 Task: Buy 1 Rear Traction Bars from Shocks, Struts & Suspension section under best seller category for shipping address: Mason Kelly, 2841 Point Street, Park Ridge, Illinois 60068, Cell Number 7738643880. Pay from credit card ending with 7965, CVV 549
Action: Key pressed amazon.com<Key.enter>
Screenshot: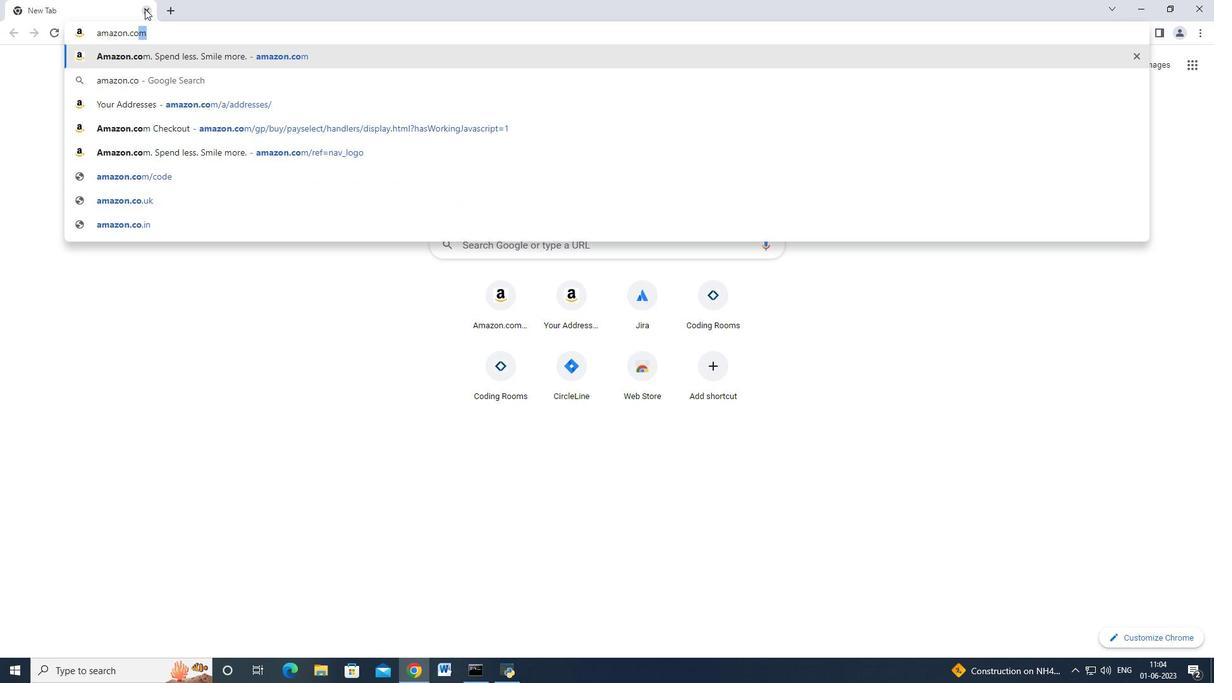 
Action: Mouse moved to (36, 103)
Screenshot: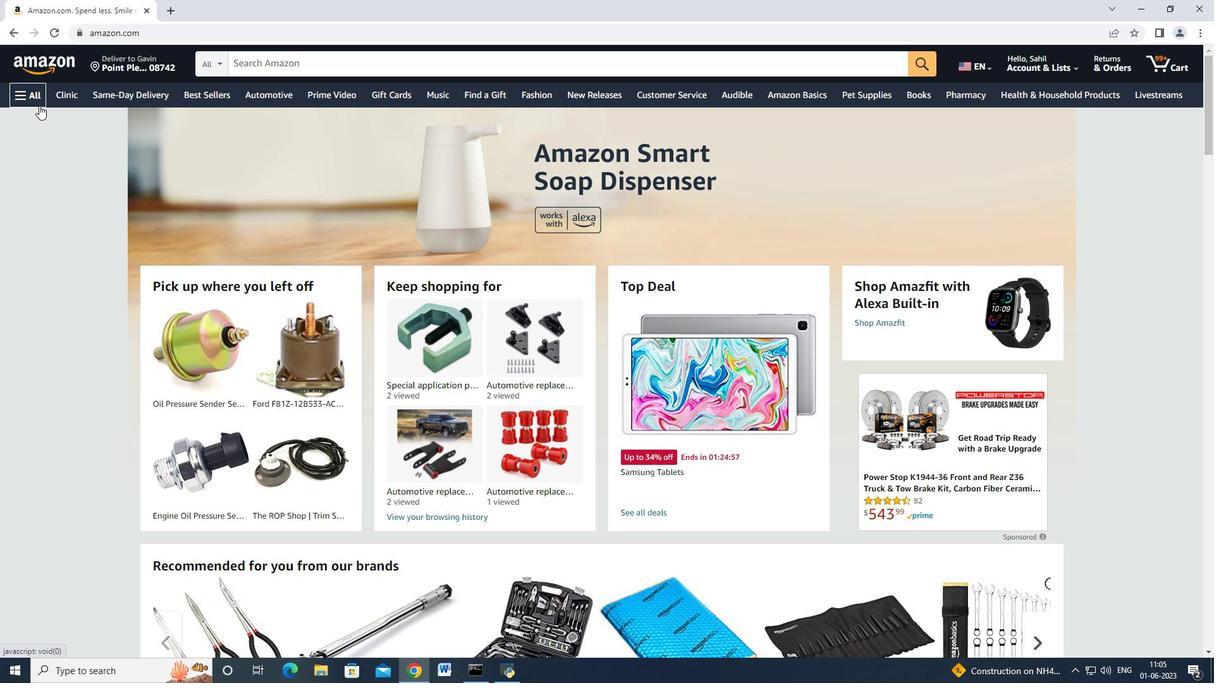 
Action: Mouse pressed left at (36, 103)
Screenshot: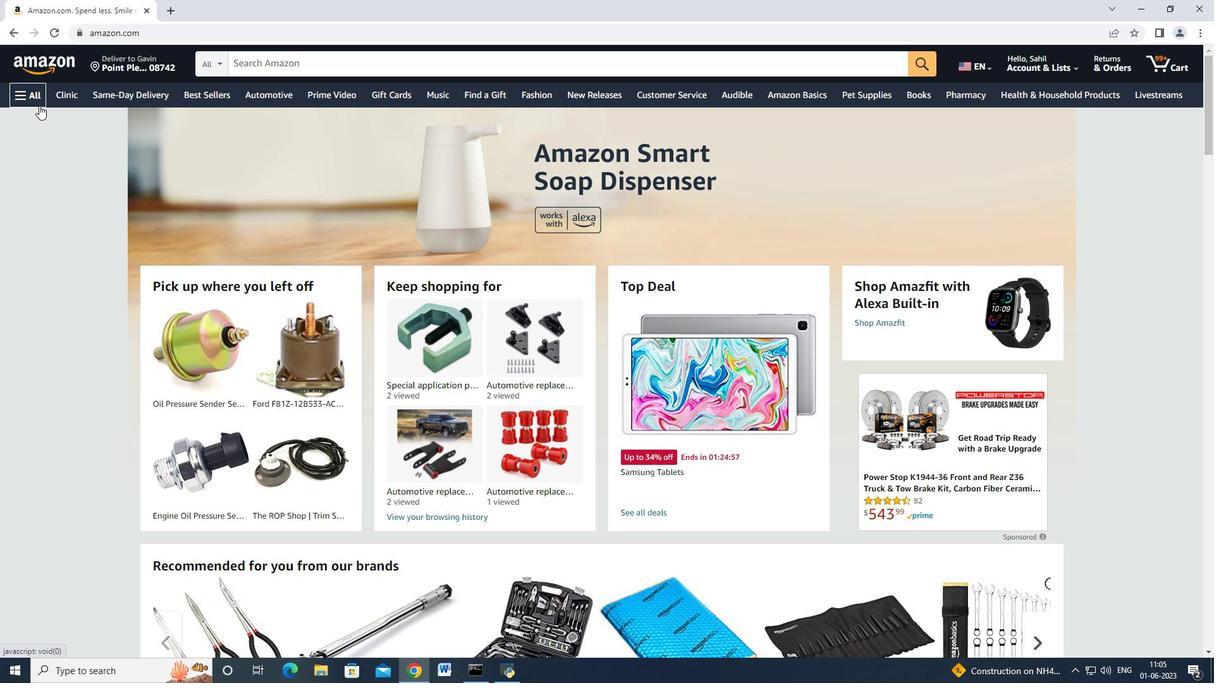 
Action: Mouse moved to (111, 315)
Screenshot: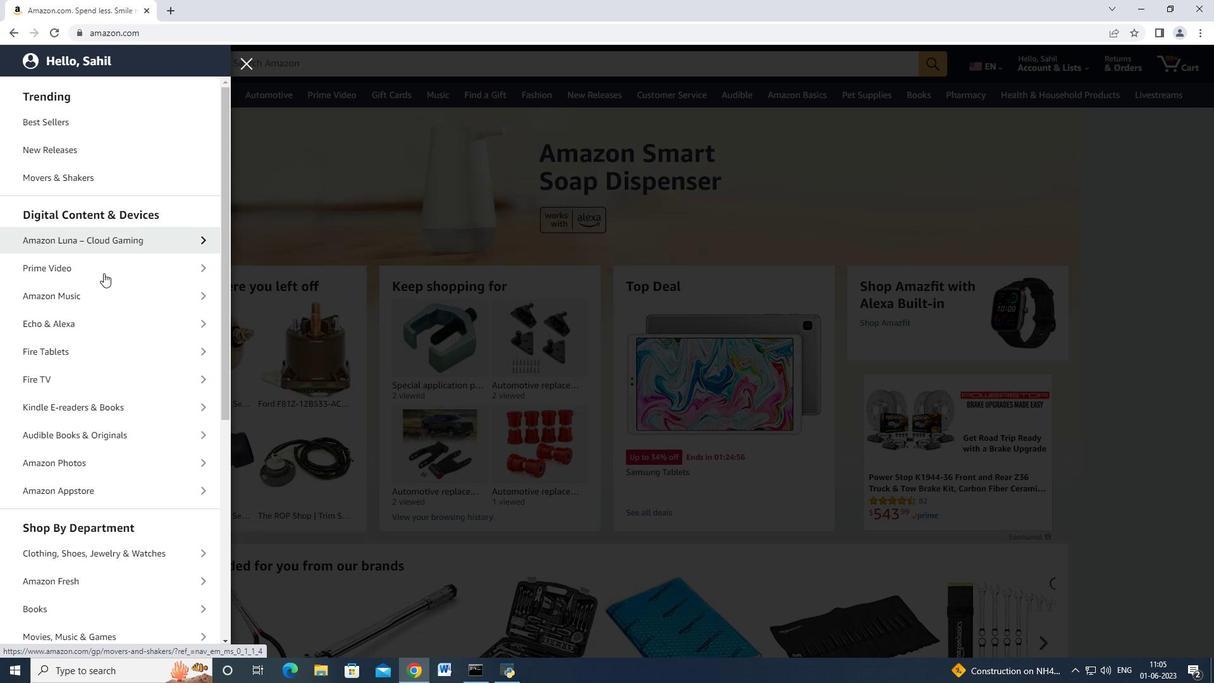 
Action: Mouse scrolled (111, 314) with delta (0, 0)
Screenshot: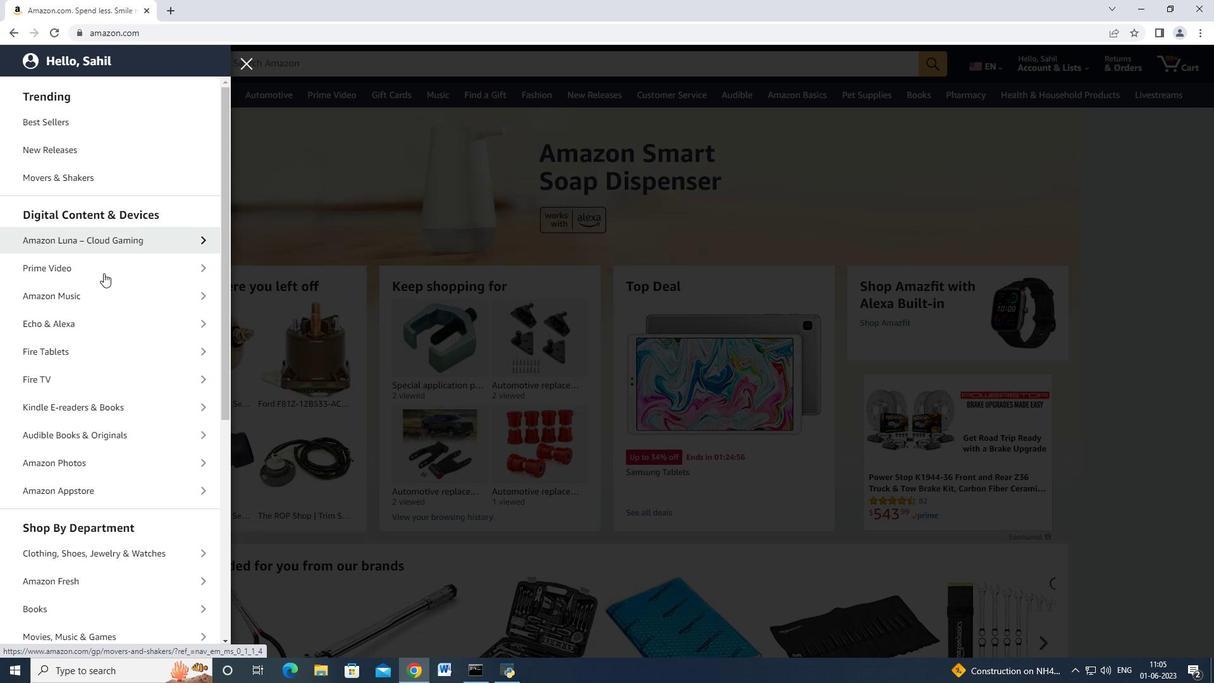 
Action: Mouse moved to (111, 316)
Screenshot: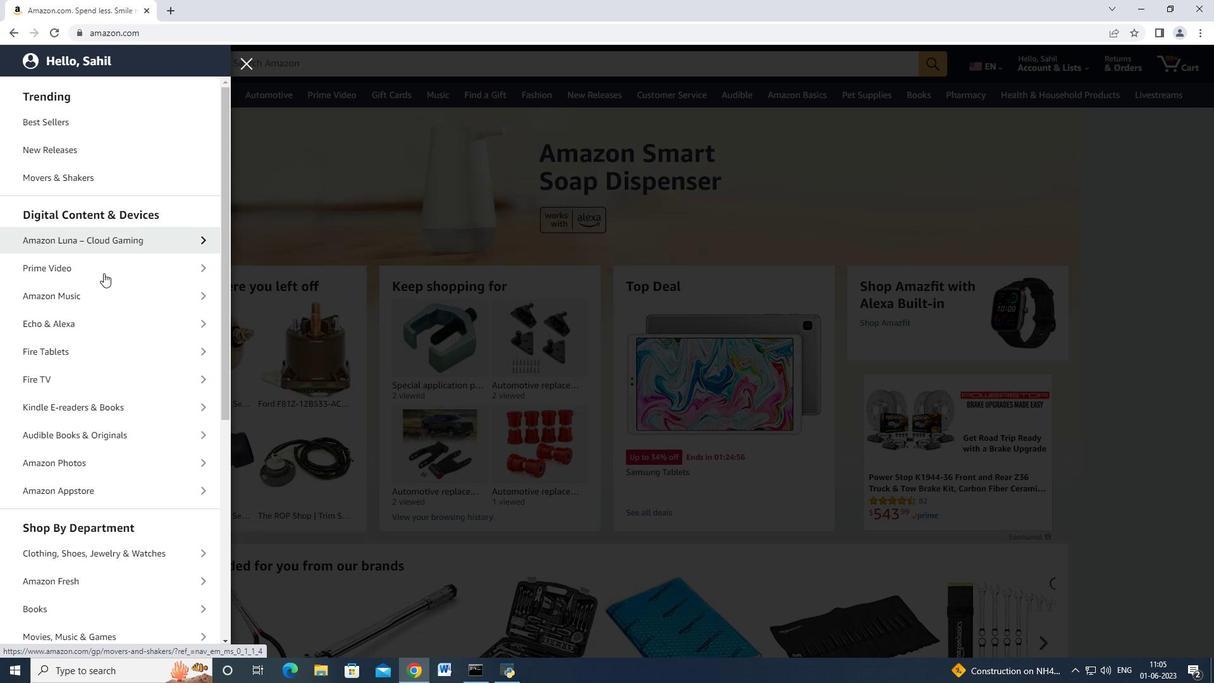 
Action: Mouse scrolled (111, 315) with delta (0, 0)
Screenshot: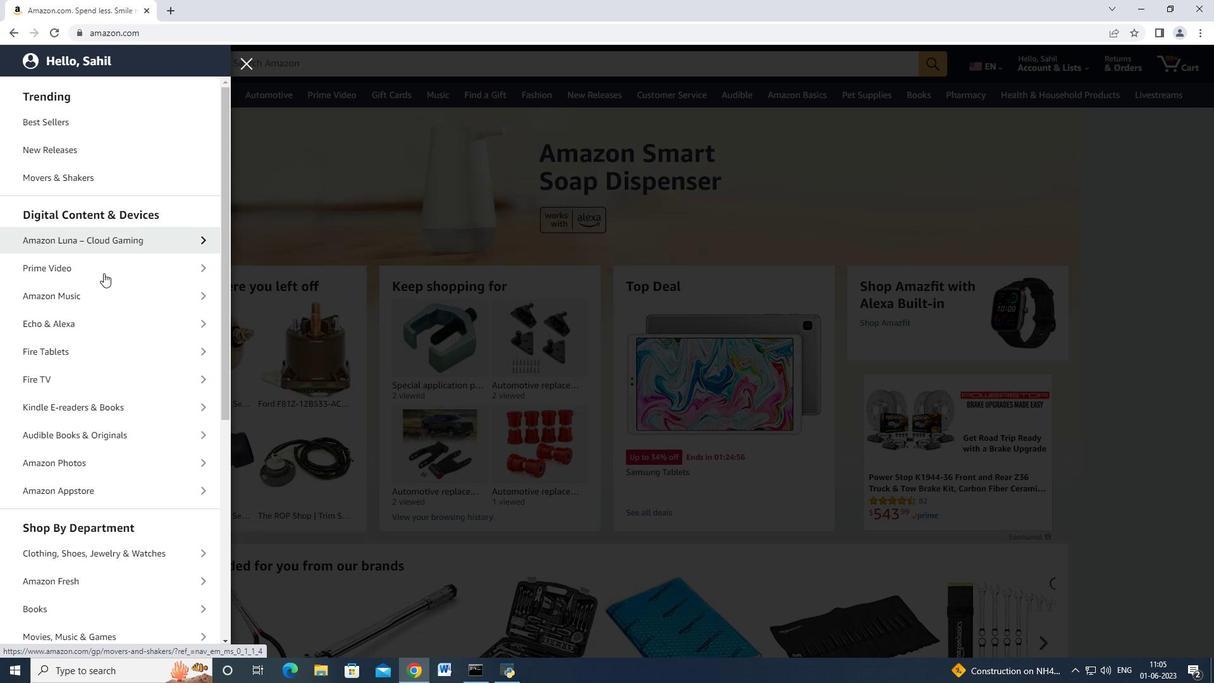 
Action: Mouse moved to (111, 317)
Screenshot: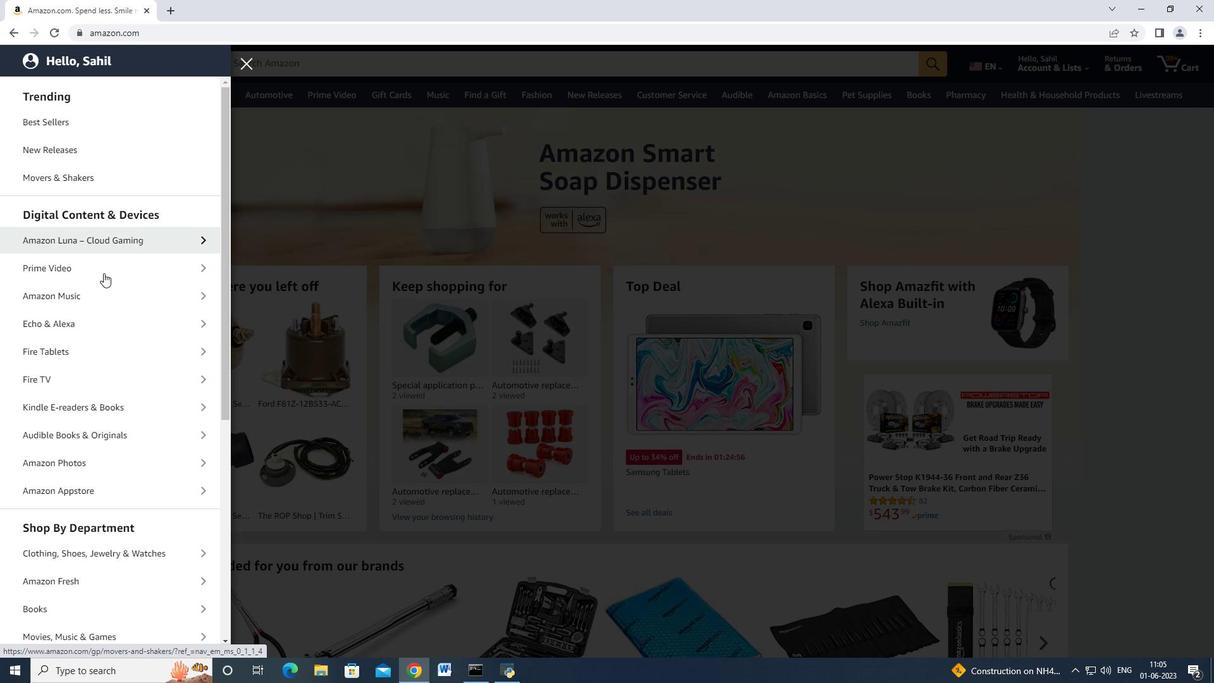 
Action: Mouse scrolled (111, 316) with delta (0, 0)
Screenshot: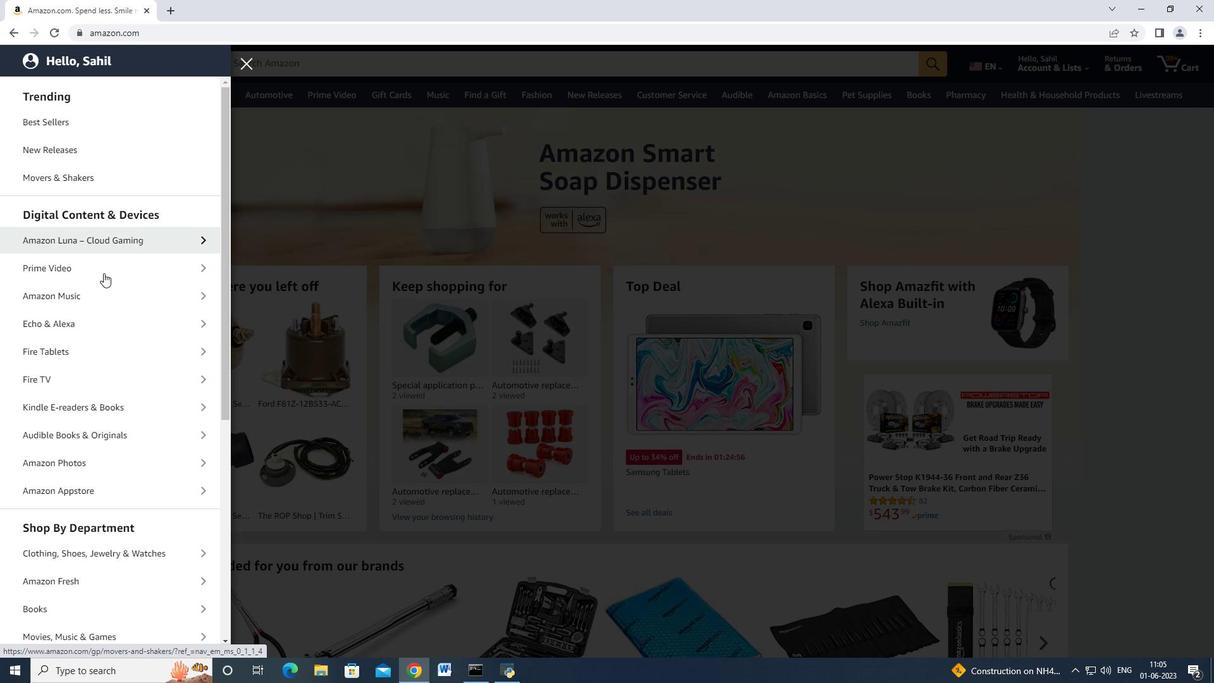 
Action: Mouse scrolled (111, 316) with delta (0, 0)
Screenshot: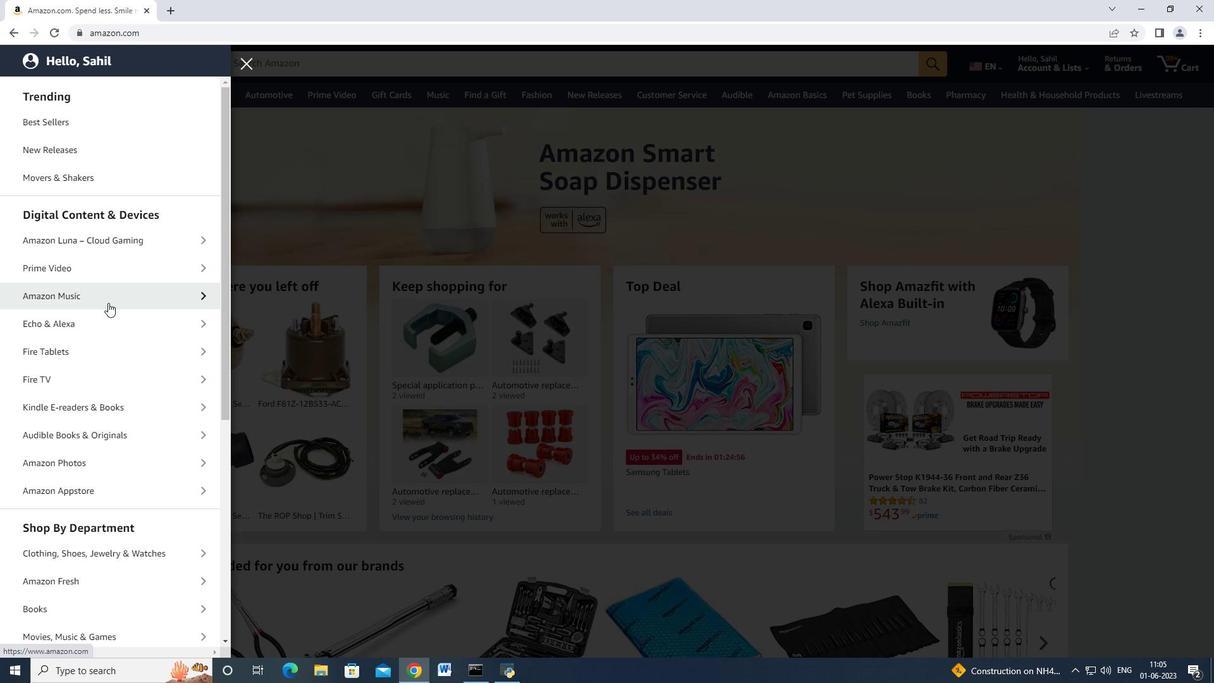 
Action: Mouse moved to (97, 403)
Screenshot: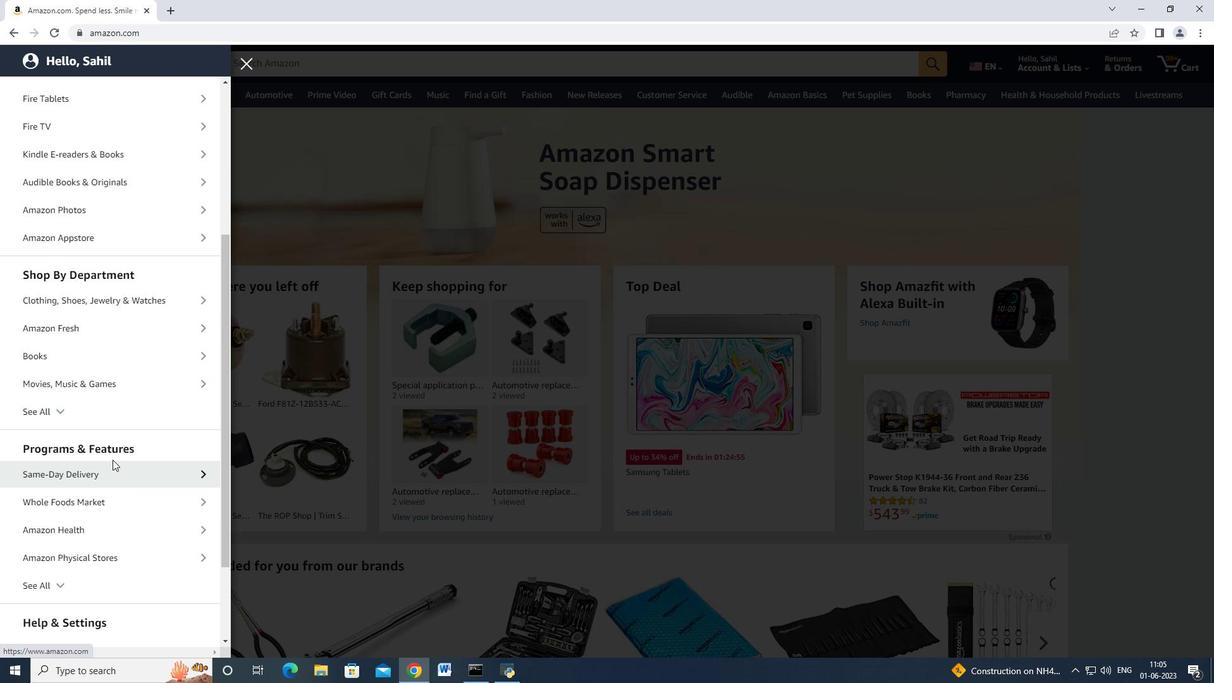 
Action: Mouse pressed left at (97, 403)
Screenshot: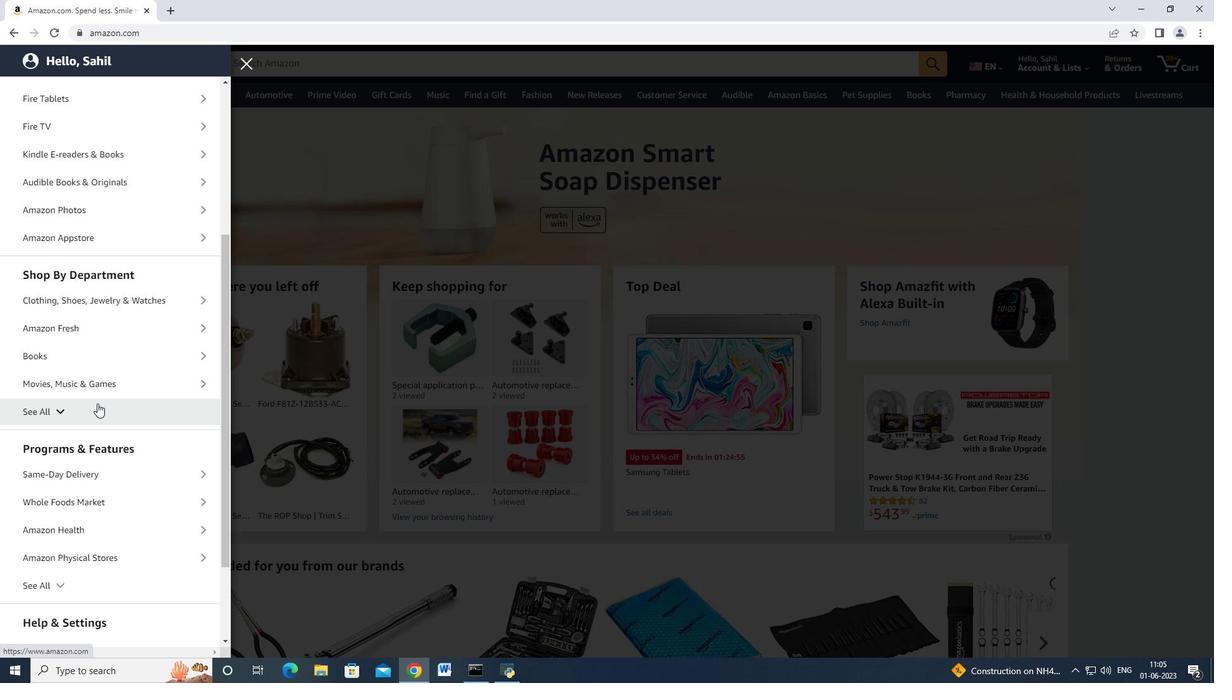 
Action: Mouse moved to (132, 429)
Screenshot: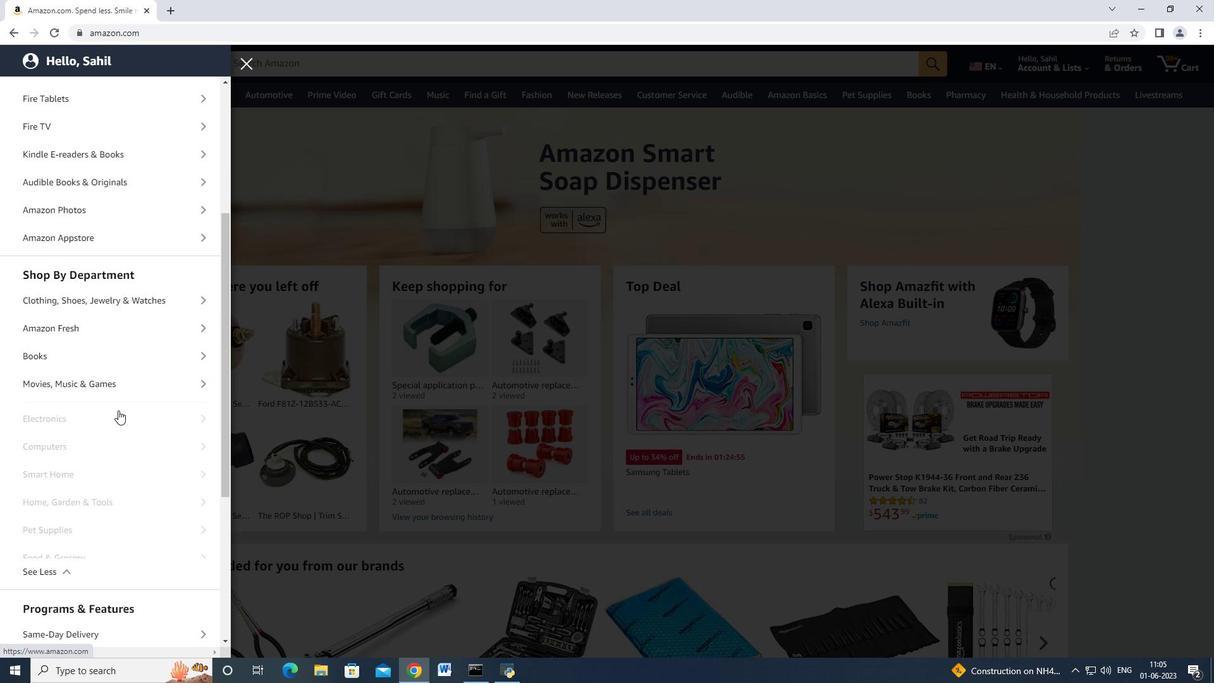 
Action: Mouse scrolled (132, 428) with delta (0, 0)
Screenshot: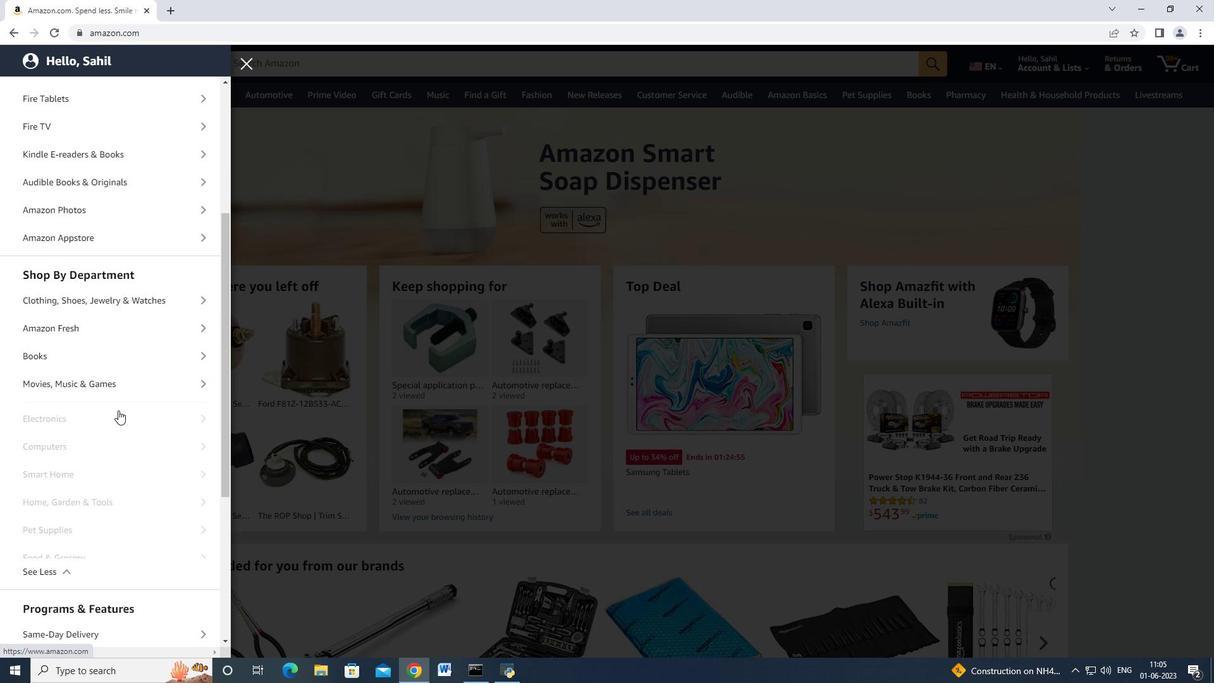 
Action: Mouse moved to (132, 429)
Screenshot: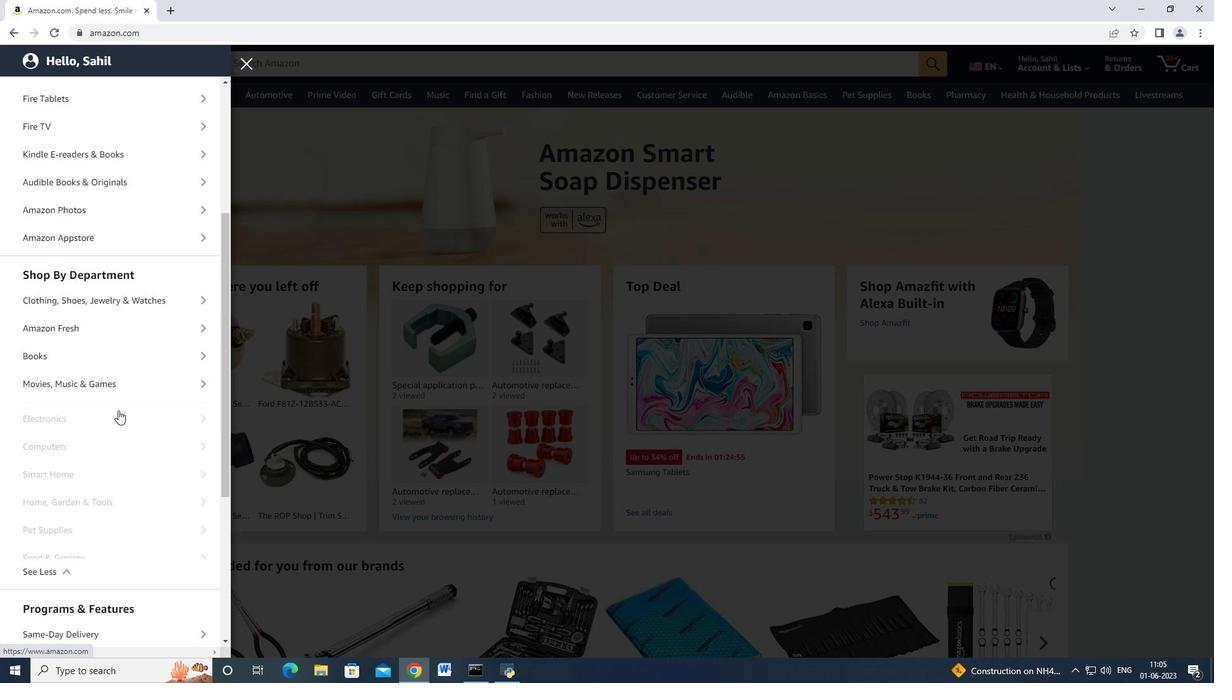 
Action: Mouse scrolled (132, 429) with delta (0, 0)
Screenshot: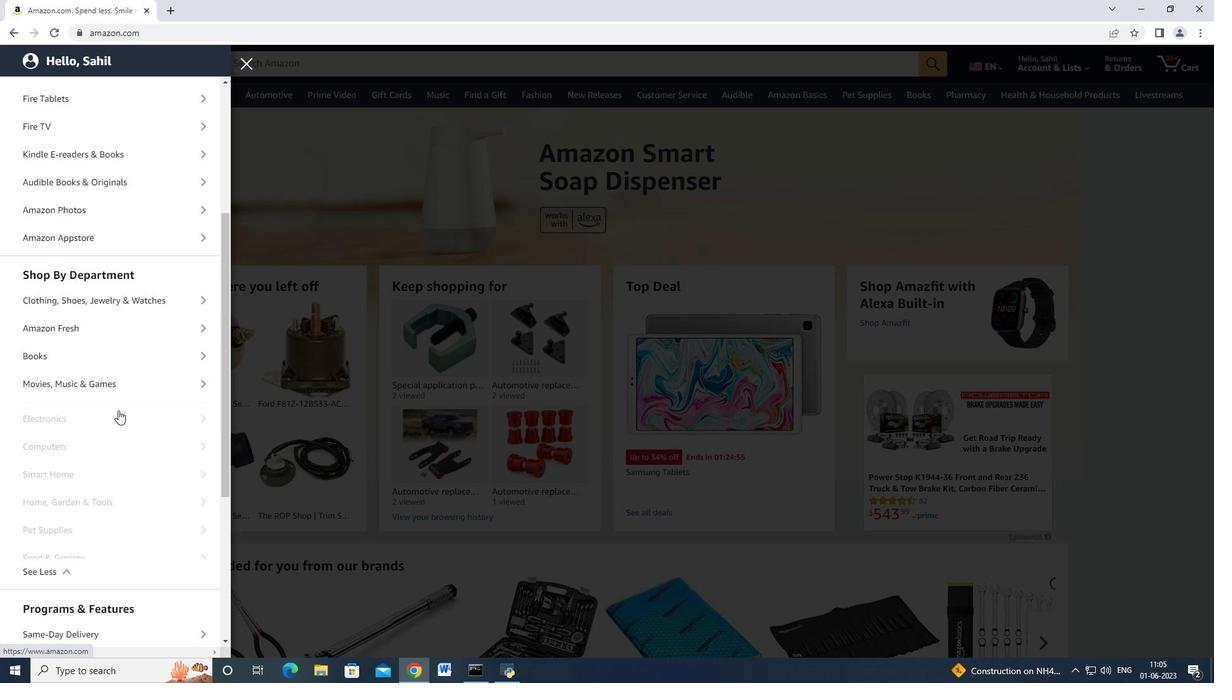 
Action: Mouse scrolled (132, 429) with delta (0, 0)
Screenshot: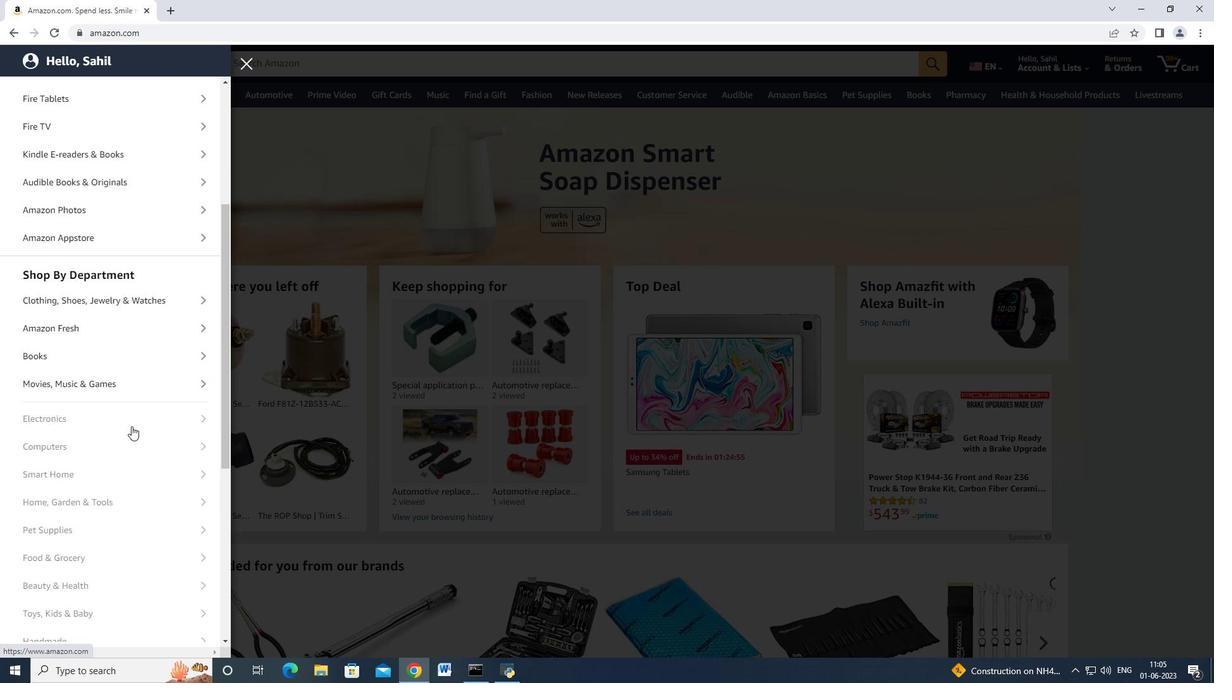 
Action: Mouse scrolled (132, 429) with delta (0, 0)
Screenshot: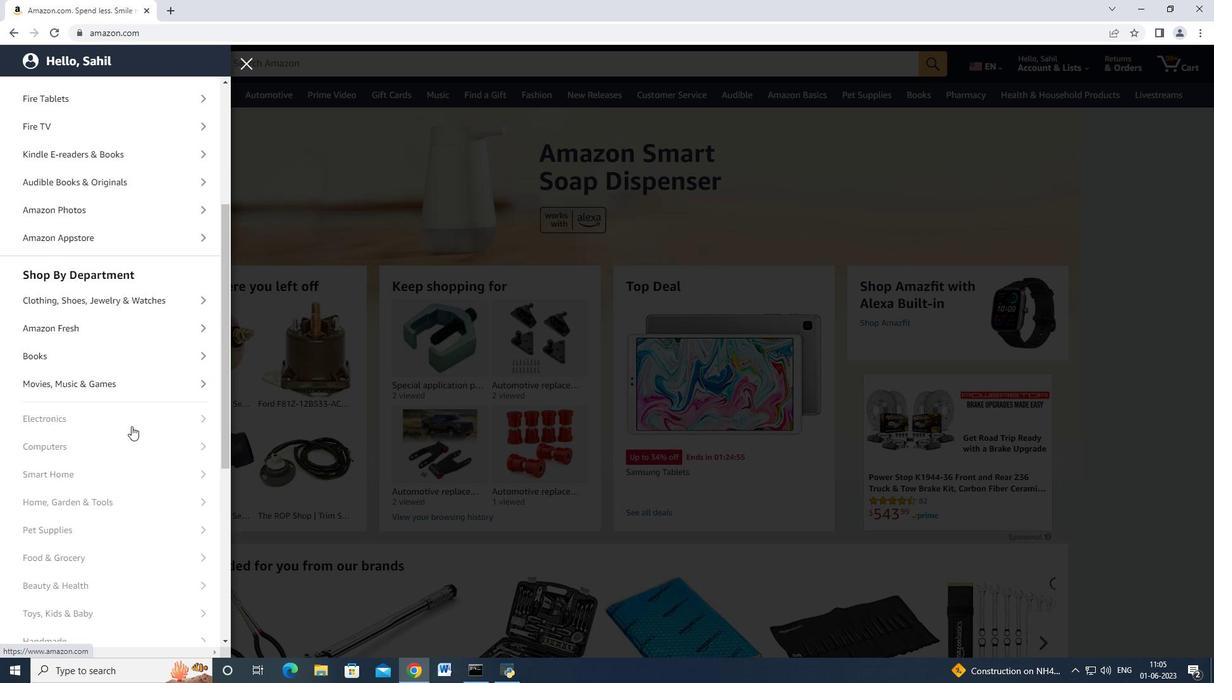 
Action: Mouse moved to (118, 466)
Screenshot: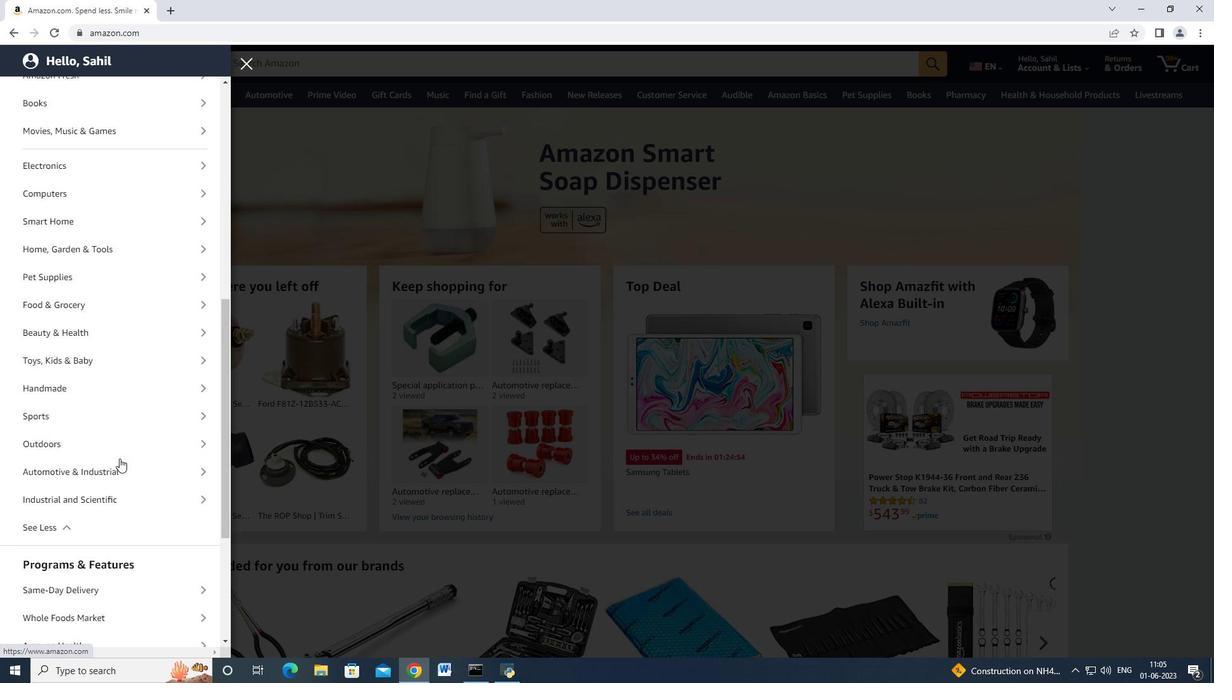 
Action: Mouse pressed left at (118, 466)
Screenshot: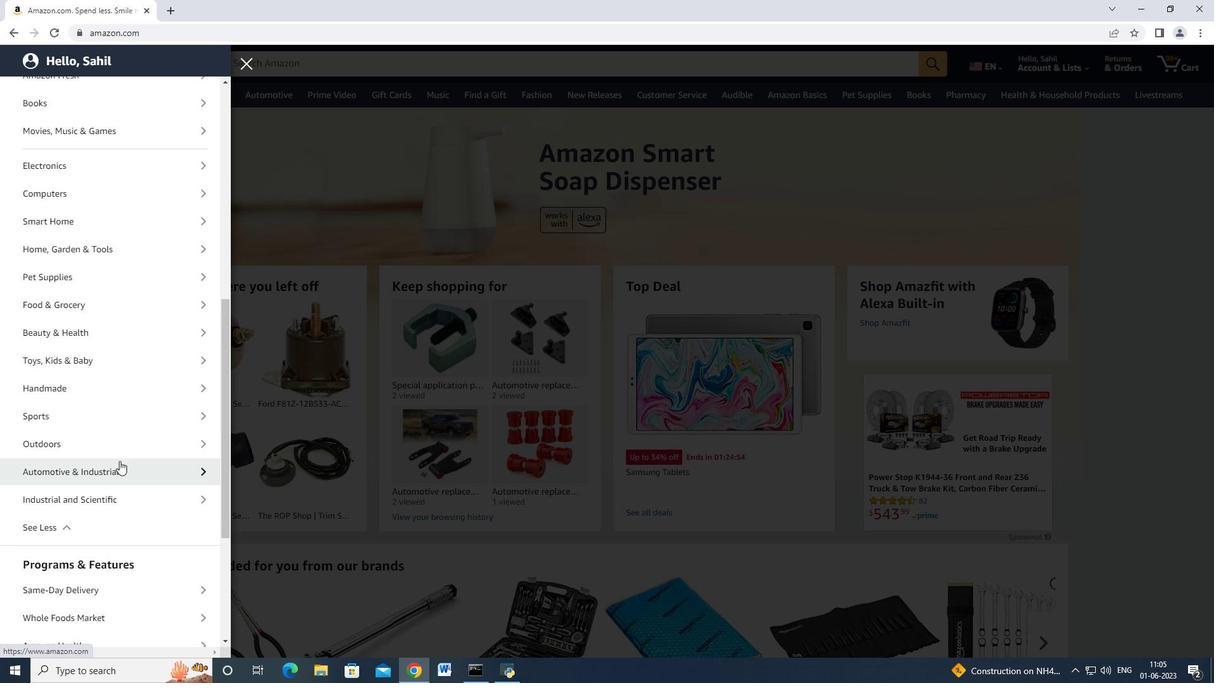 
Action: Mouse moved to (135, 155)
Screenshot: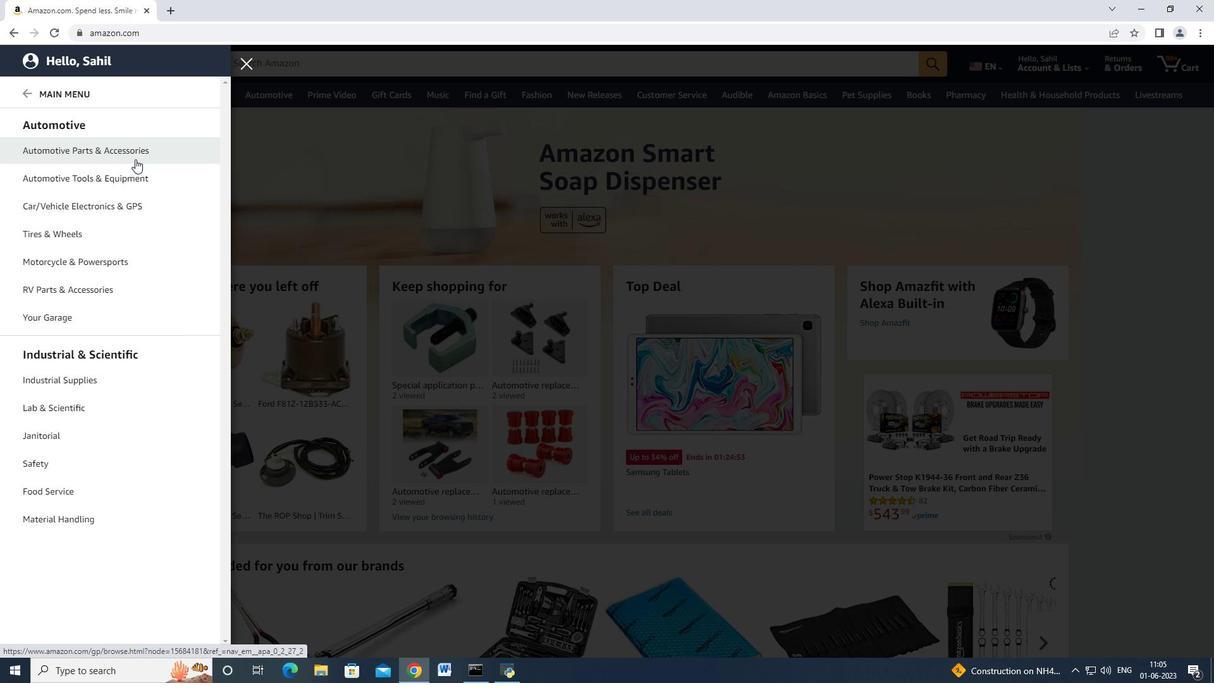 
Action: Mouse pressed left at (135, 155)
Screenshot: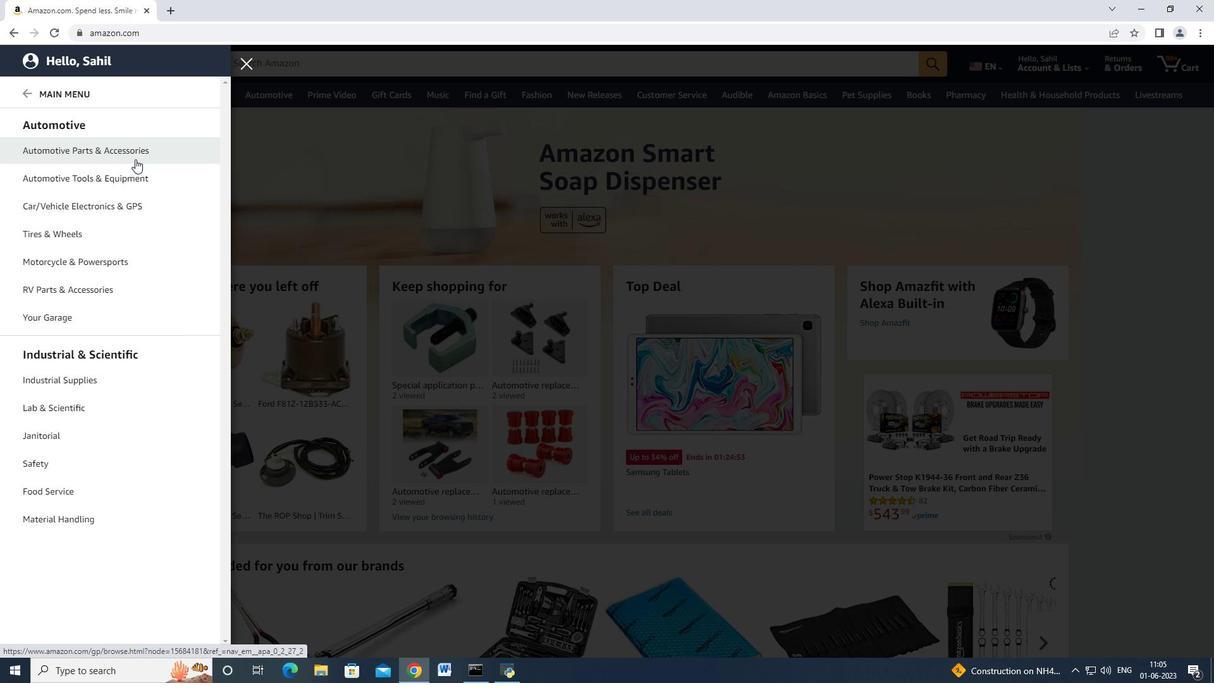 
Action: Mouse moved to (232, 119)
Screenshot: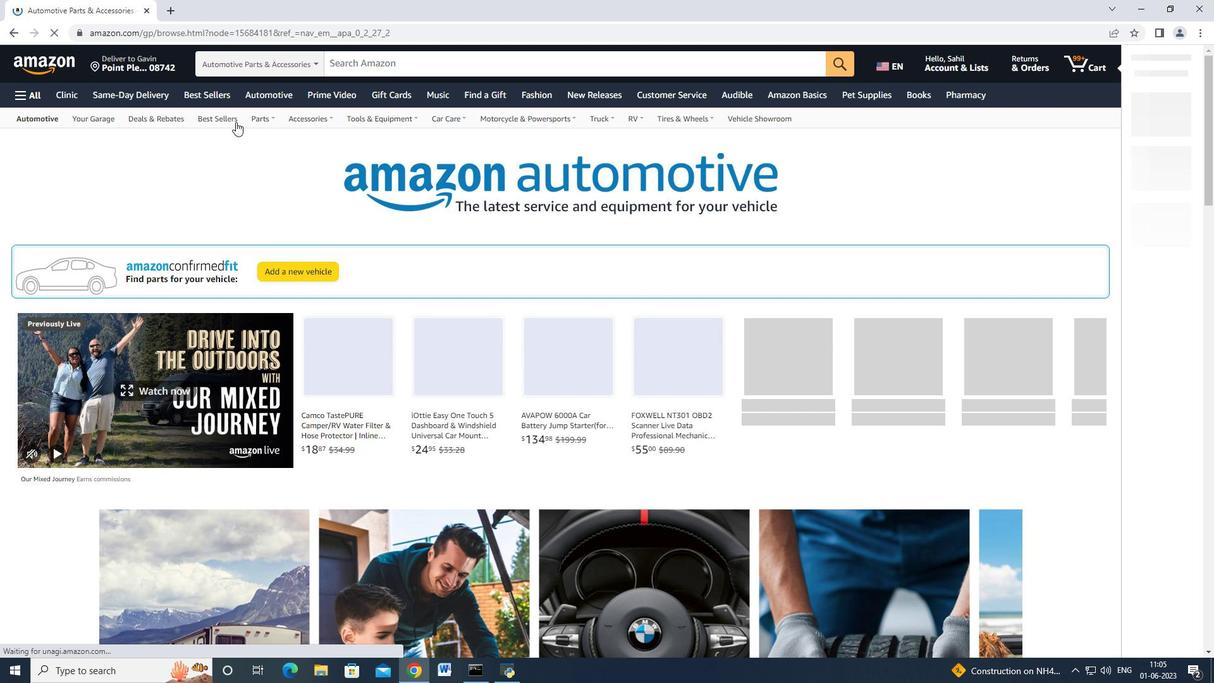 
Action: Mouse pressed left at (232, 119)
Screenshot: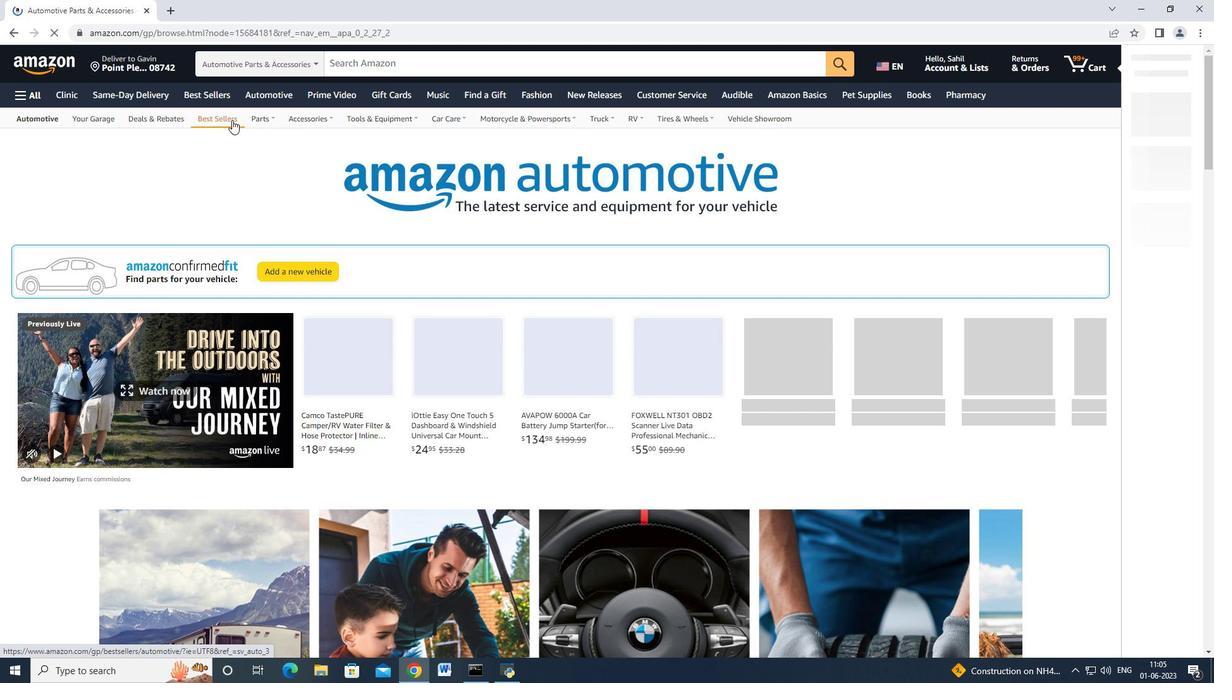 
Action: Mouse moved to (224, 165)
Screenshot: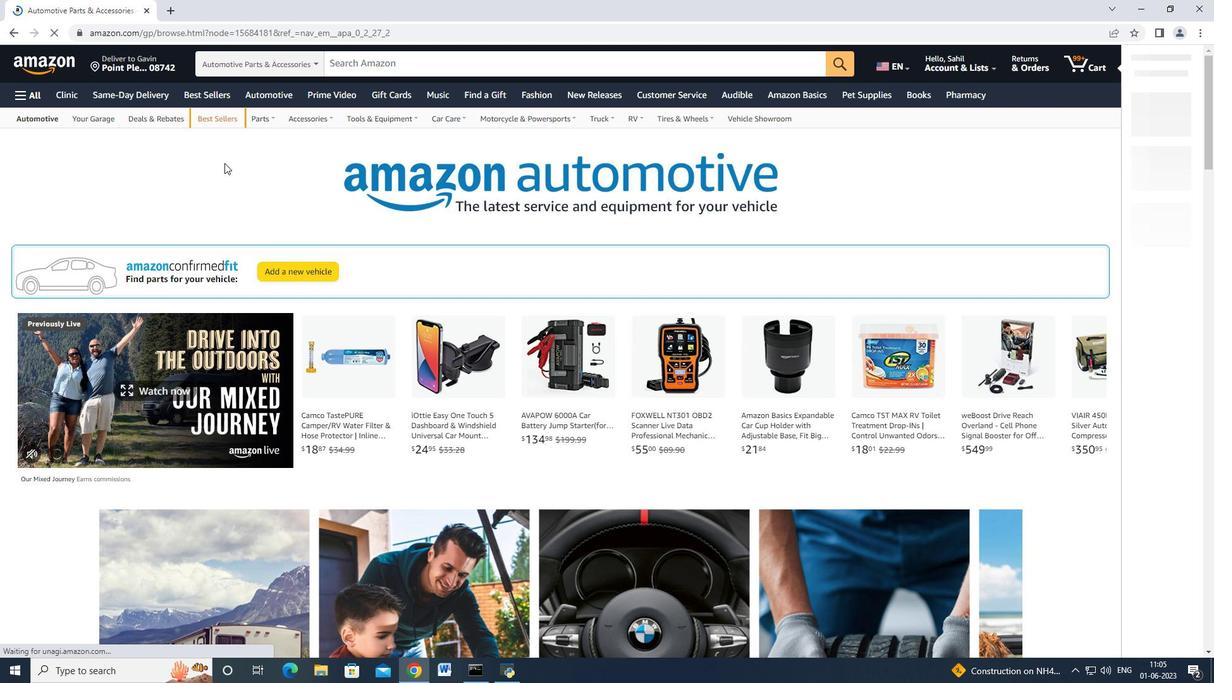 
Action: Mouse scrolled (224, 165) with delta (0, 0)
Screenshot: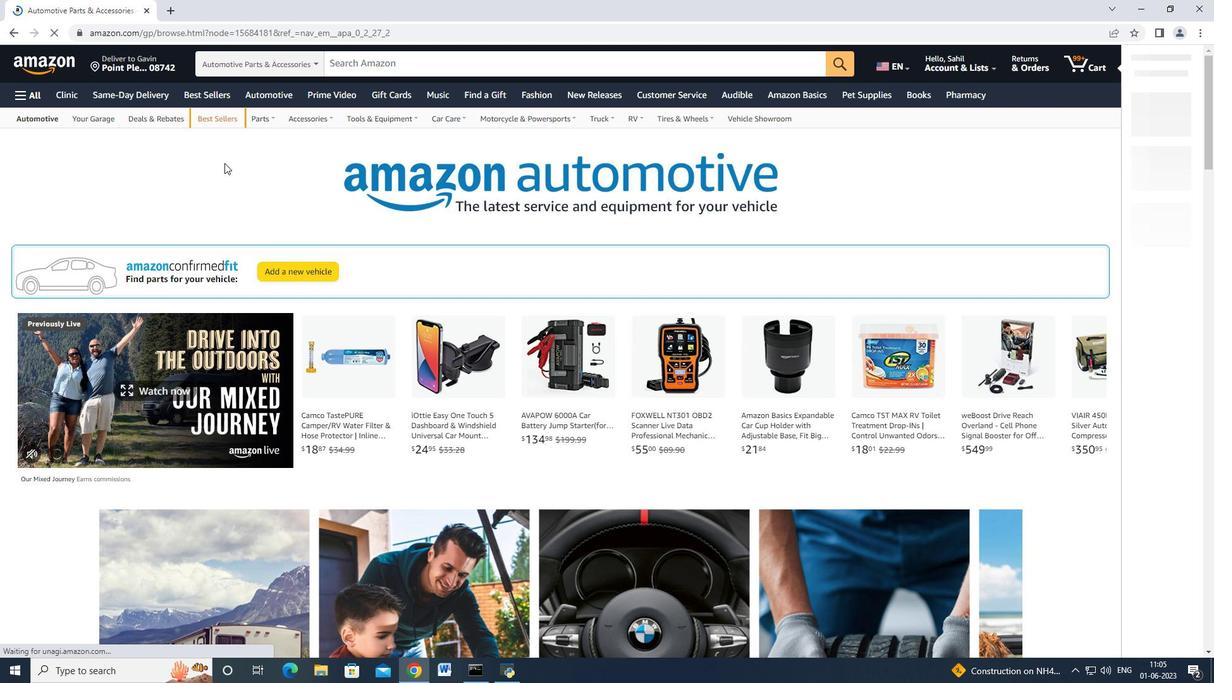 
Action: Mouse moved to (204, 209)
Screenshot: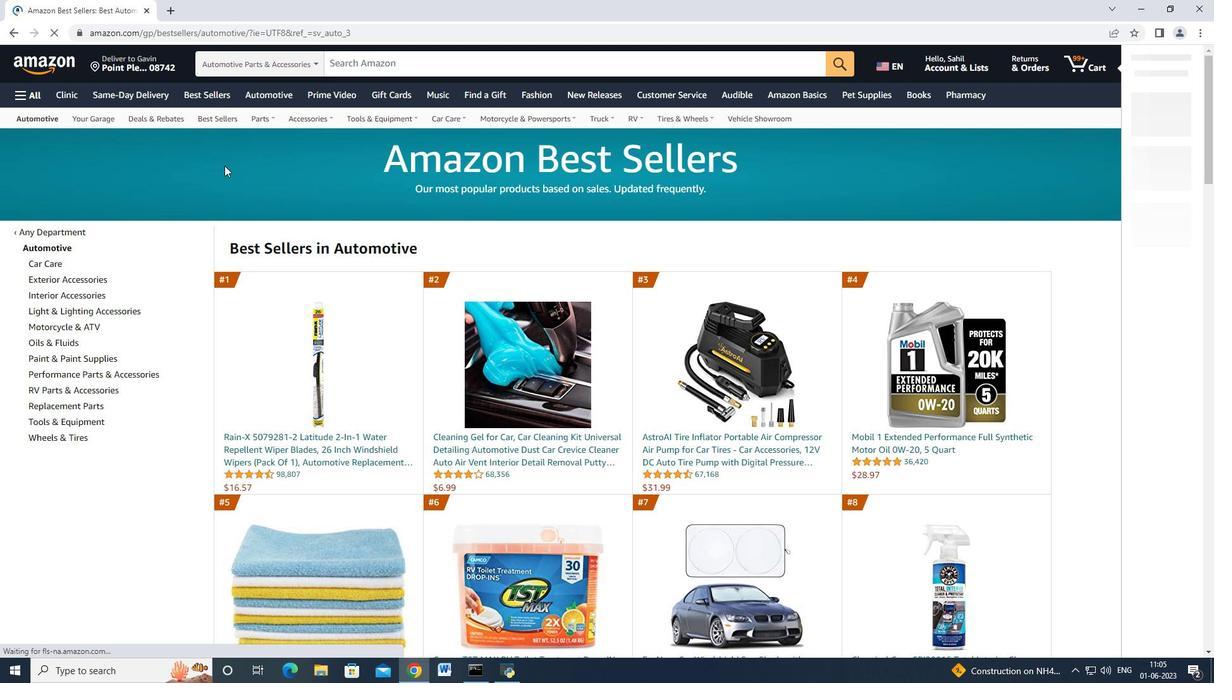 
Action: Mouse scrolled (205, 205) with delta (0, 0)
Screenshot: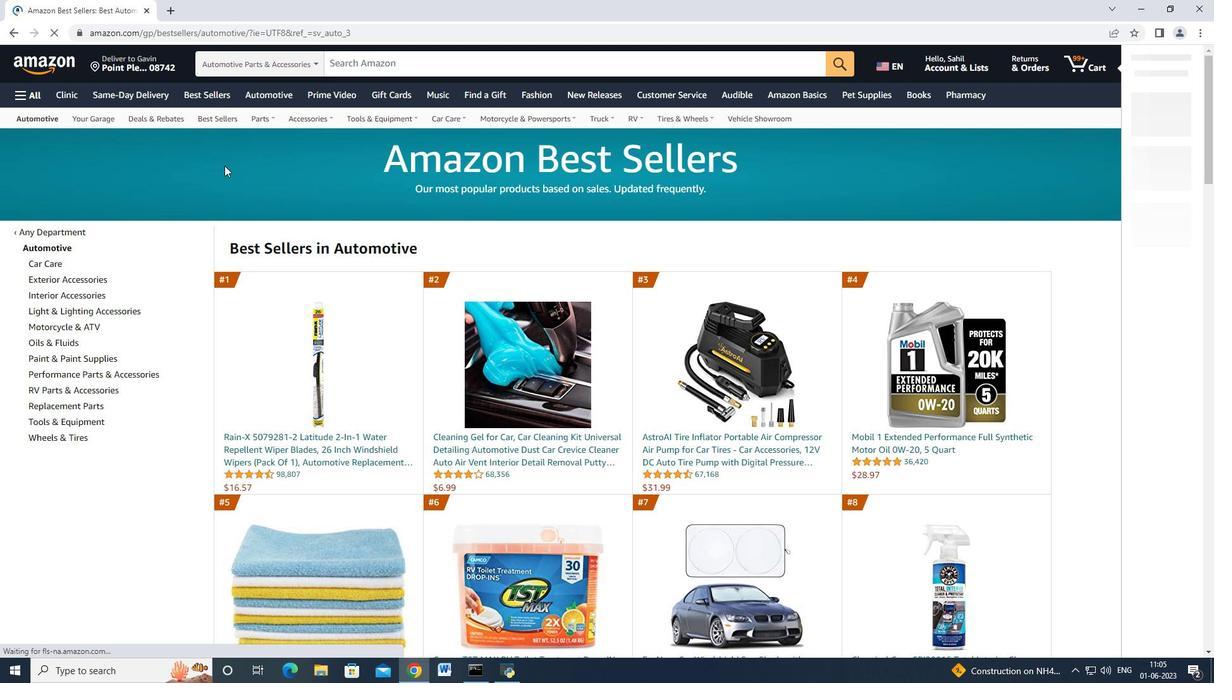 
Action: Mouse moved to (194, 230)
Screenshot: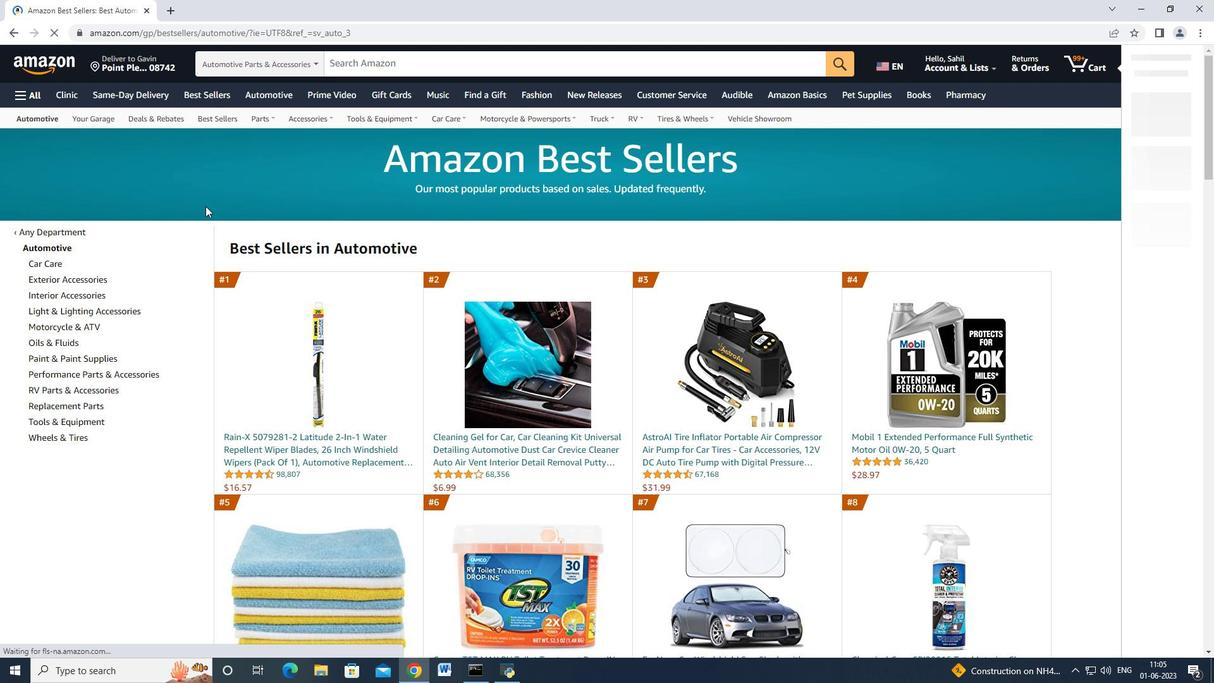 
Action: Mouse scrolled (195, 228) with delta (0, 0)
Screenshot: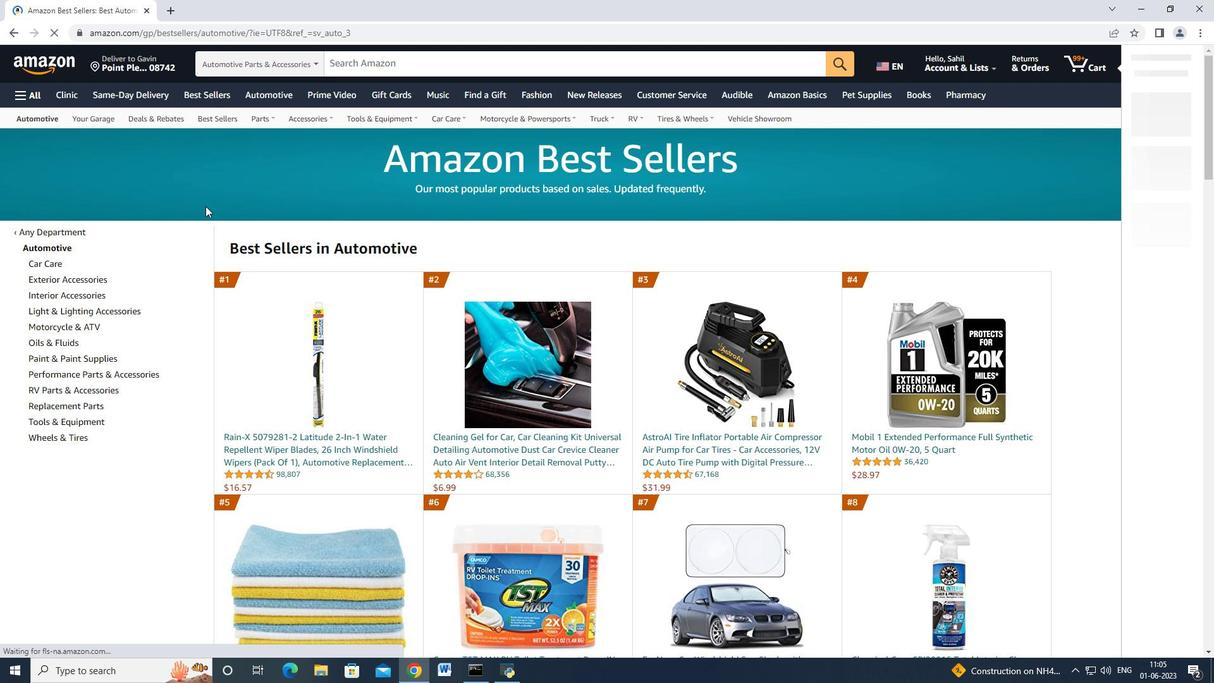 
Action: Mouse moved to (89, 277)
Screenshot: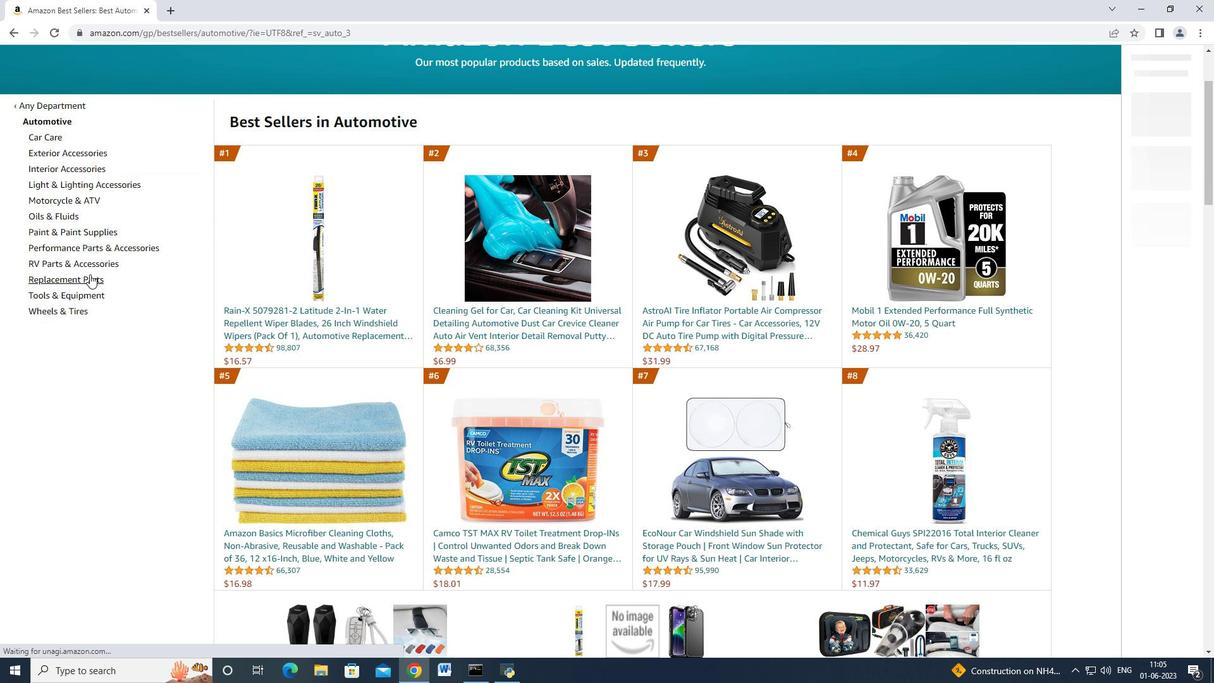
Action: Mouse pressed left at (89, 277)
Screenshot: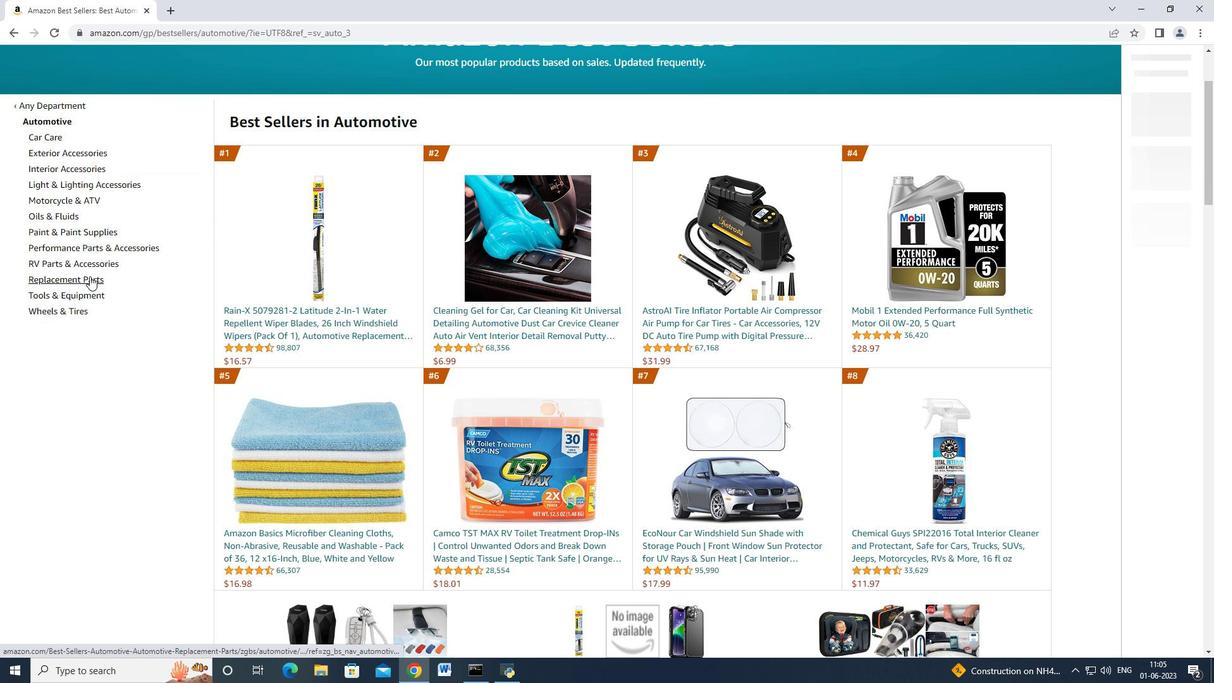 
Action: Mouse moved to (113, 281)
Screenshot: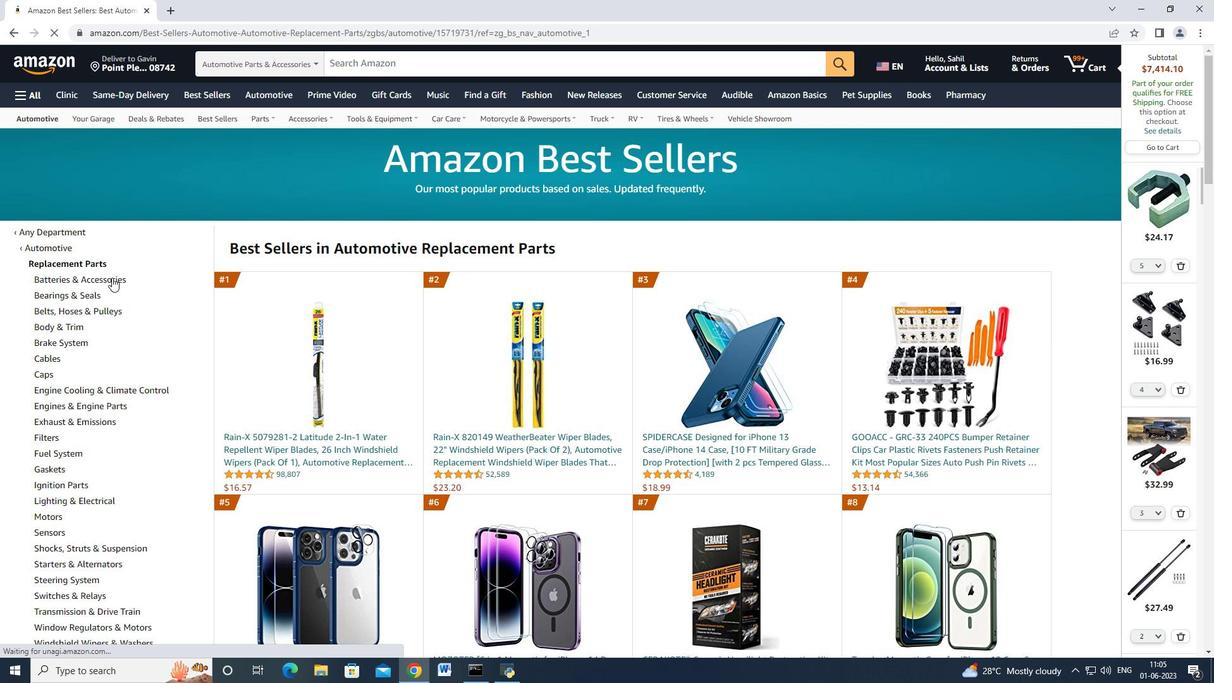 
Action: Mouse scrolled (113, 280) with delta (0, 0)
Screenshot: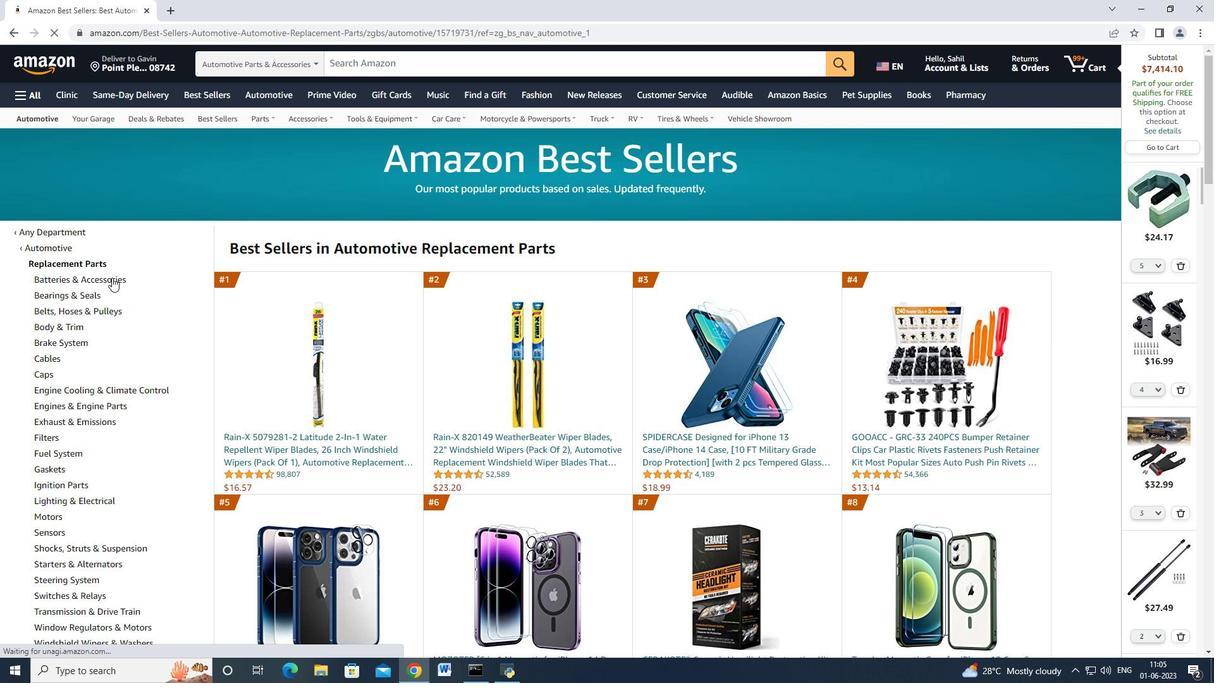 
Action: Mouse moved to (113, 282)
Screenshot: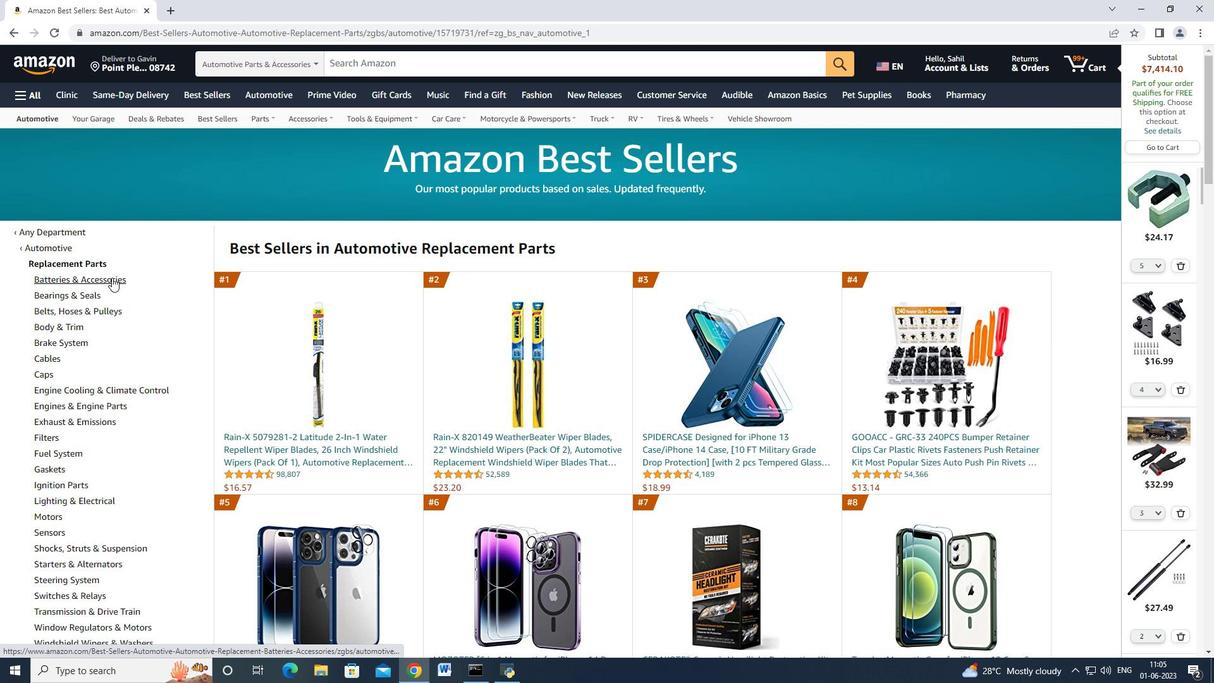 
Action: Mouse scrolled (113, 281) with delta (0, 0)
Screenshot: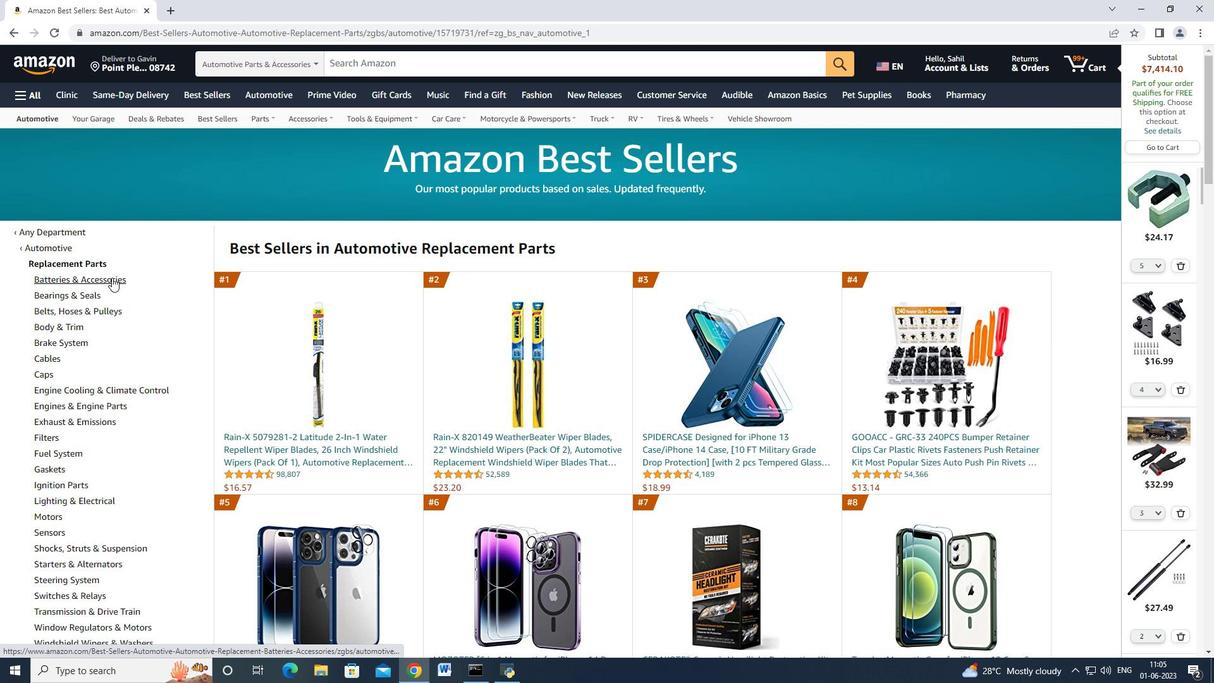 
Action: Mouse moved to (110, 422)
Screenshot: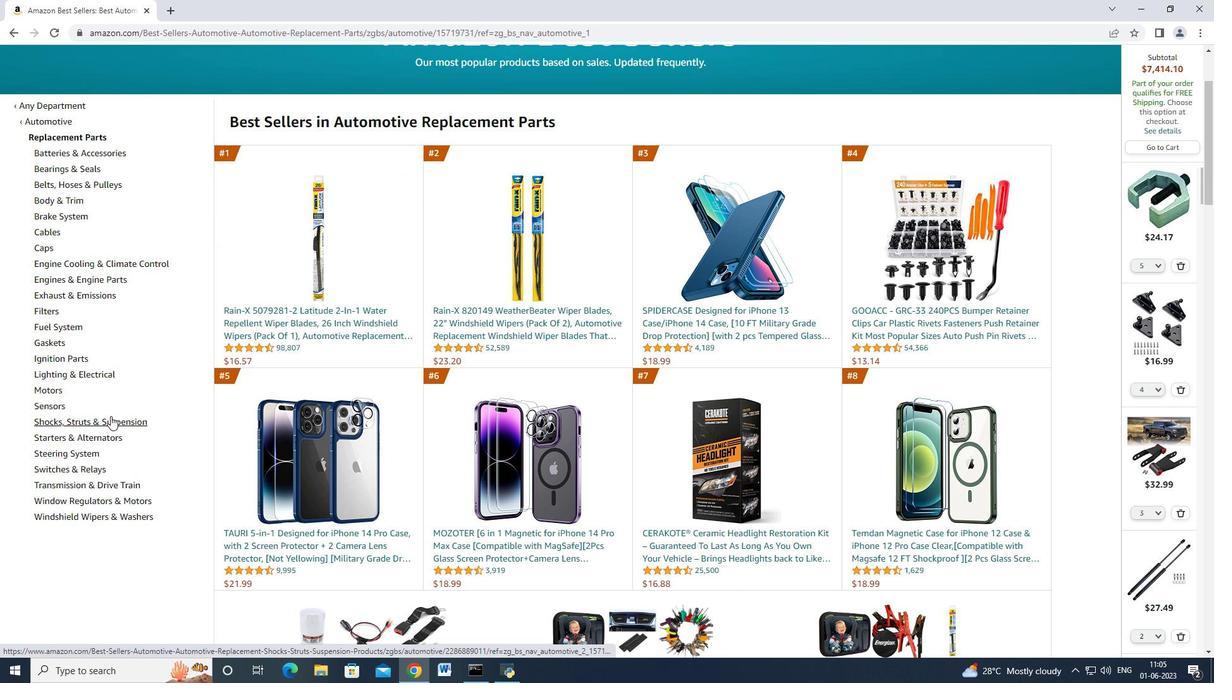 
Action: Mouse pressed left at (110, 422)
Screenshot: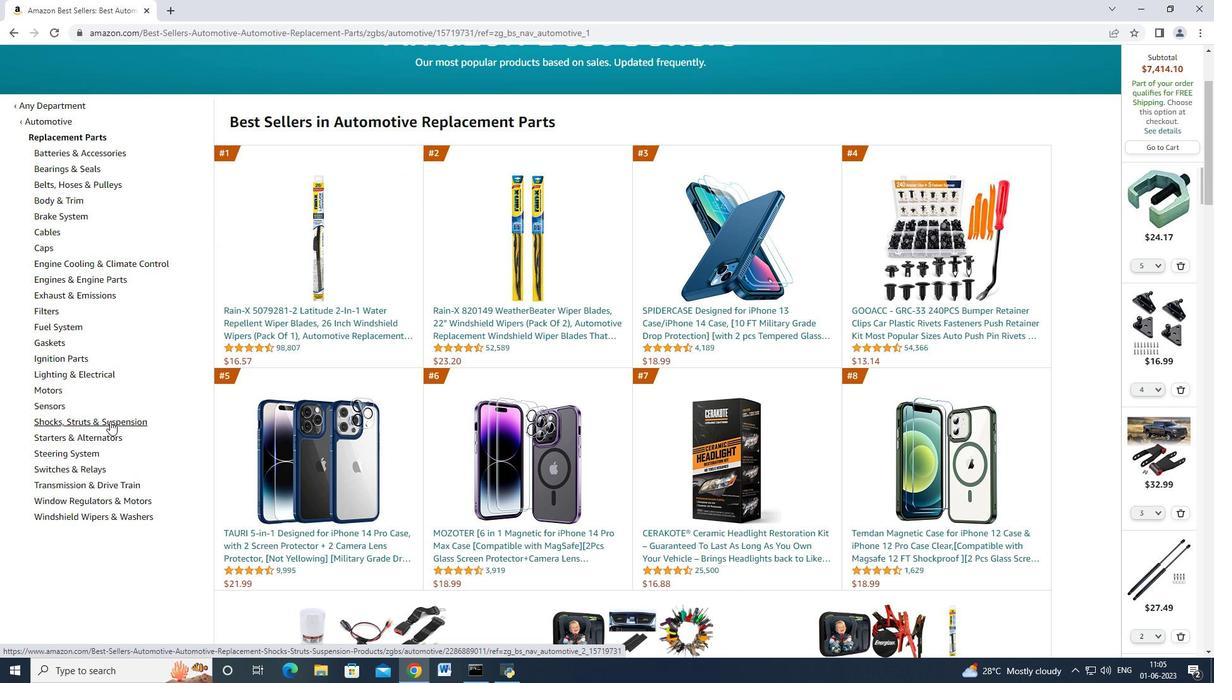 
Action: Mouse moved to (124, 390)
Screenshot: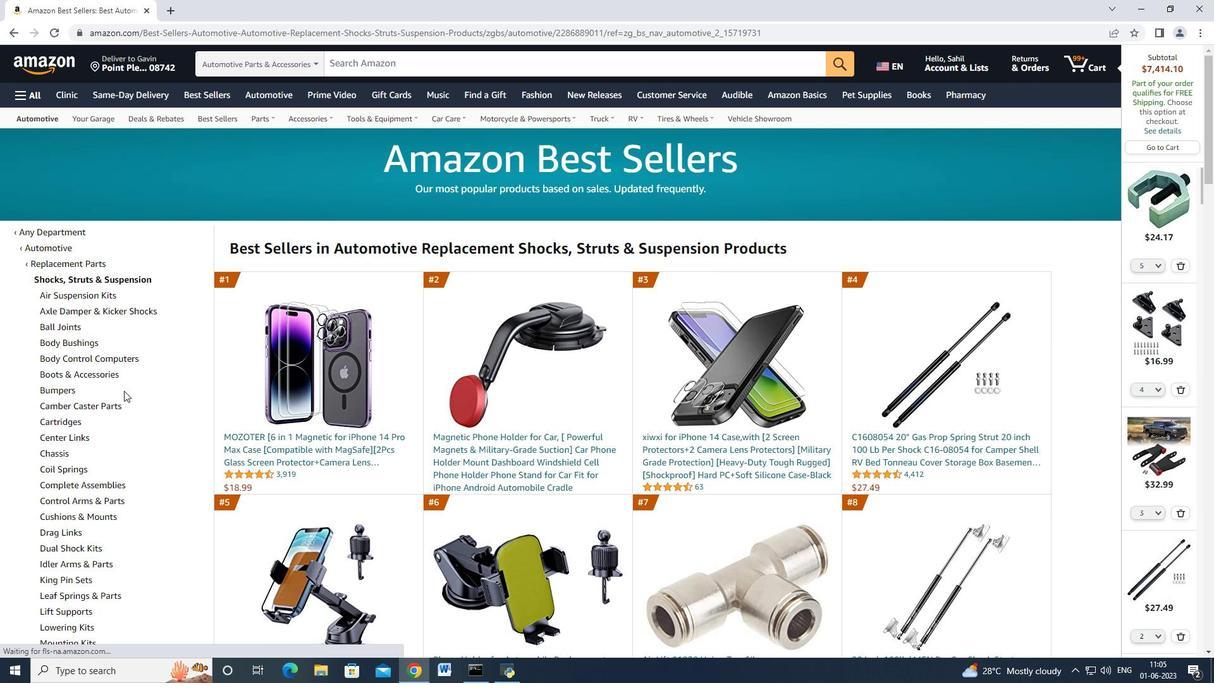 
Action: Mouse scrolled (124, 389) with delta (0, 0)
Screenshot: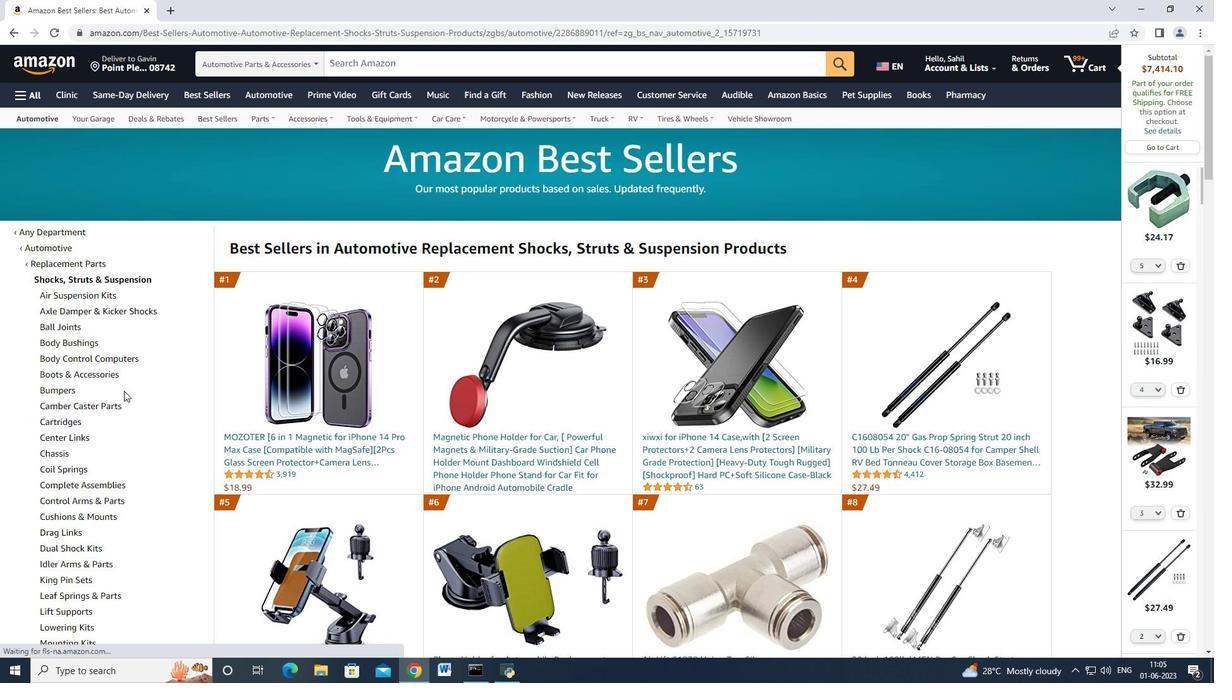 
Action: Mouse moved to (124, 390)
Screenshot: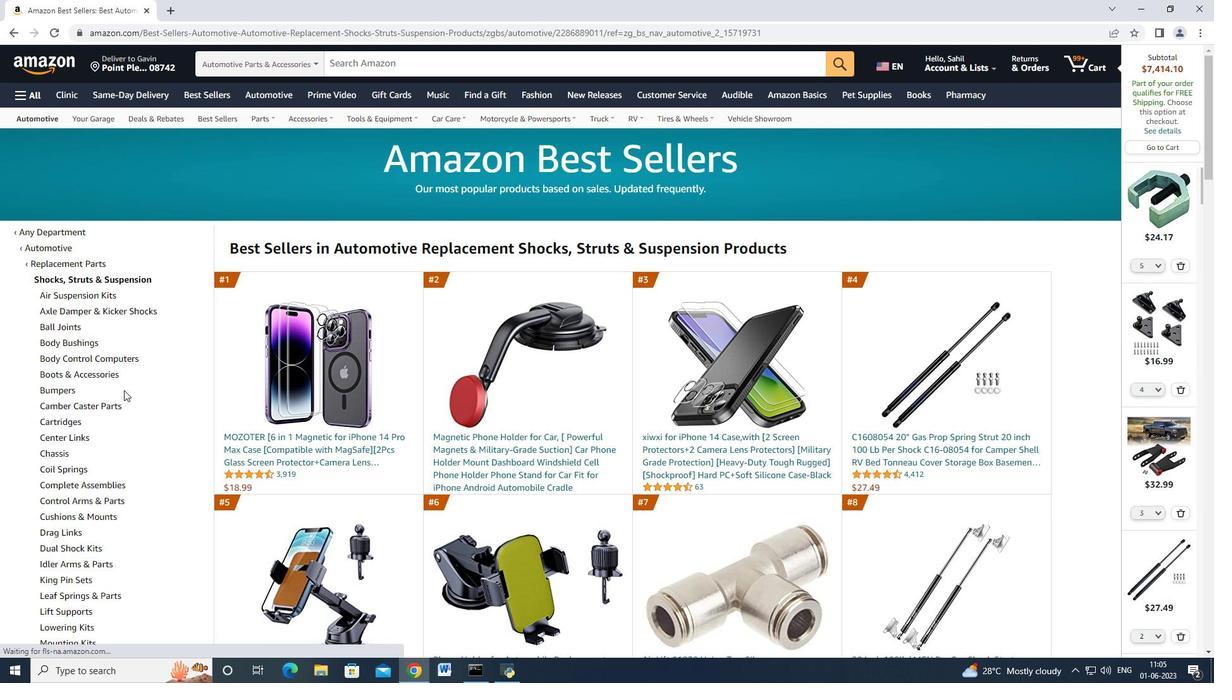 
Action: Mouse scrolled (124, 389) with delta (0, 0)
Screenshot: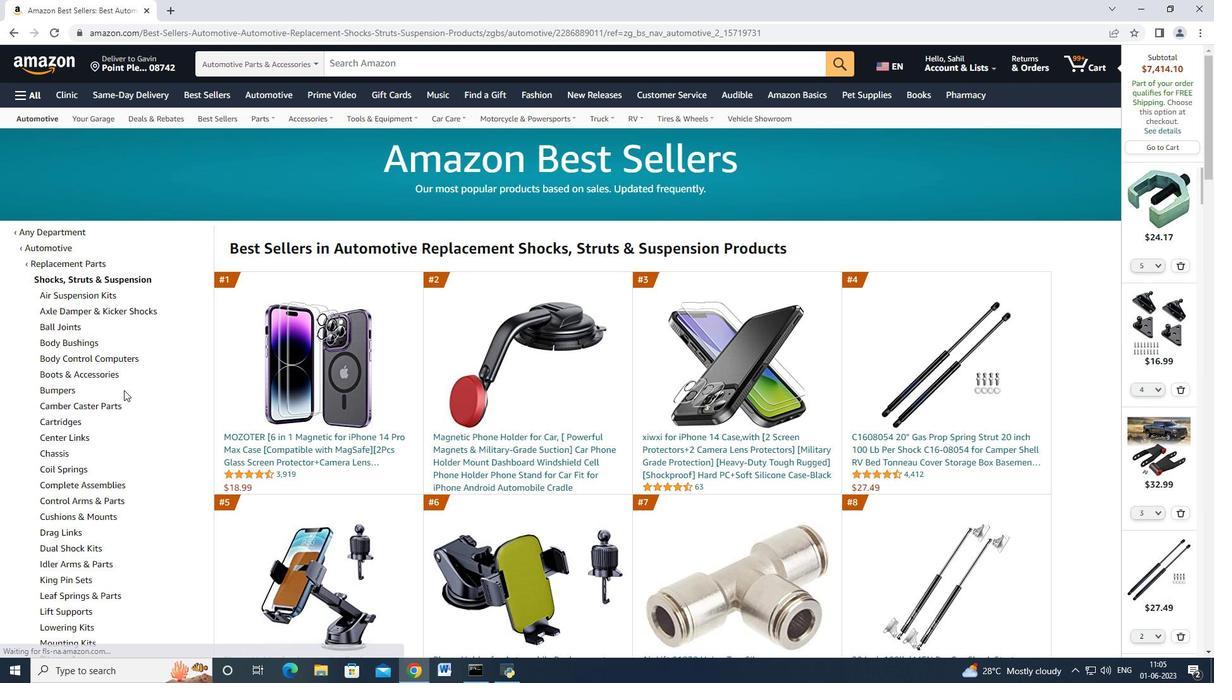 
Action: Mouse scrolled (124, 389) with delta (0, 0)
Screenshot: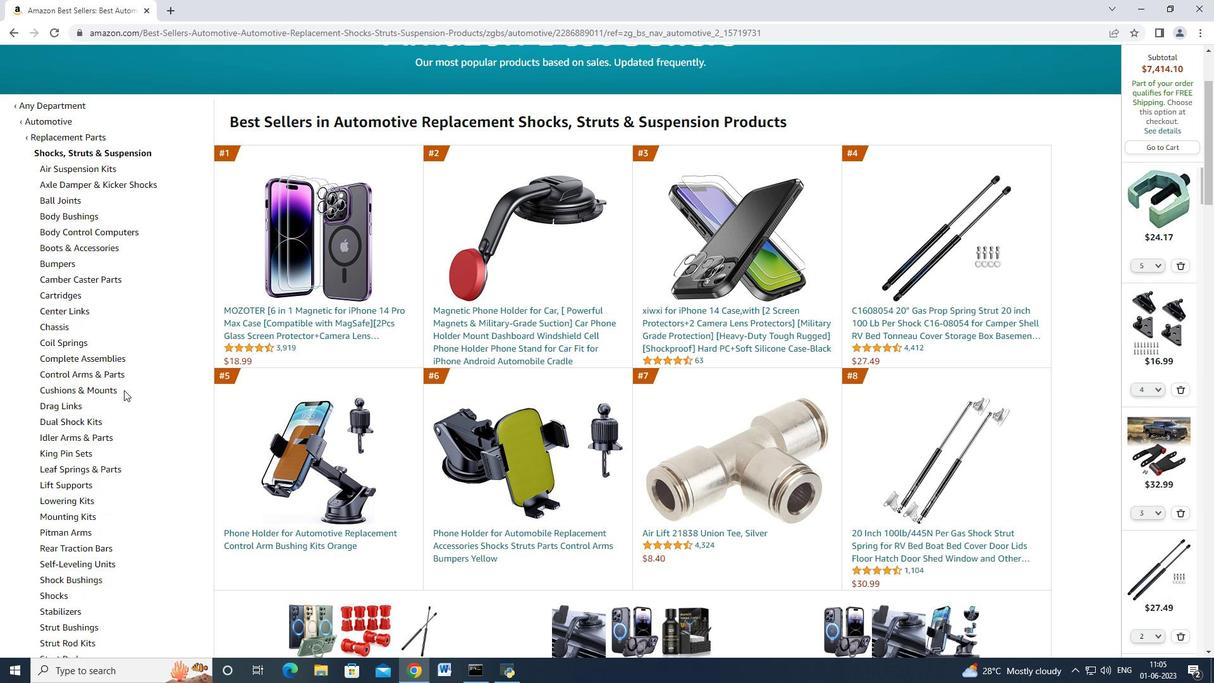 
Action: Mouse scrolled (124, 389) with delta (0, 0)
Screenshot: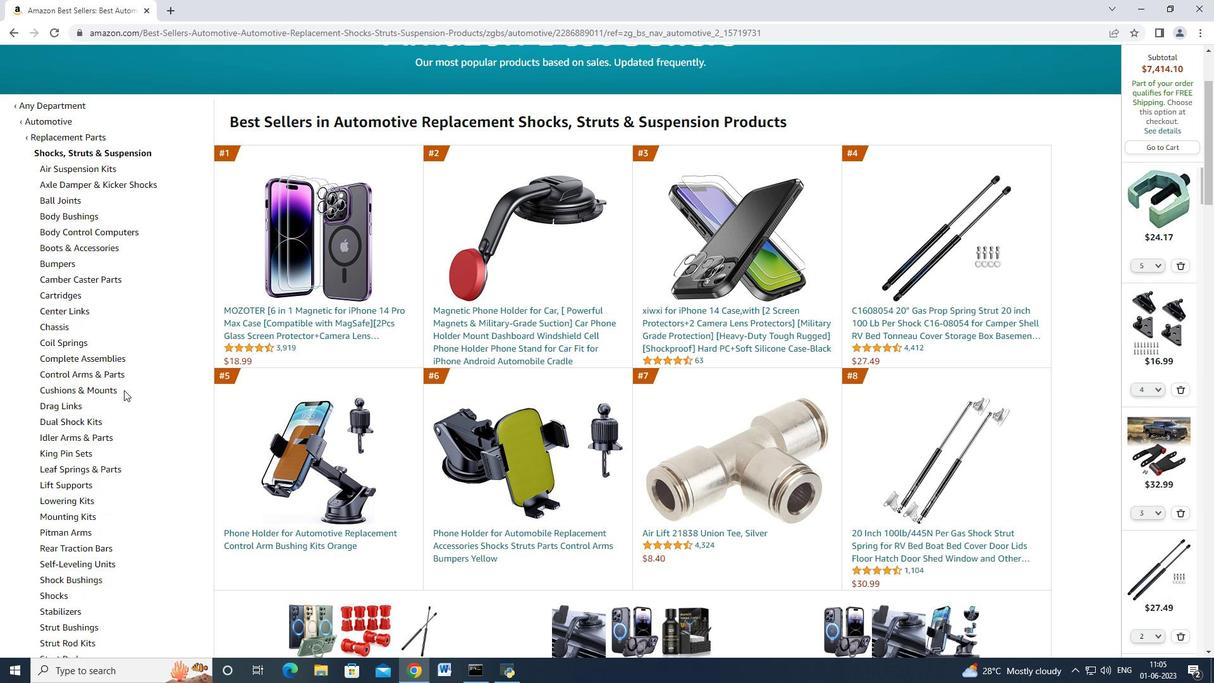 
Action: Mouse moved to (104, 424)
Screenshot: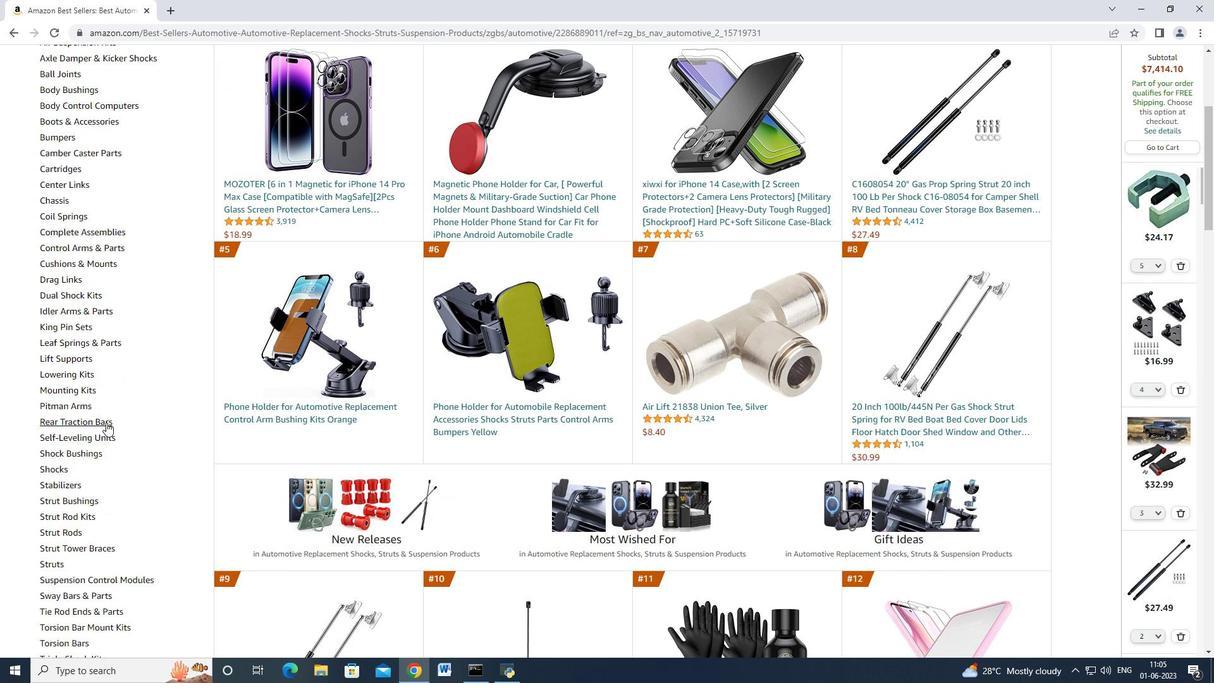 
Action: Mouse pressed left at (104, 424)
Screenshot: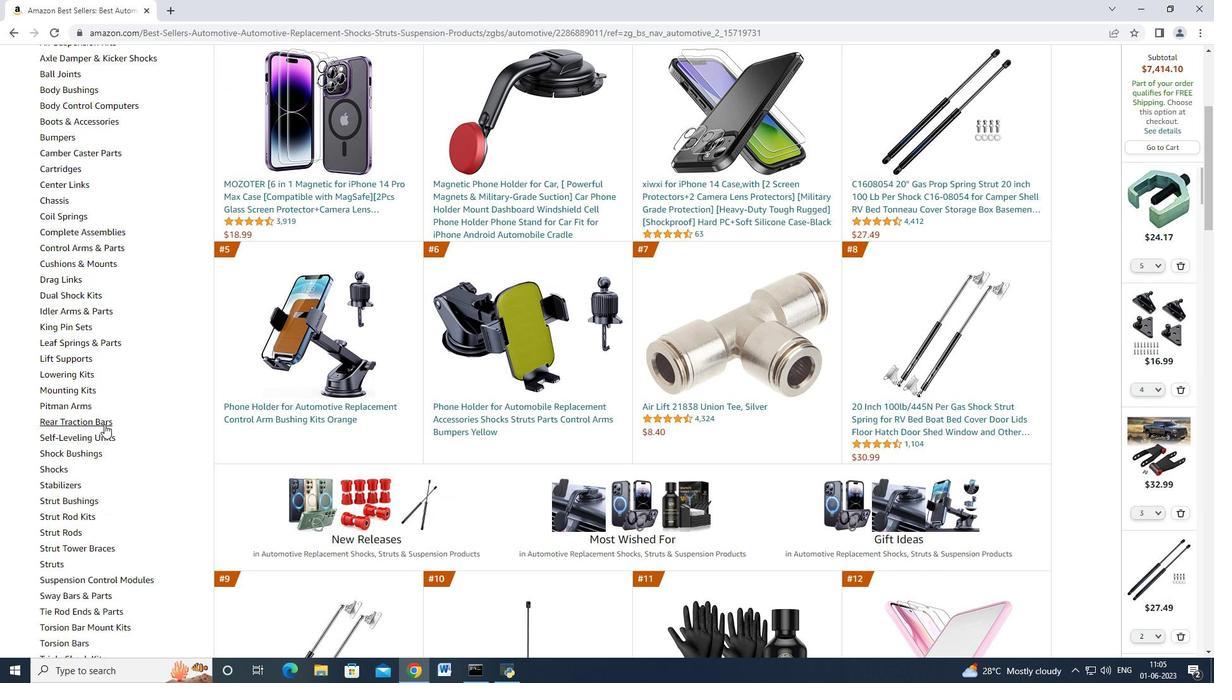 
Action: Mouse moved to (346, 444)
Screenshot: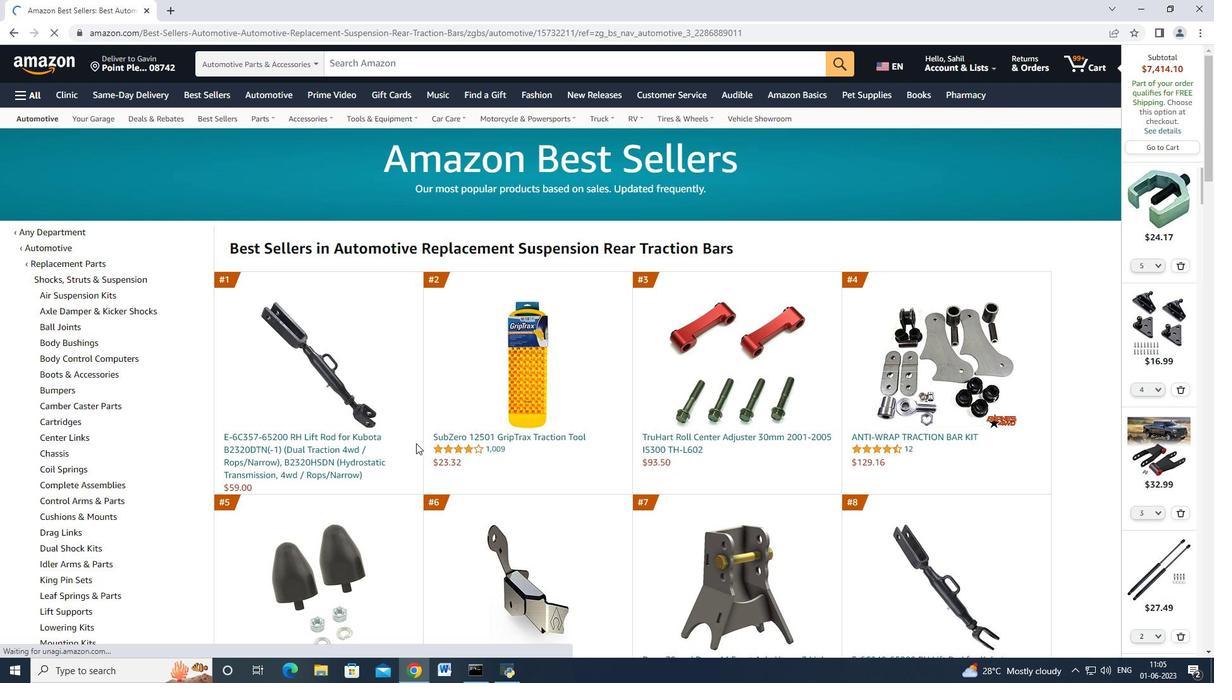 
Action: Mouse pressed left at (346, 444)
Screenshot: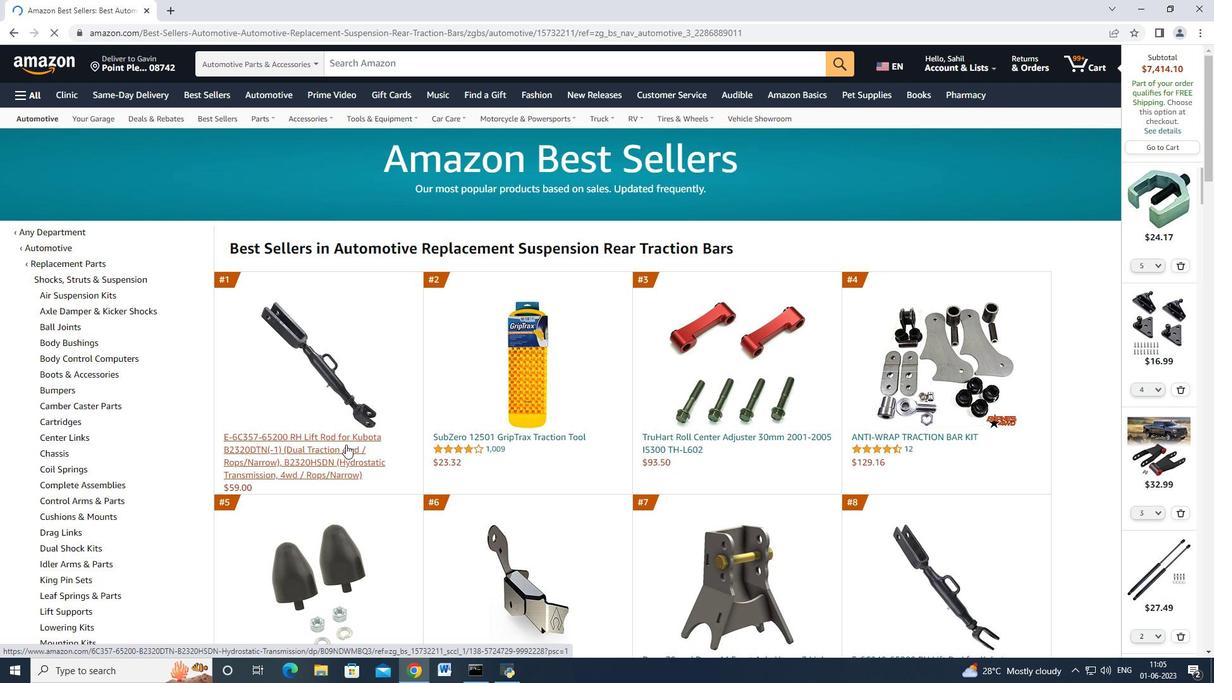 
Action: Mouse moved to (350, 421)
Screenshot: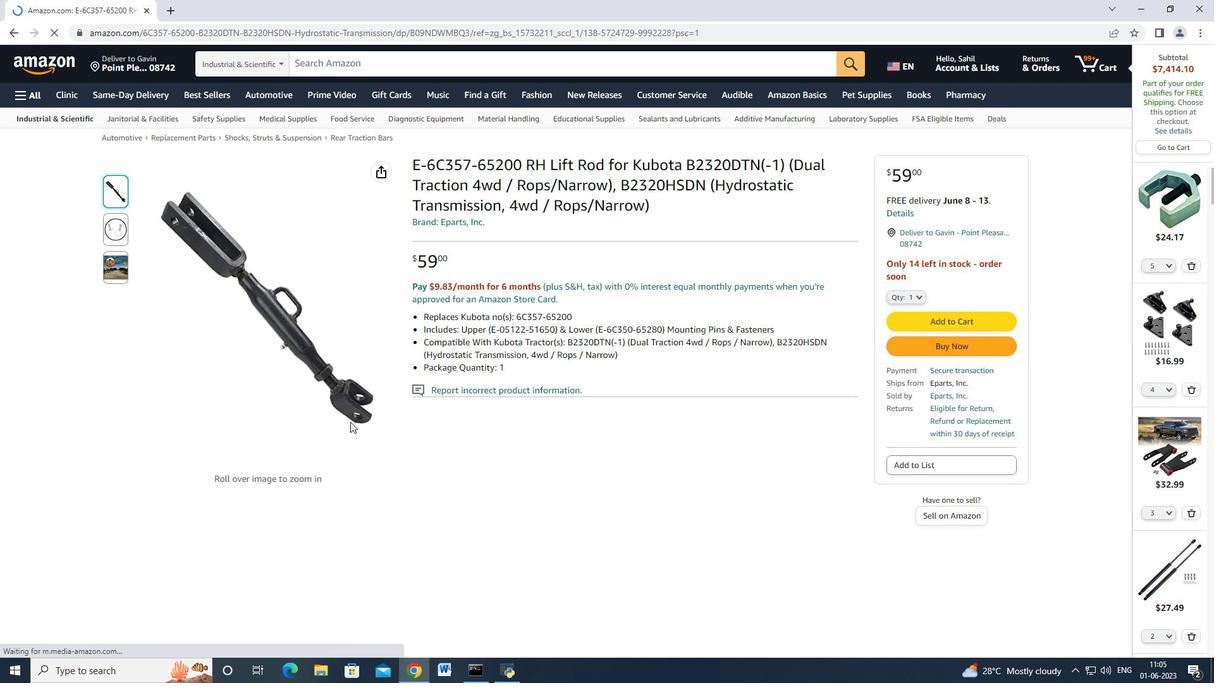 
Action: Mouse scrolled (350, 420) with delta (0, 0)
Screenshot: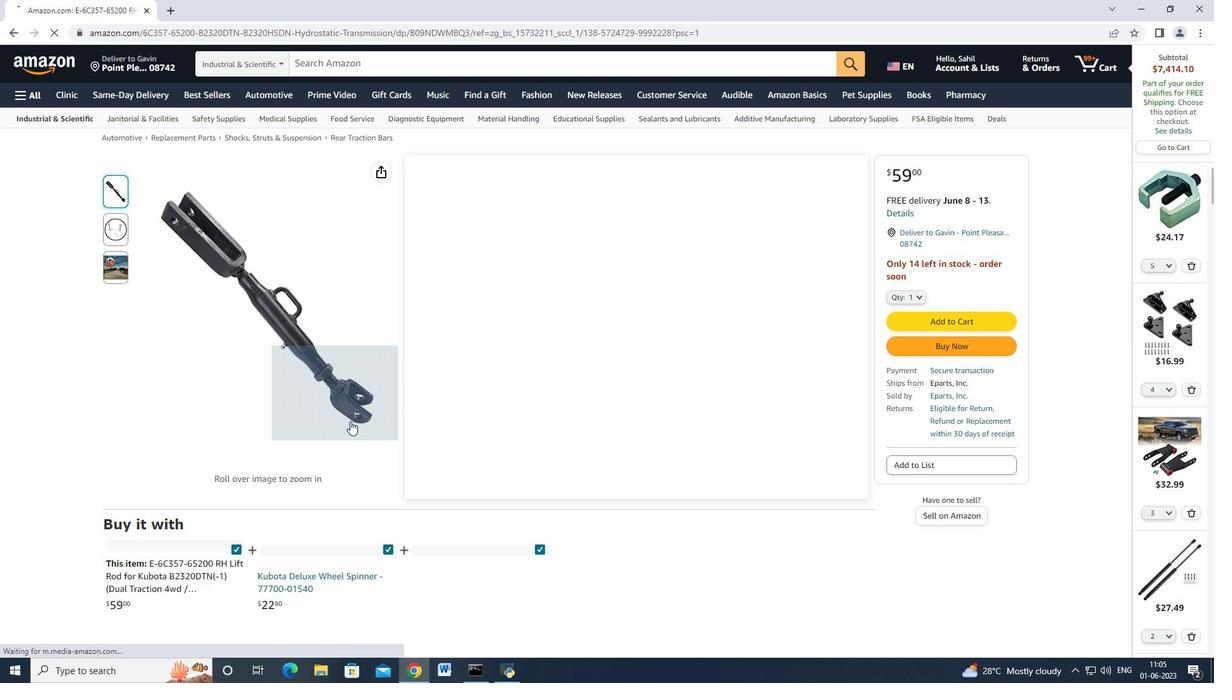 
Action: Mouse moved to (956, 282)
Screenshot: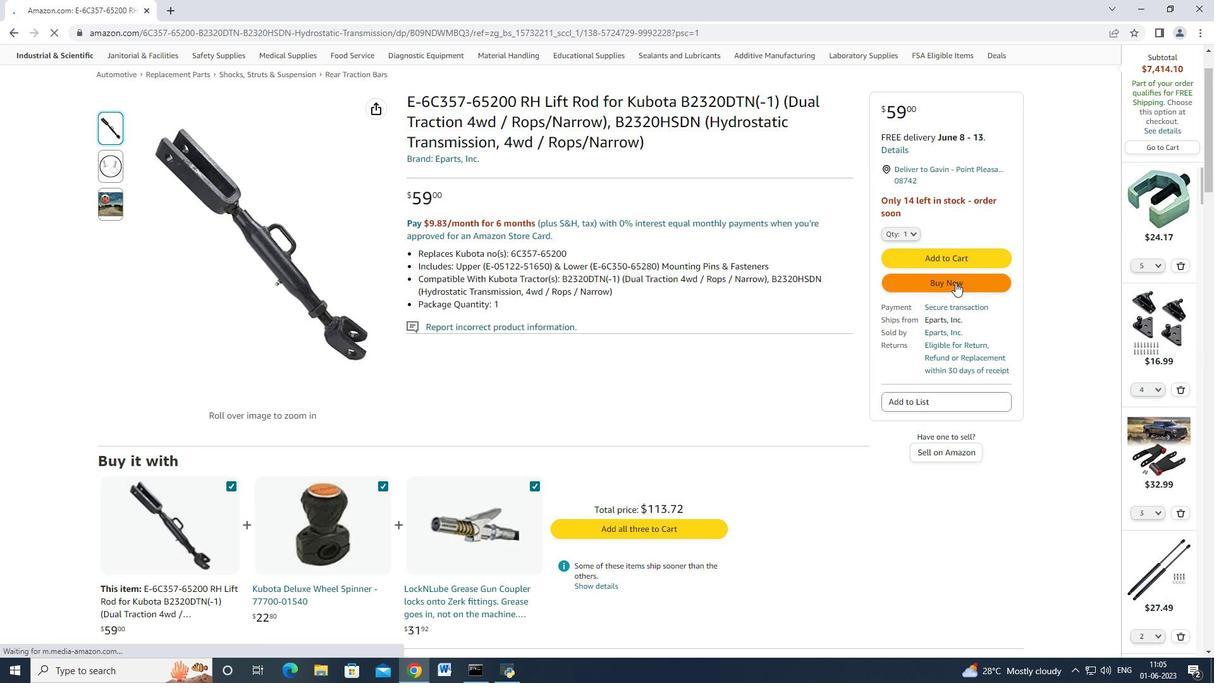 
Action: Mouse pressed left at (956, 282)
Screenshot: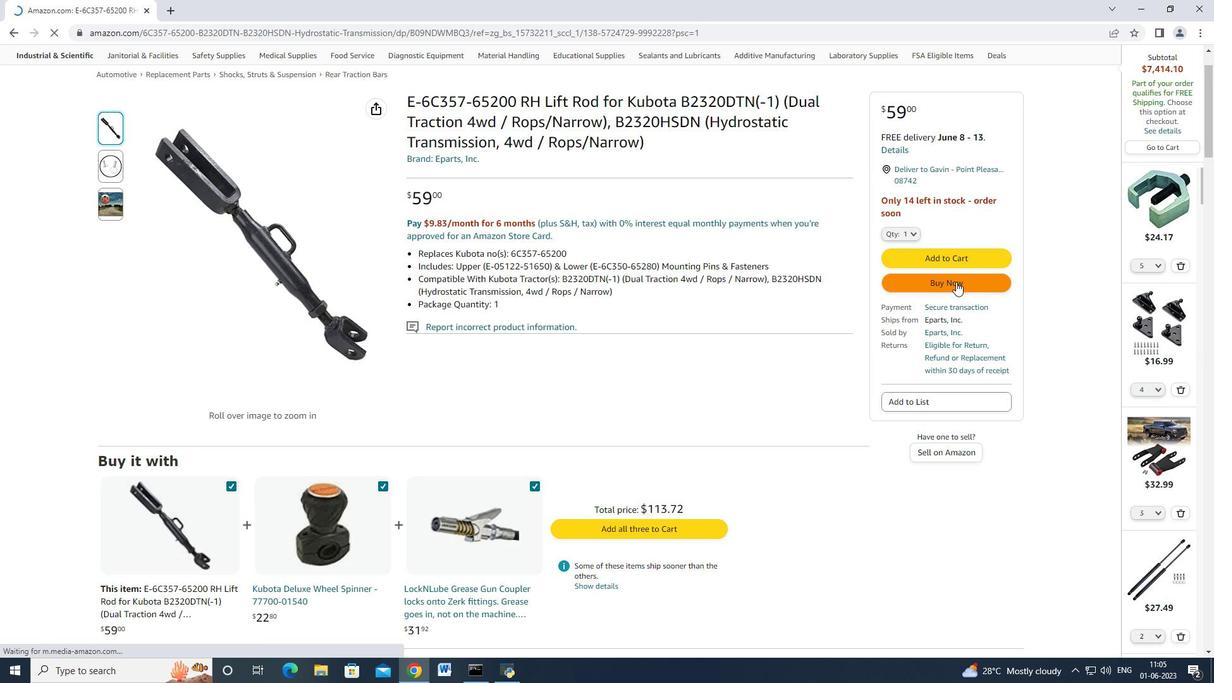 
Action: Mouse moved to (468, 256)
Screenshot: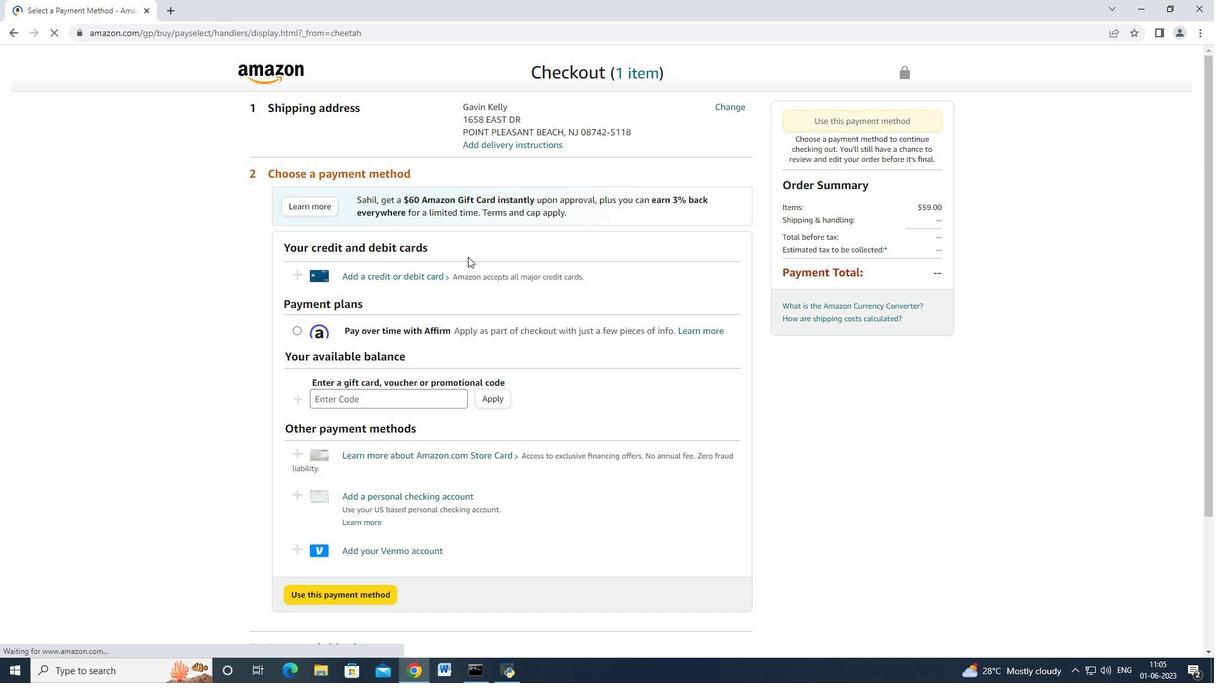 
Action: Mouse scrolled (468, 256) with delta (0, 0)
Screenshot: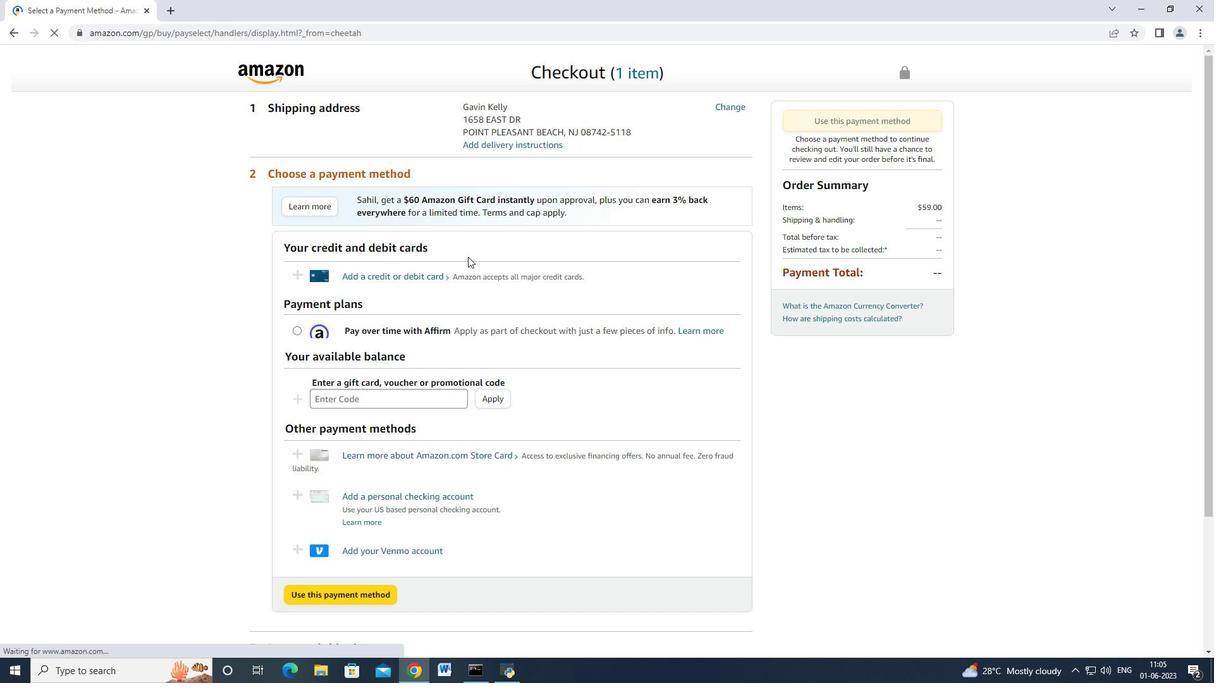
Action: Mouse scrolled (468, 256) with delta (0, 0)
Screenshot: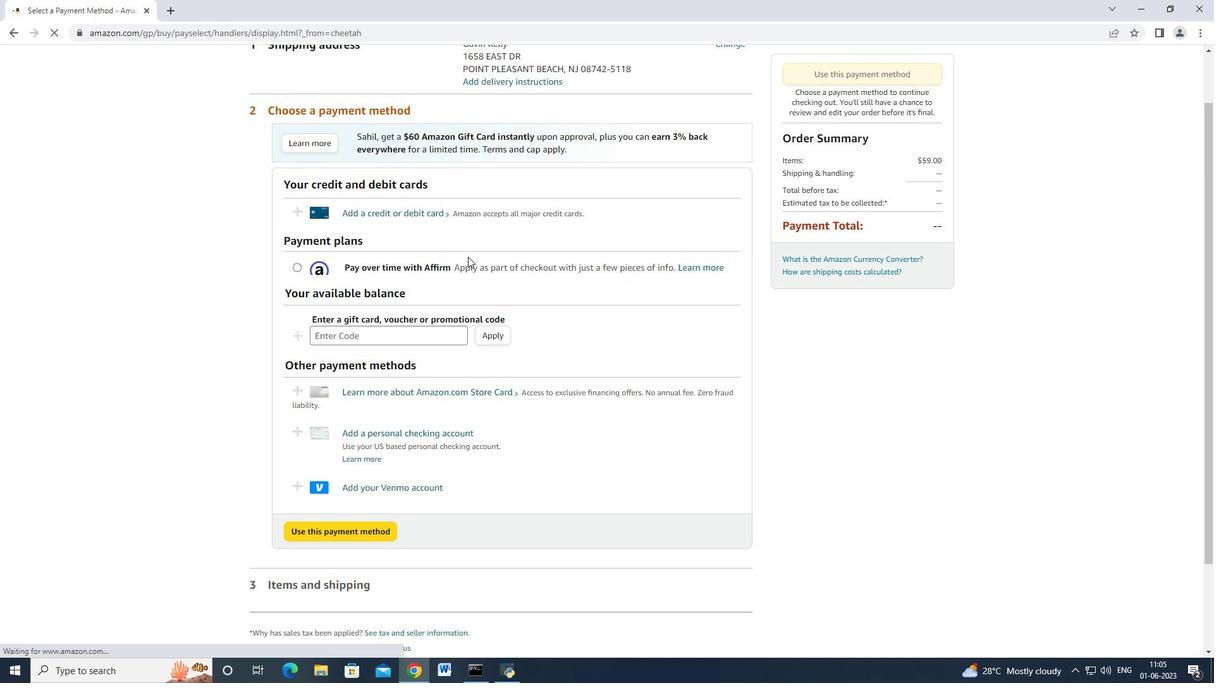 
Action: Mouse moved to (413, 189)
Screenshot: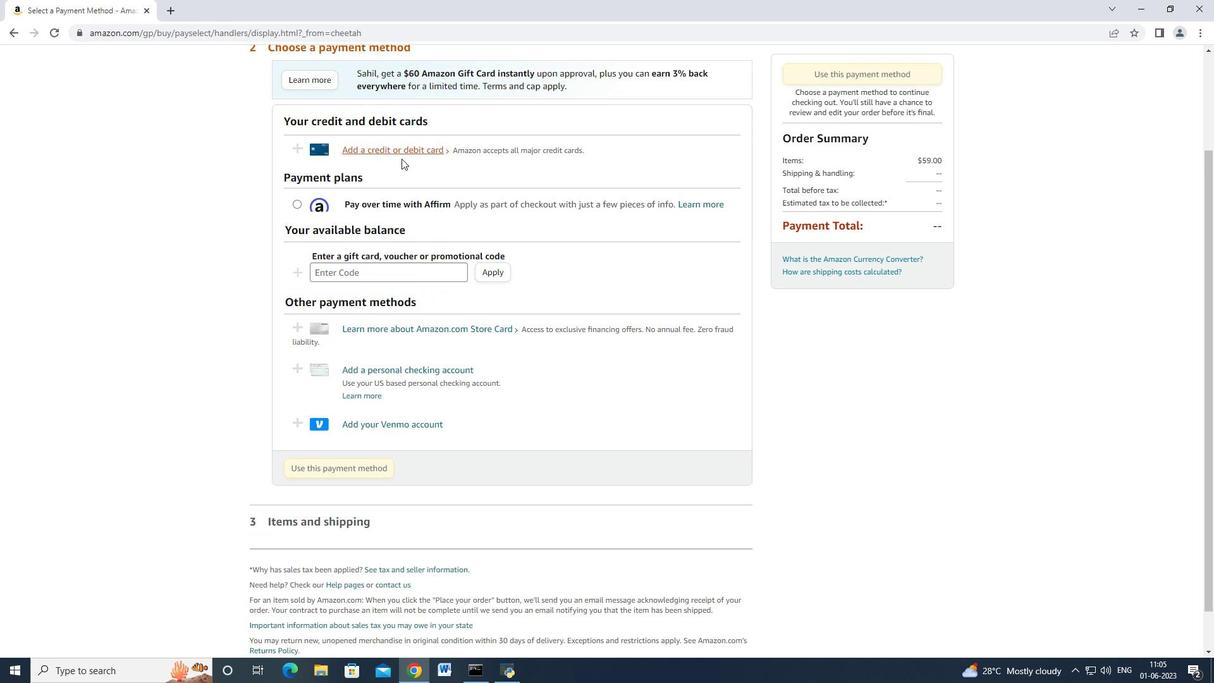 
Action: Mouse scrolled (413, 189) with delta (0, 0)
Screenshot: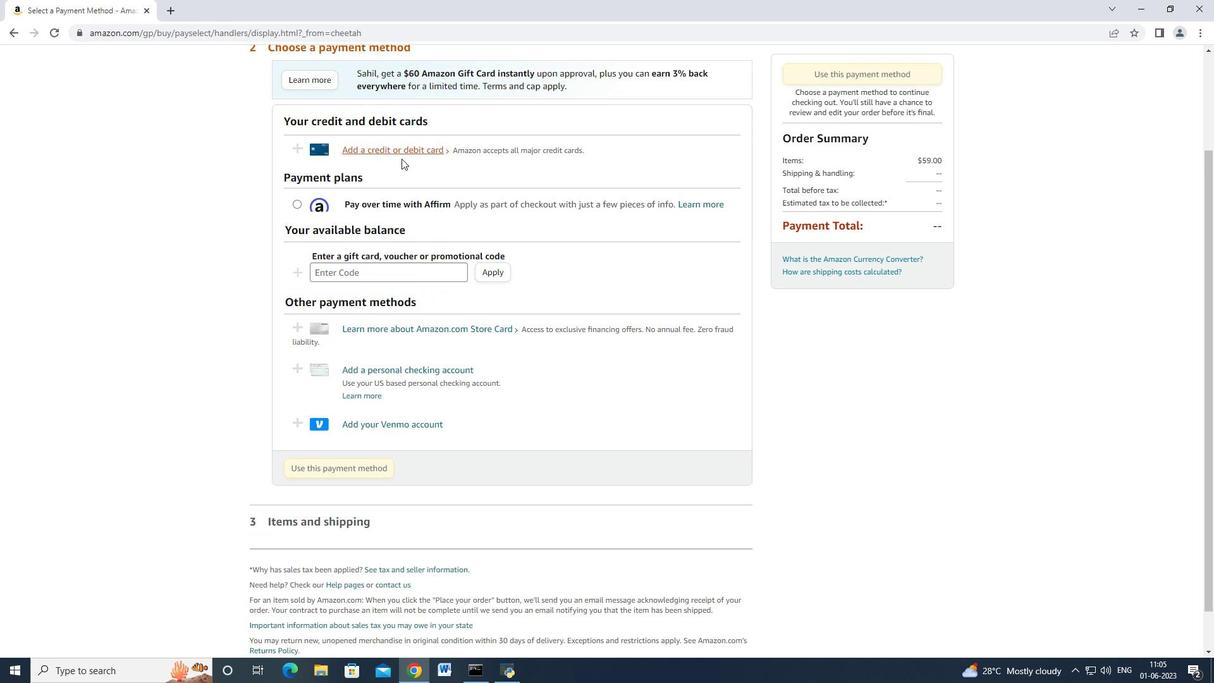 
Action: Mouse moved to (414, 190)
Screenshot: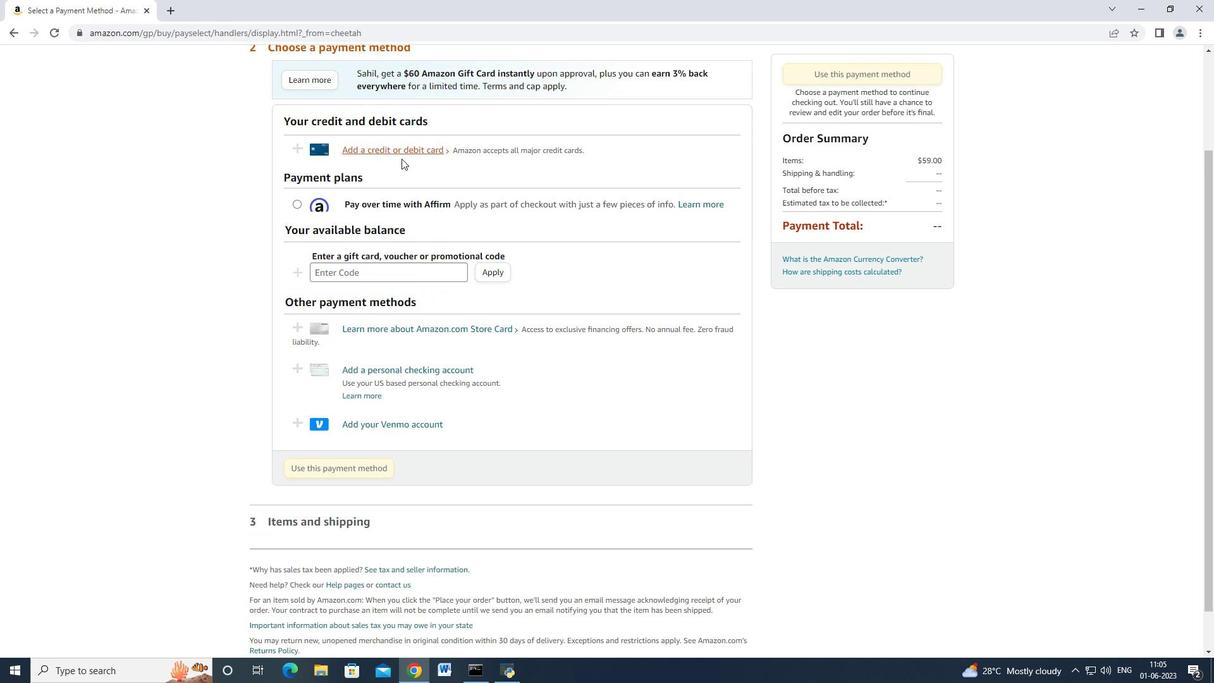 
Action: Mouse scrolled (414, 191) with delta (0, 0)
Screenshot: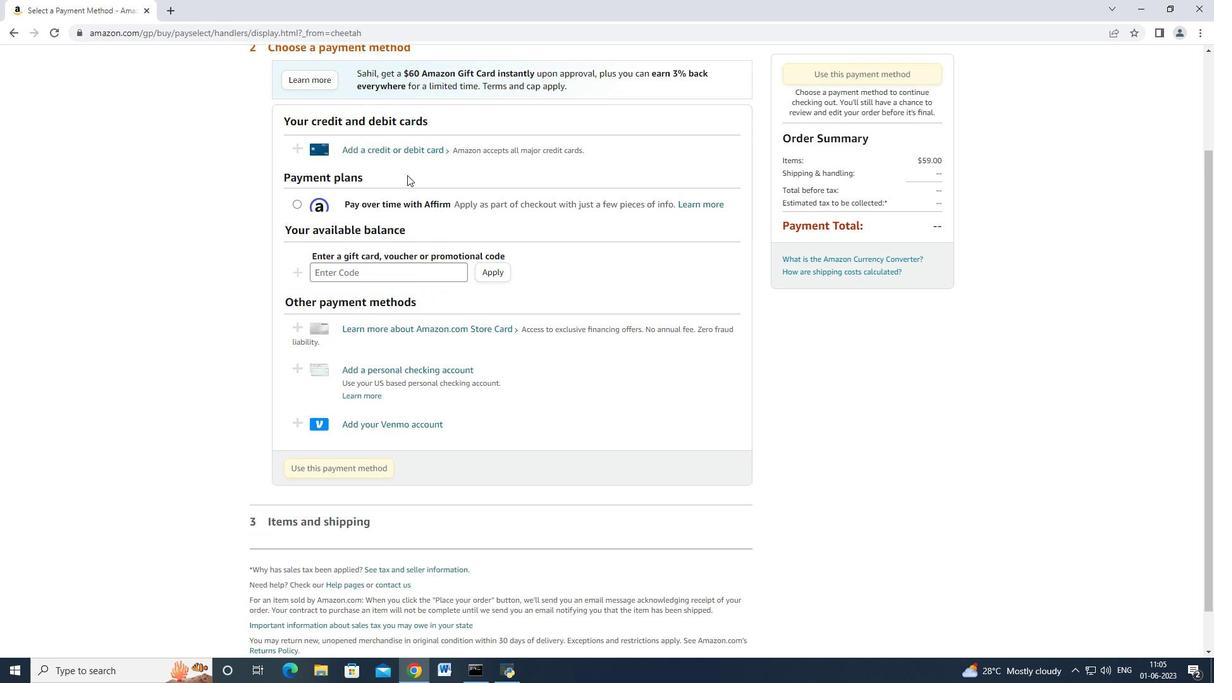 
Action: Mouse moved to (730, 105)
Screenshot: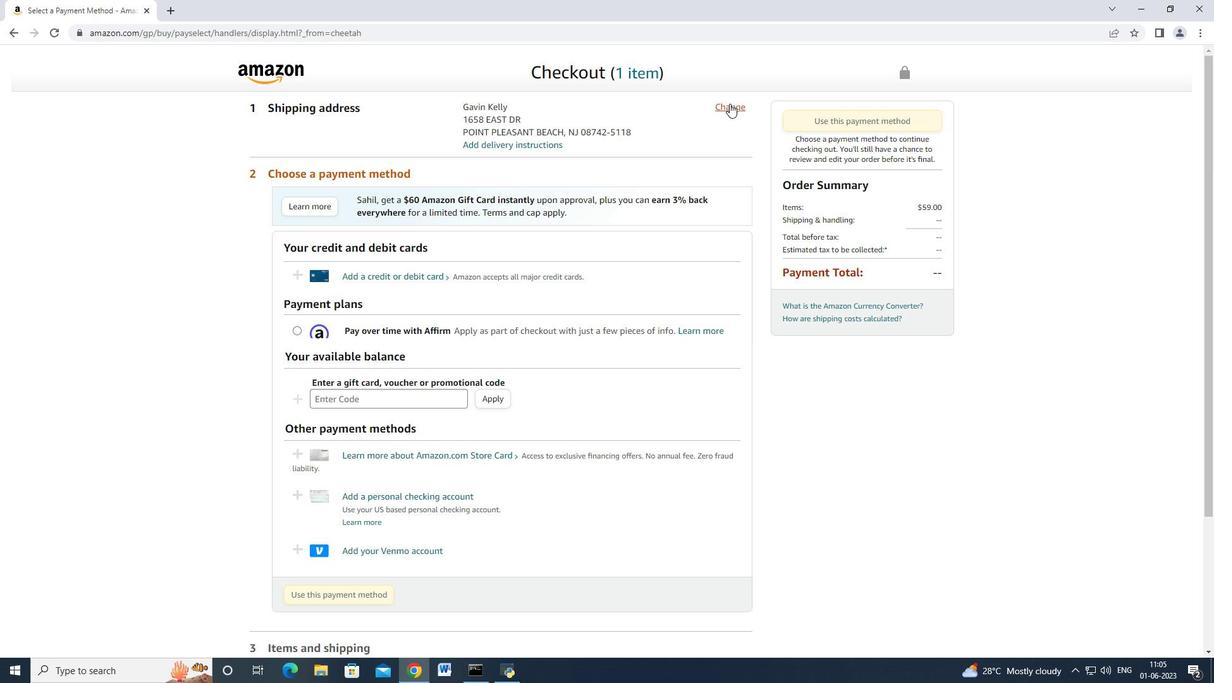 
Action: Mouse pressed left at (730, 105)
Screenshot: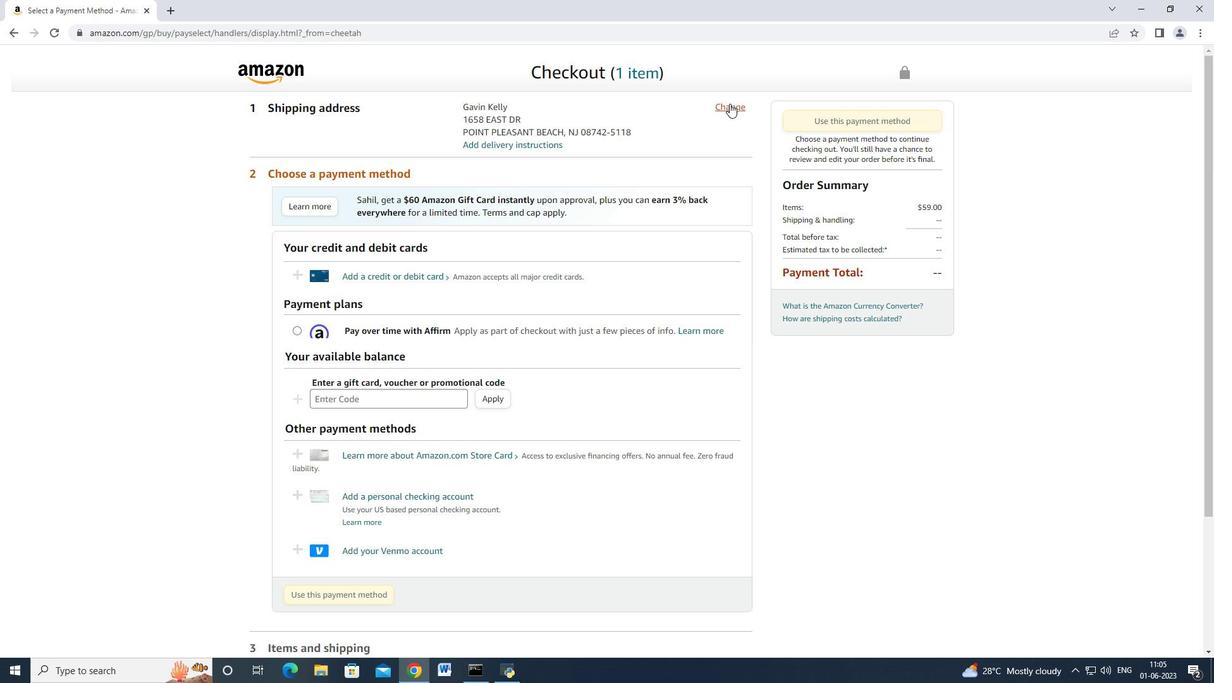 
Action: Mouse moved to (551, 179)
Screenshot: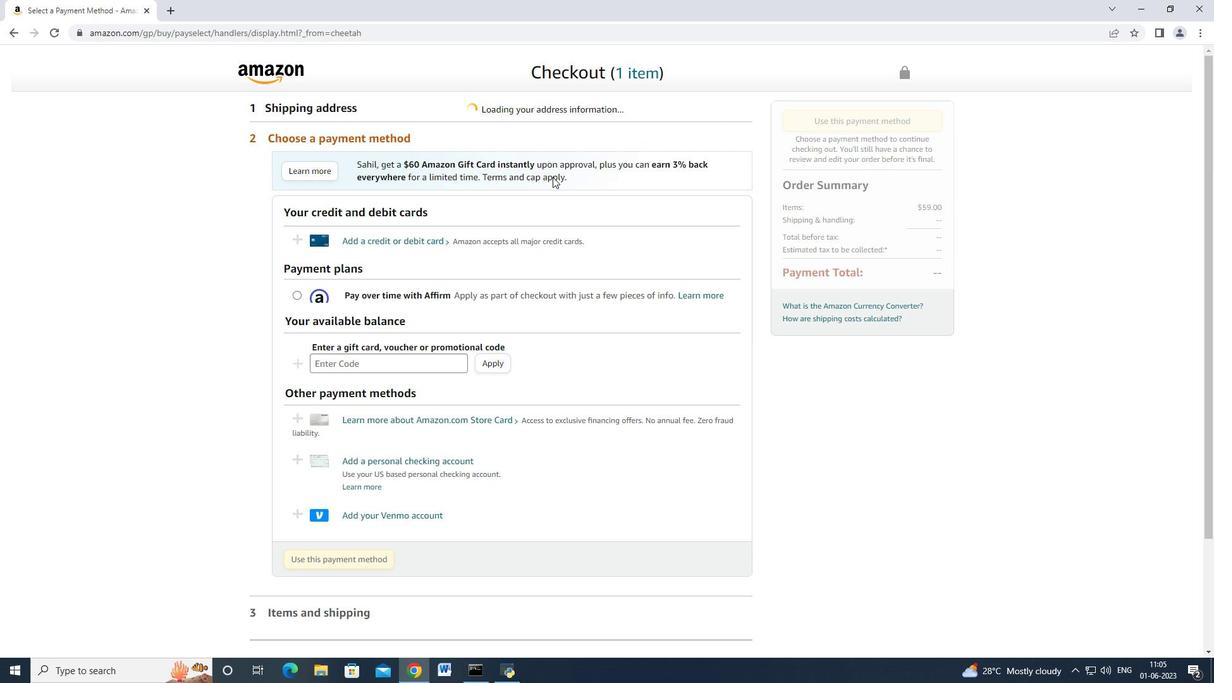 
Action: Mouse scrolled (551, 179) with delta (0, 0)
Screenshot: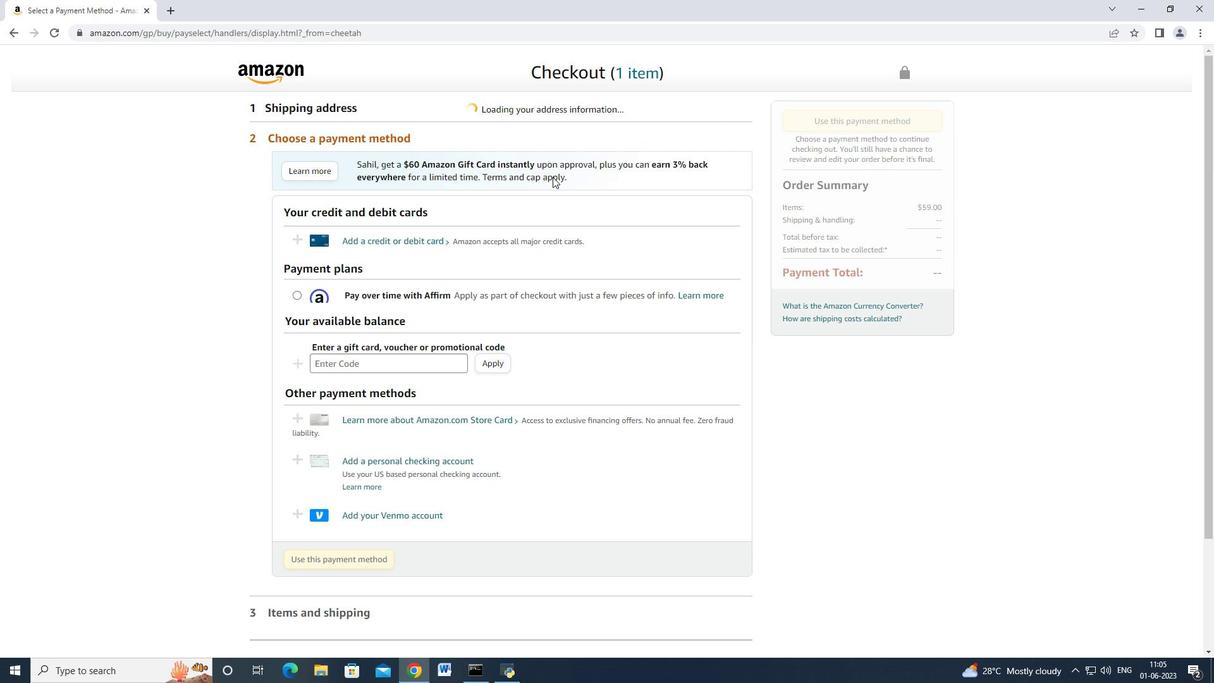 
Action: Mouse moved to (550, 181)
Screenshot: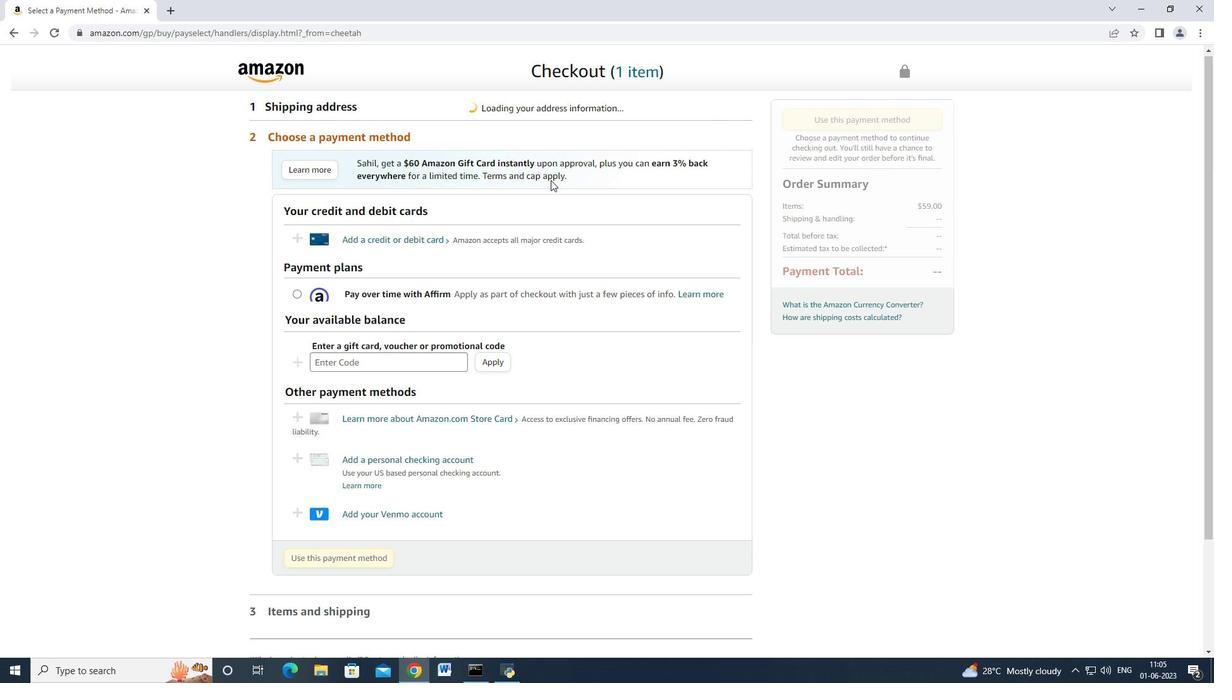 
Action: Mouse scrolled (550, 182) with delta (0, 0)
Screenshot: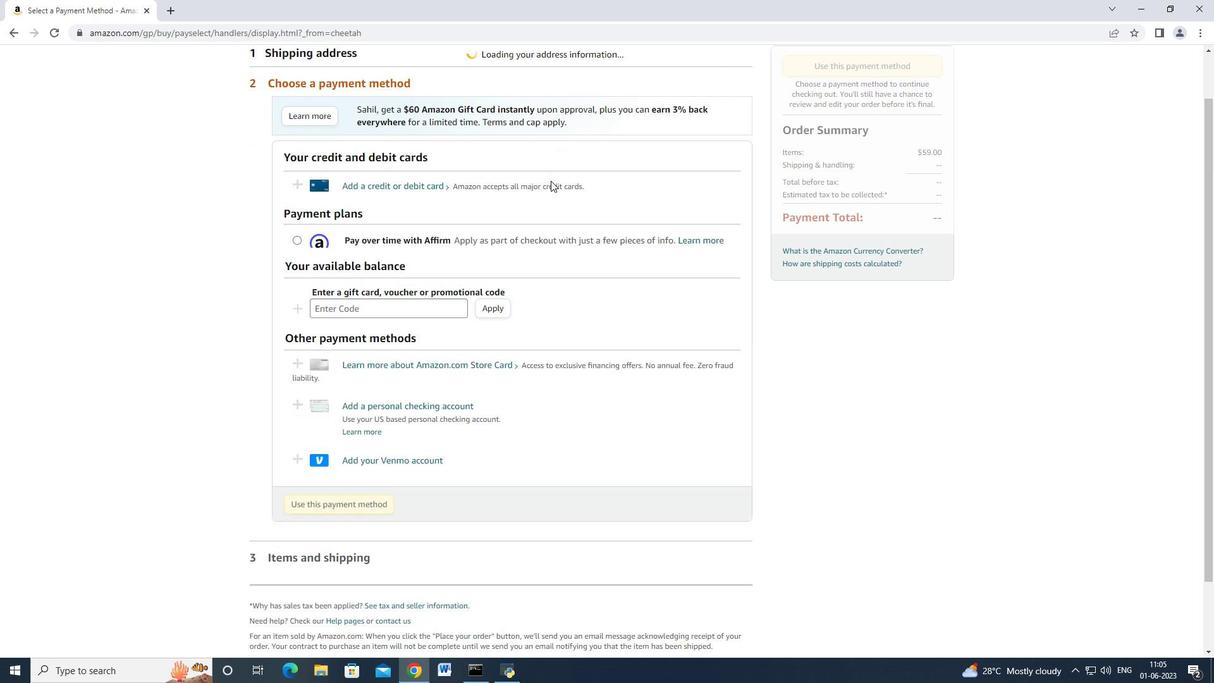 
Action: Mouse moved to (513, 201)
Screenshot: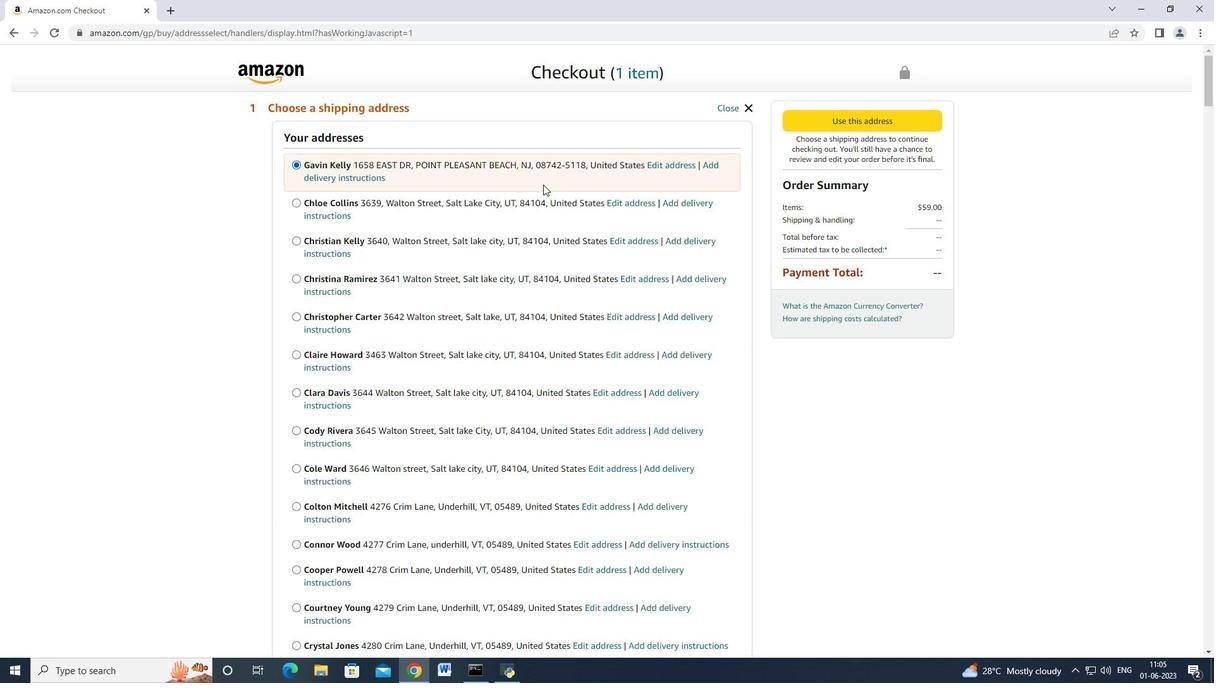 
Action: Mouse scrolled (513, 201) with delta (0, 0)
Screenshot: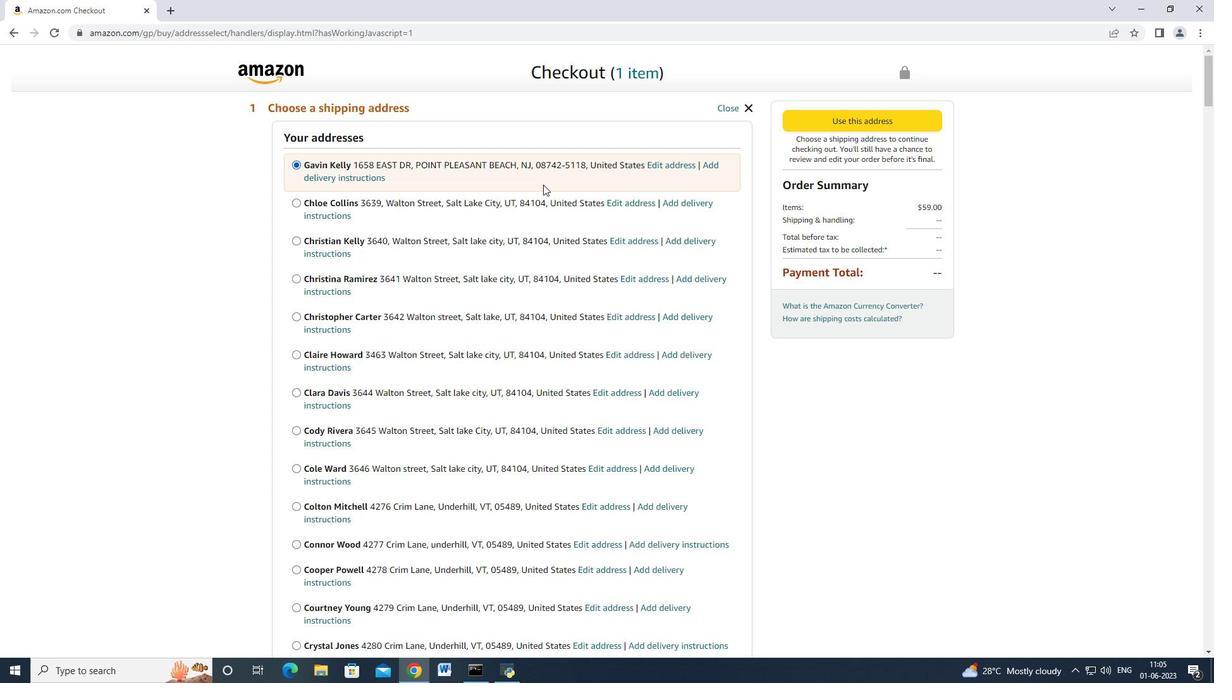 
Action: Mouse moved to (495, 211)
Screenshot: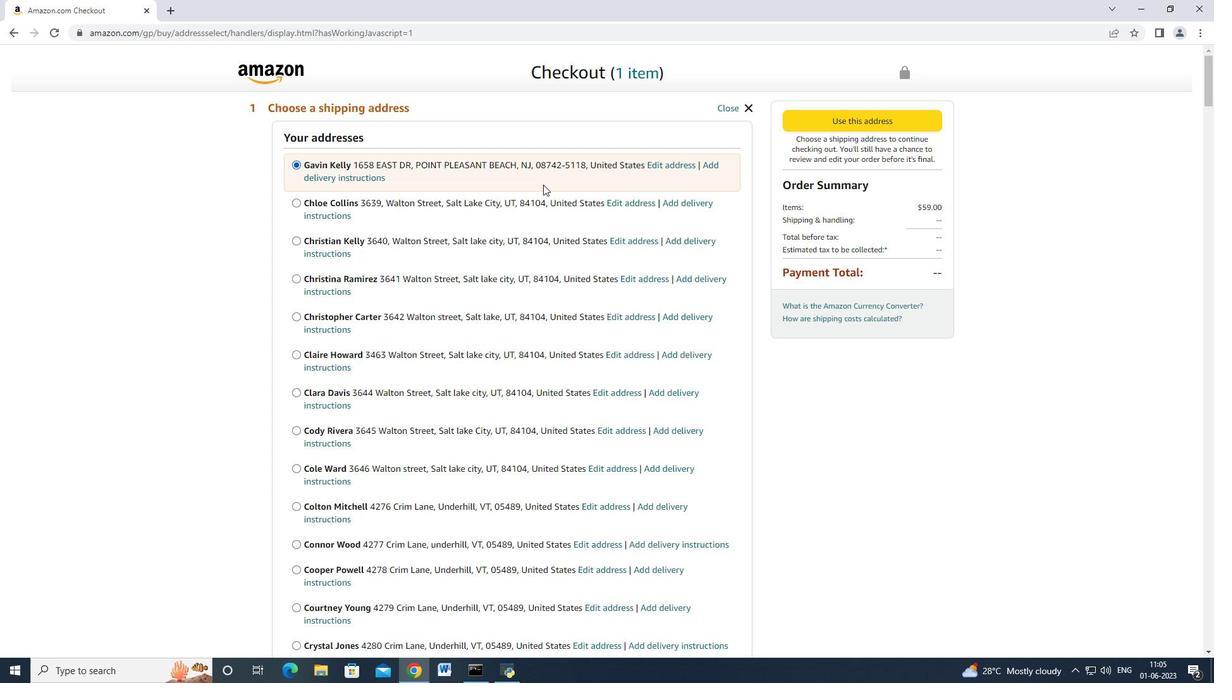 
Action: Mouse scrolled (501, 207) with delta (0, 0)
Screenshot: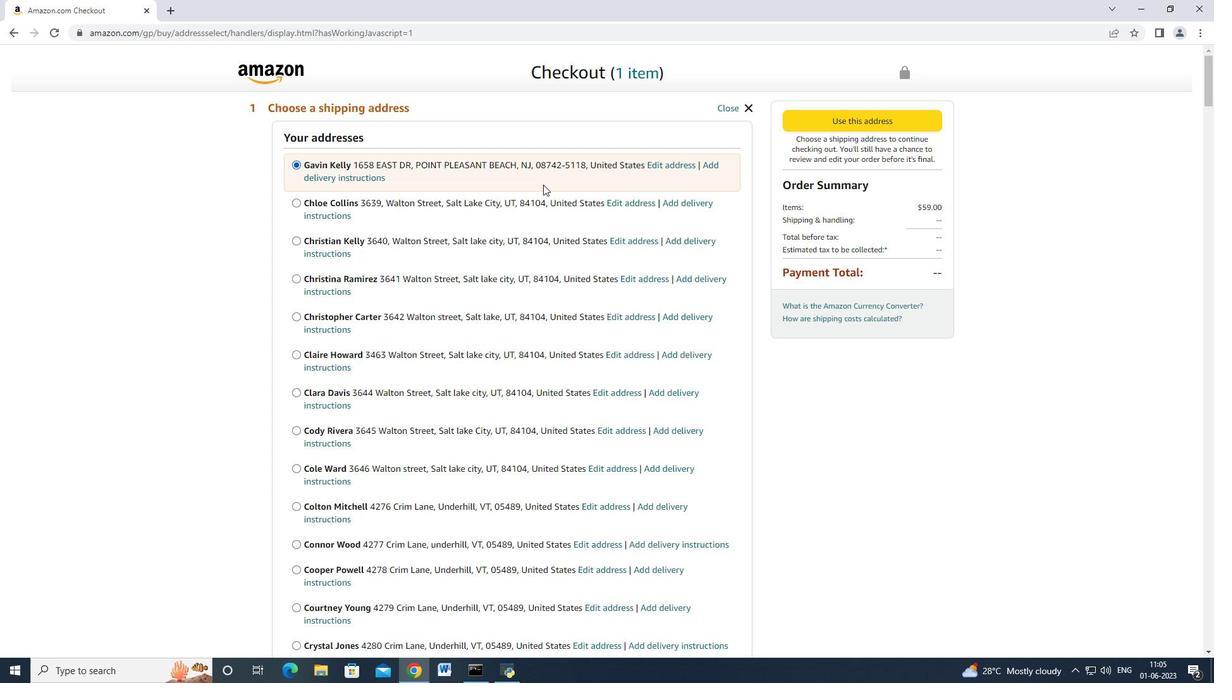 
Action: Mouse moved to (483, 219)
Screenshot: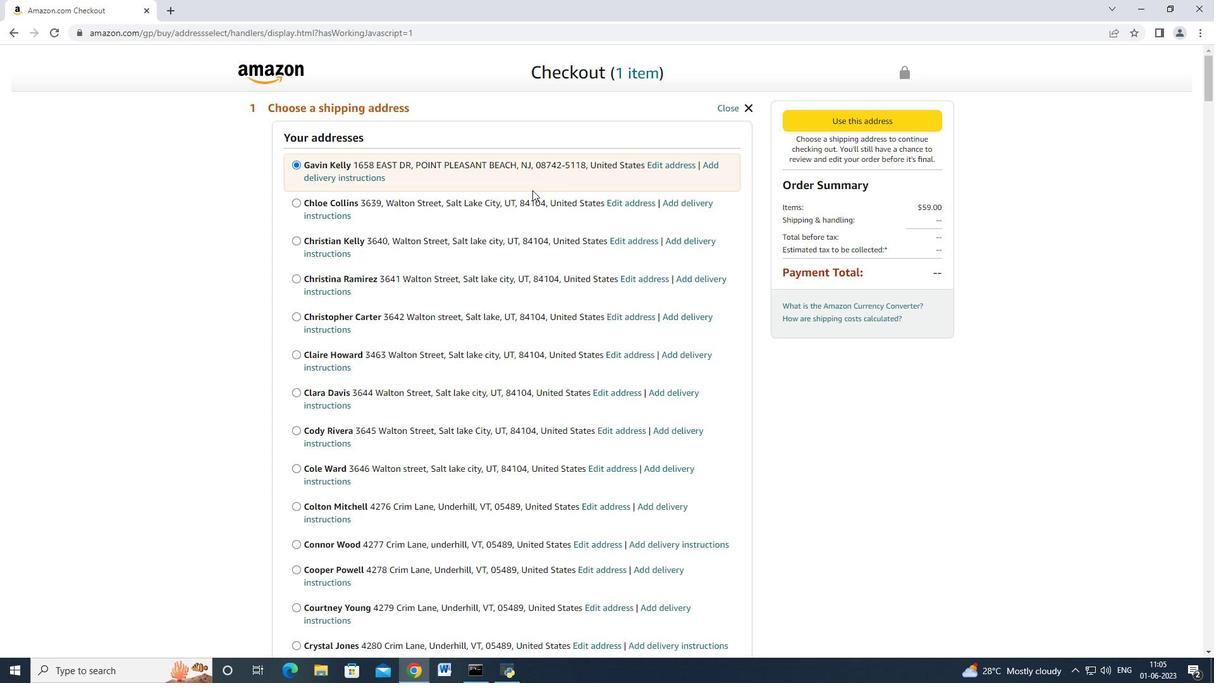 
Action: Mouse scrolled (487, 216) with delta (0, 0)
Screenshot: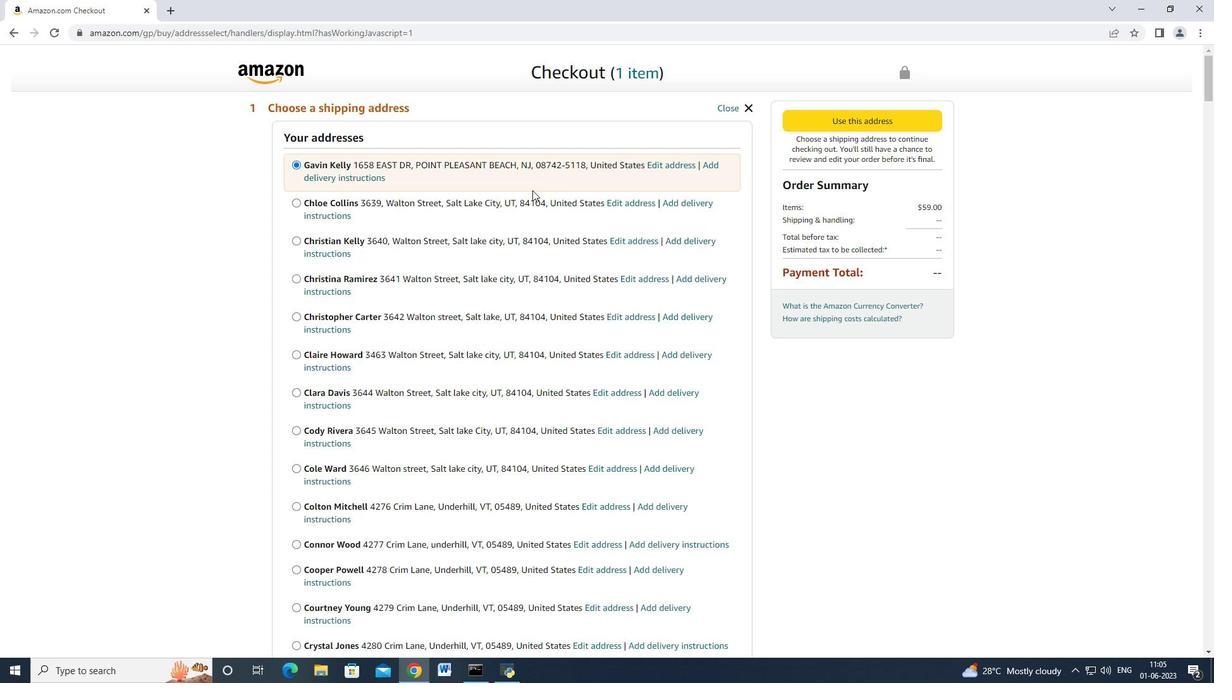 
Action: Mouse moved to (468, 229)
Screenshot: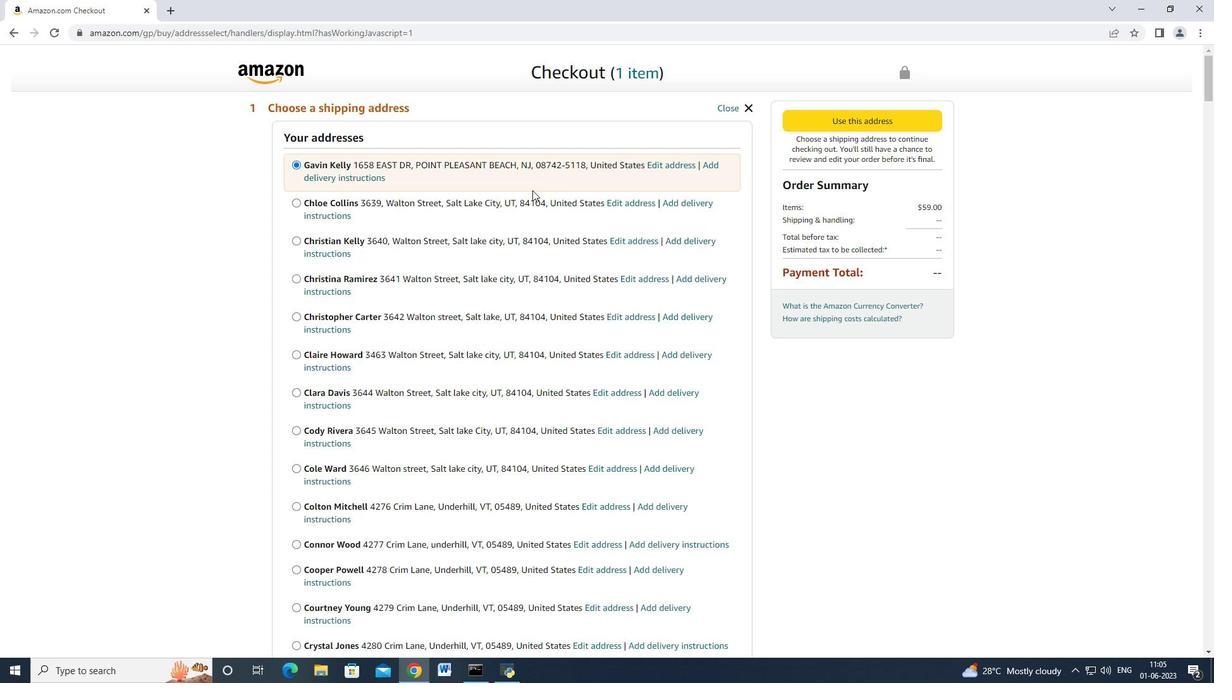 
Action: Mouse scrolled (468, 229) with delta (0, 0)
Screenshot: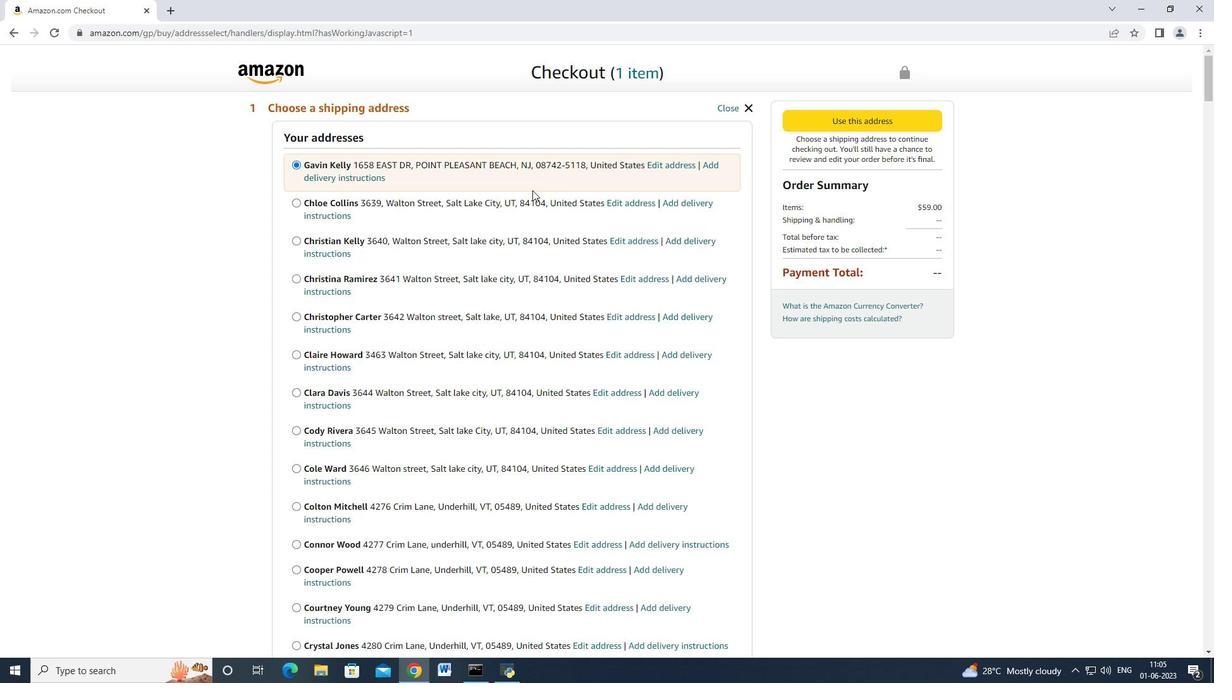 
Action: Mouse moved to (456, 236)
Screenshot: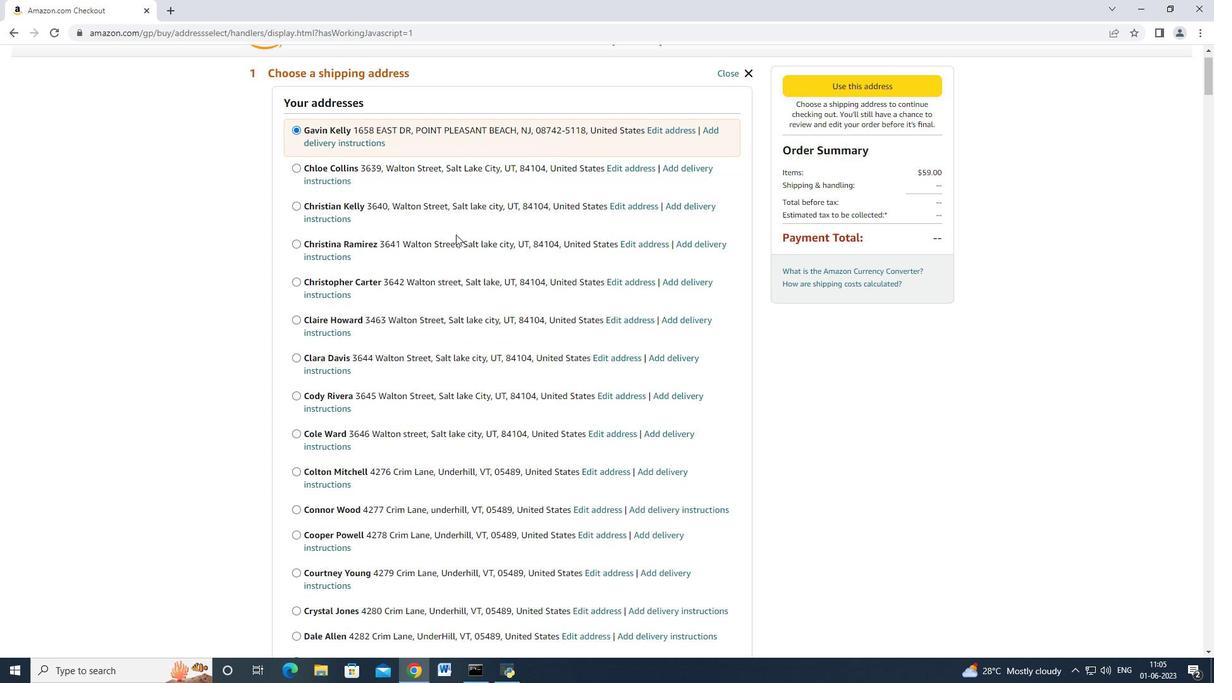 
Action: Mouse scrolled (456, 235) with delta (0, 0)
Screenshot: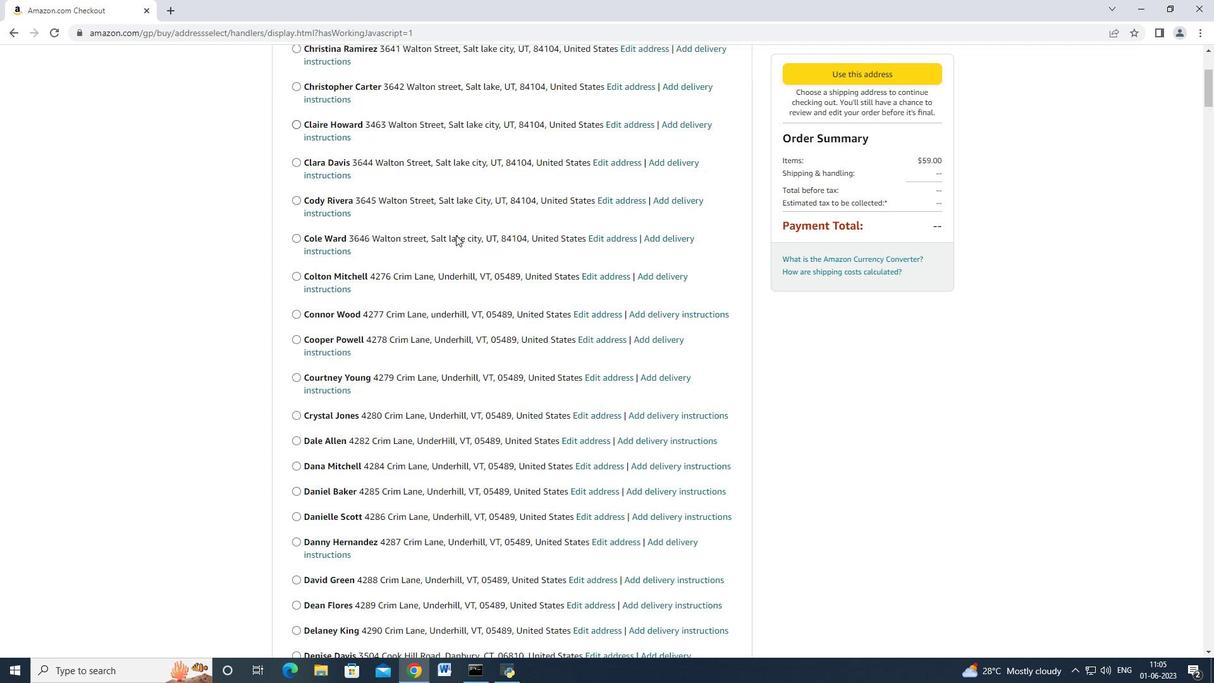 
Action: Mouse scrolled (456, 235) with delta (0, 0)
Screenshot: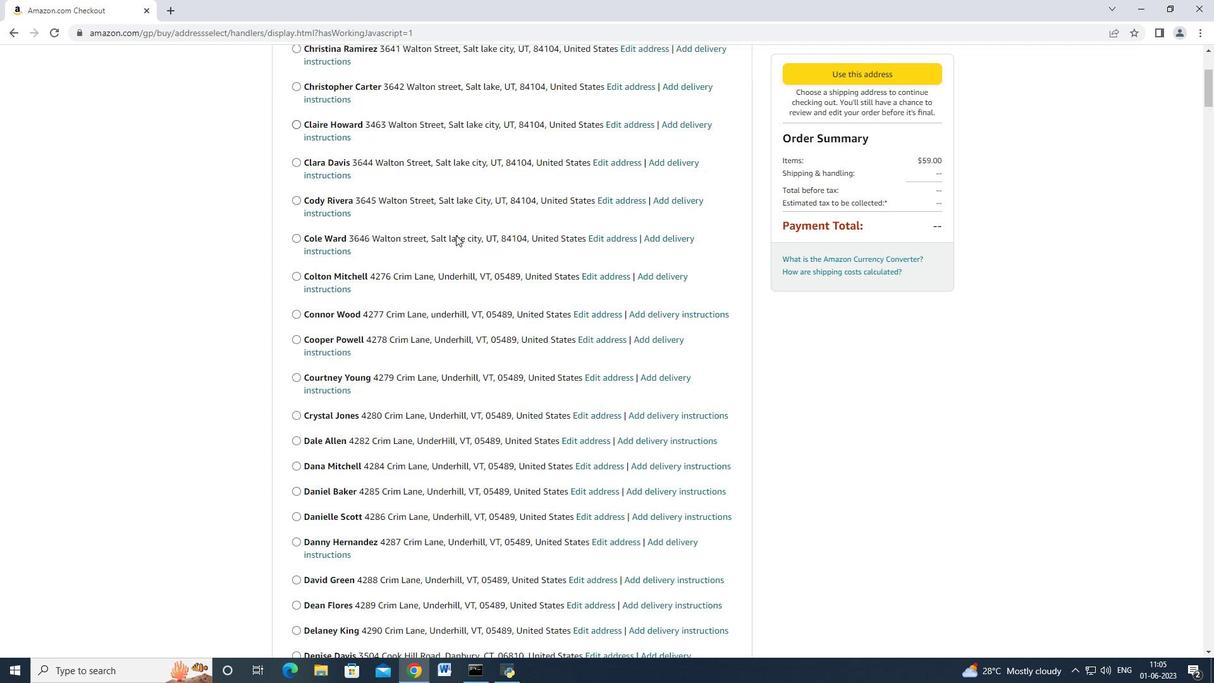 
Action: Mouse scrolled (456, 235) with delta (0, 0)
Screenshot: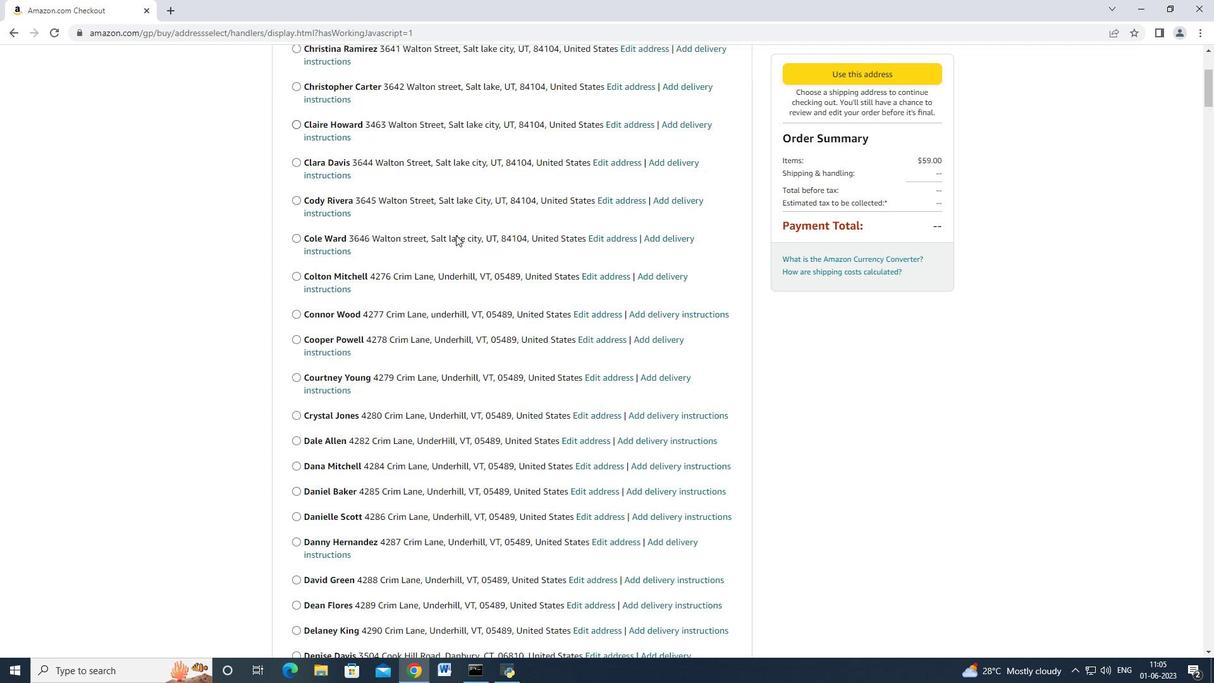 
Action: Mouse scrolled (456, 235) with delta (0, 0)
Screenshot: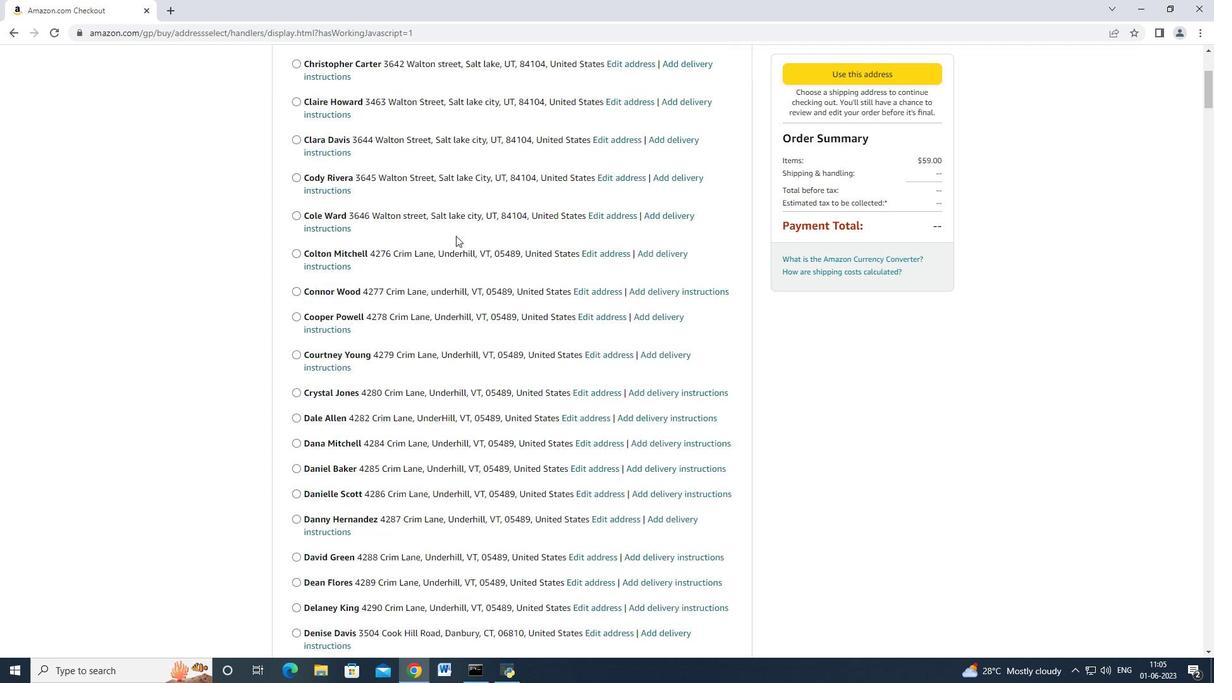 
Action: Mouse scrolled (456, 235) with delta (0, 0)
Screenshot: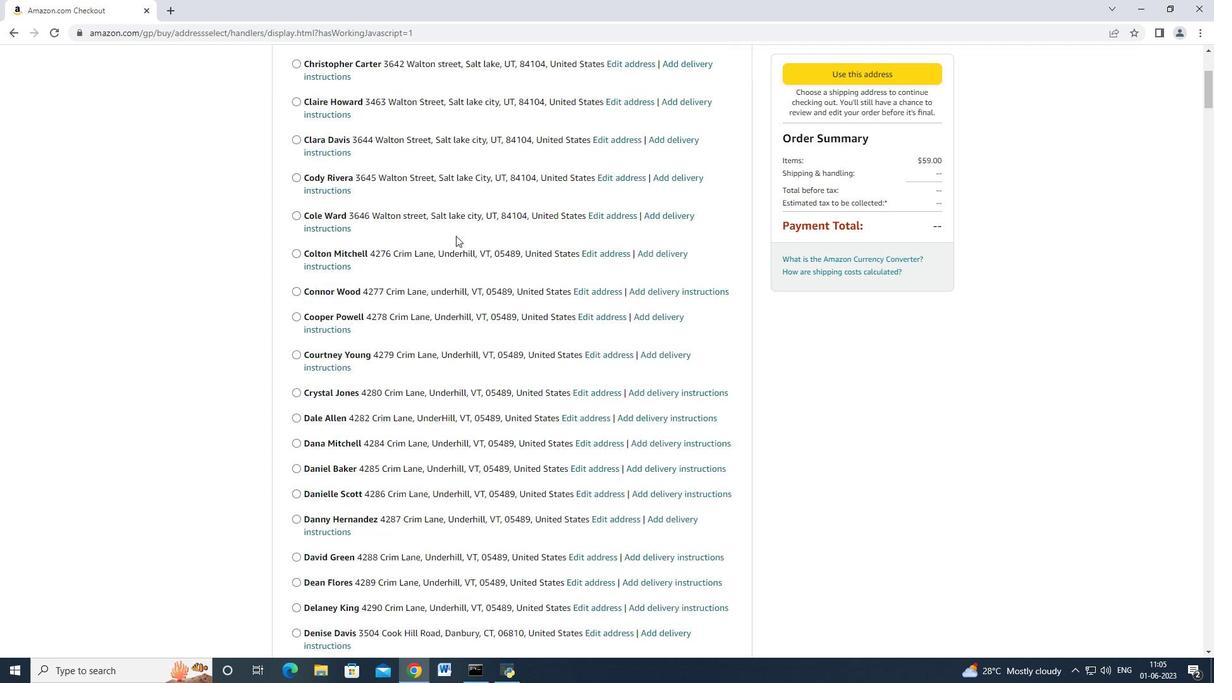 
Action: Mouse scrolled (456, 235) with delta (0, 0)
Screenshot: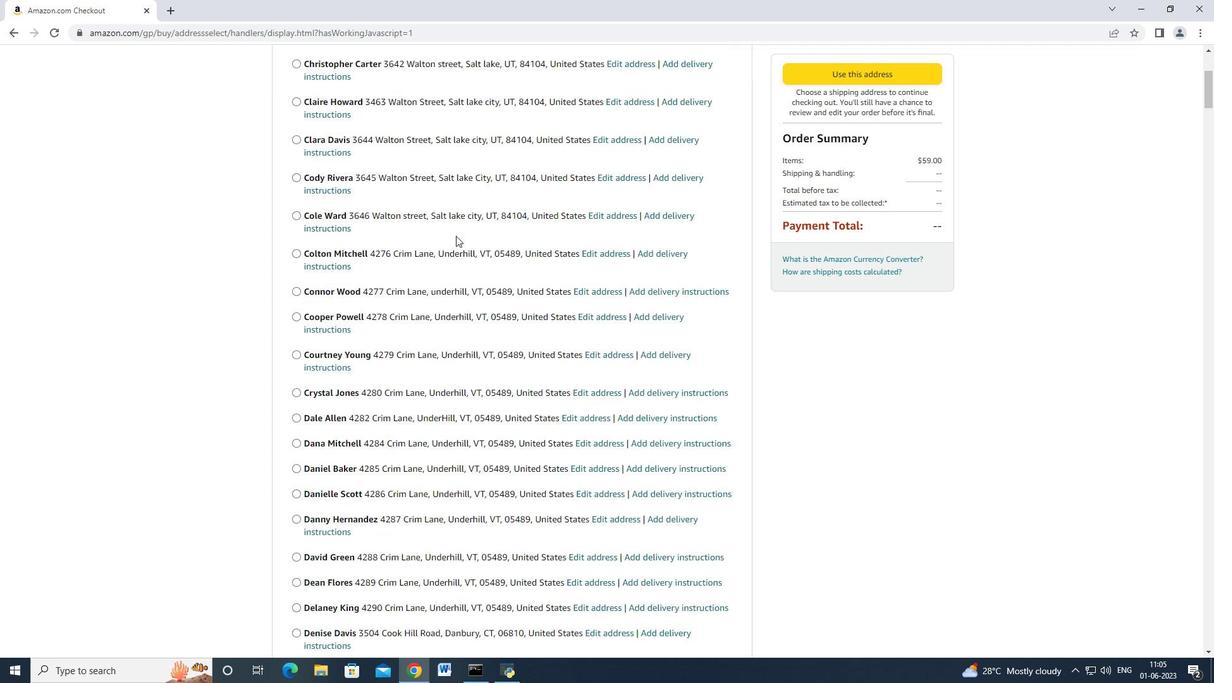 
Action: Mouse scrolled (456, 235) with delta (0, 0)
Screenshot: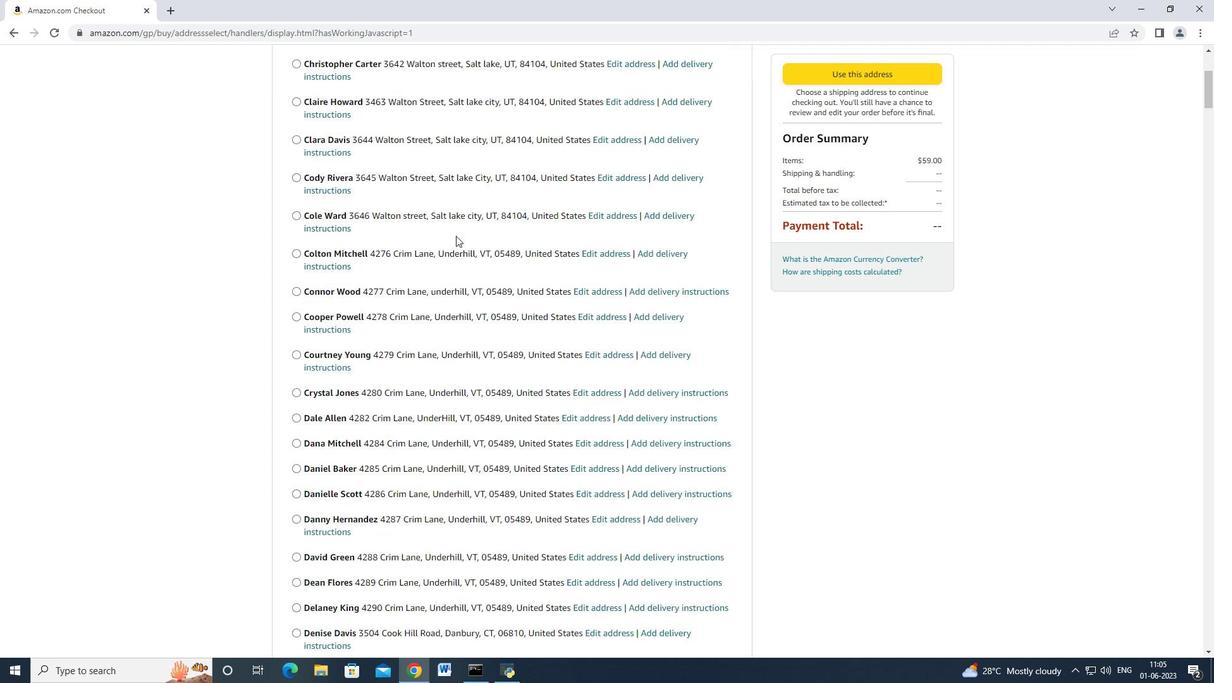 
Action: Mouse moved to (456, 236)
Screenshot: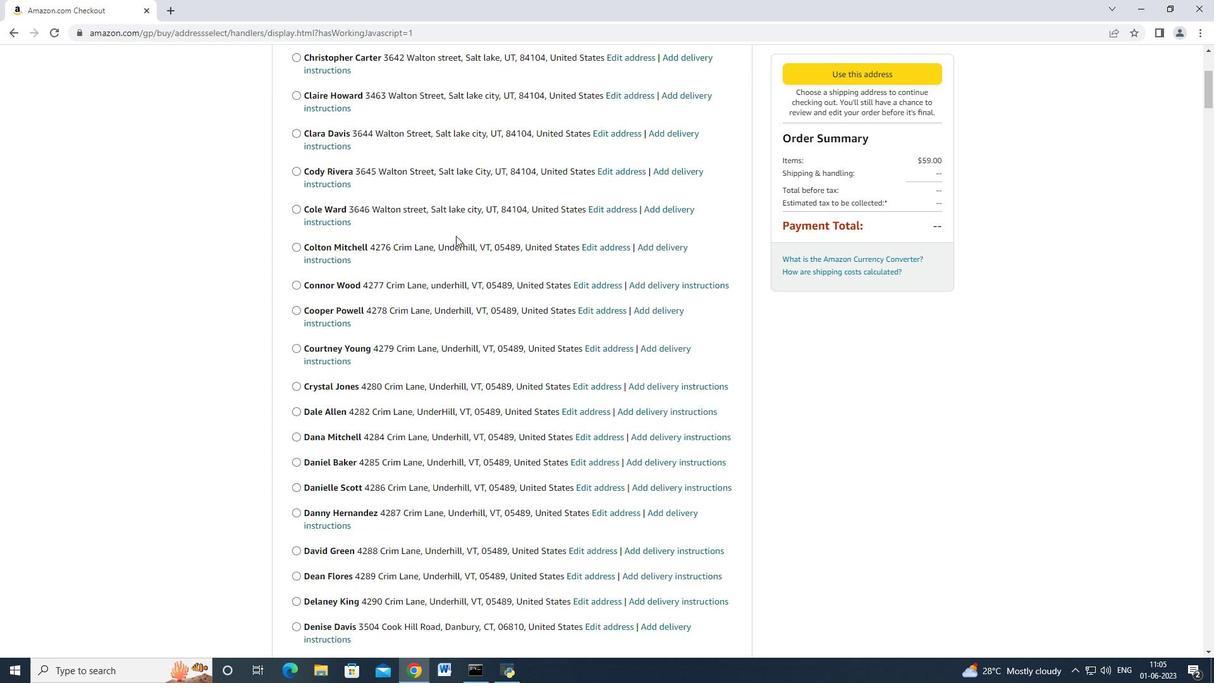 
Action: Mouse scrolled (456, 235) with delta (0, 0)
Screenshot: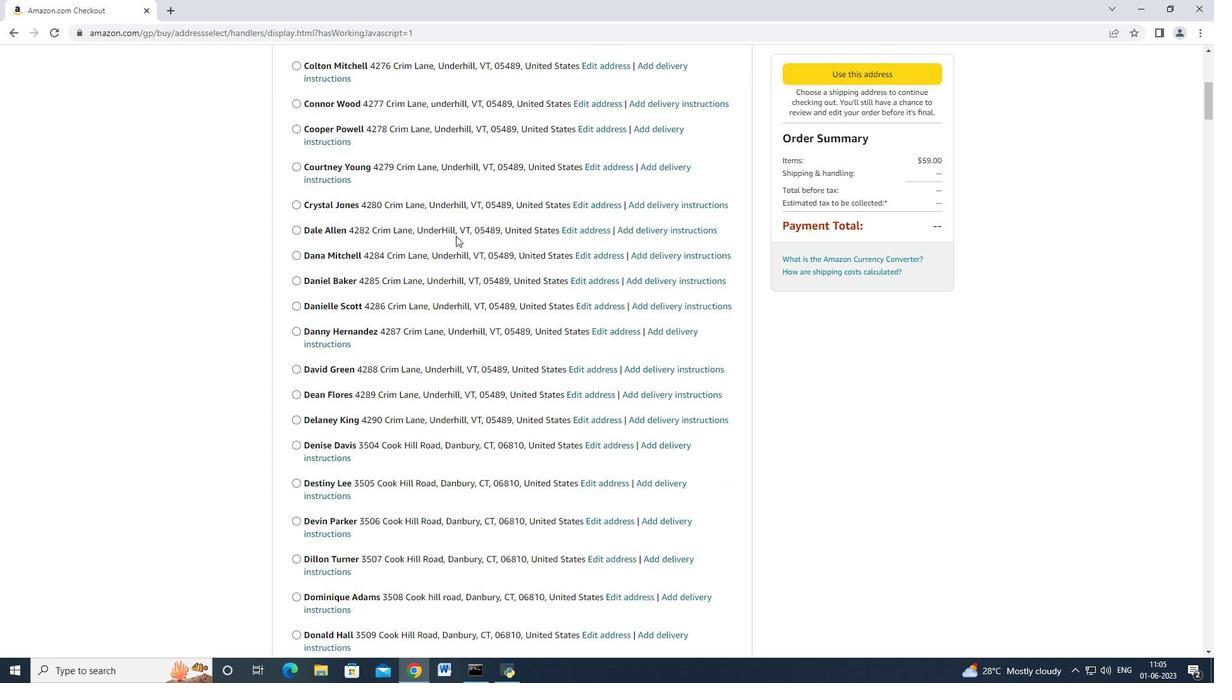
Action: Mouse scrolled (456, 235) with delta (0, 0)
Screenshot: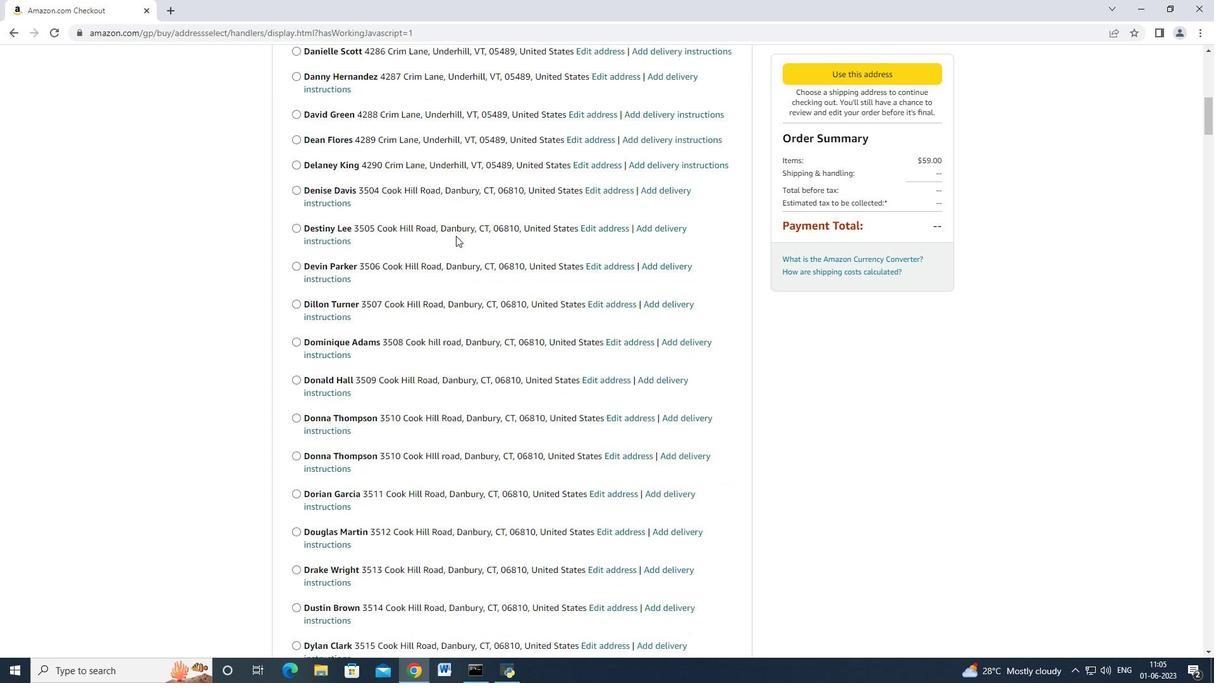 
Action: Mouse moved to (456, 236)
Screenshot: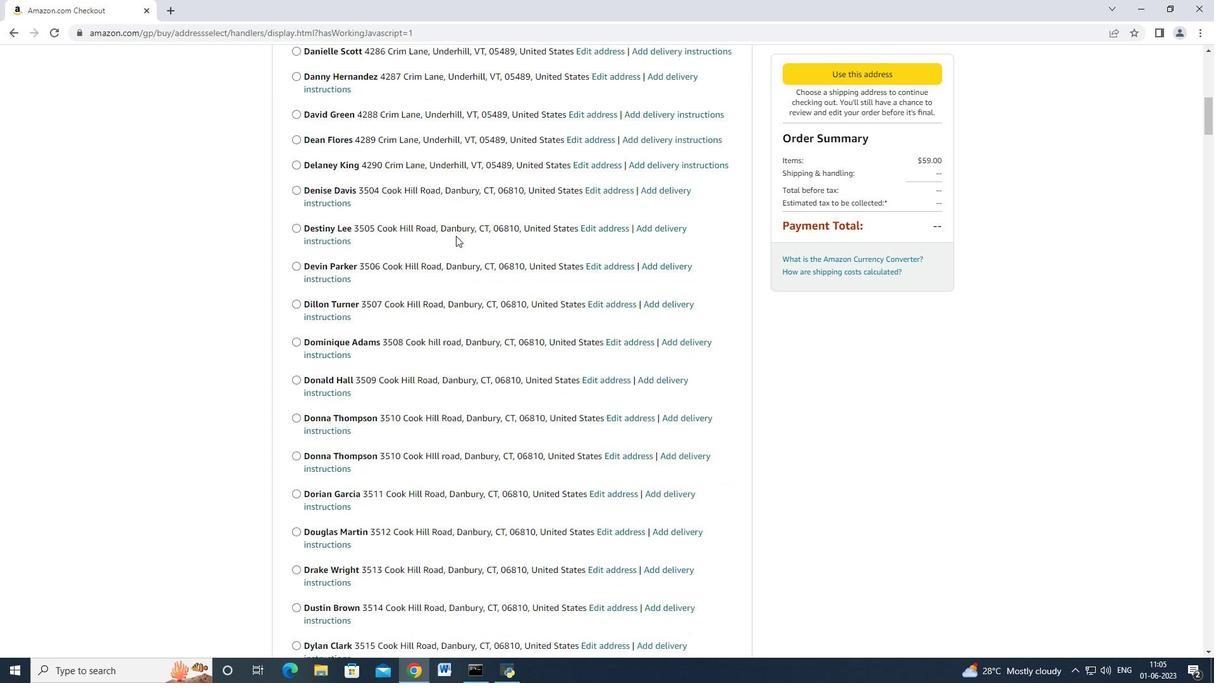 
Action: Mouse scrolled (456, 236) with delta (0, 0)
Screenshot: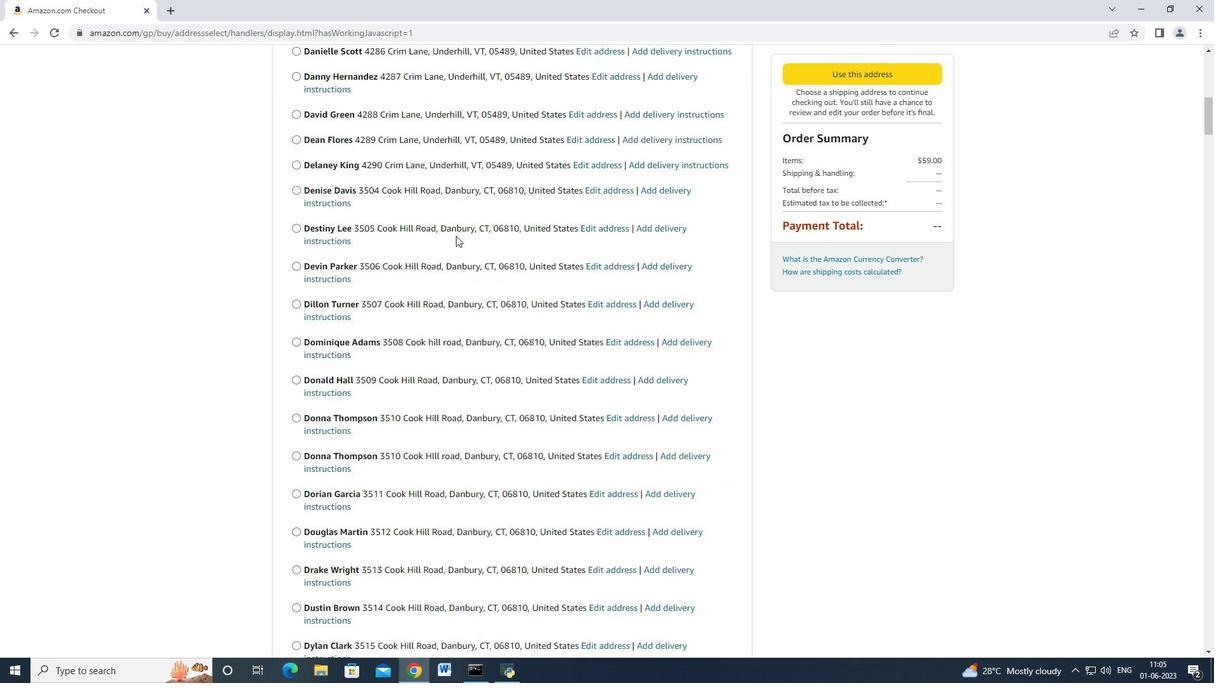 
Action: Mouse moved to (456, 236)
Screenshot: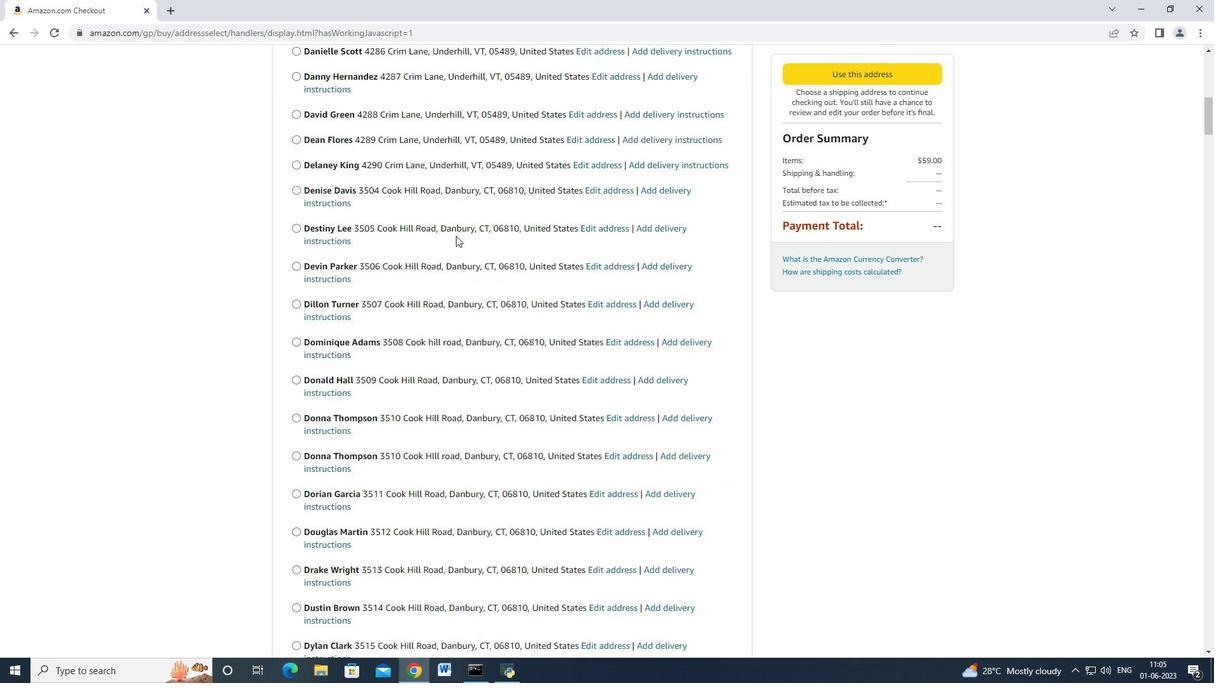 
Action: Mouse scrolled (456, 236) with delta (0, 0)
Screenshot: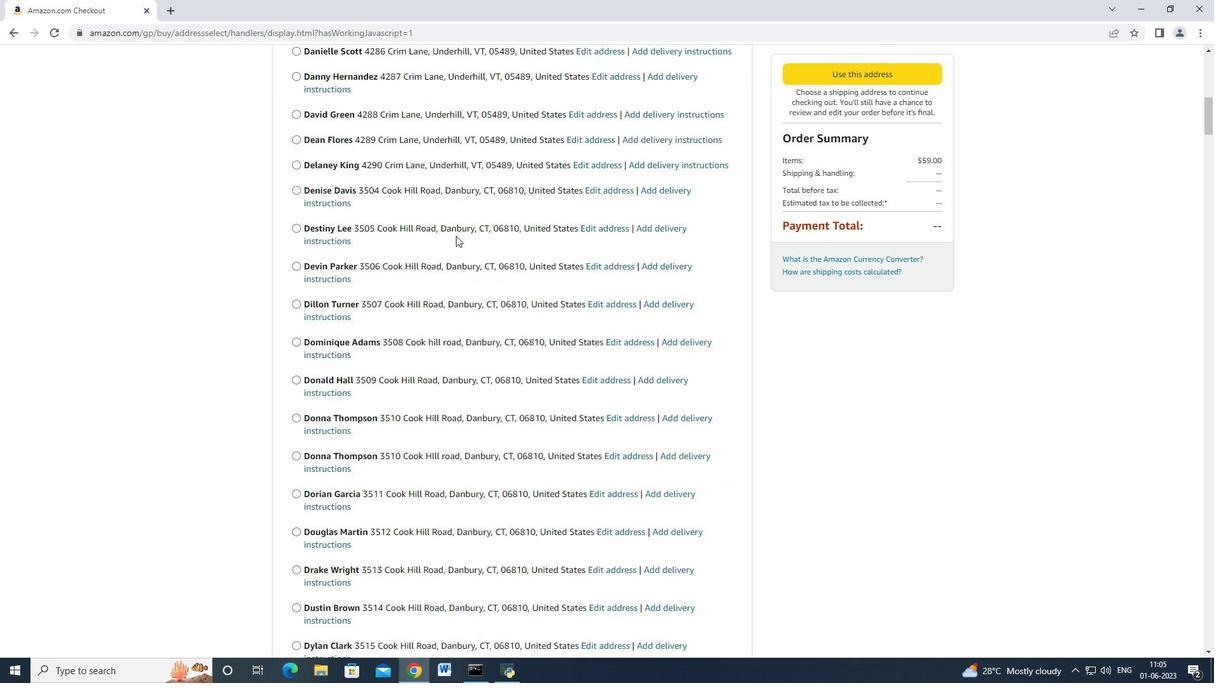
Action: Mouse moved to (456, 236)
Screenshot: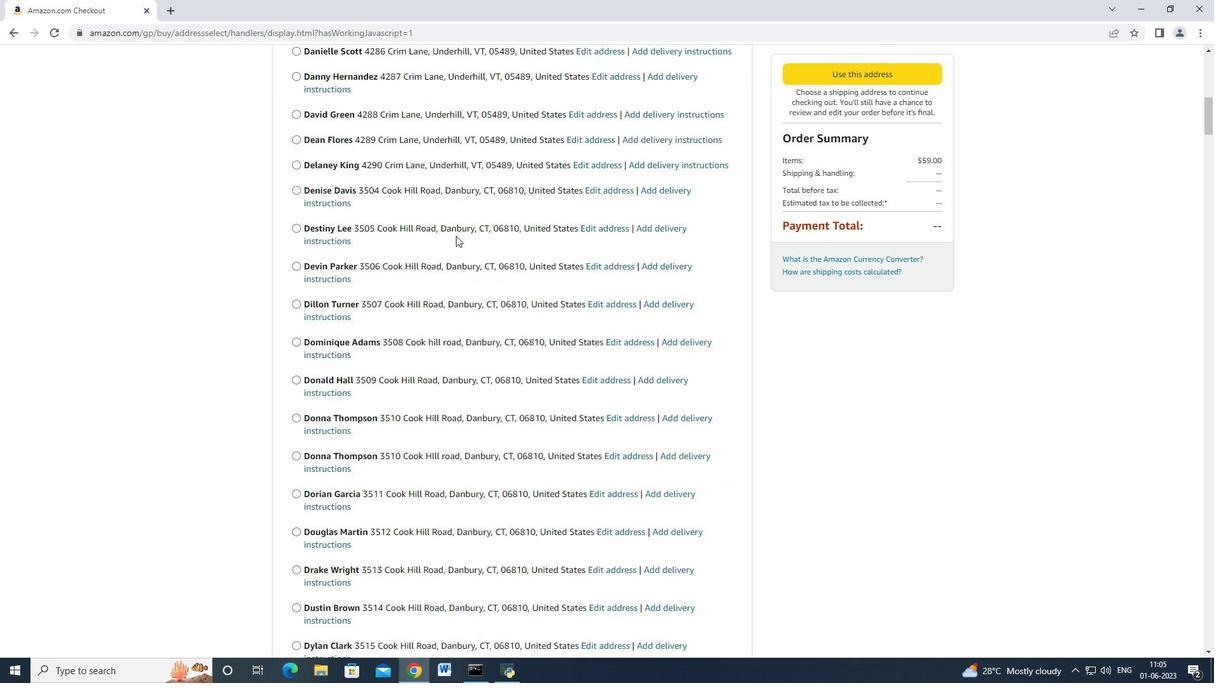 
Action: Mouse scrolled (456, 236) with delta (0, 0)
Screenshot: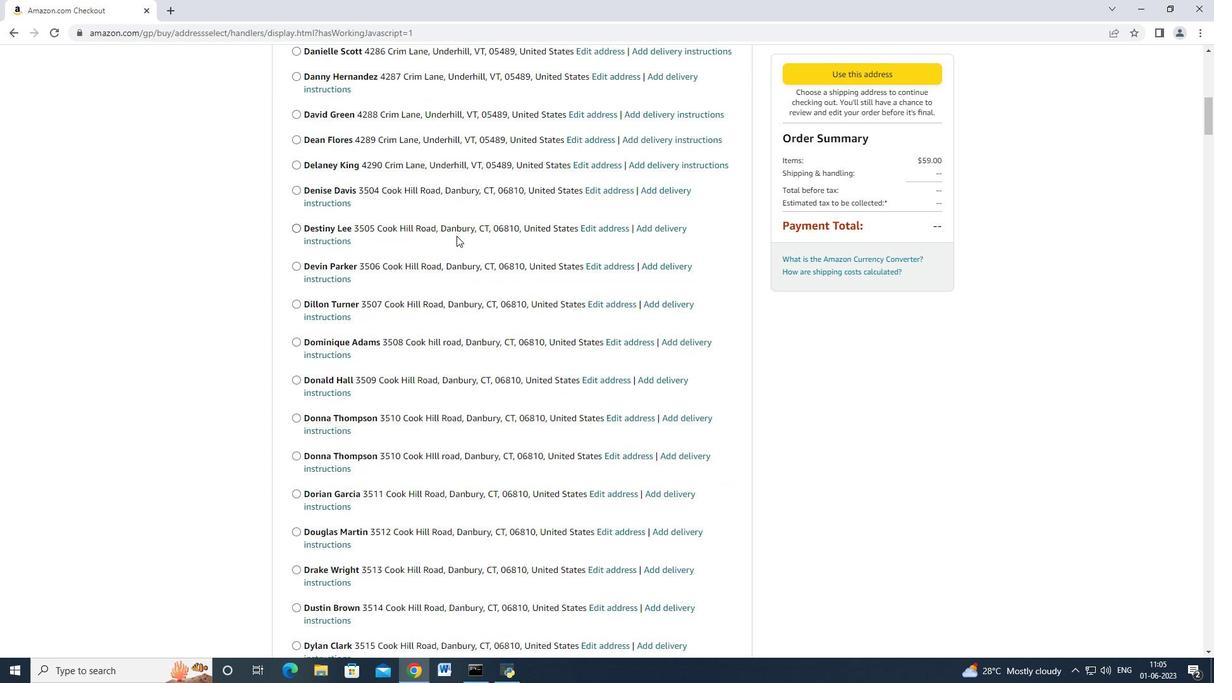 
Action: Mouse moved to (455, 236)
Screenshot: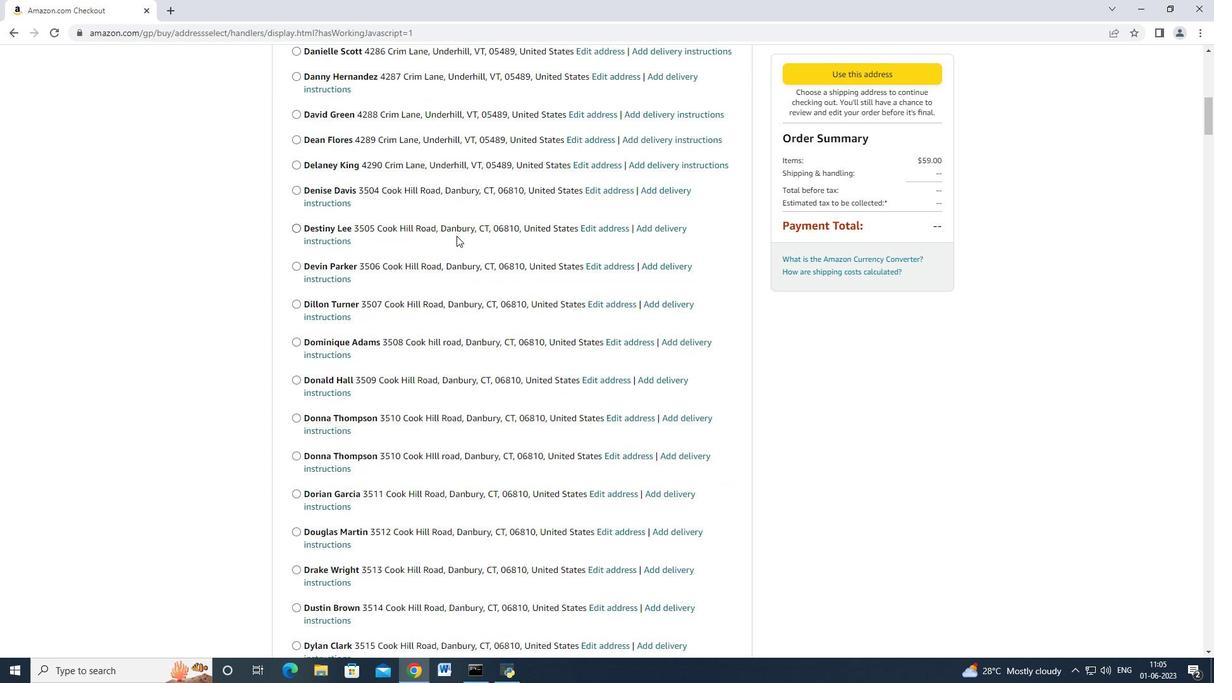 
Action: Mouse scrolled (456, 236) with delta (0, 0)
Screenshot: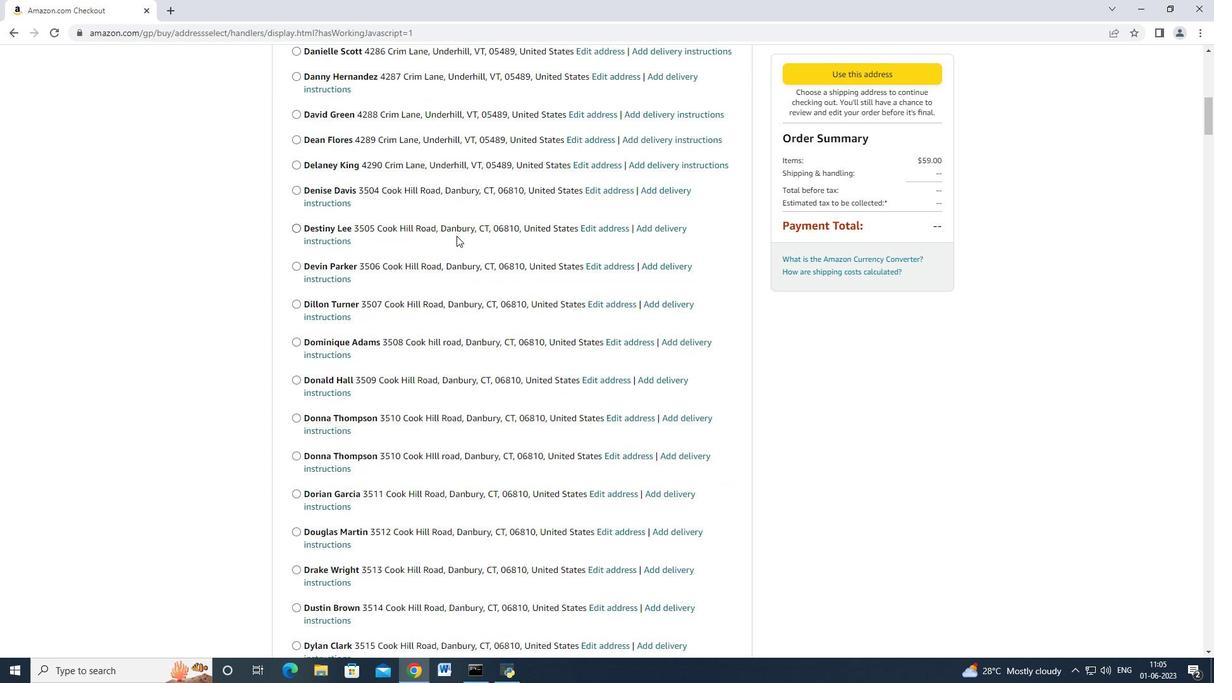 
Action: Mouse moved to (455, 236)
Screenshot: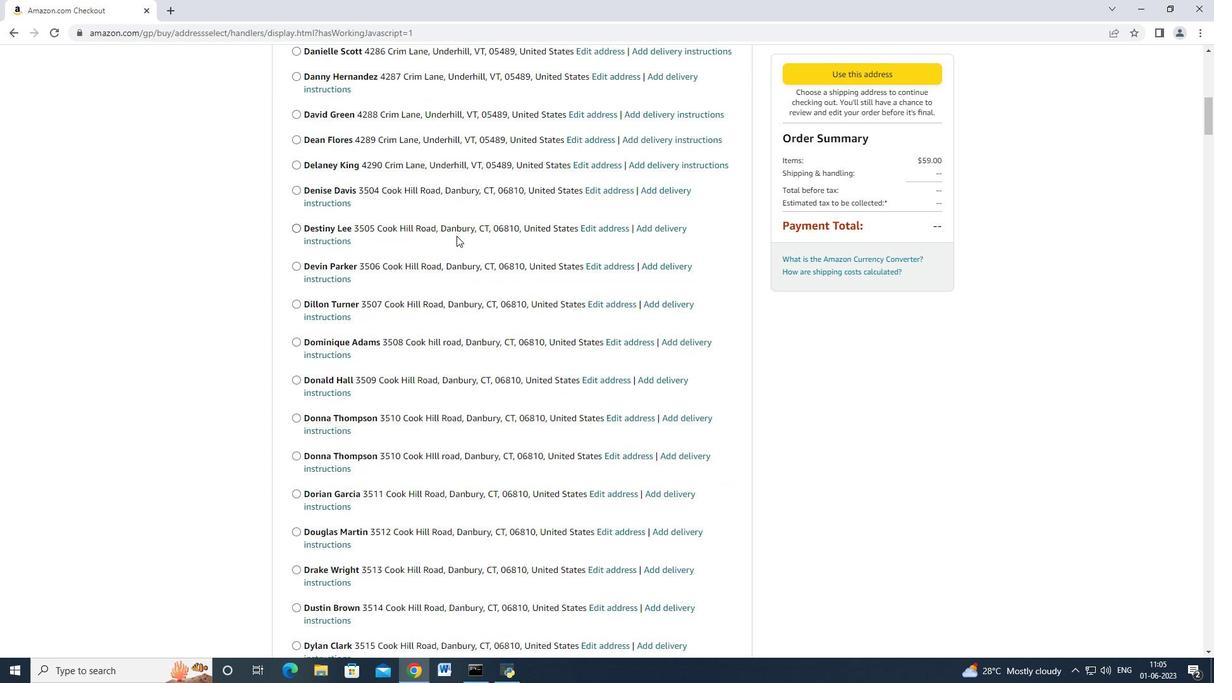 
Action: Mouse scrolled (456, 236) with delta (0, 0)
Screenshot: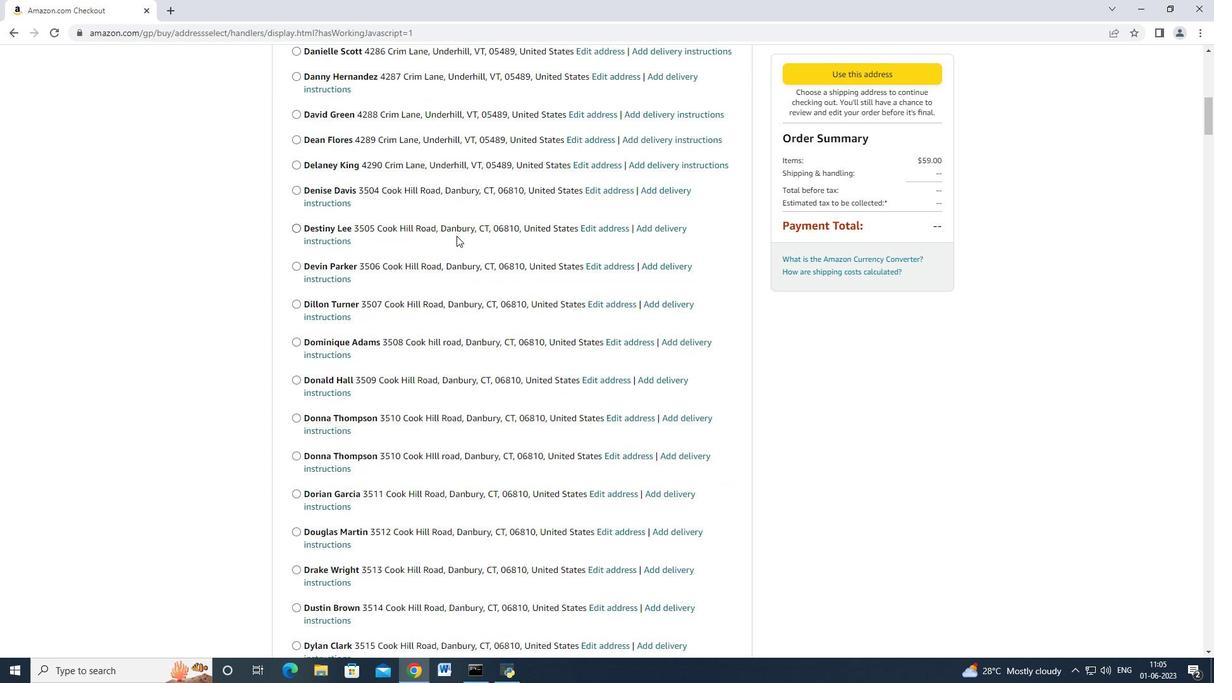 
Action: Mouse scrolled (455, 236) with delta (0, 0)
Screenshot: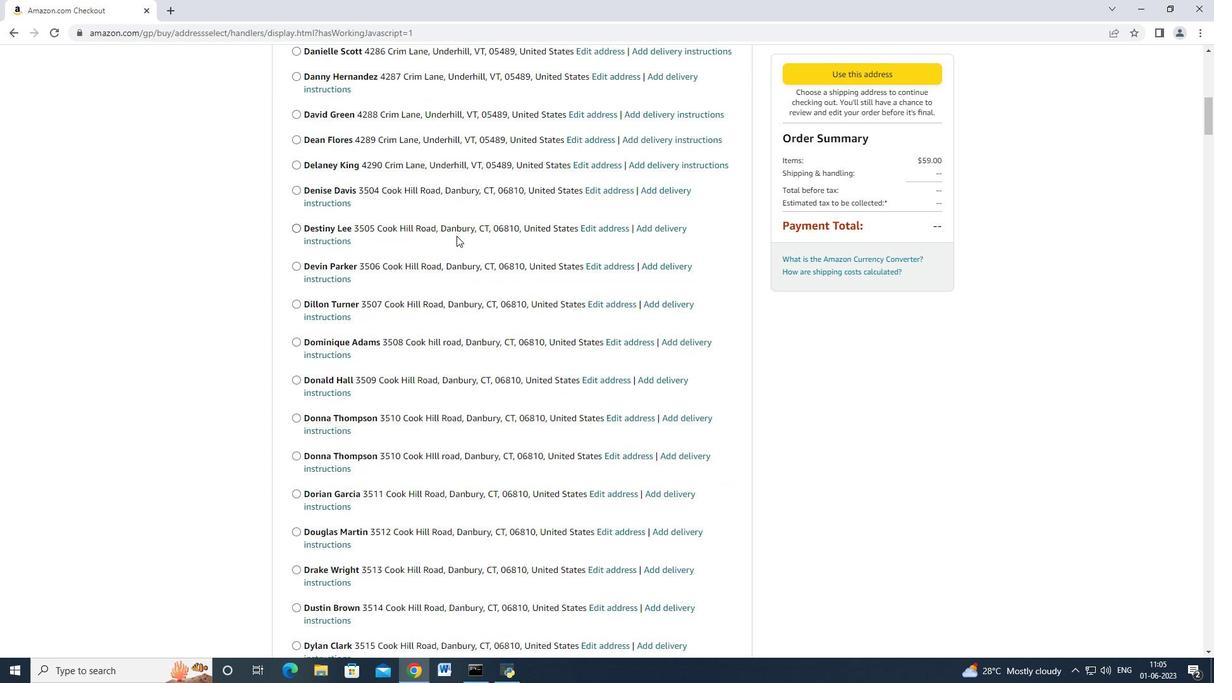 
Action: Mouse moved to (455, 236)
Screenshot: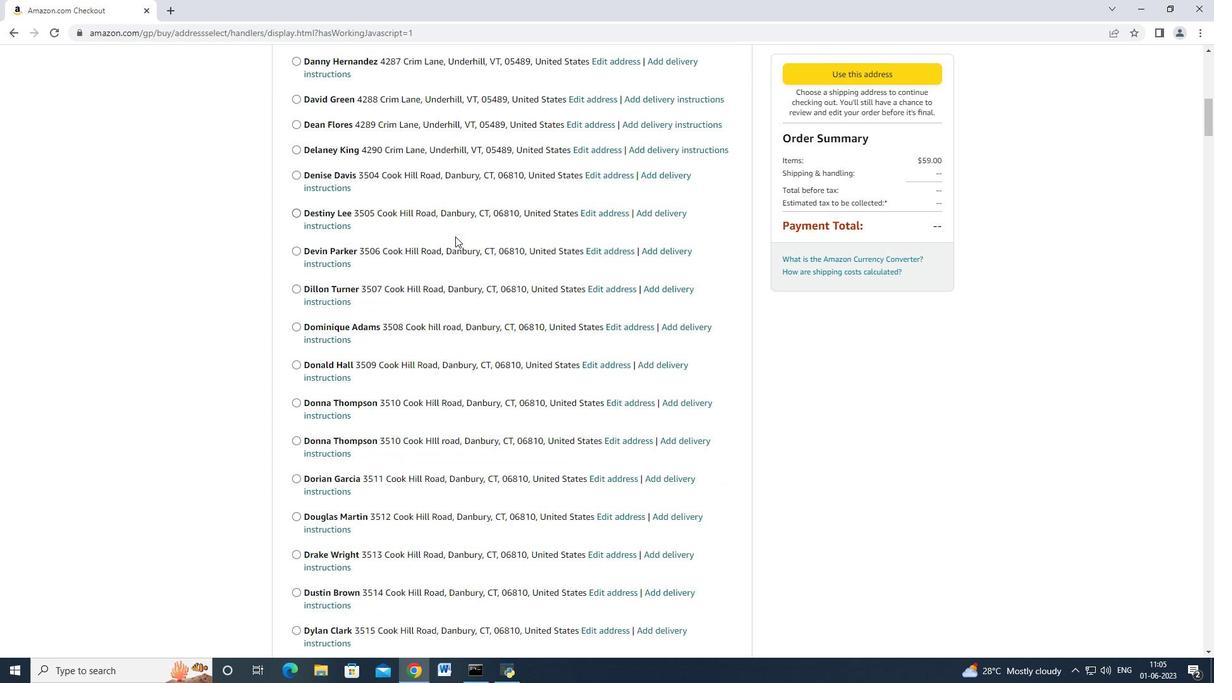 
Action: Mouse scrolled (455, 236) with delta (0, 0)
Screenshot: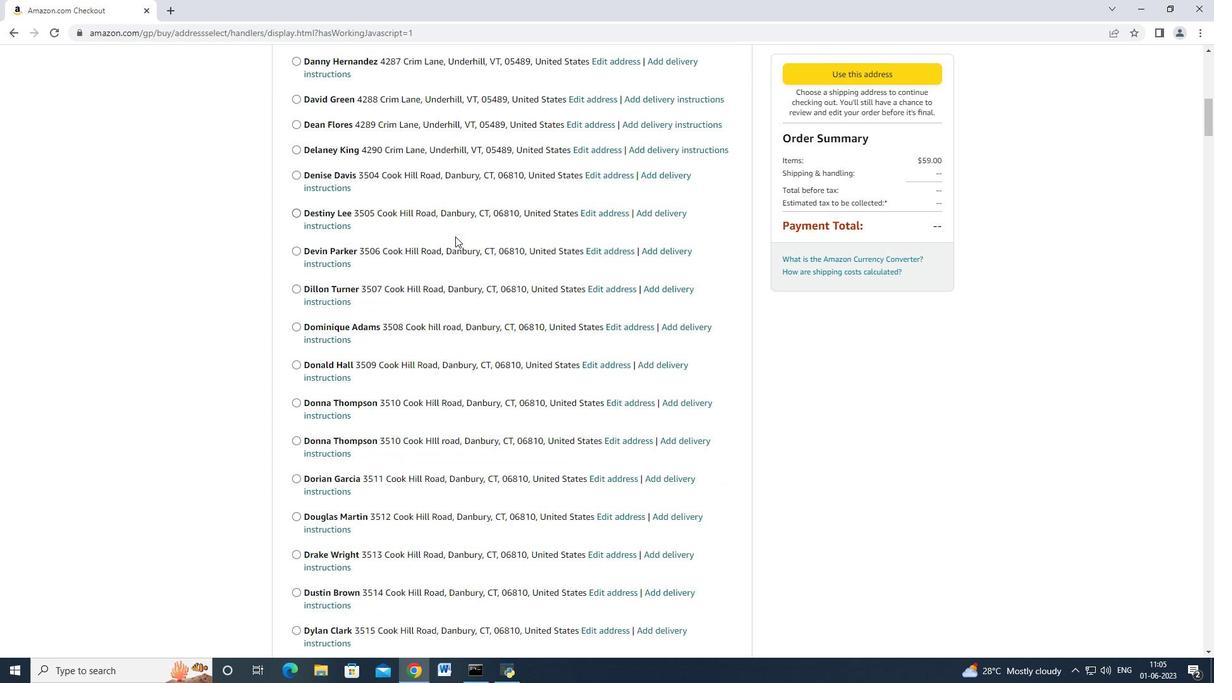 
Action: Mouse scrolled (455, 236) with delta (0, 0)
Screenshot: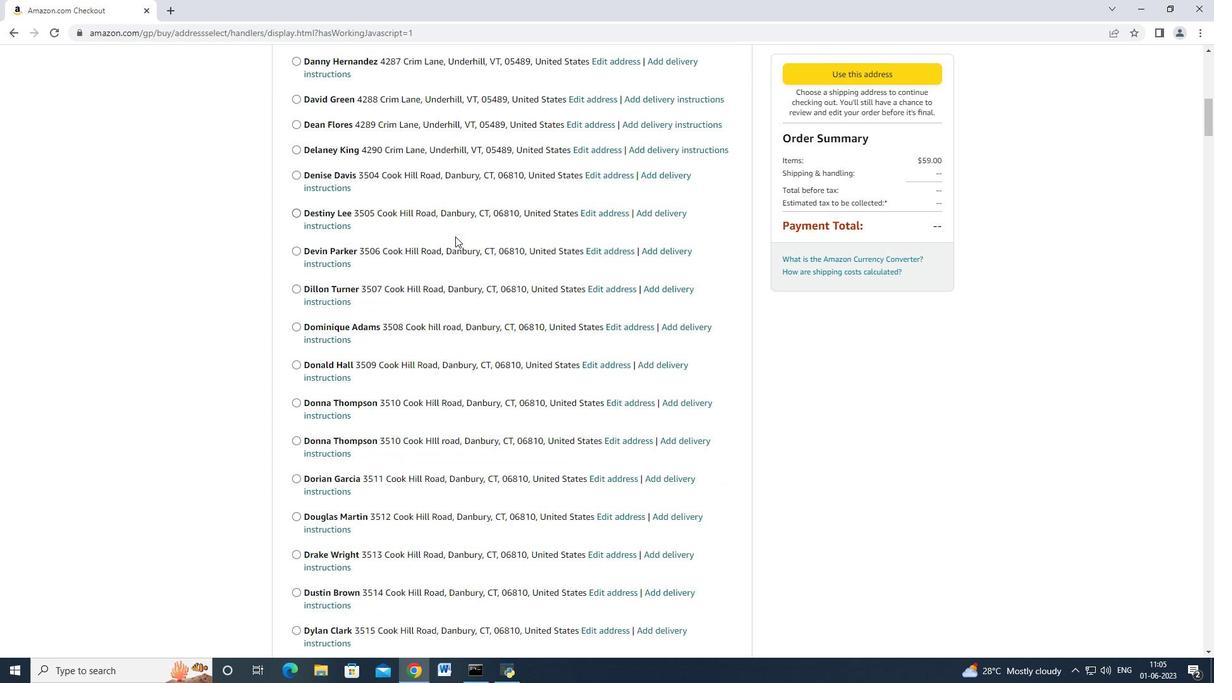 
Action: Mouse moved to (454, 236)
Screenshot: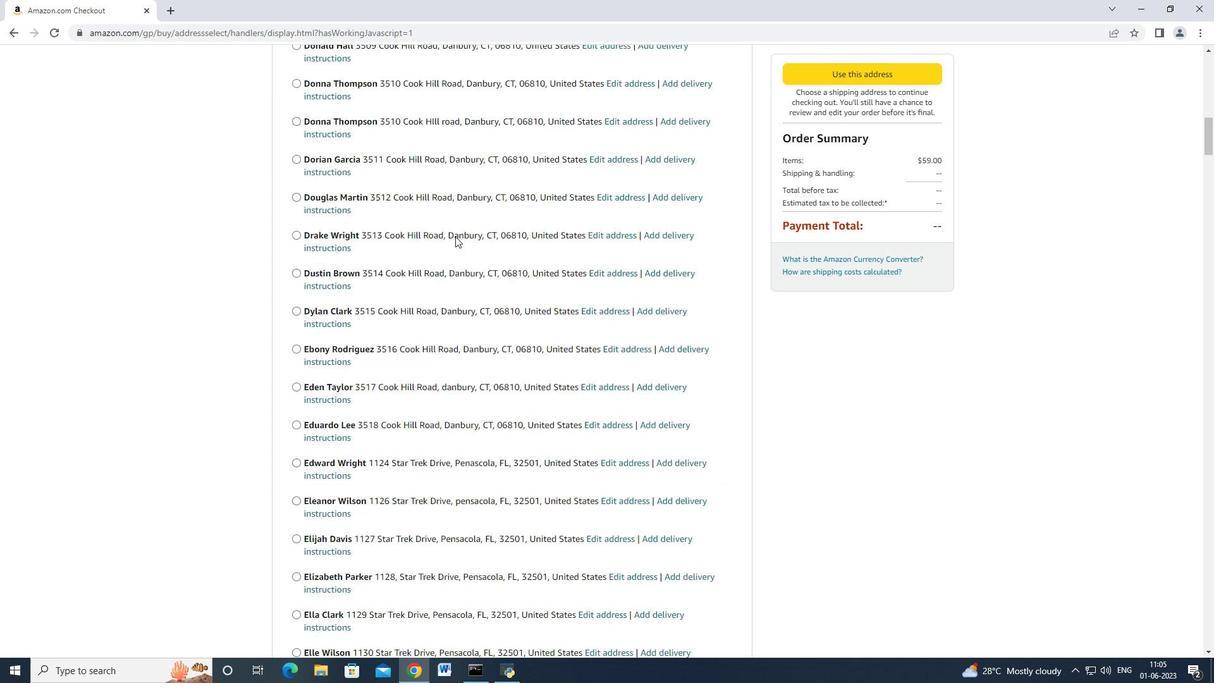 
Action: Mouse scrolled (454, 236) with delta (0, 0)
Screenshot: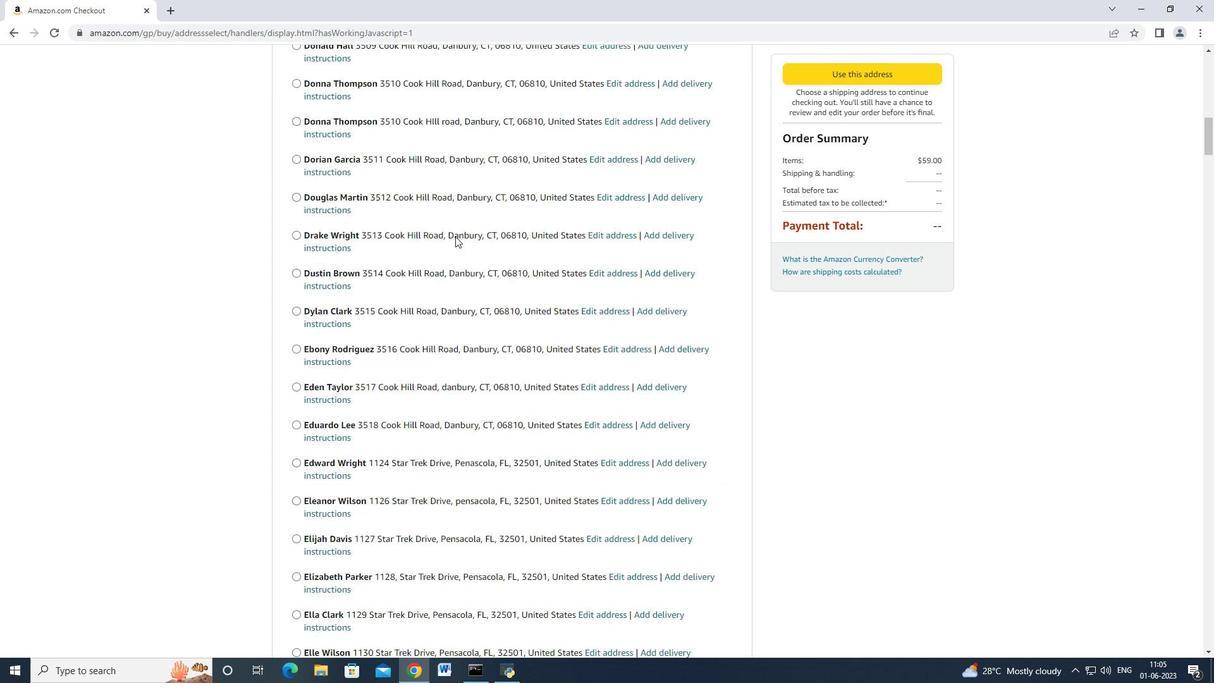
Action: Mouse scrolled (454, 236) with delta (0, 0)
Screenshot: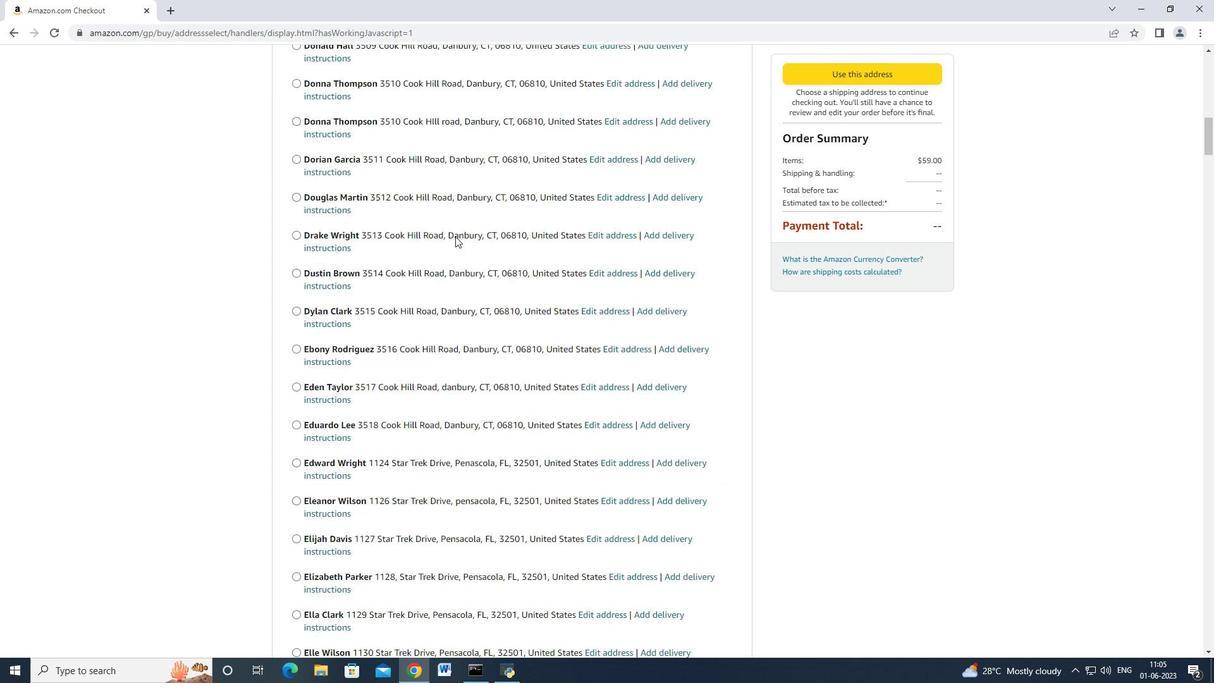 
Action: Mouse scrolled (454, 236) with delta (0, 0)
Screenshot: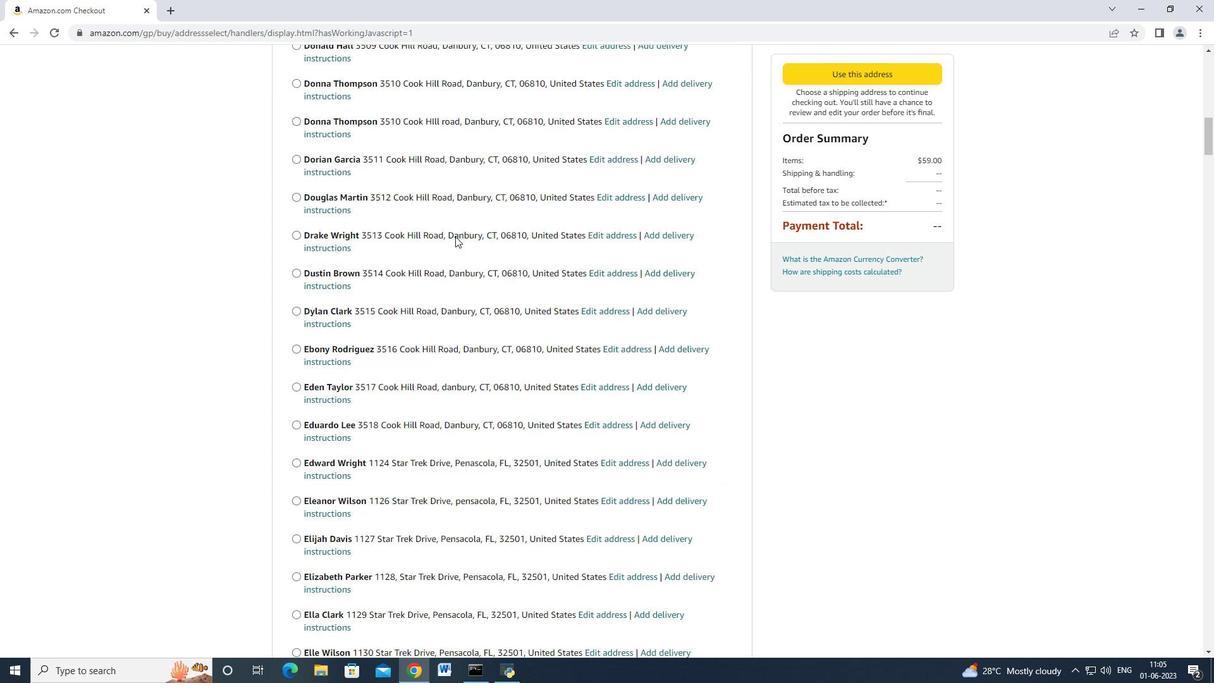 
Action: Mouse moved to (453, 236)
Screenshot: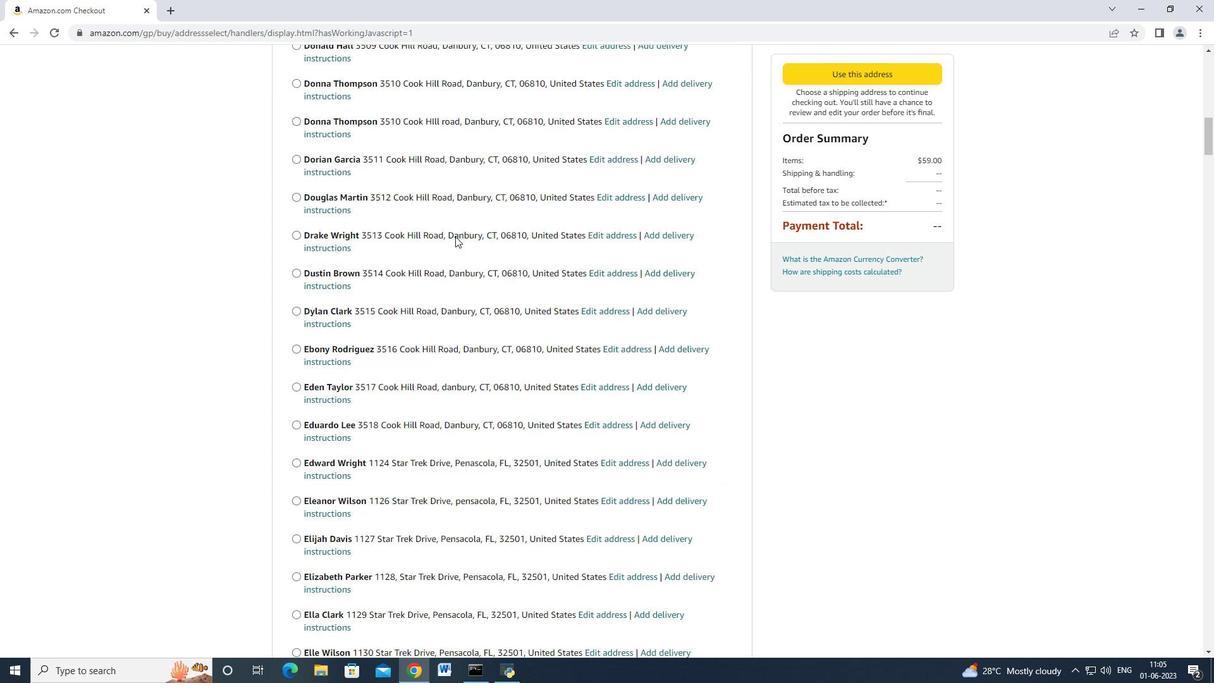 
Action: Mouse scrolled (454, 236) with delta (0, 0)
Screenshot: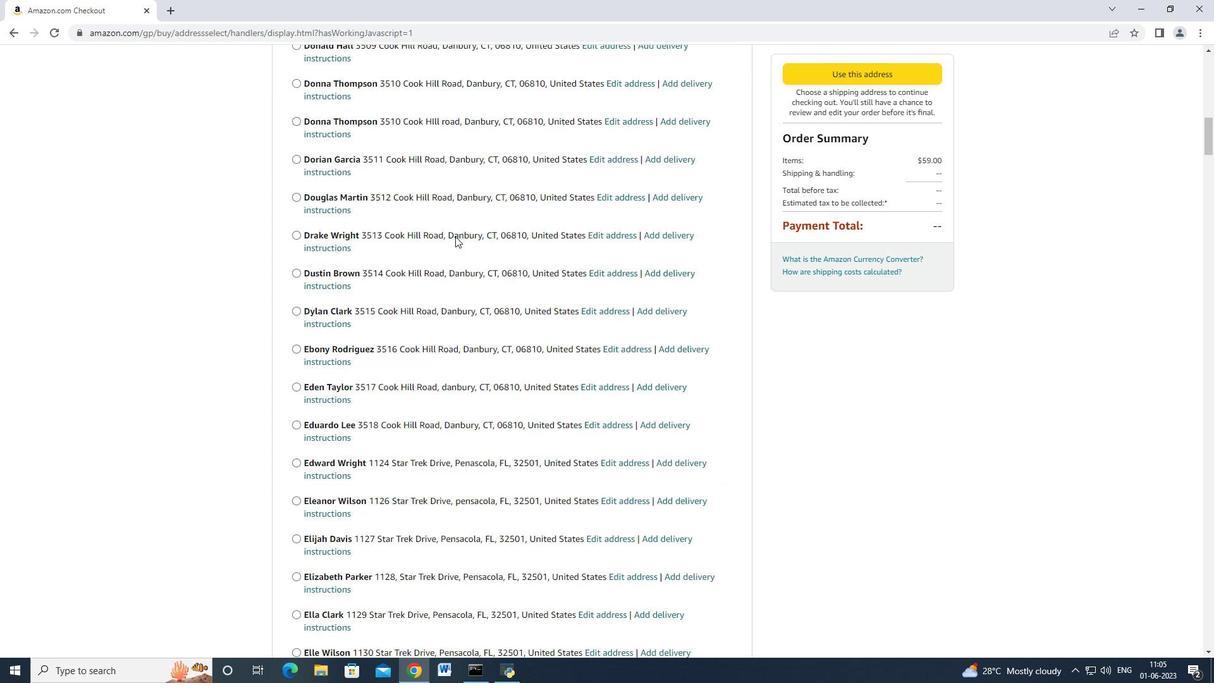 
Action: Mouse moved to (453, 236)
Screenshot: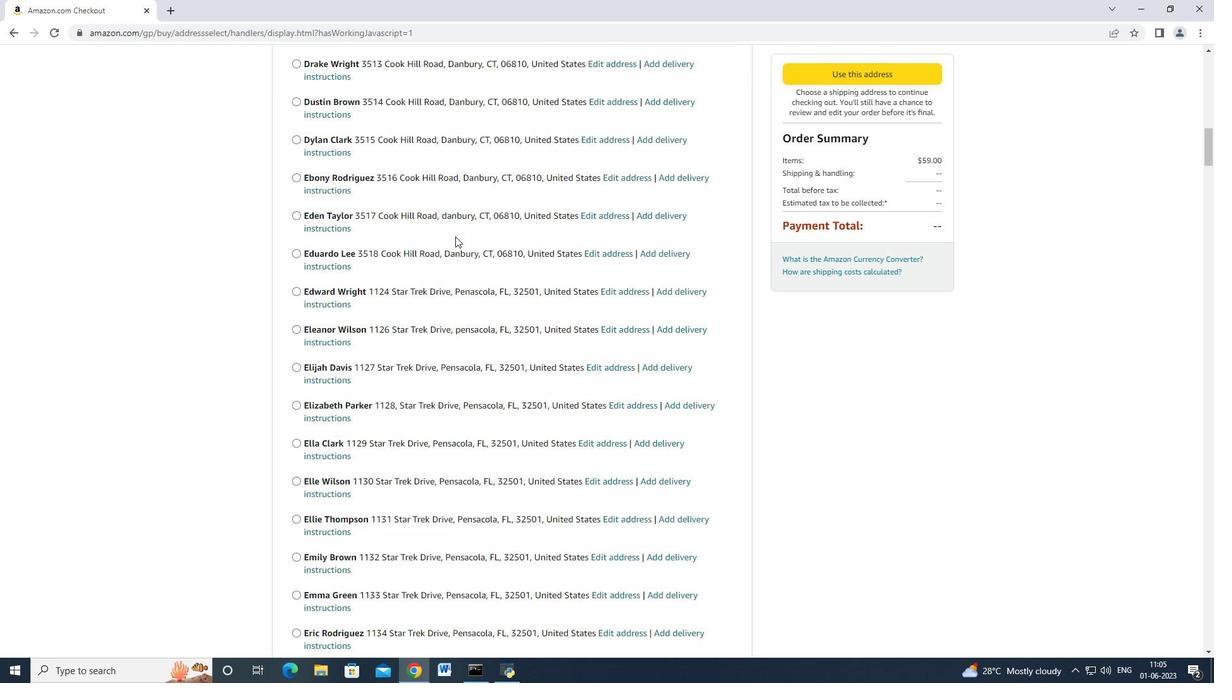 
Action: Mouse scrolled (453, 236) with delta (0, 0)
Screenshot: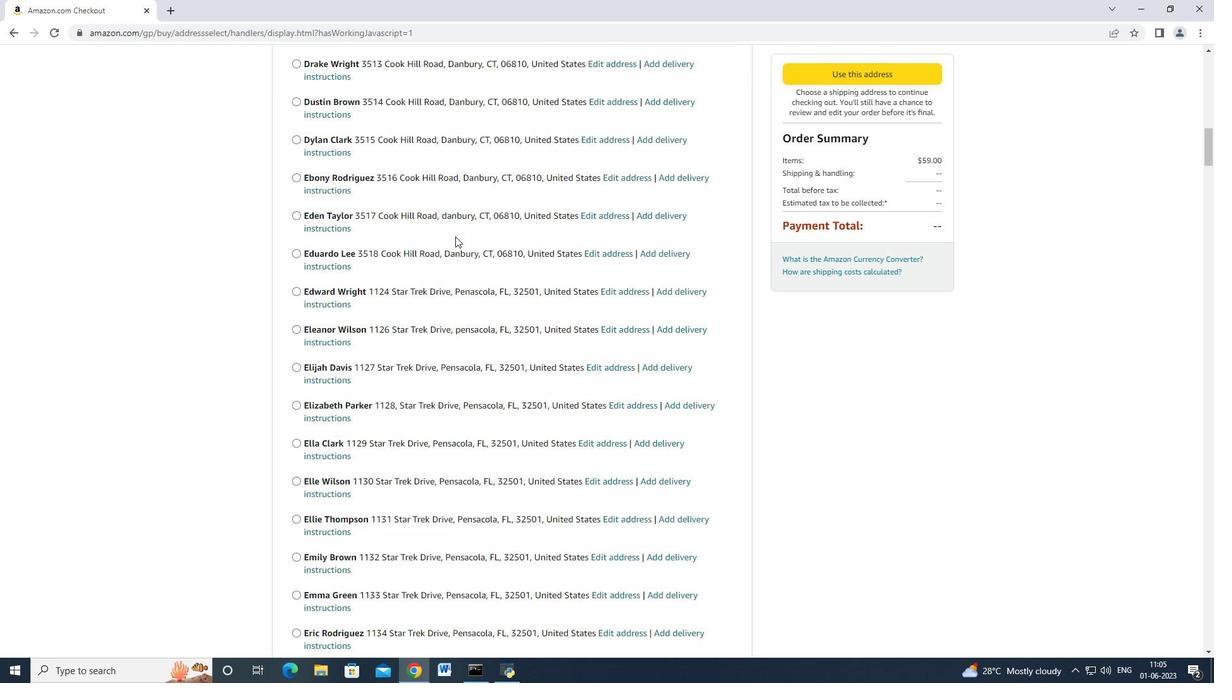 
Action: Mouse moved to (453, 236)
Screenshot: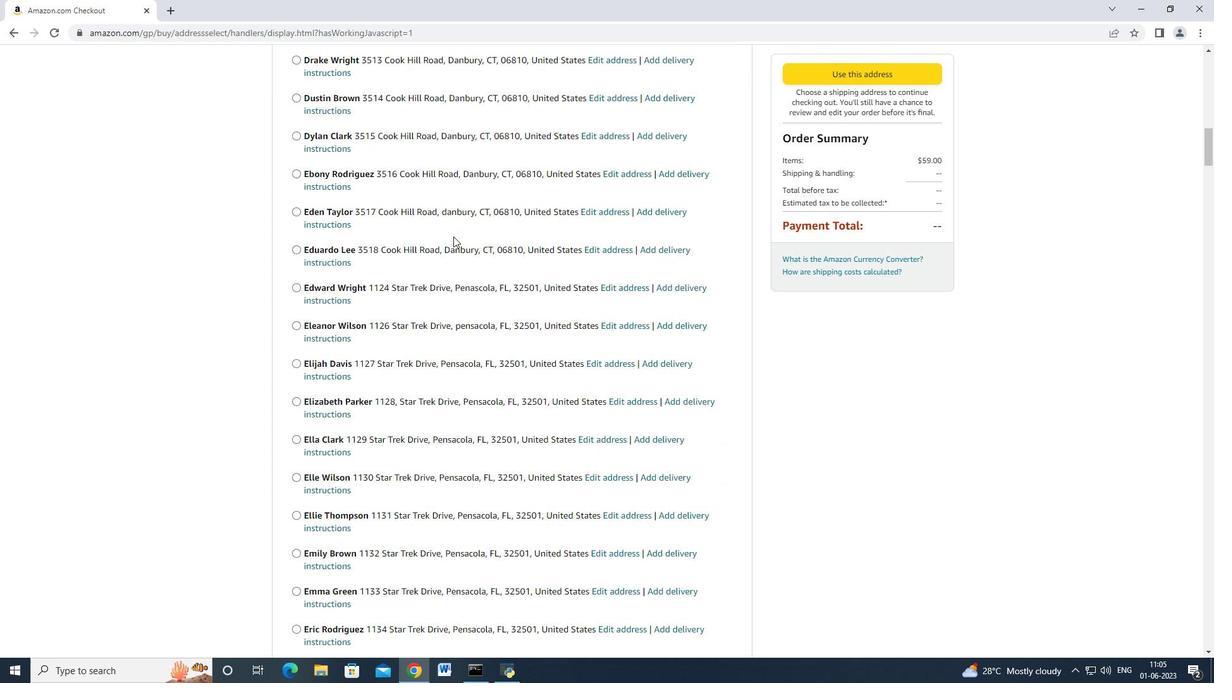 
Action: Mouse scrolled (453, 236) with delta (0, 0)
Screenshot: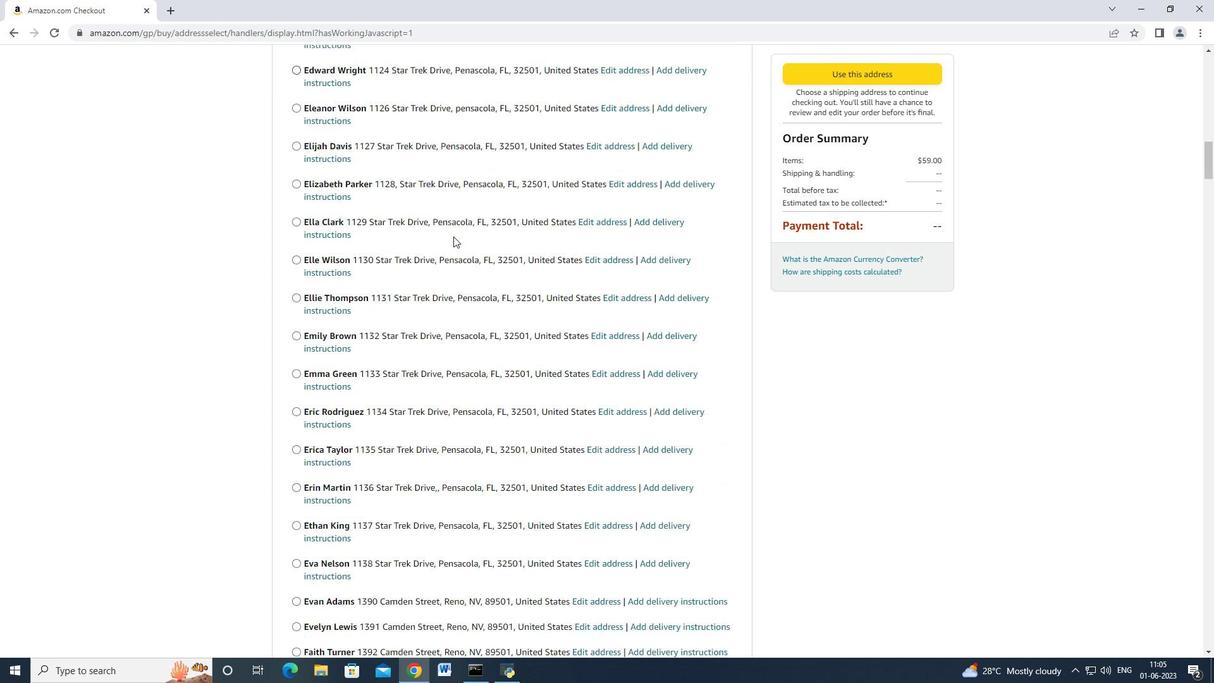 
Action: Mouse scrolled (453, 236) with delta (0, 0)
Screenshot: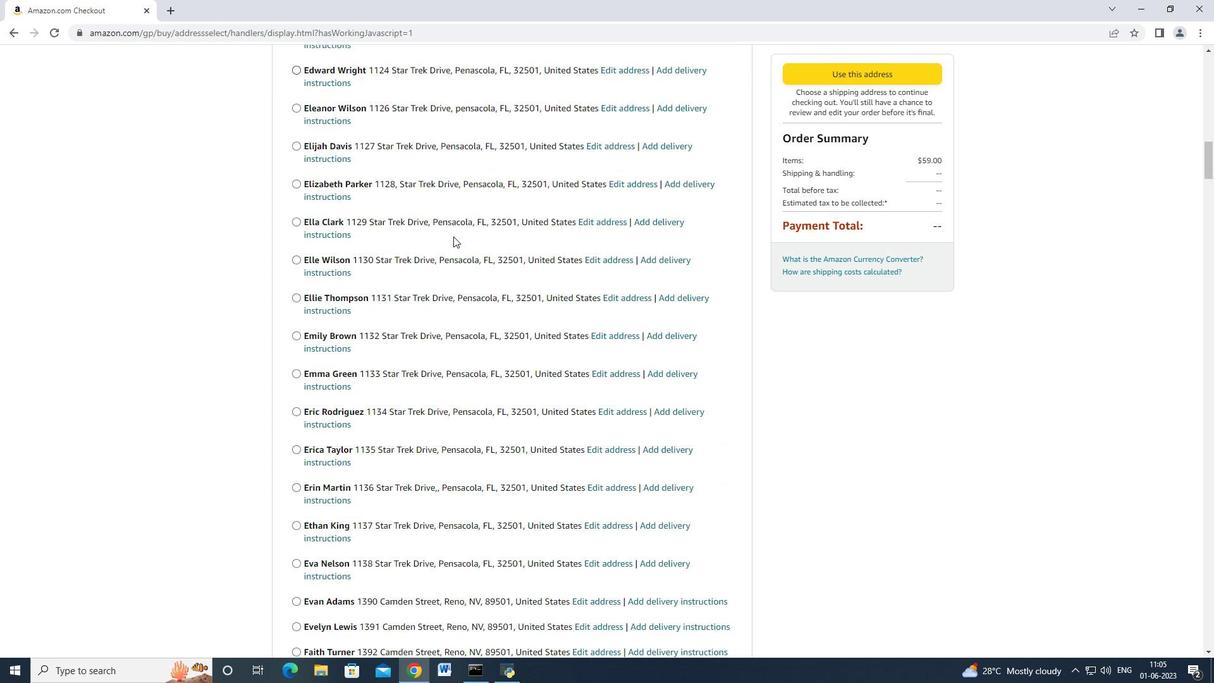 
Action: Mouse scrolled (453, 236) with delta (0, 0)
Screenshot: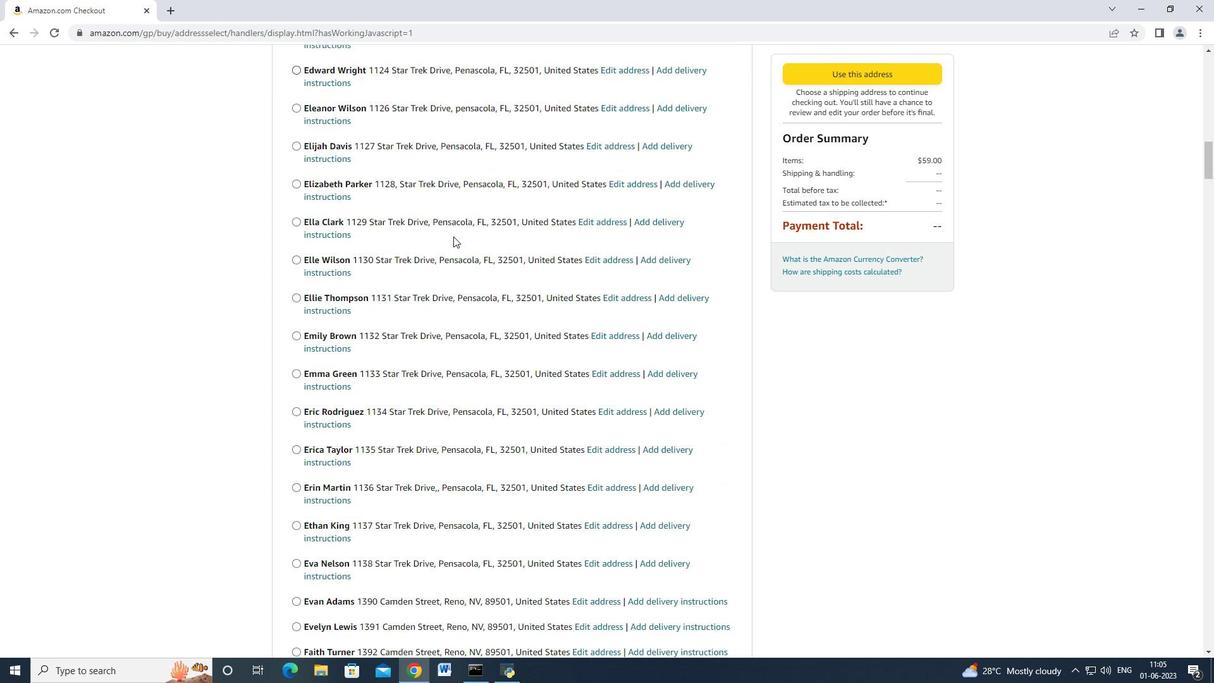 
Action: Mouse scrolled (453, 236) with delta (0, 0)
Screenshot: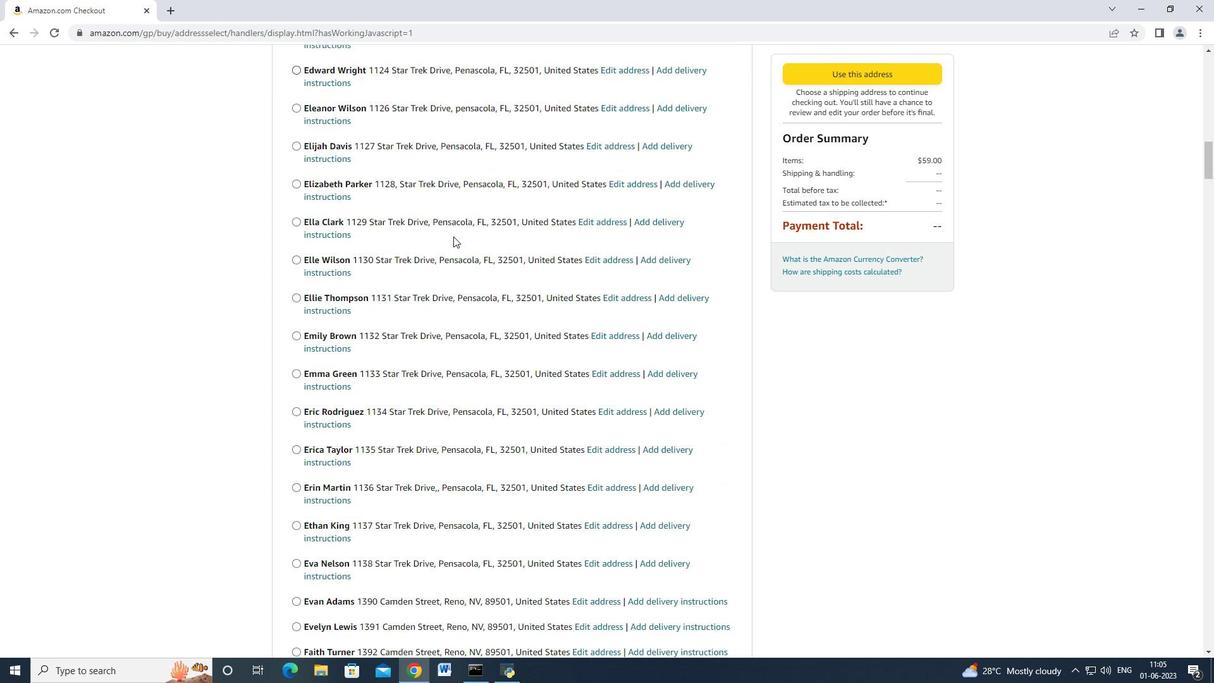 
Action: Mouse scrolled (453, 236) with delta (0, 0)
Screenshot: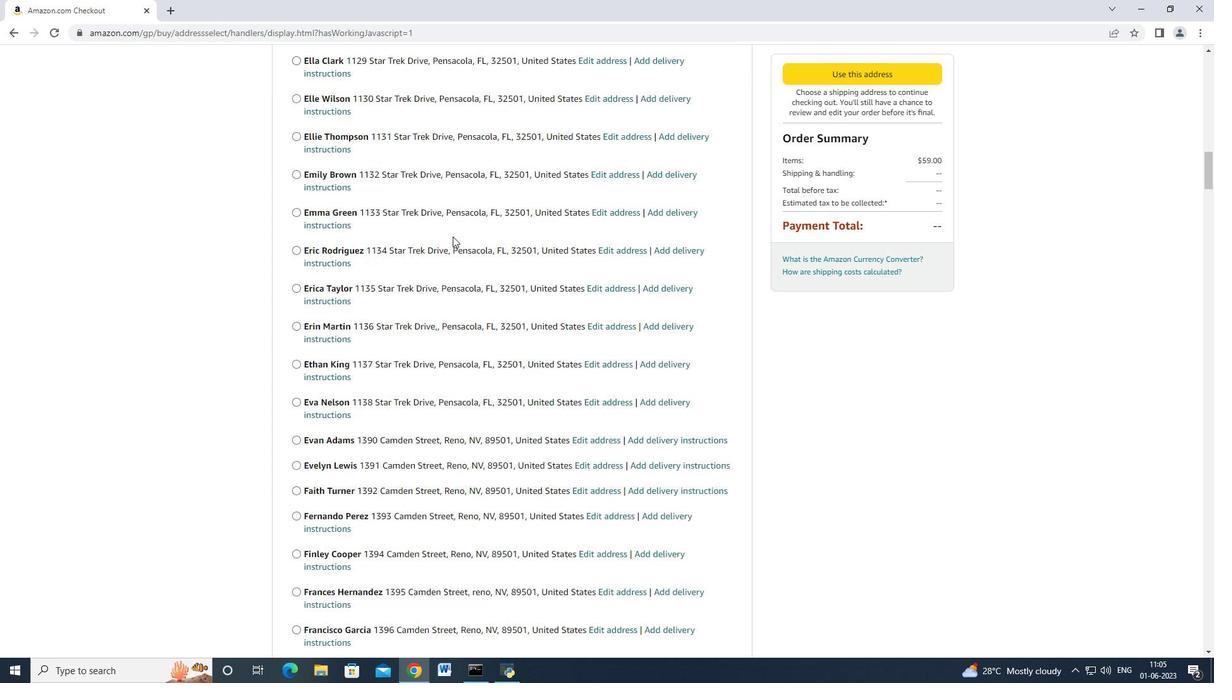 
Action: Mouse scrolled (453, 236) with delta (0, 0)
Screenshot: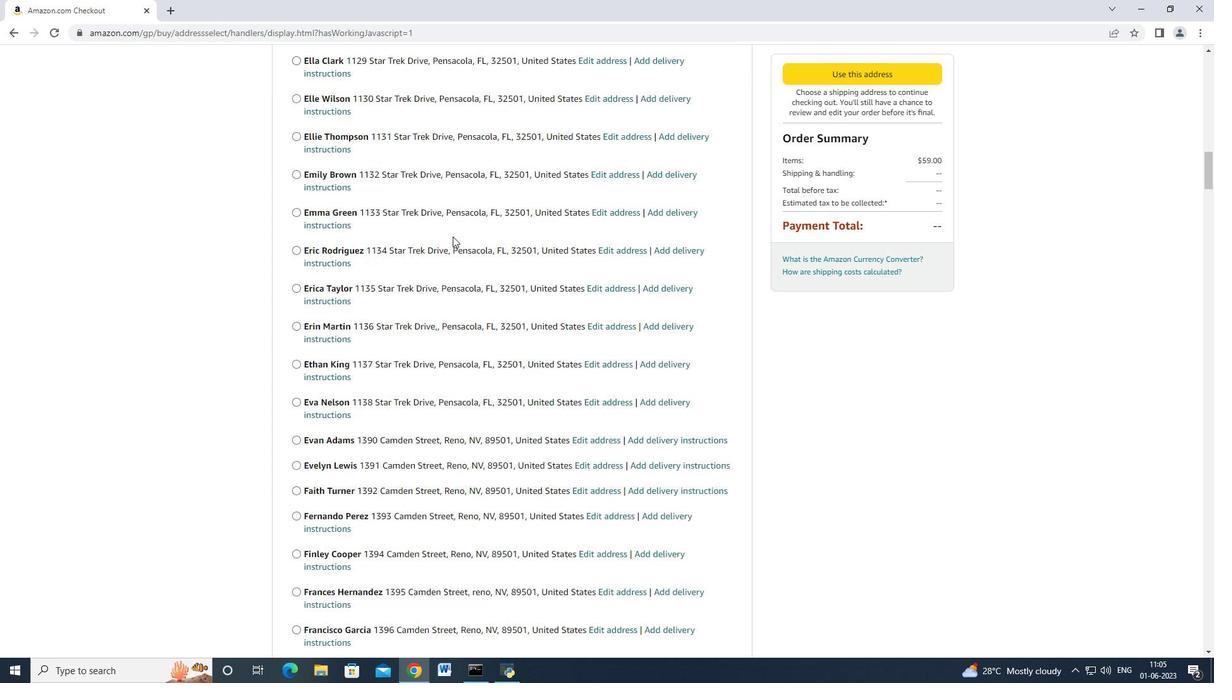 
Action: Mouse moved to (453, 236)
Screenshot: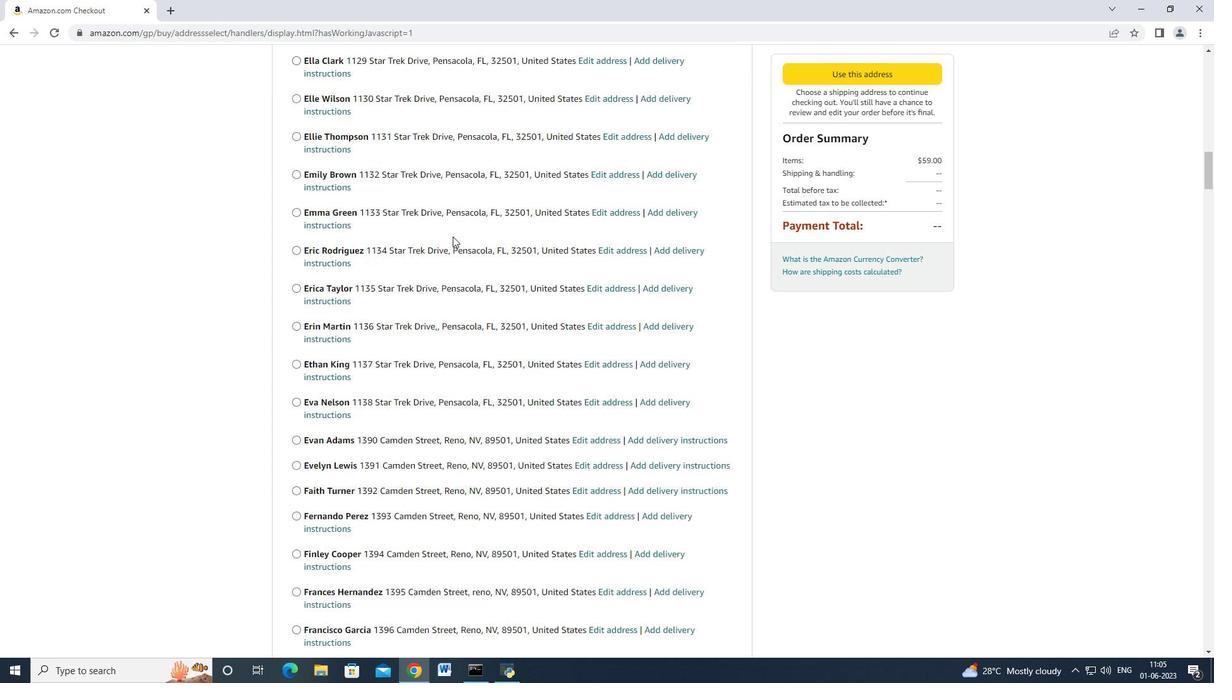 
Action: Mouse scrolled (453, 236) with delta (0, 0)
Screenshot: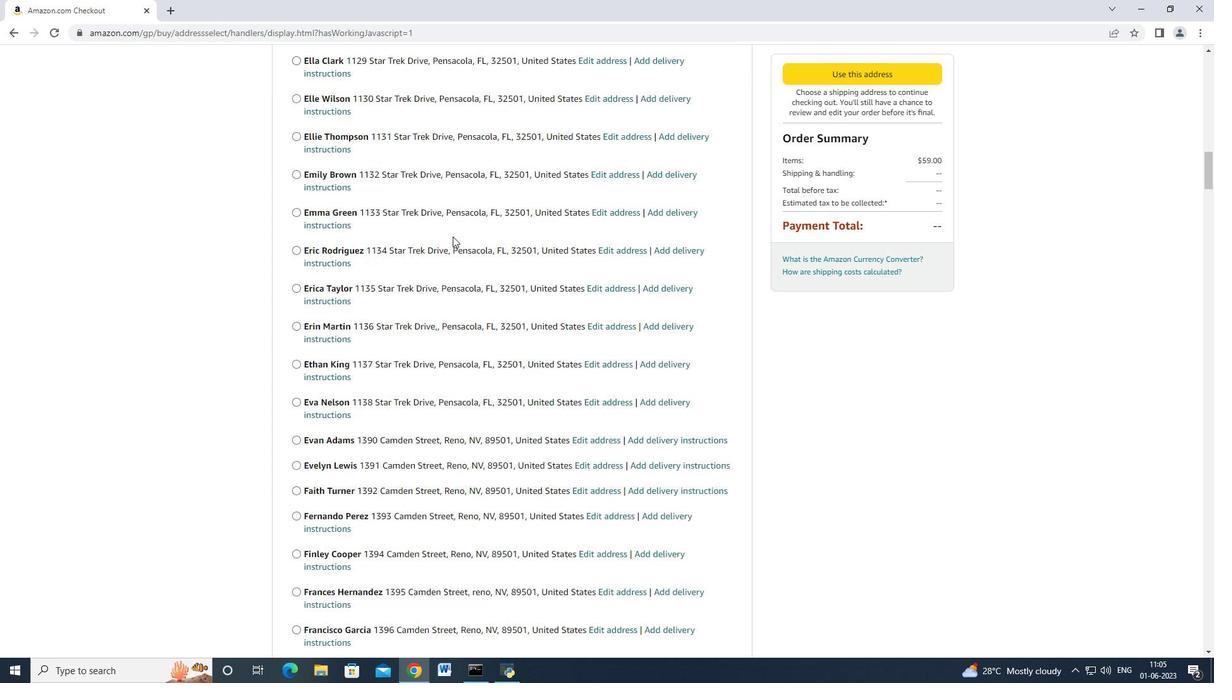 
Action: Mouse scrolled (453, 236) with delta (0, 0)
Screenshot: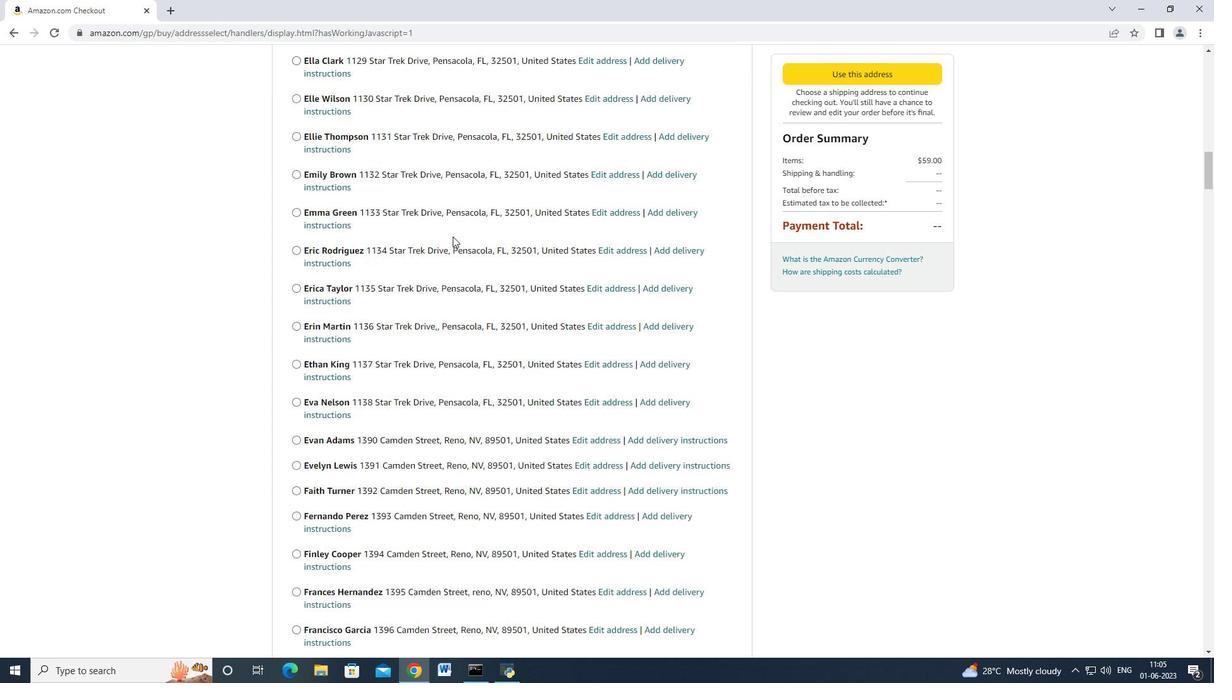 
Action: Mouse moved to (452, 236)
Screenshot: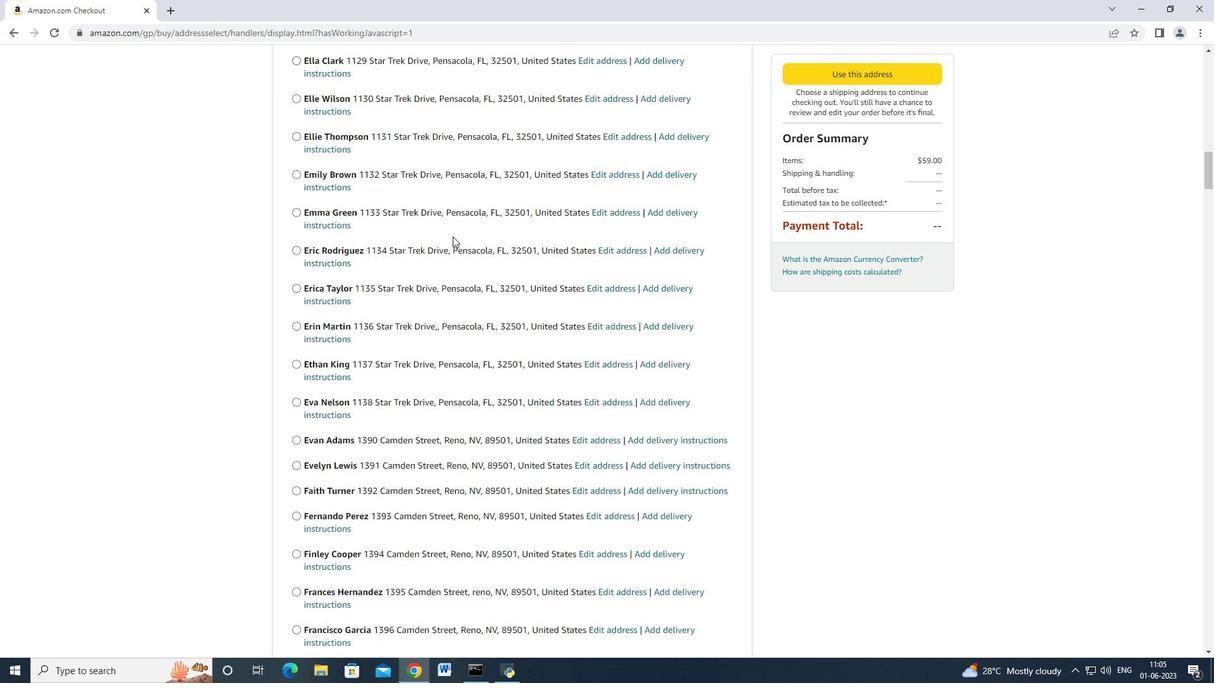 
Action: Mouse scrolled (452, 236) with delta (0, 0)
Screenshot: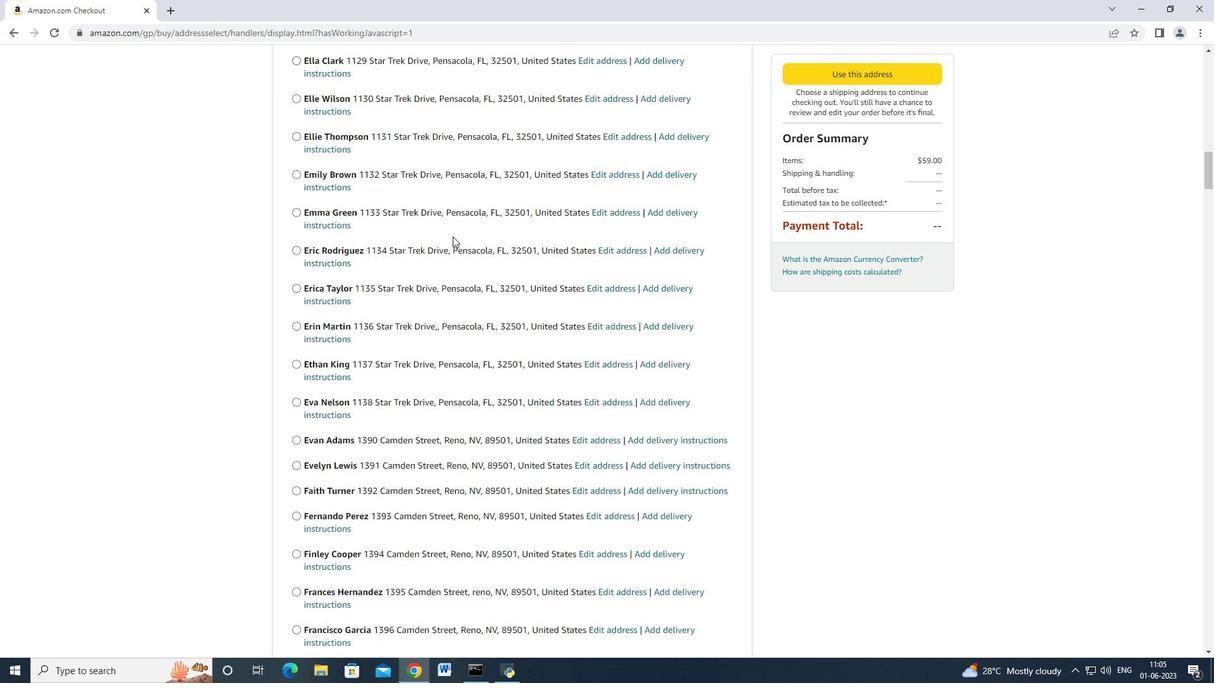 
Action: Mouse scrolled (452, 236) with delta (0, 0)
Screenshot: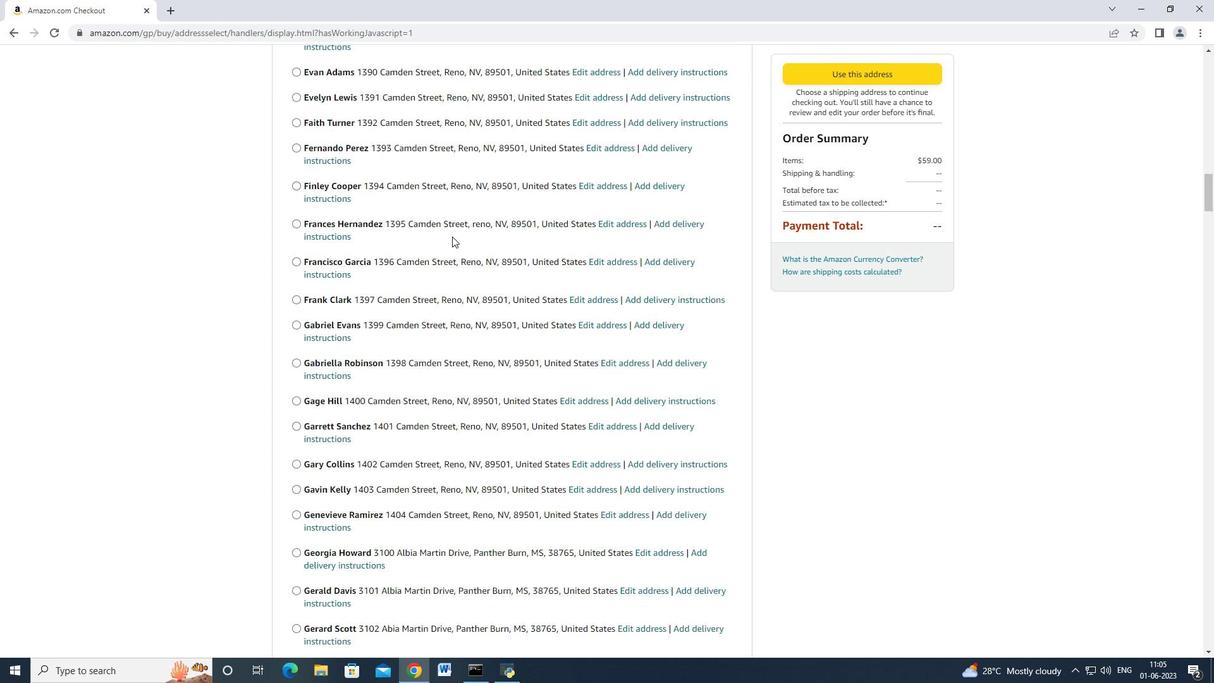 
Action: Mouse scrolled (452, 235) with delta (0, -1)
Screenshot: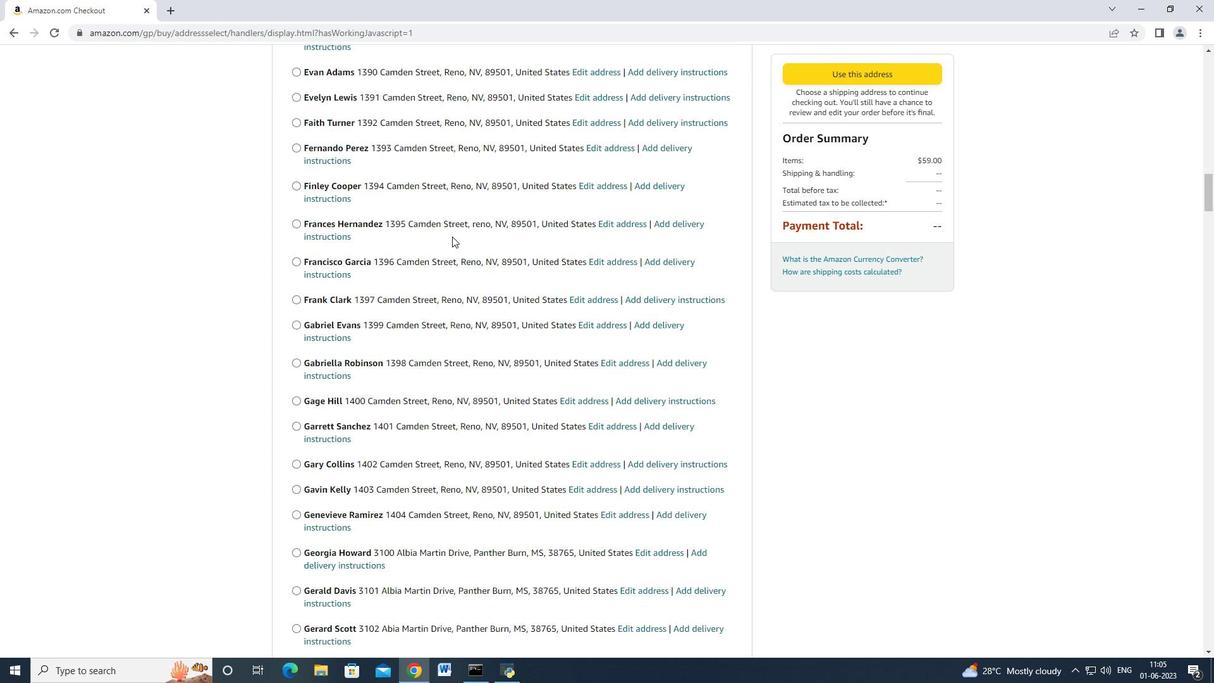 
Action: Mouse scrolled (452, 236) with delta (0, 0)
Screenshot: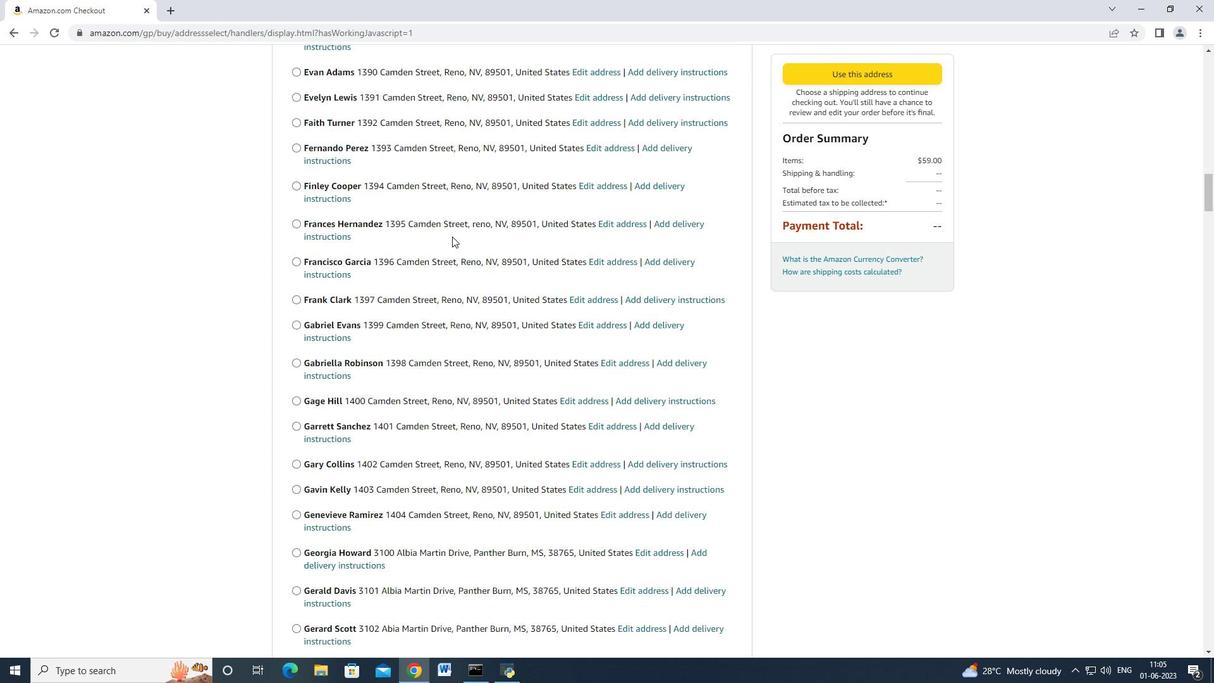 
Action: Mouse scrolled (452, 236) with delta (0, 0)
Screenshot: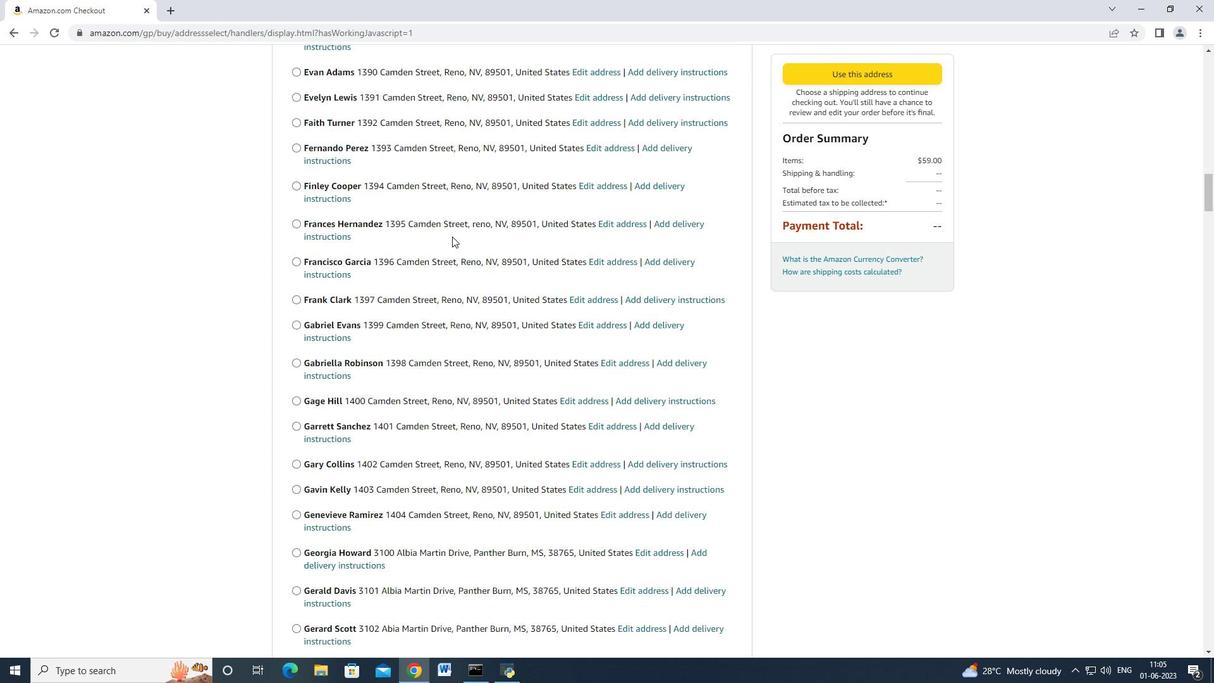 
Action: Mouse scrolled (452, 236) with delta (0, 0)
Screenshot: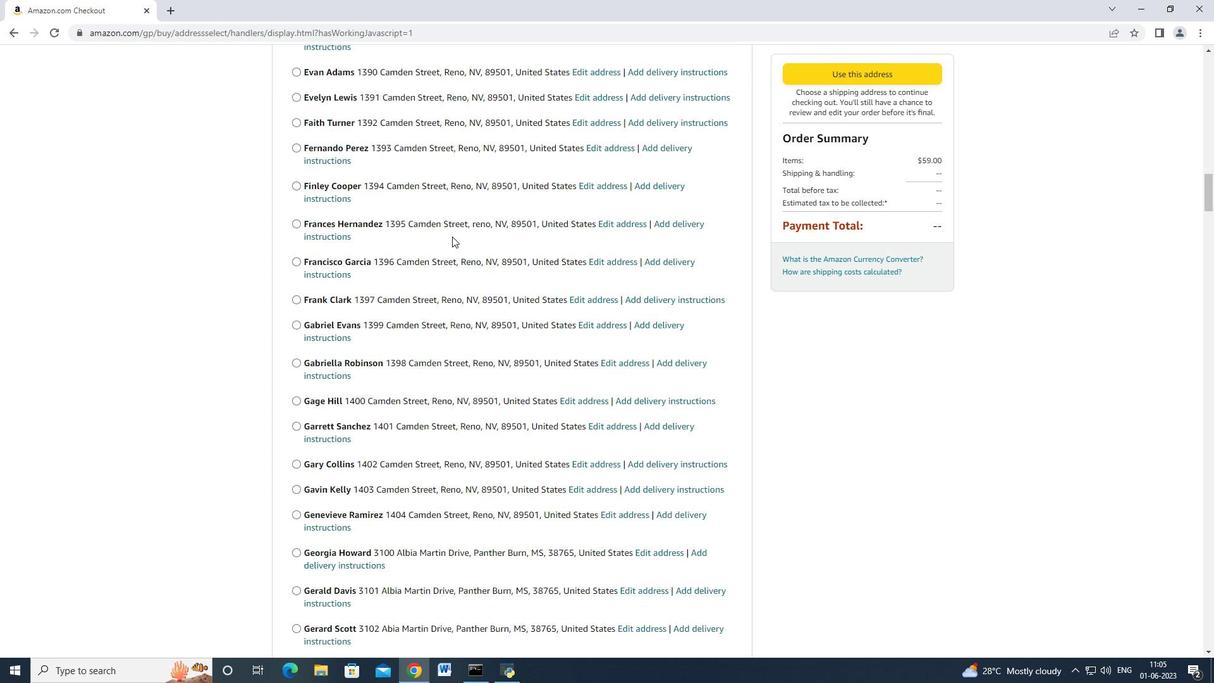 
Action: Mouse scrolled (452, 236) with delta (0, 0)
Screenshot: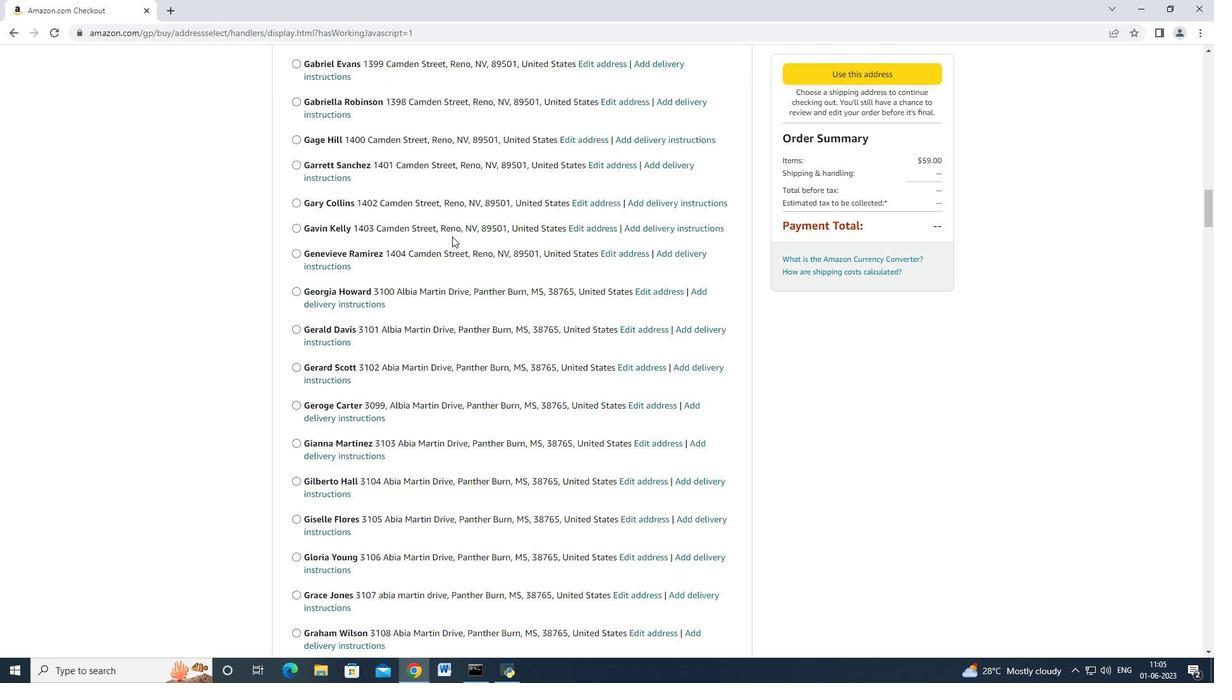 
Action: Mouse scrolled (452, 236) with delta (0, 0)
Screenshot: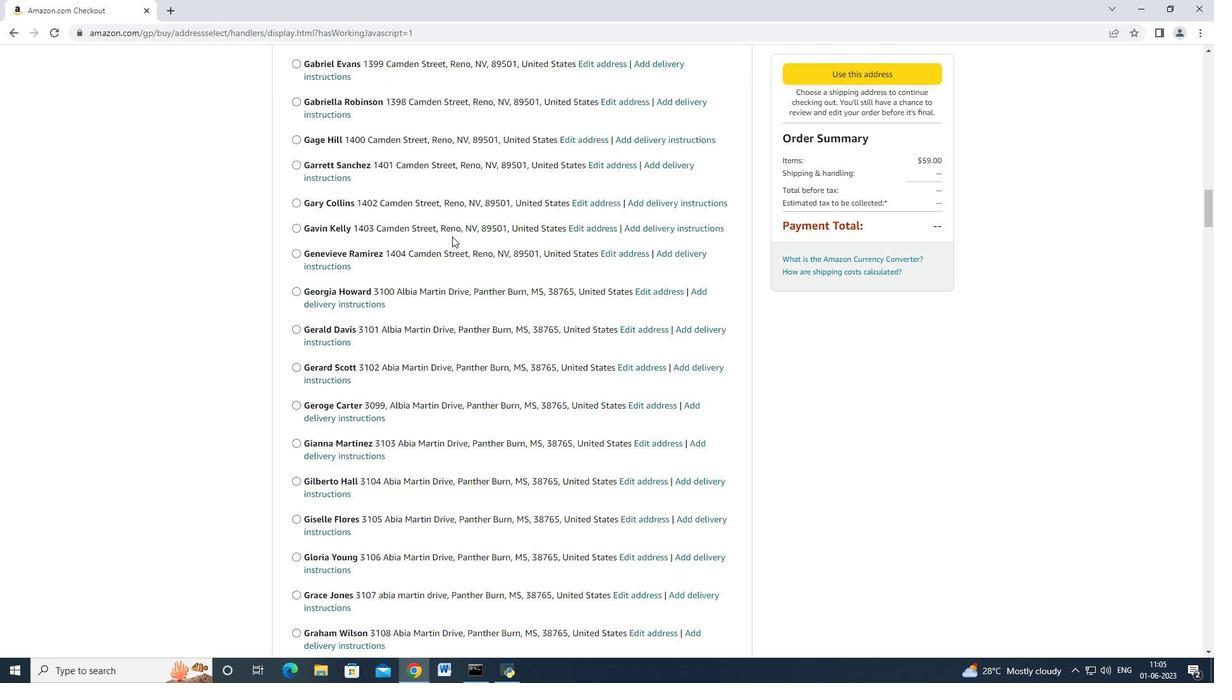 
Action: Mouse scrolled (452, 236) with delta (0, 0)
Screenshot: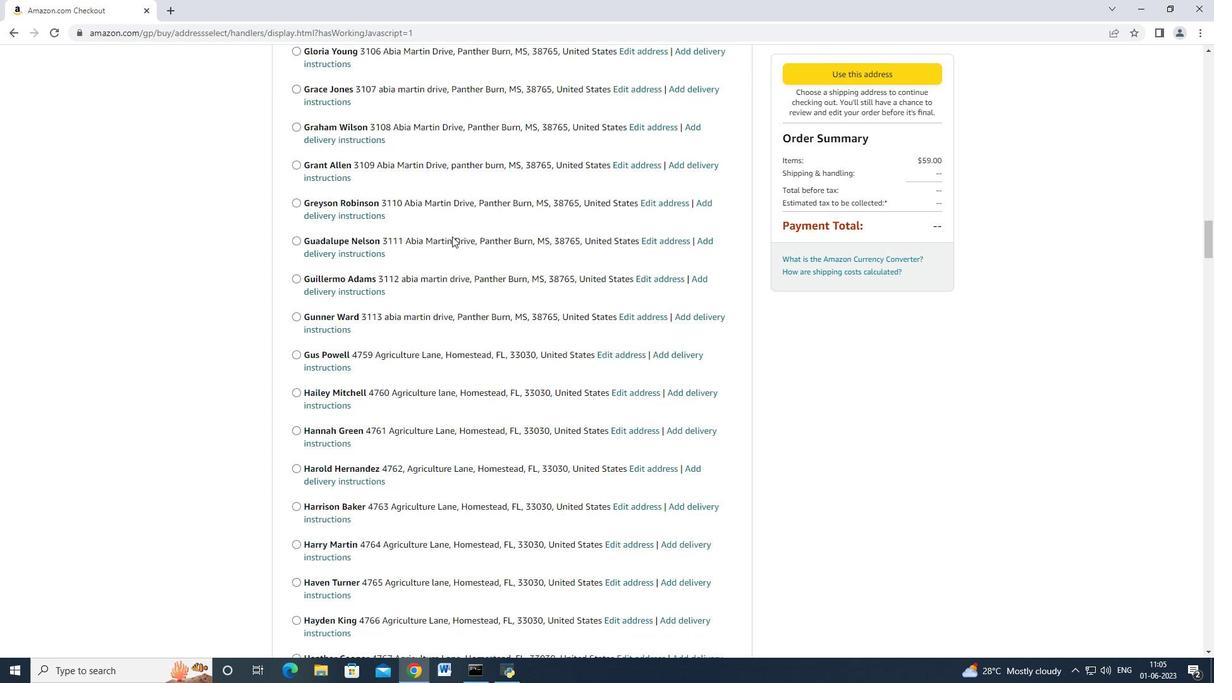 
Action: Mouse scrolled (452, 236) with delta (0, 0)
Screenshot: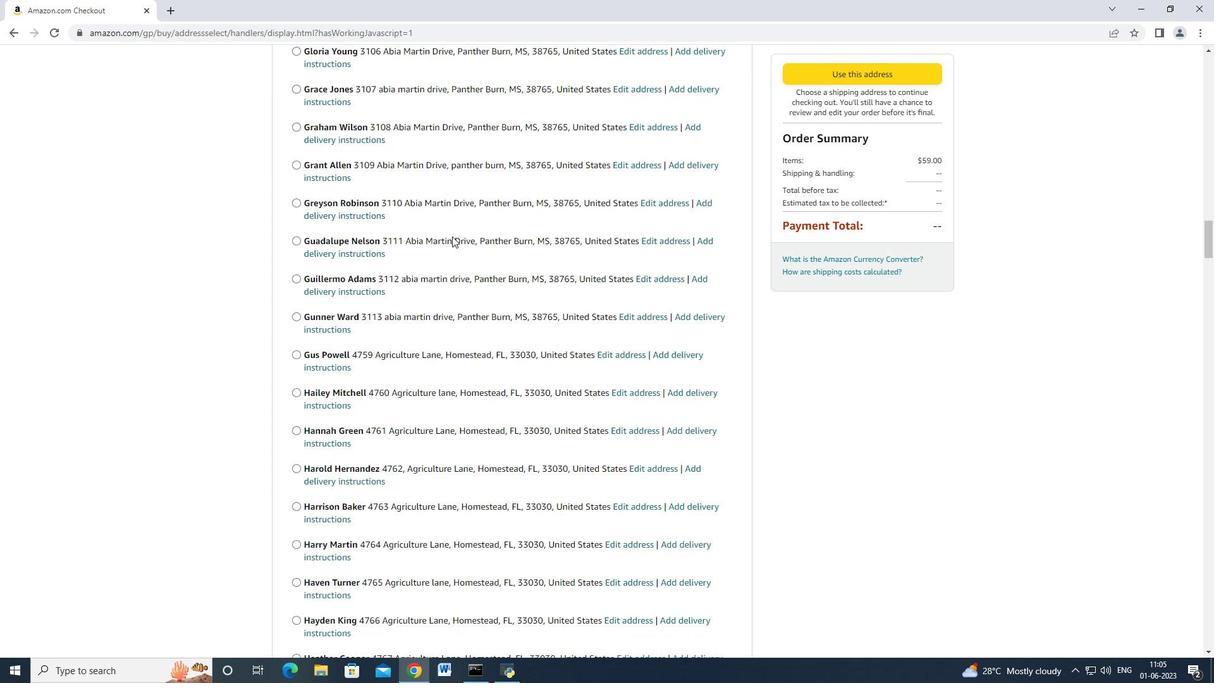 
Action: Mouse scrolled (452, 236) with delta (0, 0)
Screenshot: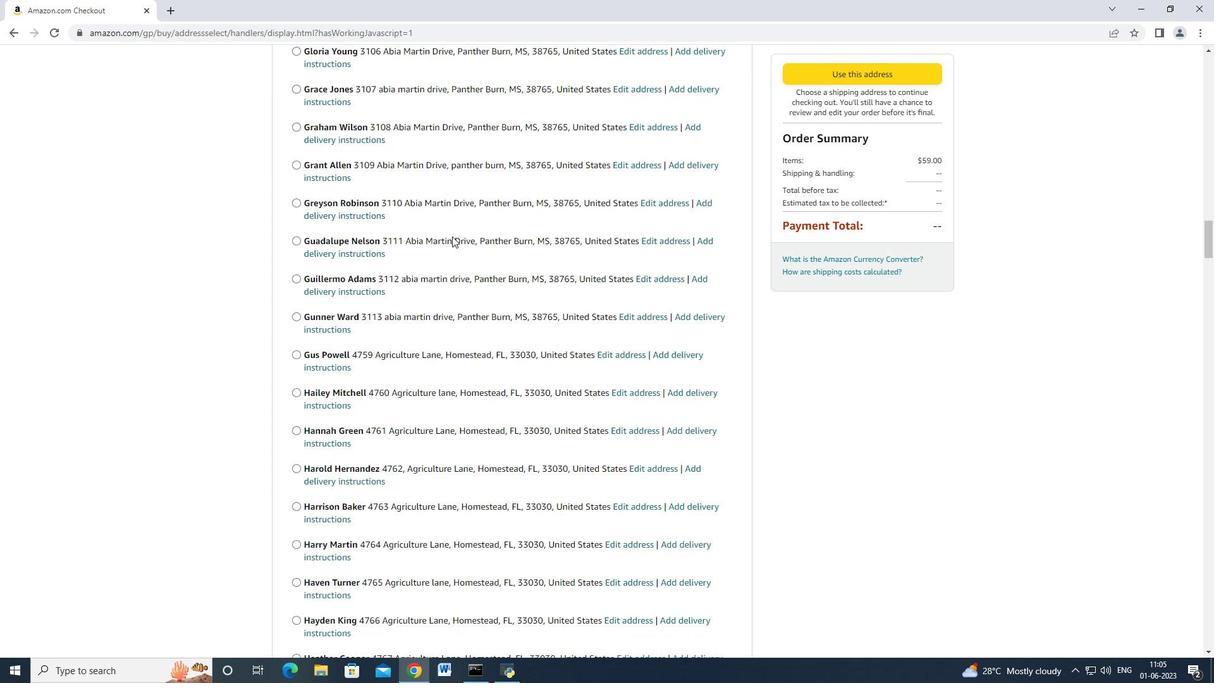 
Action: Mouse scrolled (452, 236) with delta (0, 0)
Screenshot: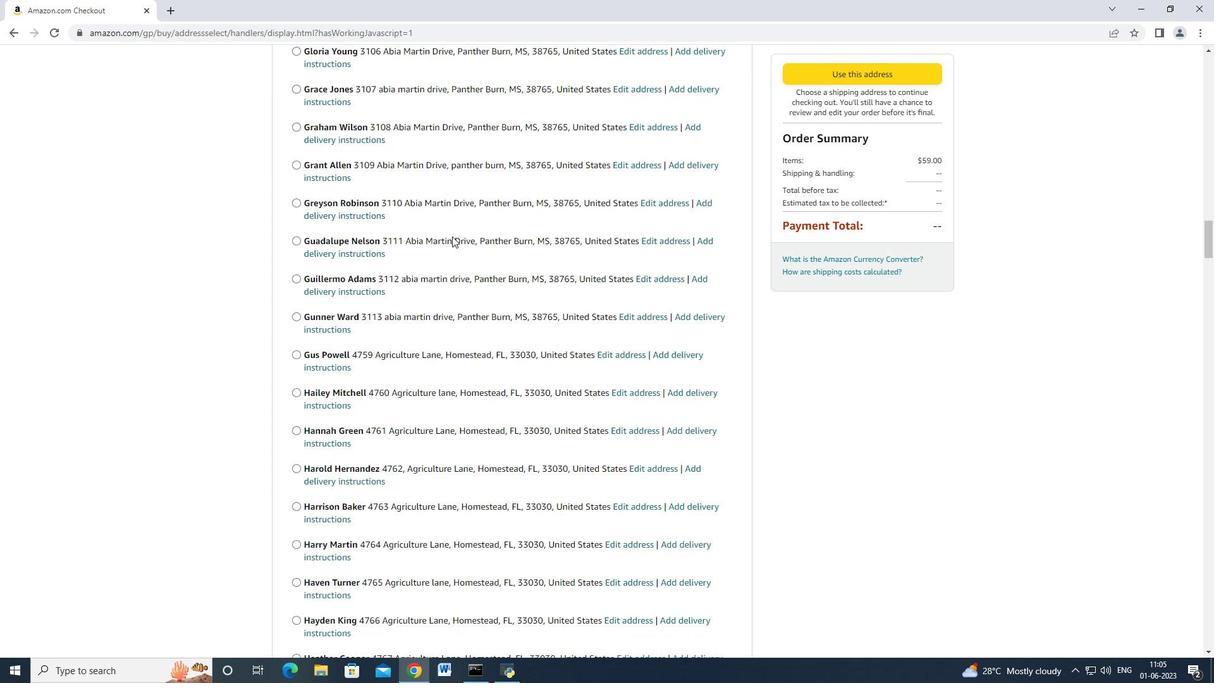 
Action: Mouse scrolled (452, 235) with delta (0, -1)
Screenshot: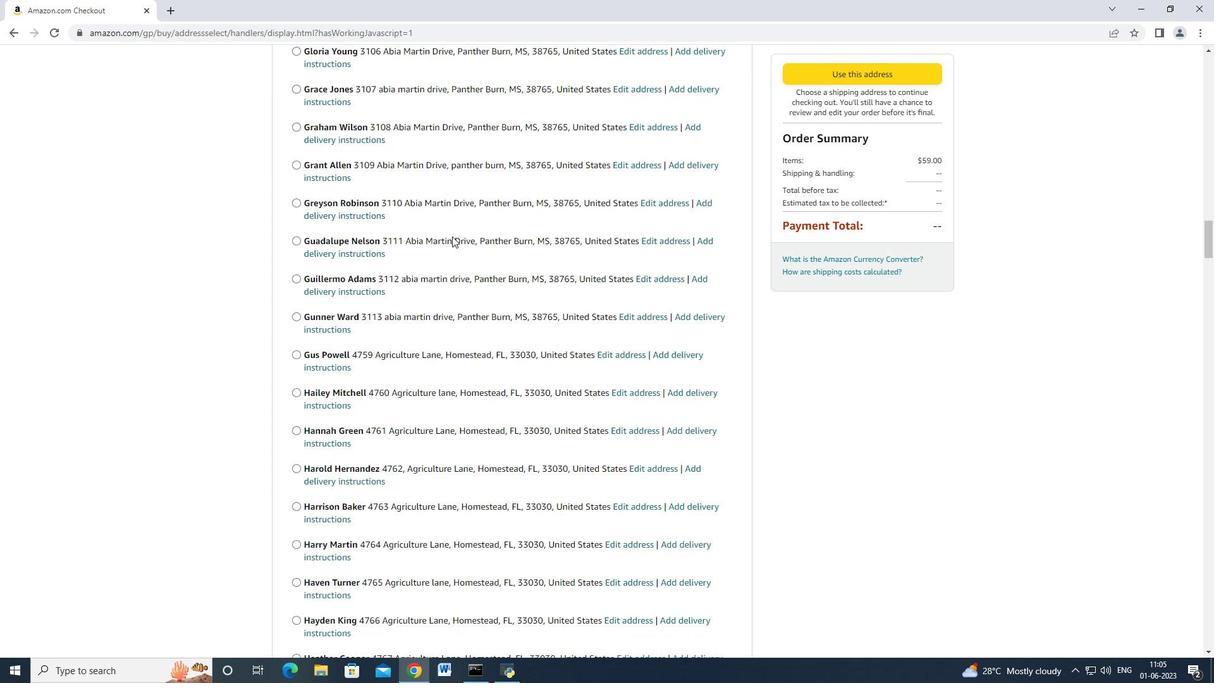 
Action: Mouse scrolled (452, 236) with delta (0, 0)
Screenshot: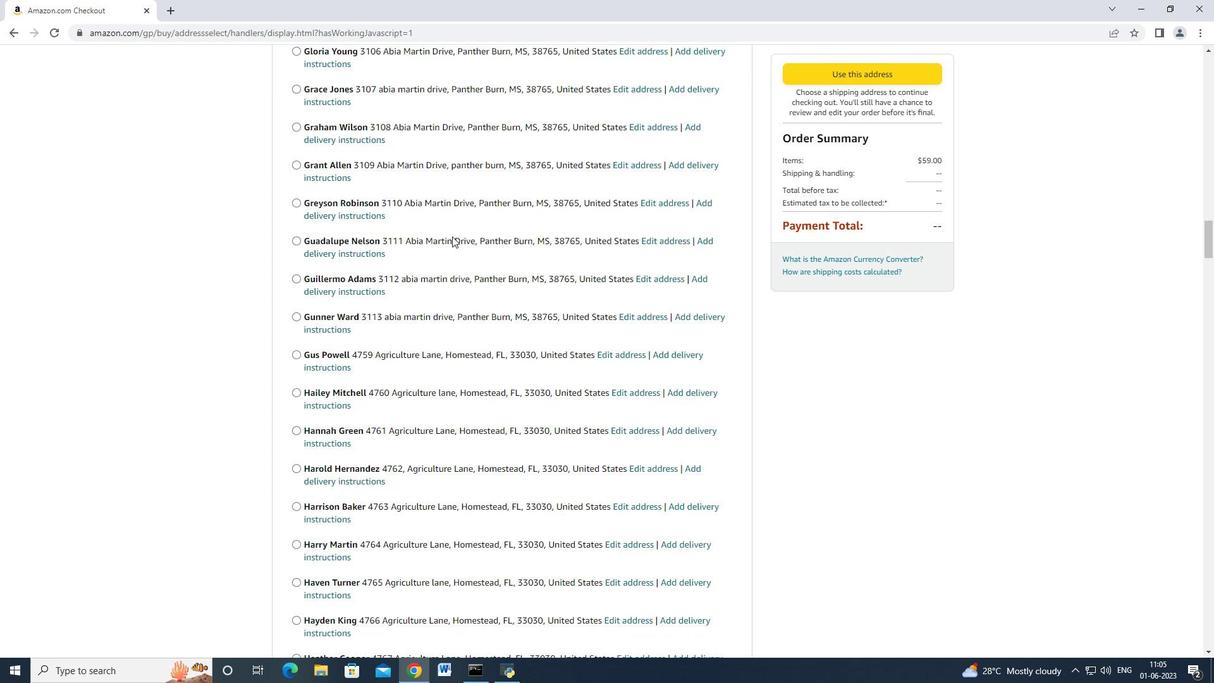 
Action: Mouse scrolled (452, 236) with delta (0, 0)
Screenshot: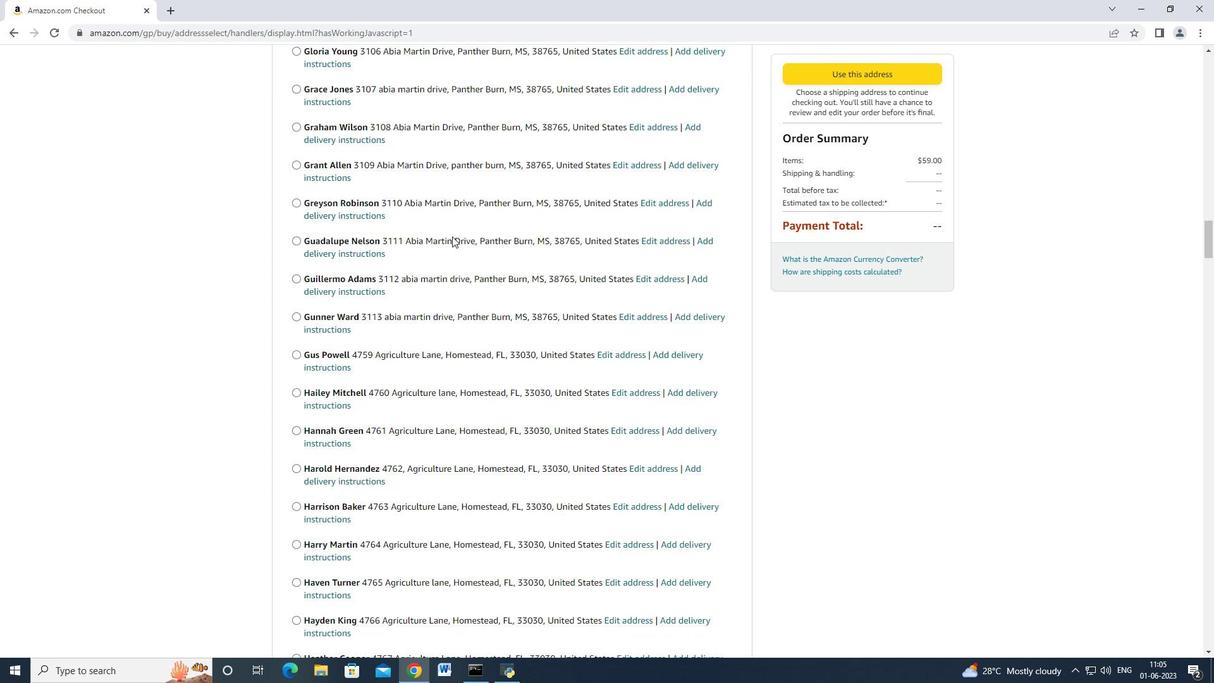 
Action: Mouse moved to (451, 236)
Screenshot: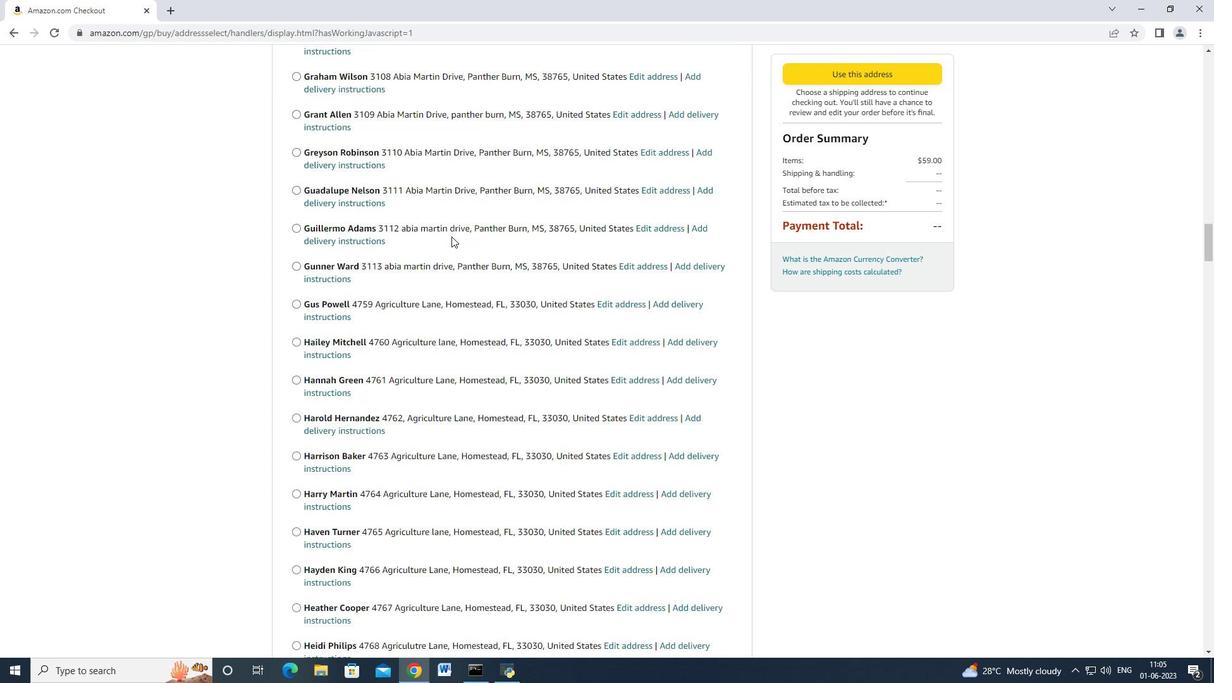 
Action: Mouse scrolled (451, 236) with delta (0, 0)
Screenshot: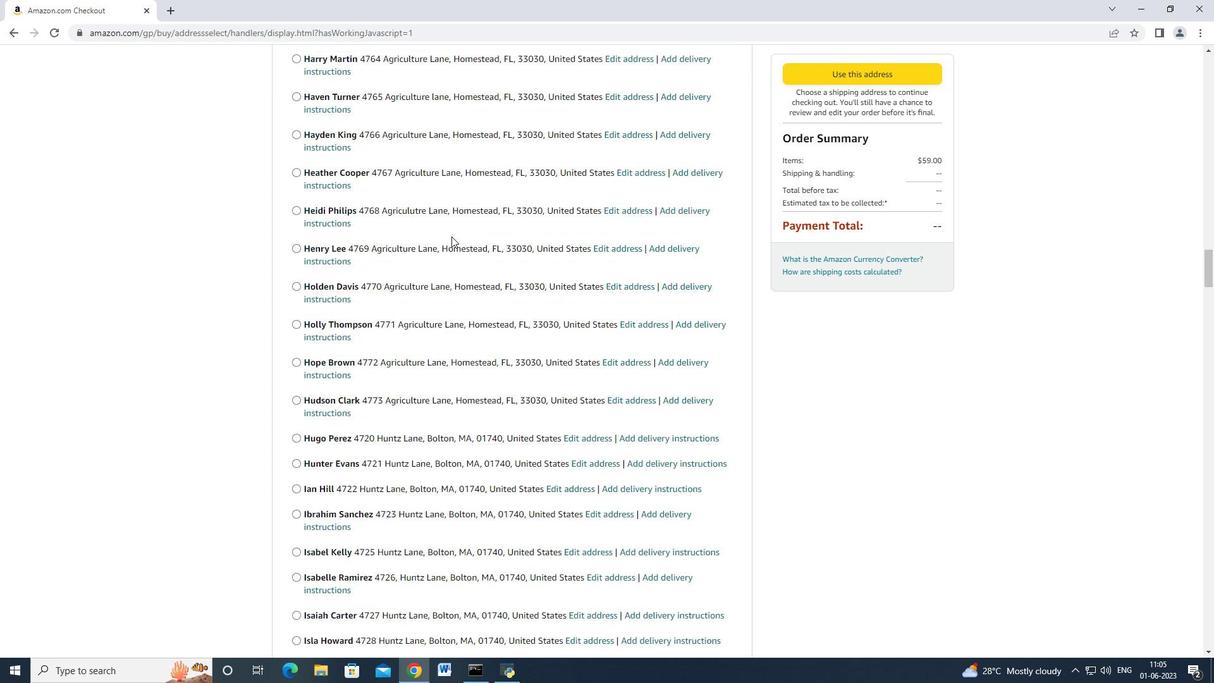 
Action: Mouse scrolled (451, 236) with delta (0, 0)
Screenshot: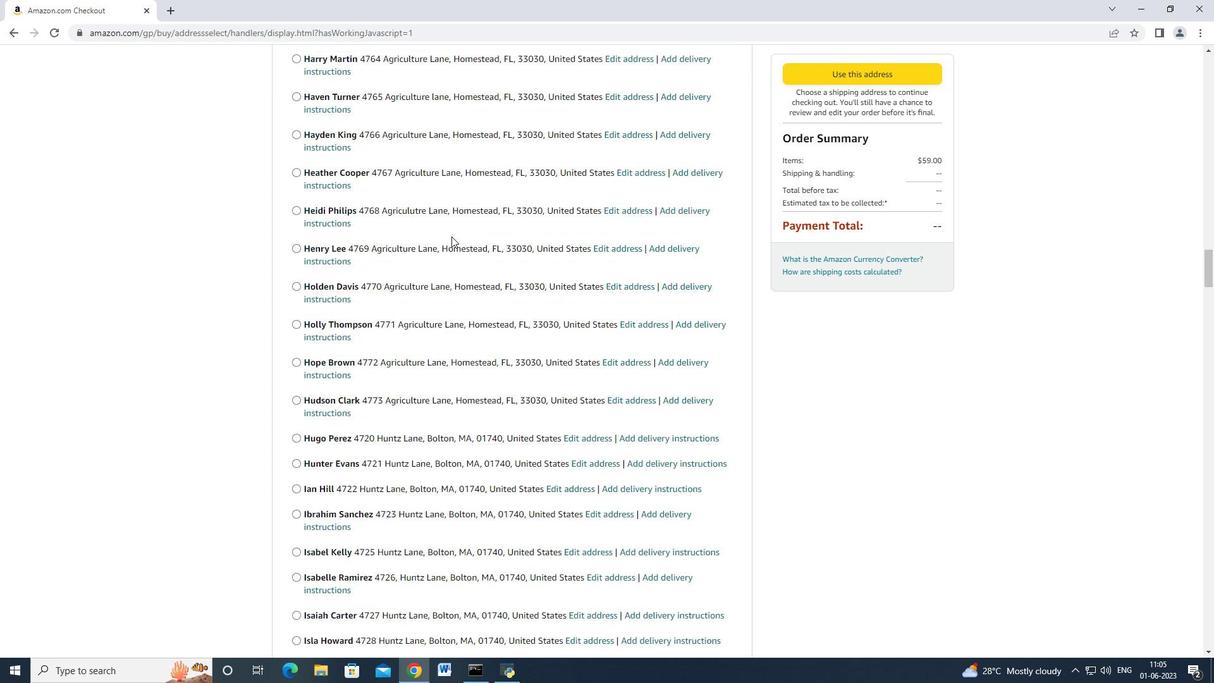 
Action: Mouse scrolled (451, 236) with delta (0, 0)
Screenshot: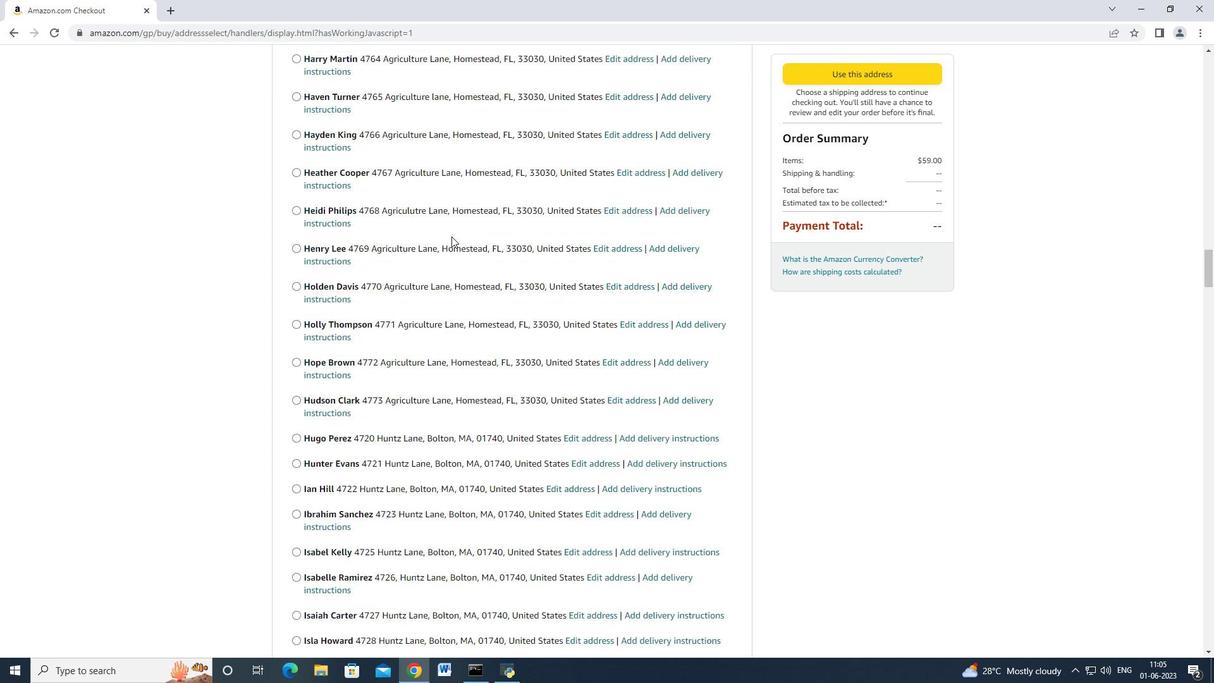 
Action: Mouse scrolled (451, 236) with delta (0, 0)
Screenshot: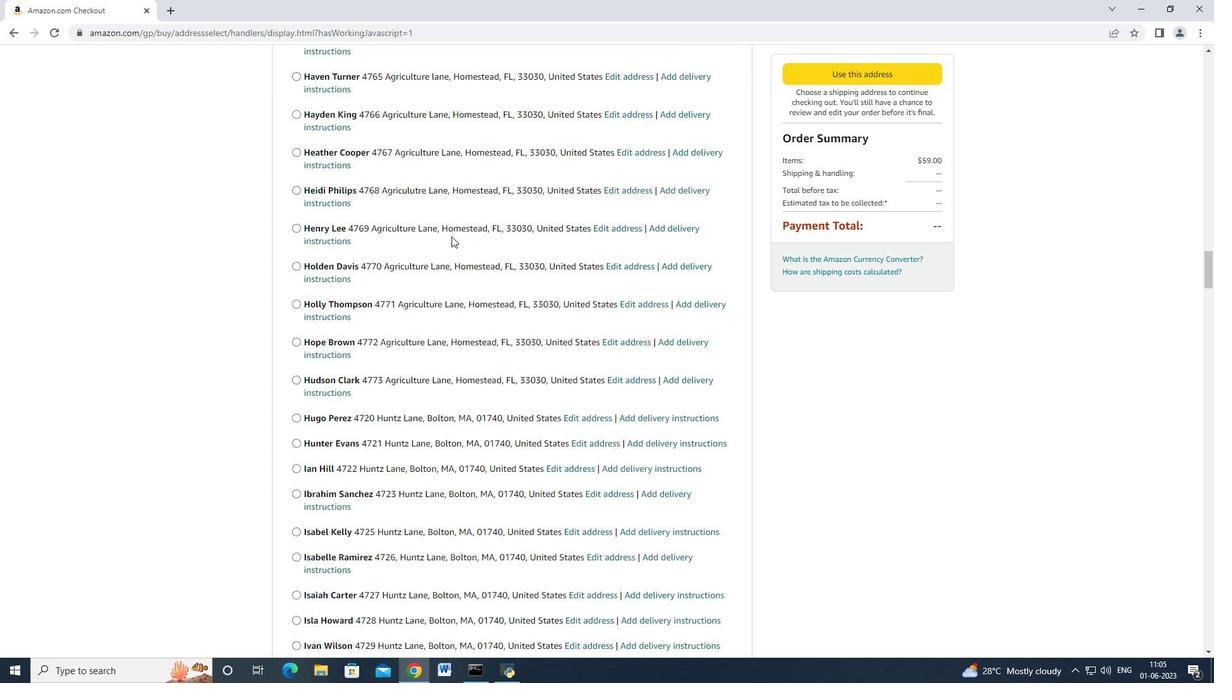 
Action: Mouse scrolled (451, 236) with delta (0, 0)
Screenshot: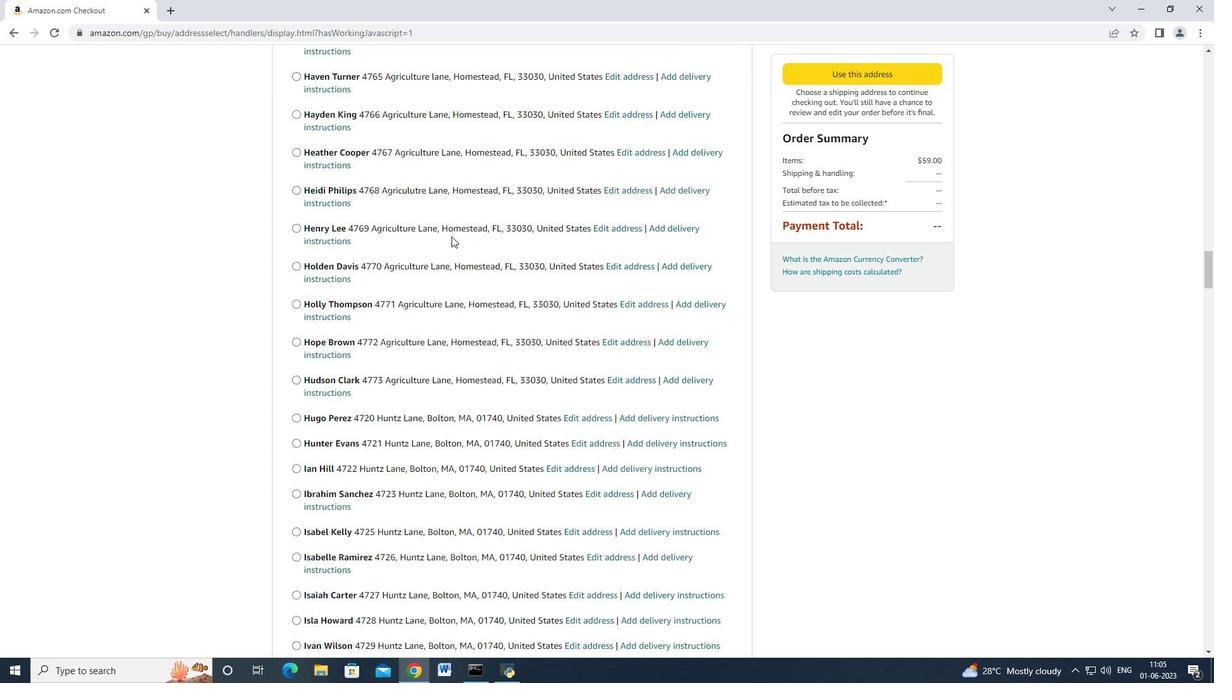
Action: Mouse scrolled (451, 236) with delta (0, 0)
Screenshot: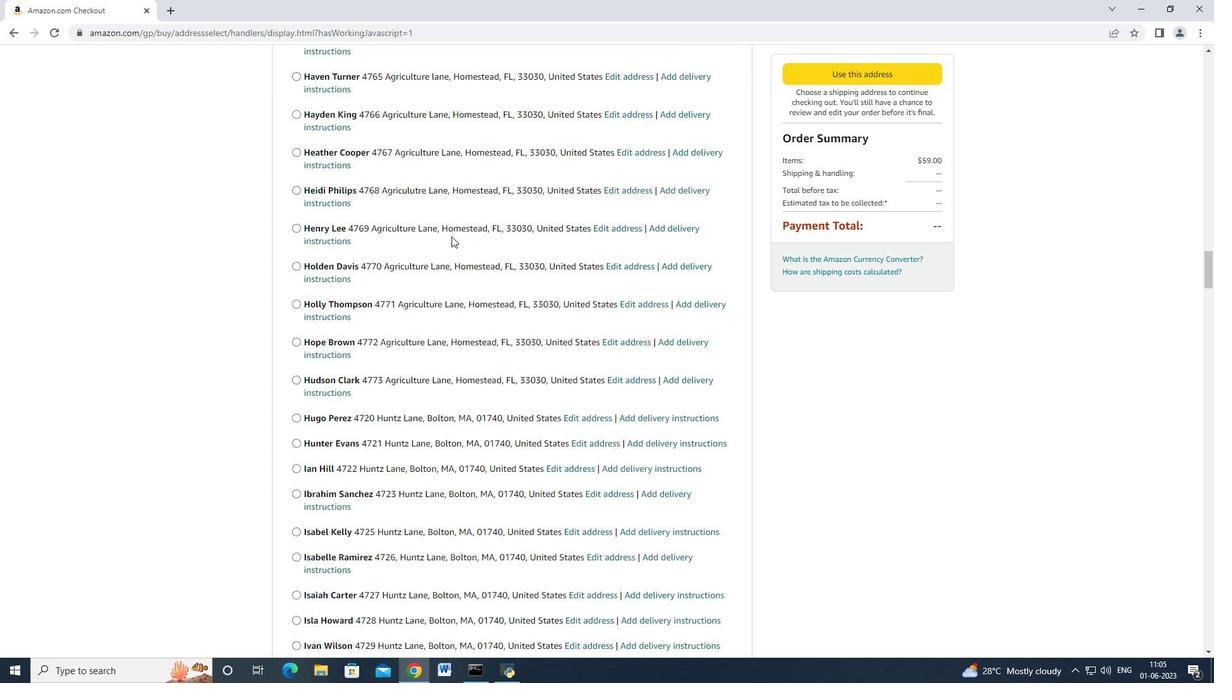
Action: Mouse scrolled (451, 236) with delta (0, 0)
Screenshot: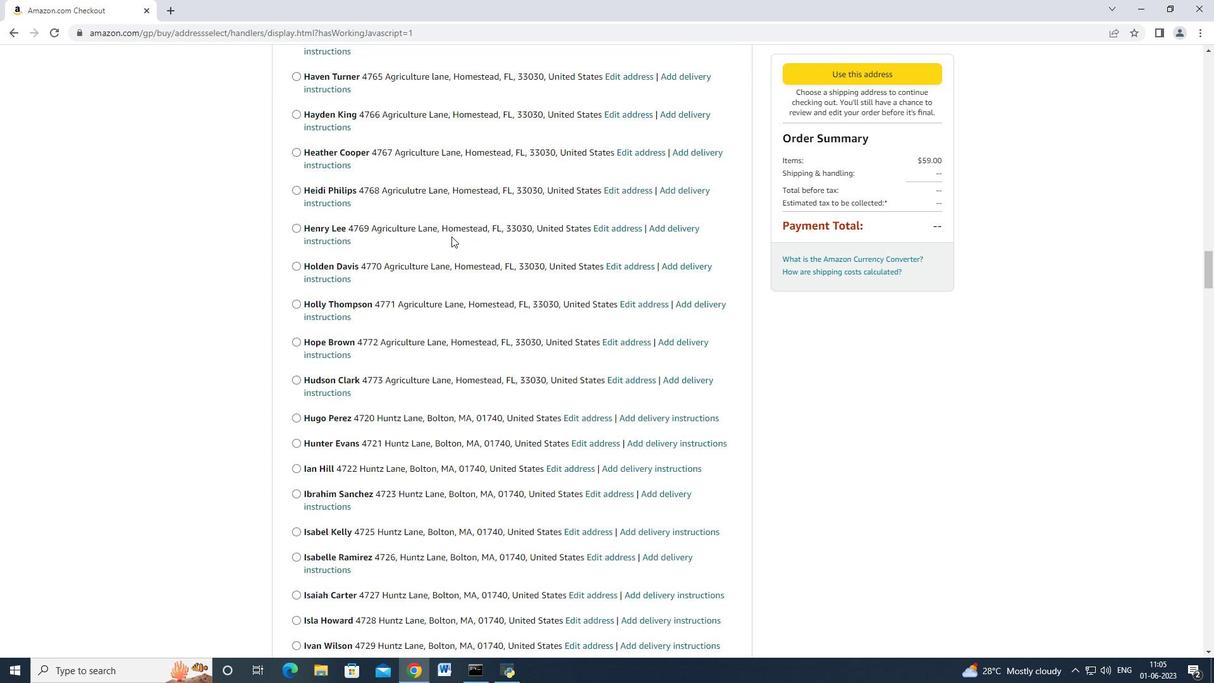 
Action: Mouse scrolled (451, 236) with delta (0, 0)
Screenshot: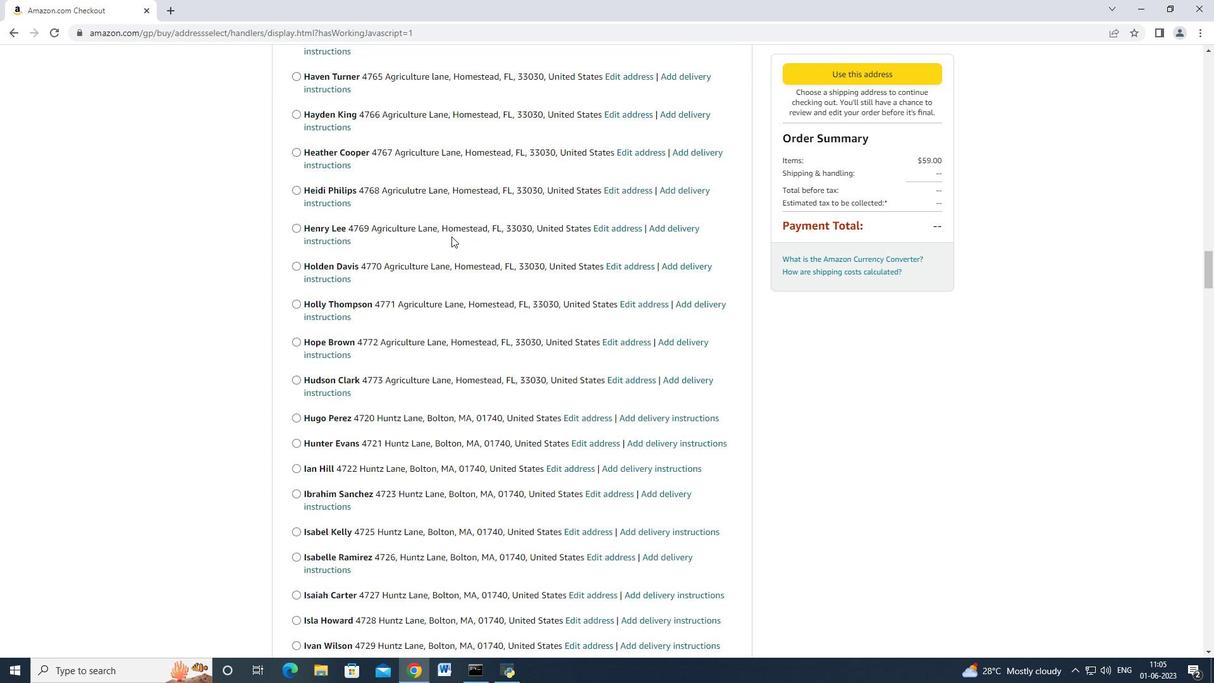 
Action: Mouse moved to (452, 235)
Screenshot: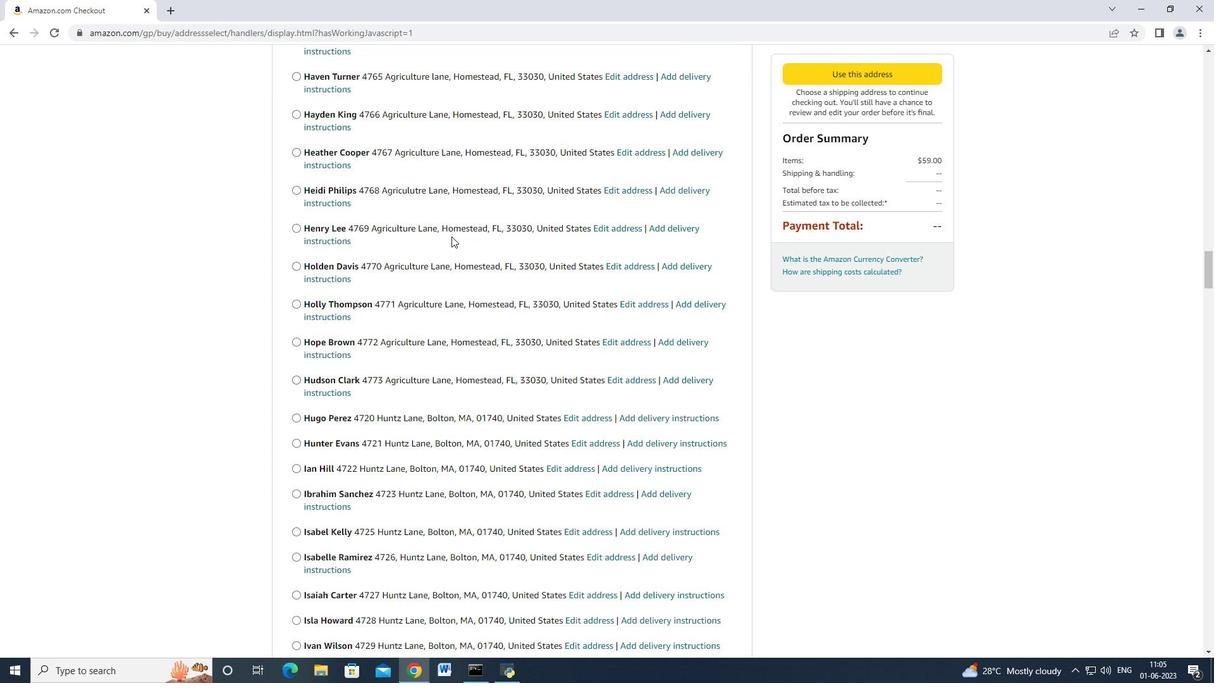 
Action: Mouse scrolled (452, 234) with delta (0, 0)
Screenshot: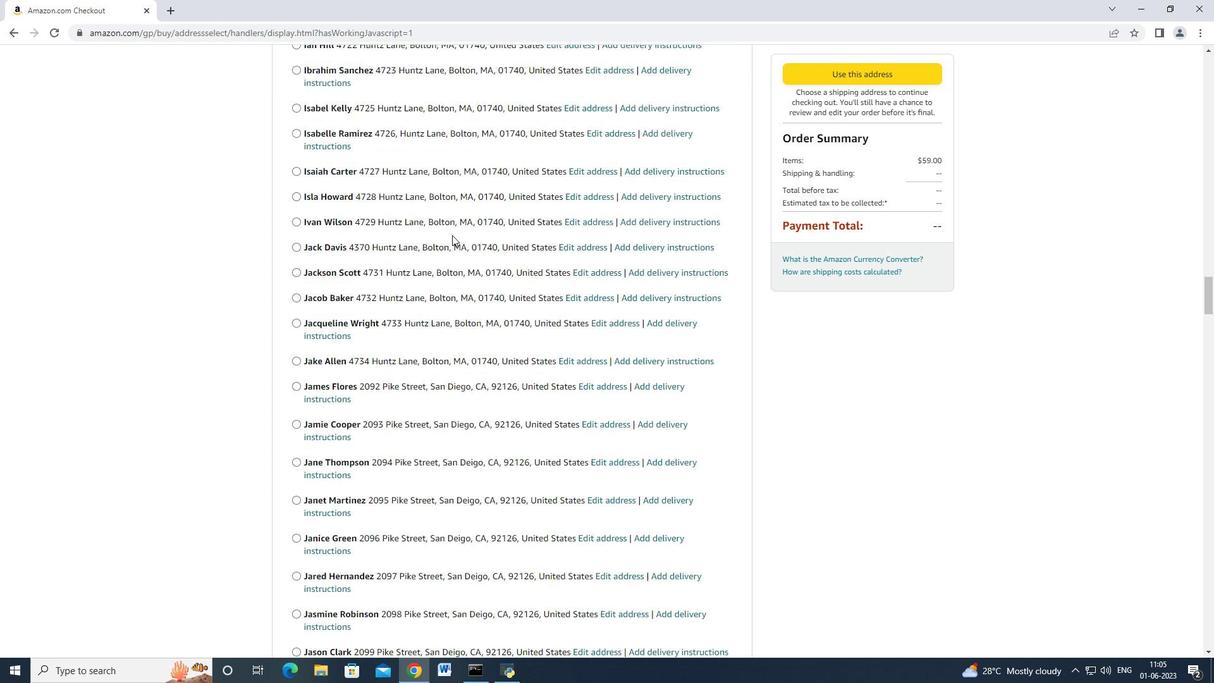 
Action: Mouse scrolled (452, 234) with delta (0, 0)
Screenshot: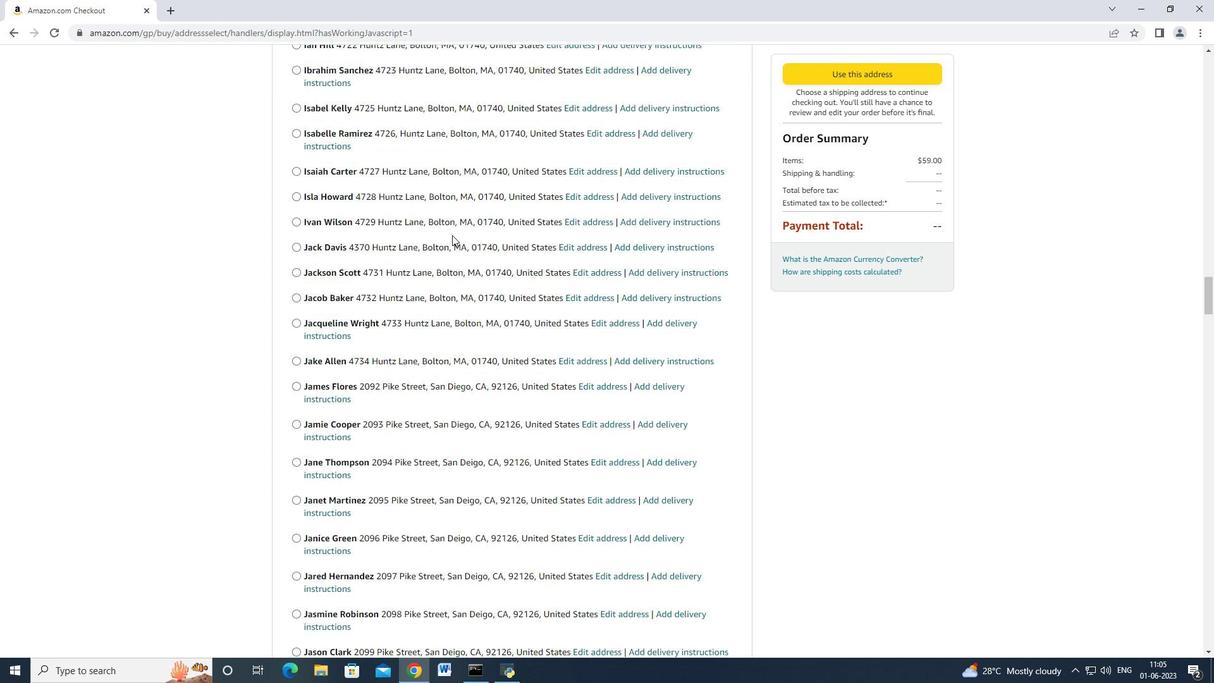 
Action: Mouse scrolled (452, 234) with delta (0, 0)
Screenshot: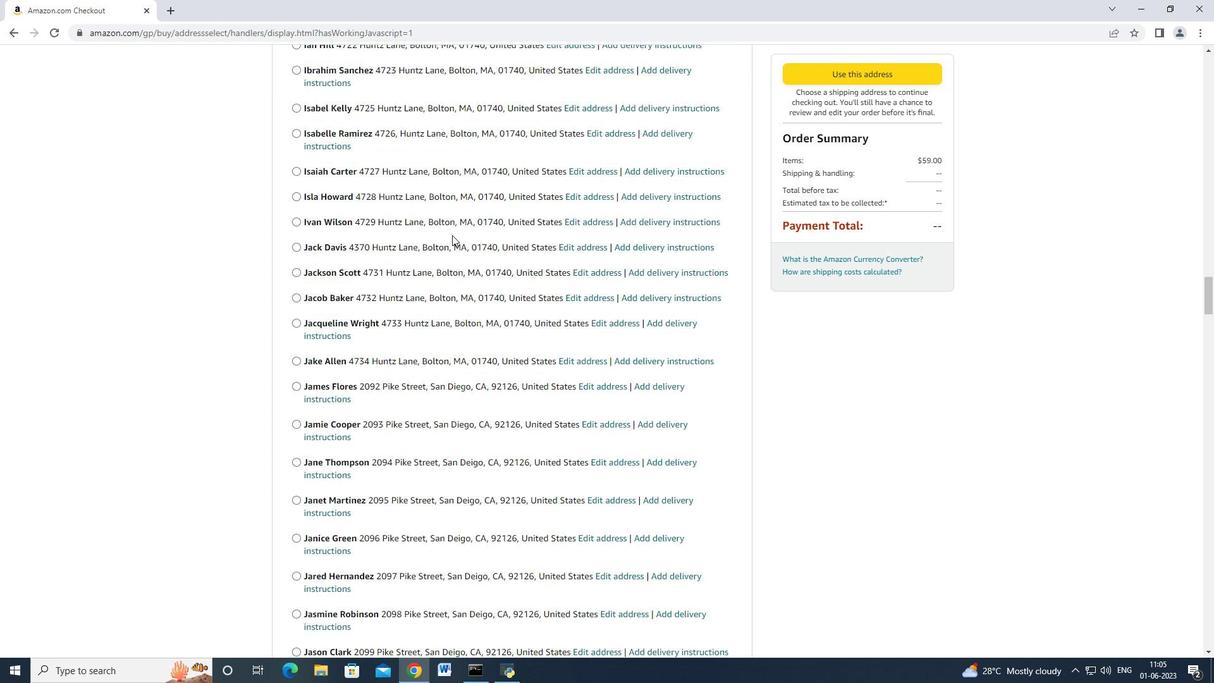 
Action: Mouse scrolled (452, 234) with delta (0, -1)
Screenshot: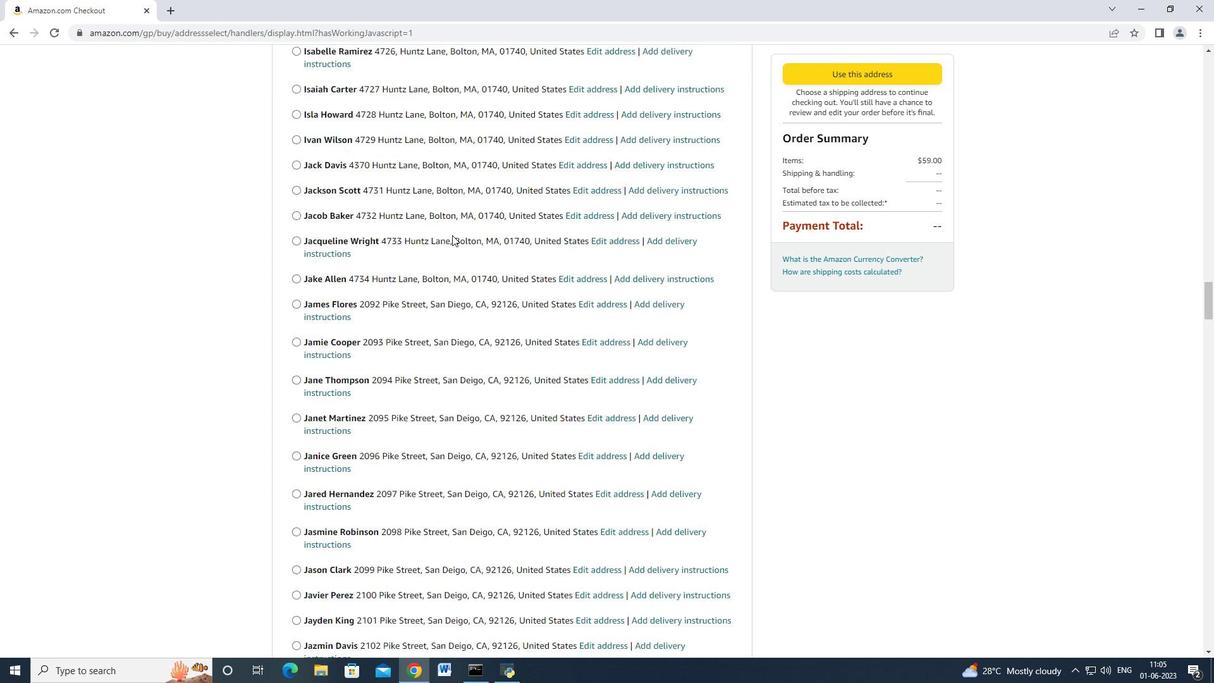 
Action: Mouse scrolled (452, 234) with delta (0, 0)
Screenshot: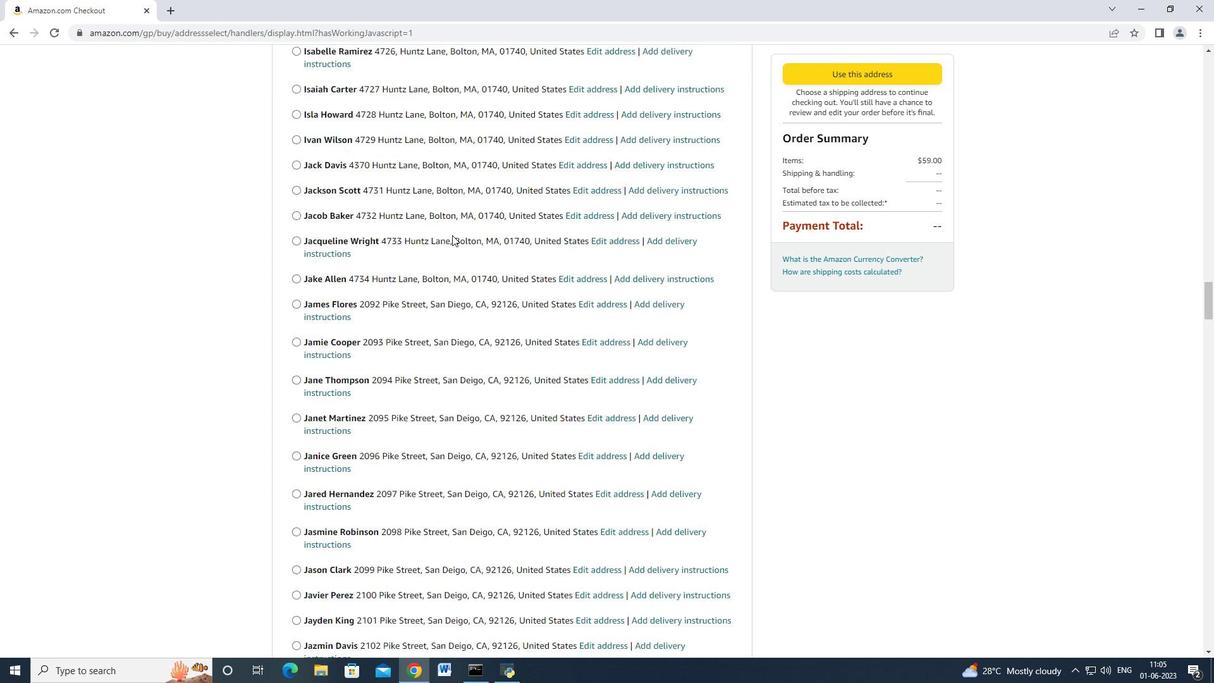 
Action: Mouse scrolled (452, 234) with delta (0, 0)
Screenshot: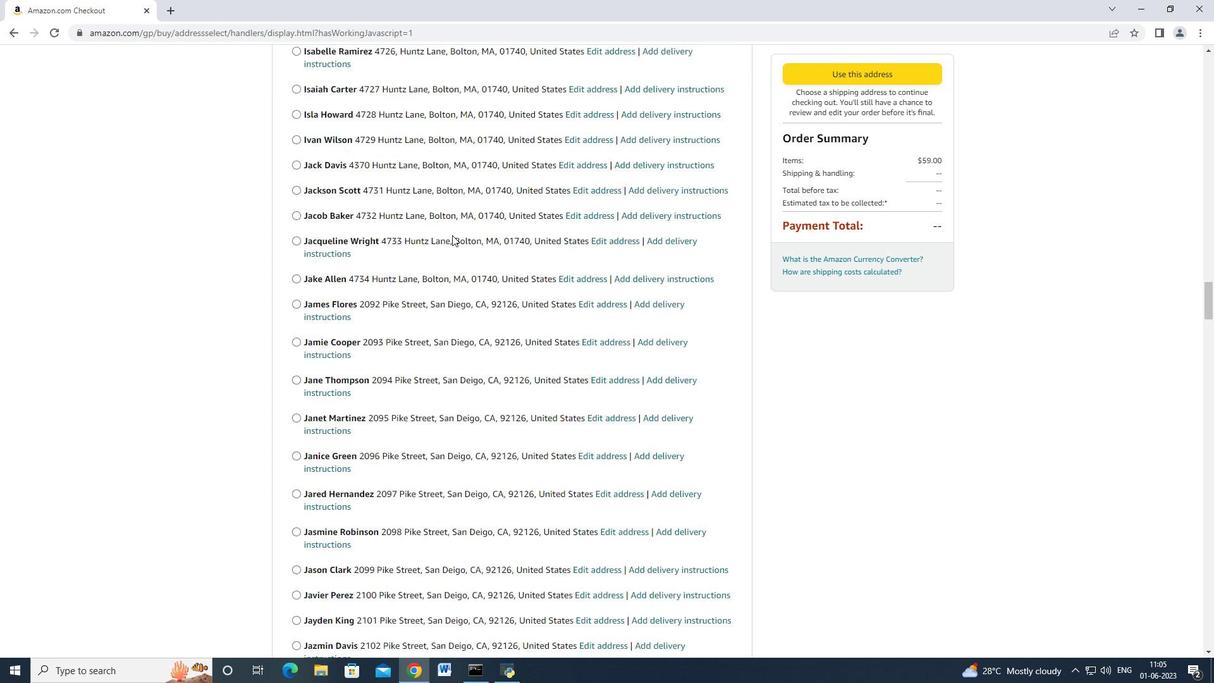 
Action: Mouse scrolled (452, 234) with delta (0, 0)
Screenshot: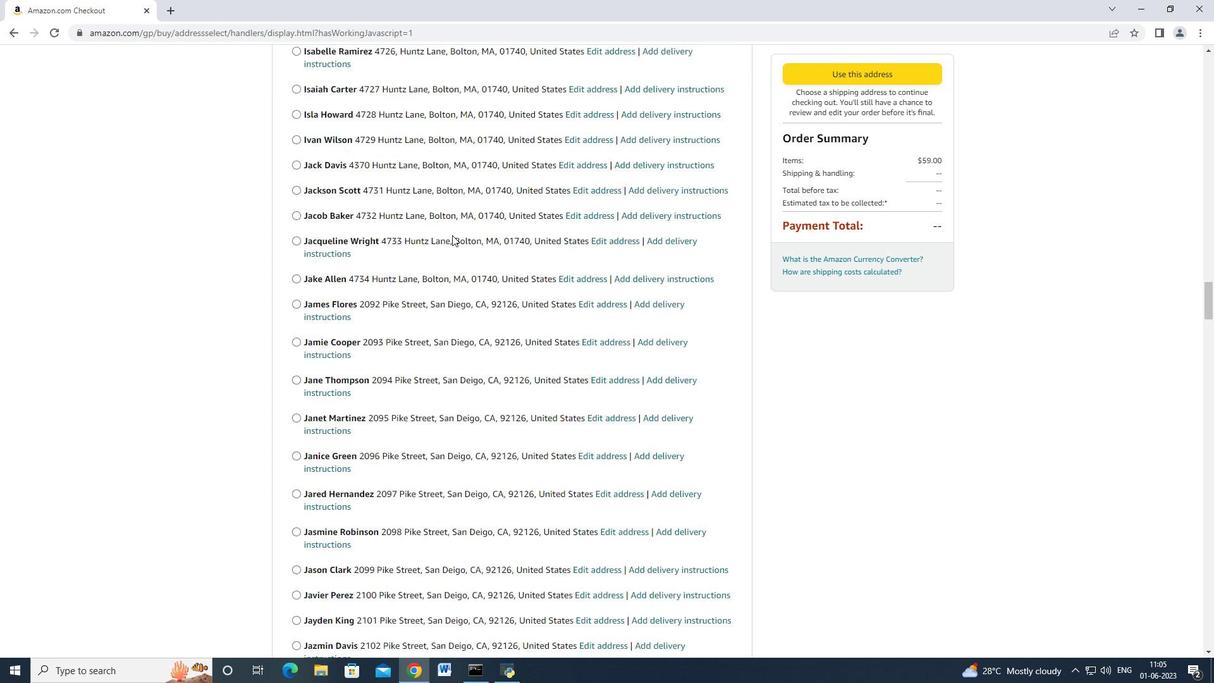 
Action: Mouse scrolled (452, 234) with delta (0, 0)
Screenshot: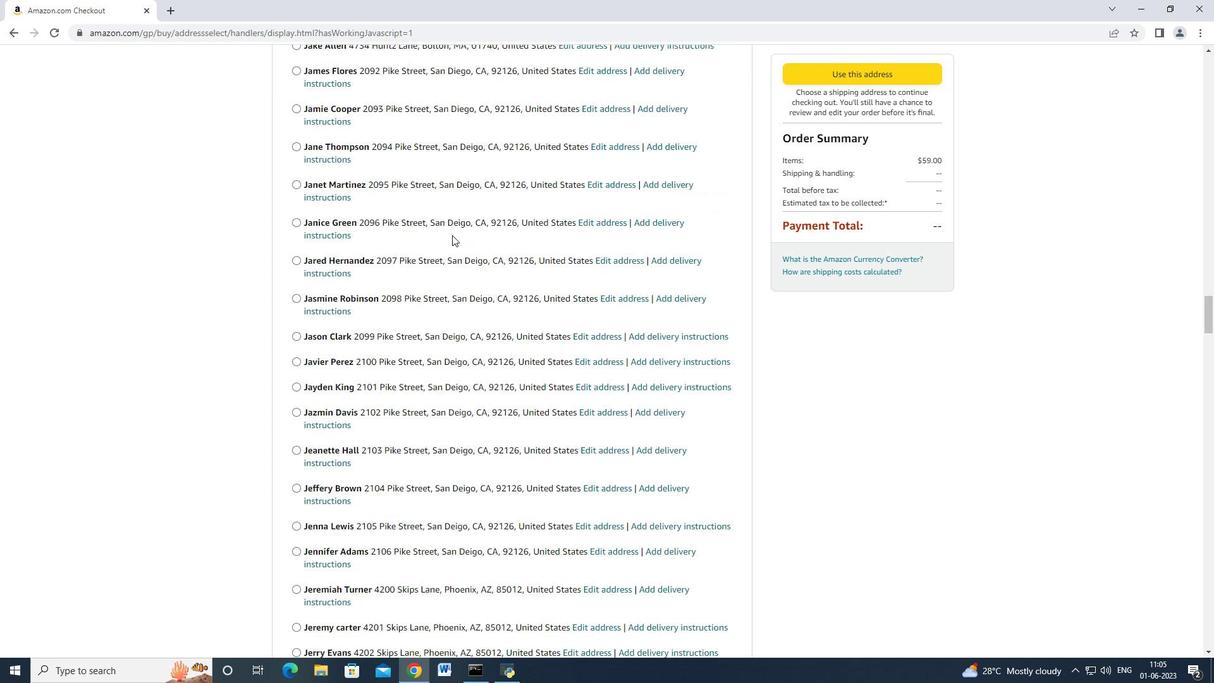 
Action: Mouse scrolled (452, 234) with delta (0, 0)
Screenshot: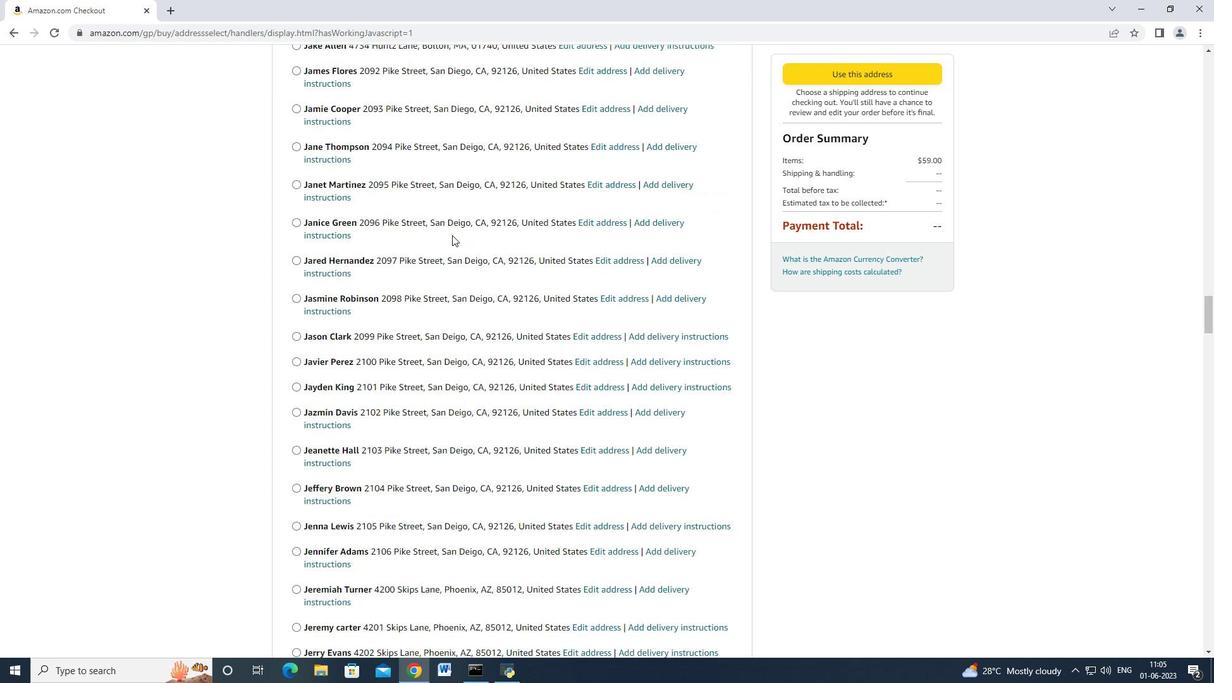 
Action: Mouse scrolled (452, 234) with delta (0, 0)
Screenshot: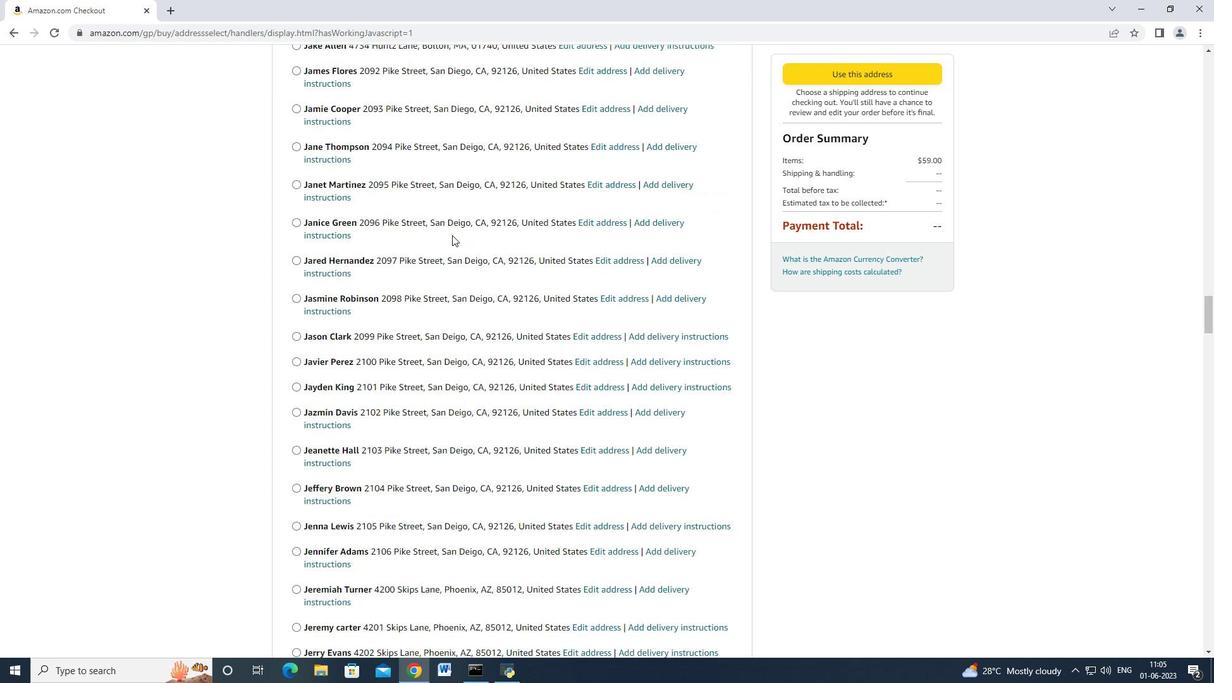 
Action: Mouse scrolled (452, 234) with delta (0, 0)
Screenshot: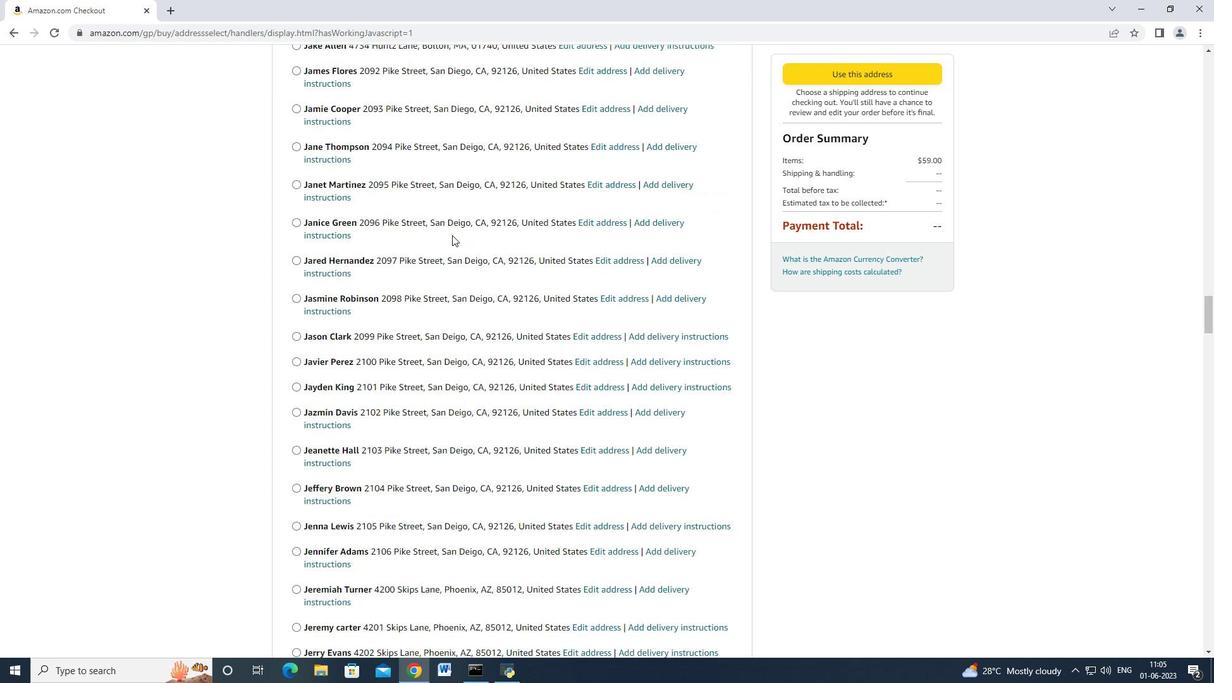 
Action: Mouse scrolled (452, 234) with delta (0, 0)
Screenshot: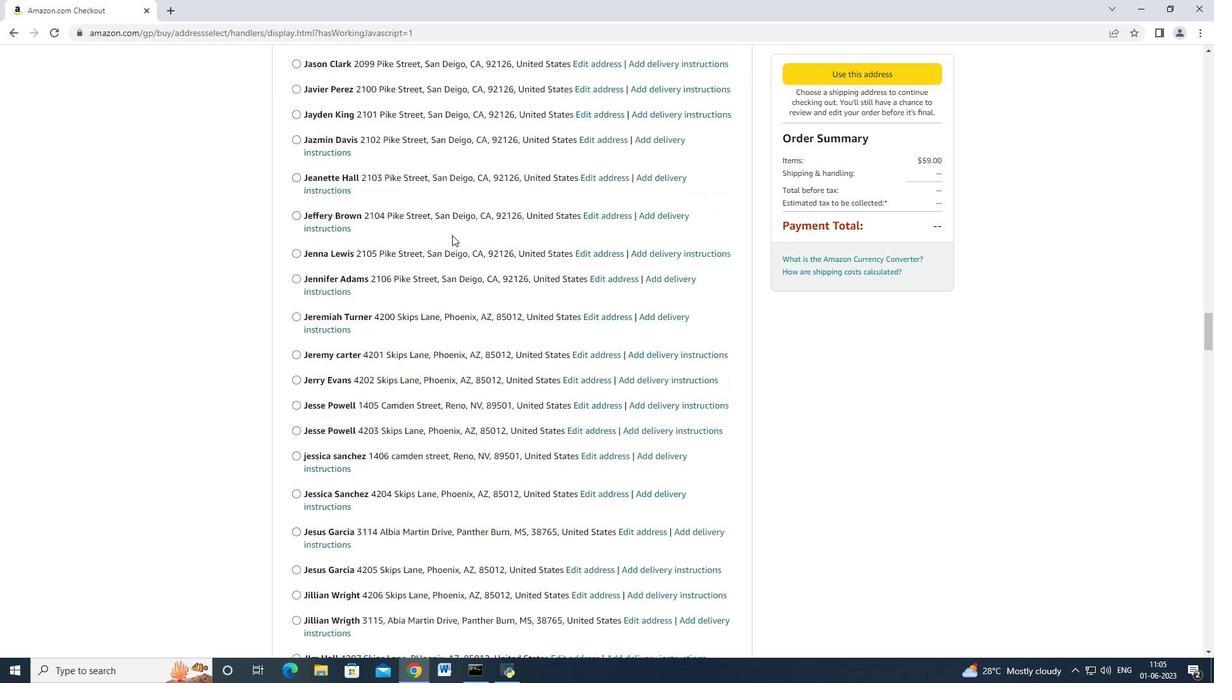 
Action: Mouse scrolled (452, 234) with delta (0, -1)
Screenshot: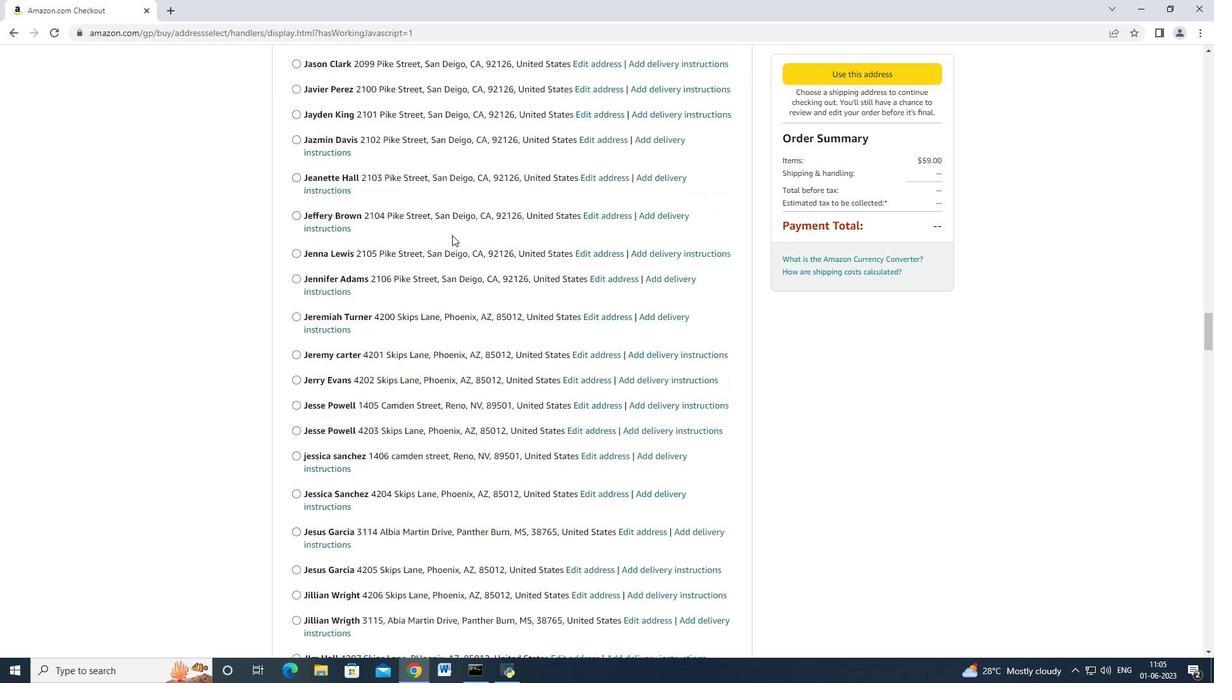 
Action: Mouse scrolled (452, 234) with delta (0, 0)
Screenshot: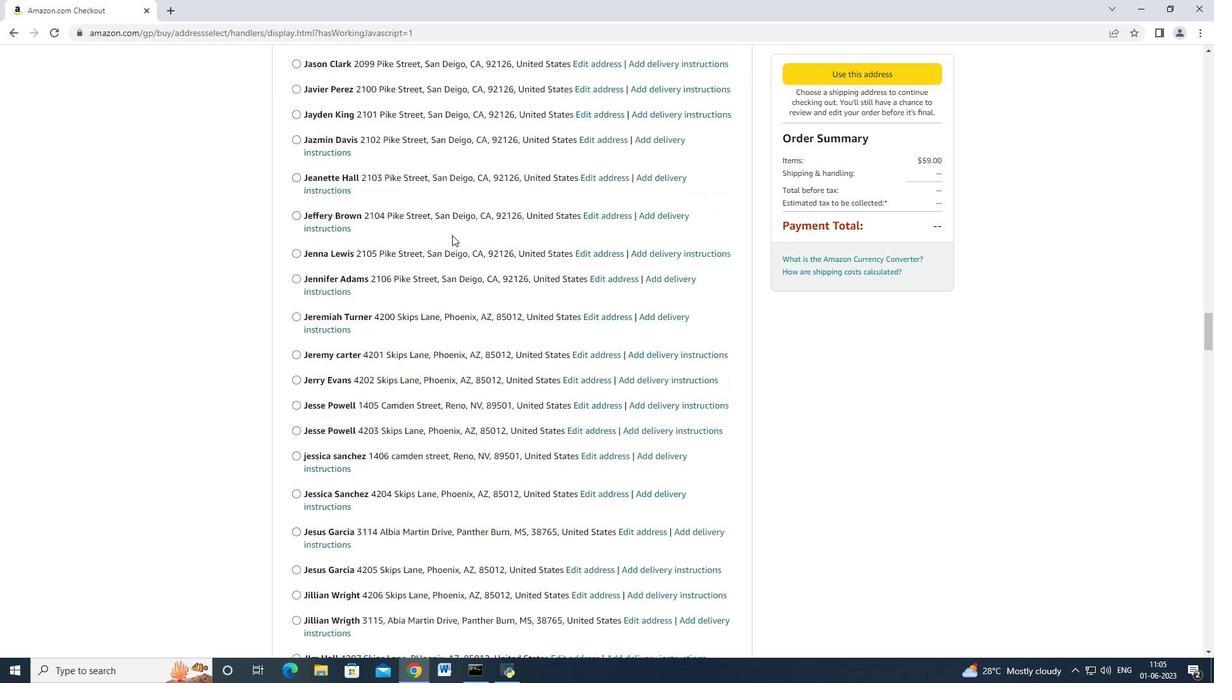 
Action: Mouse scrolled (452, 234) with delta (0, 0)
Screenshot: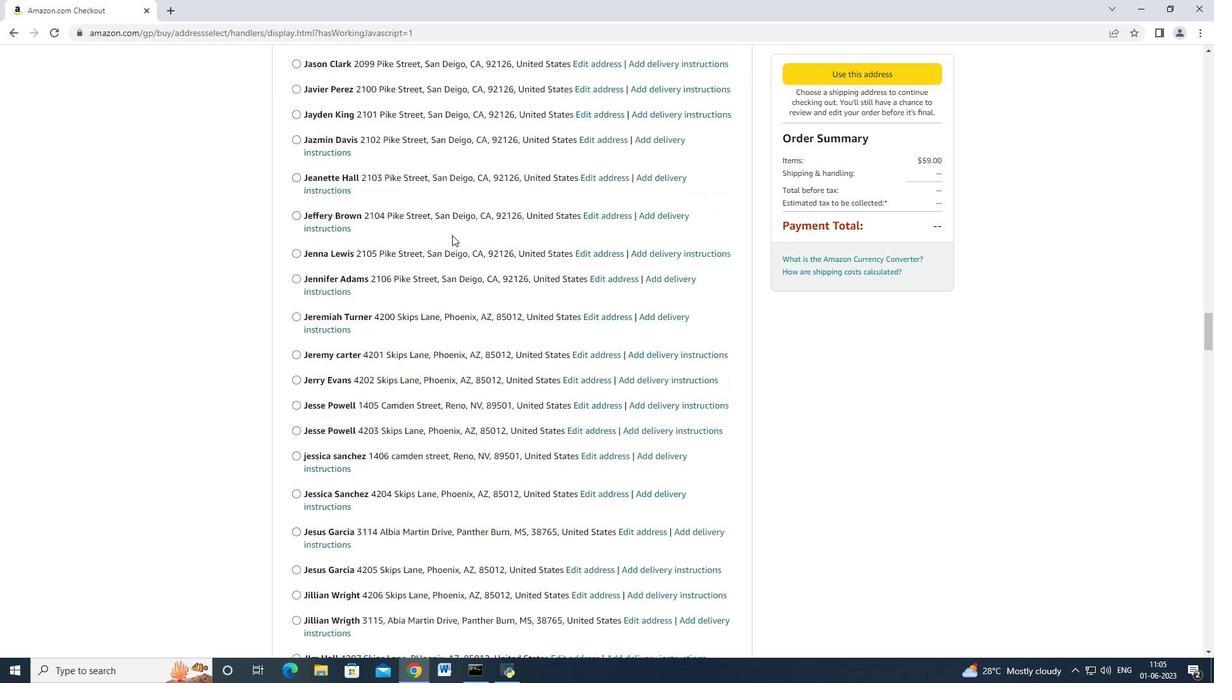 
Action: Mouse moved to (452, 235)
Screenshot: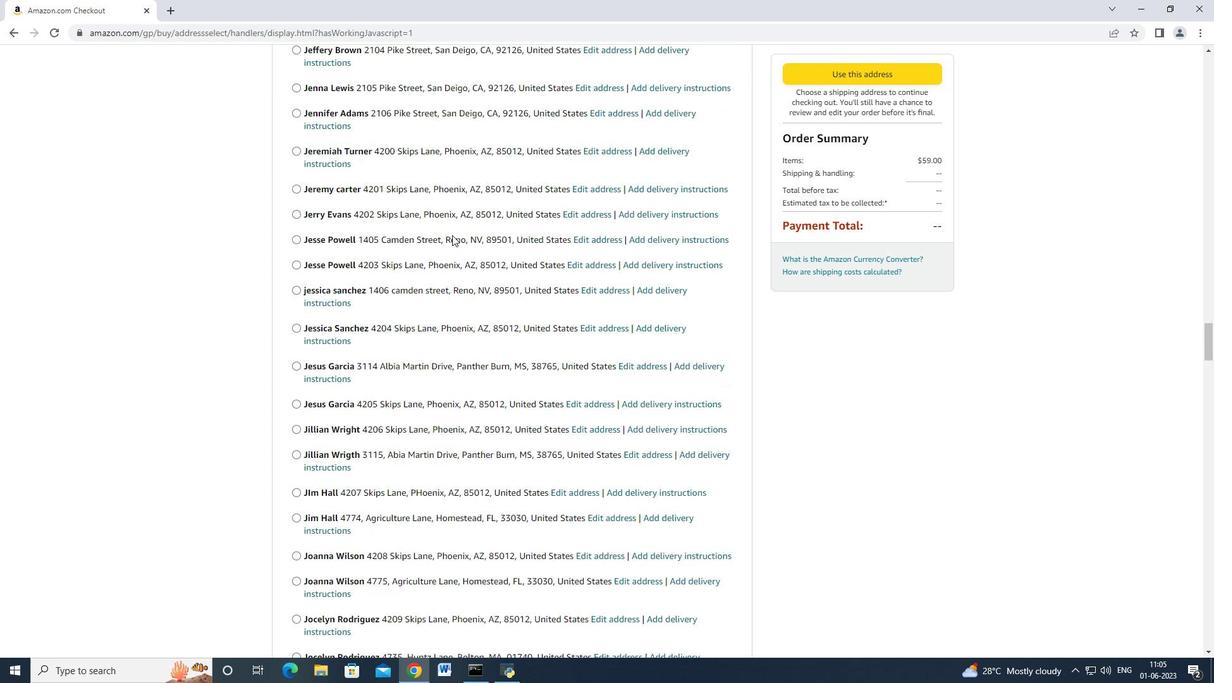 
Action: Mouse scrolled (452, 234) with delta (0, 0)
Screenshot: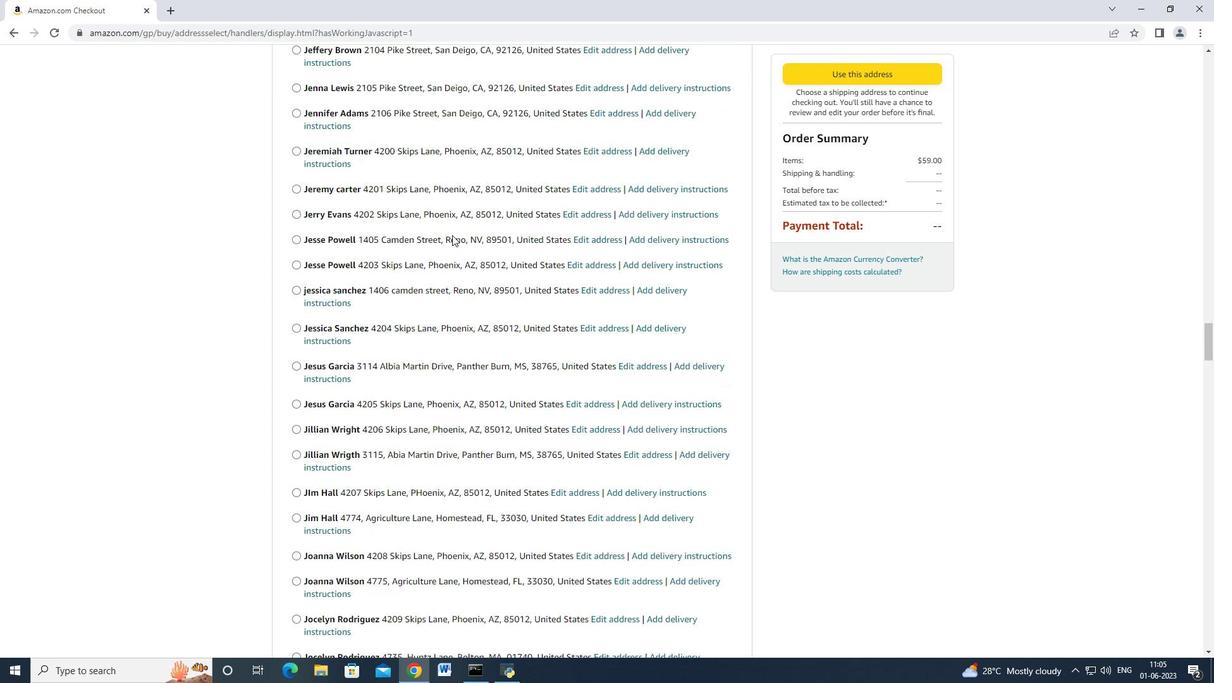 
Action: Mouse moved to (452, 235)
Screenshot: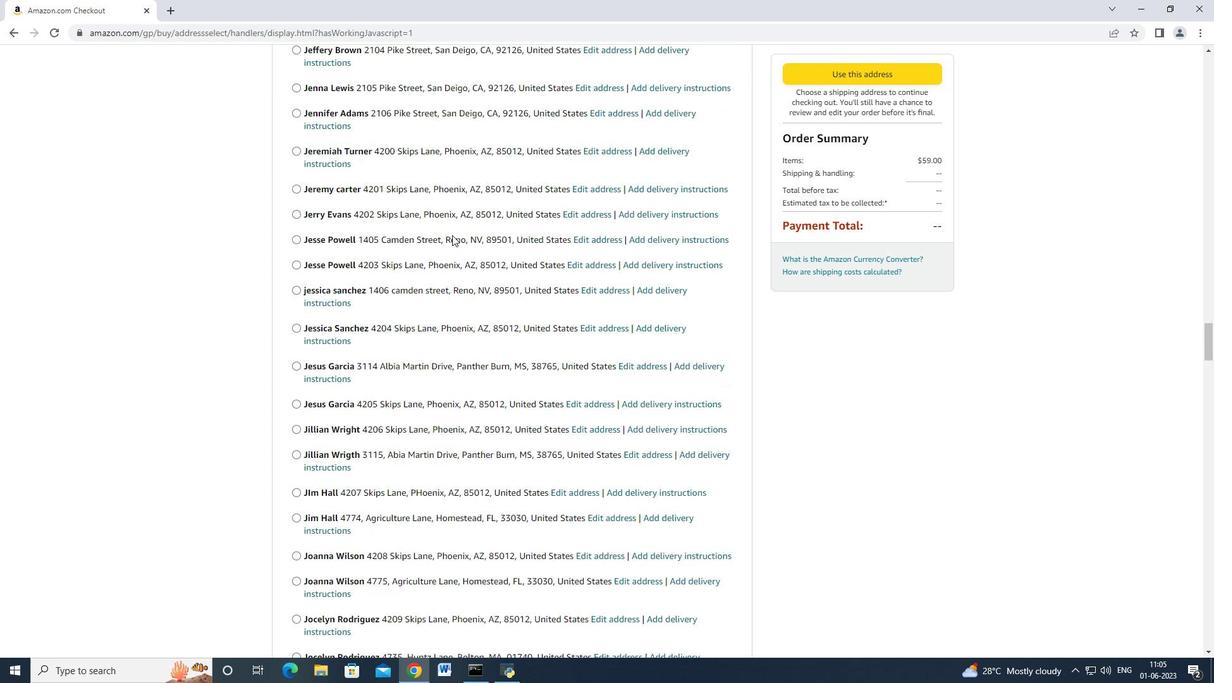 
Action: Mouse scrolled (452, 234) with delta (0, 0)
Screenshot: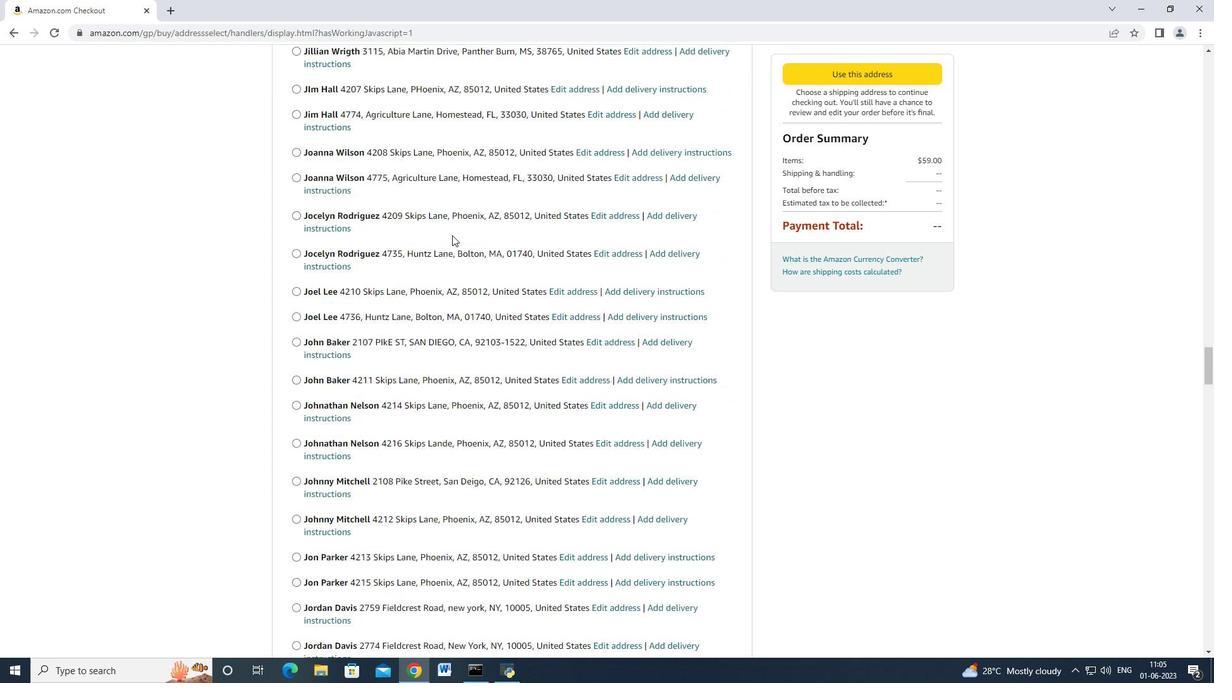 
Action: Mouse scrolled (452, 234) with delta (0, 0)
Screenshot: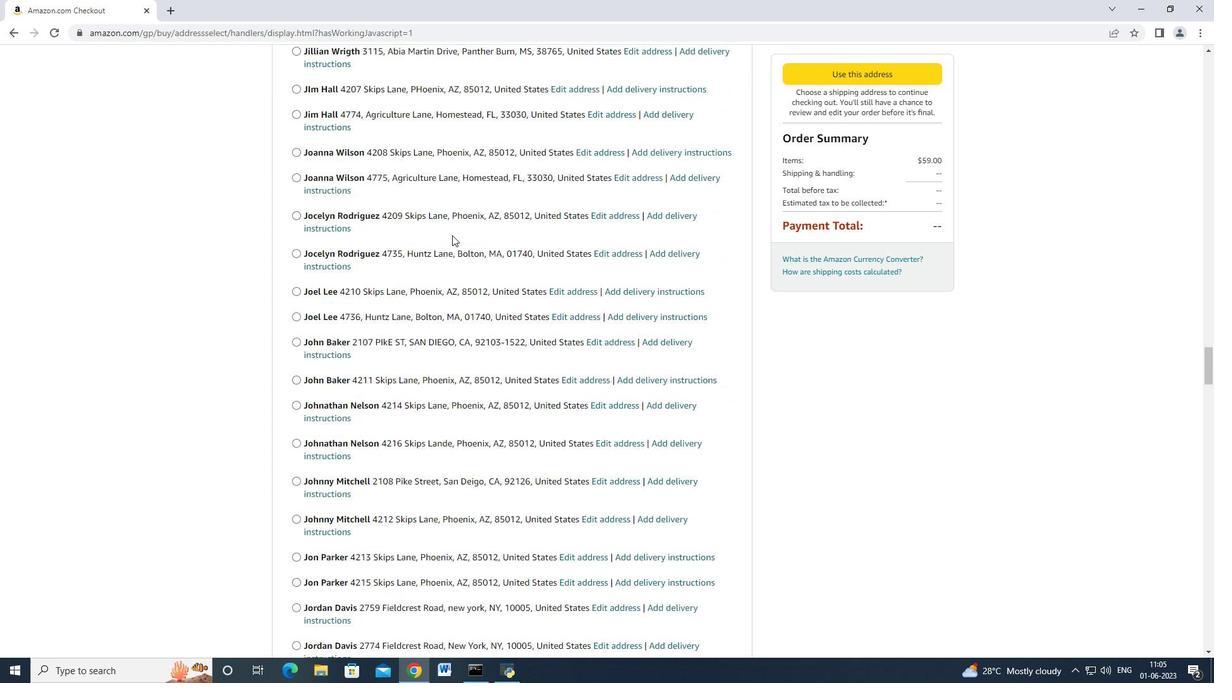 
Action: Mouse scrolled (452, 234) with delta (0, 0)
Screenshot: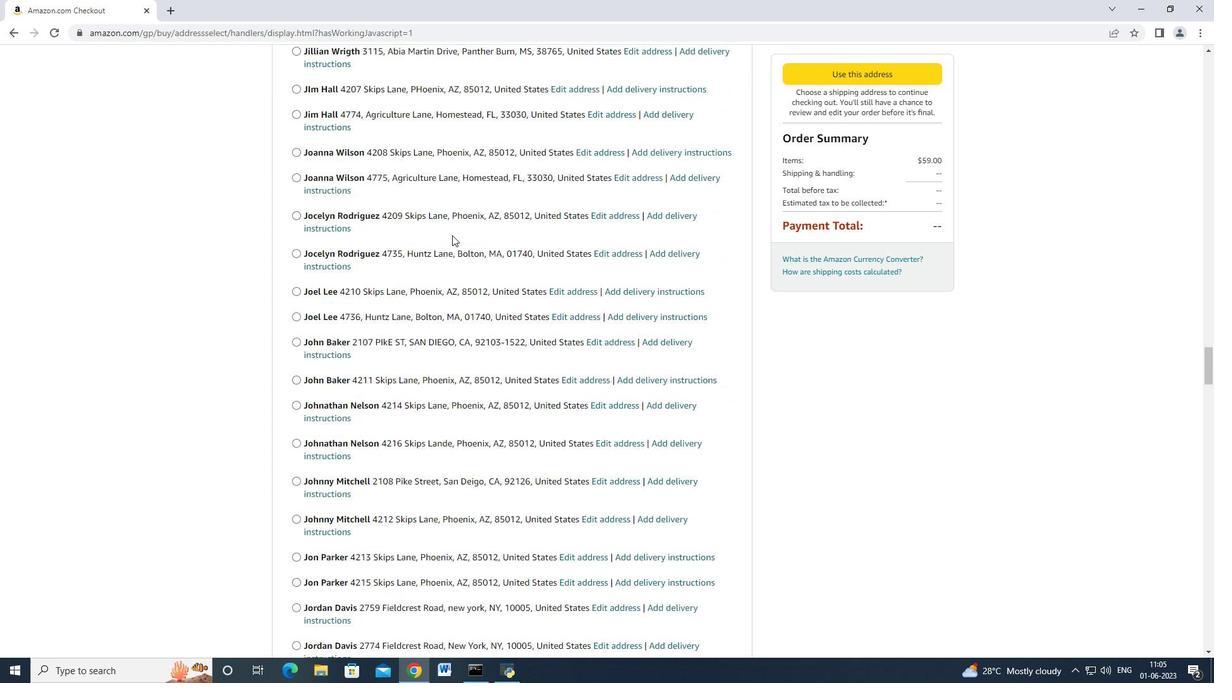 
Action: Mouse moved to (452, 236)
Screenshot: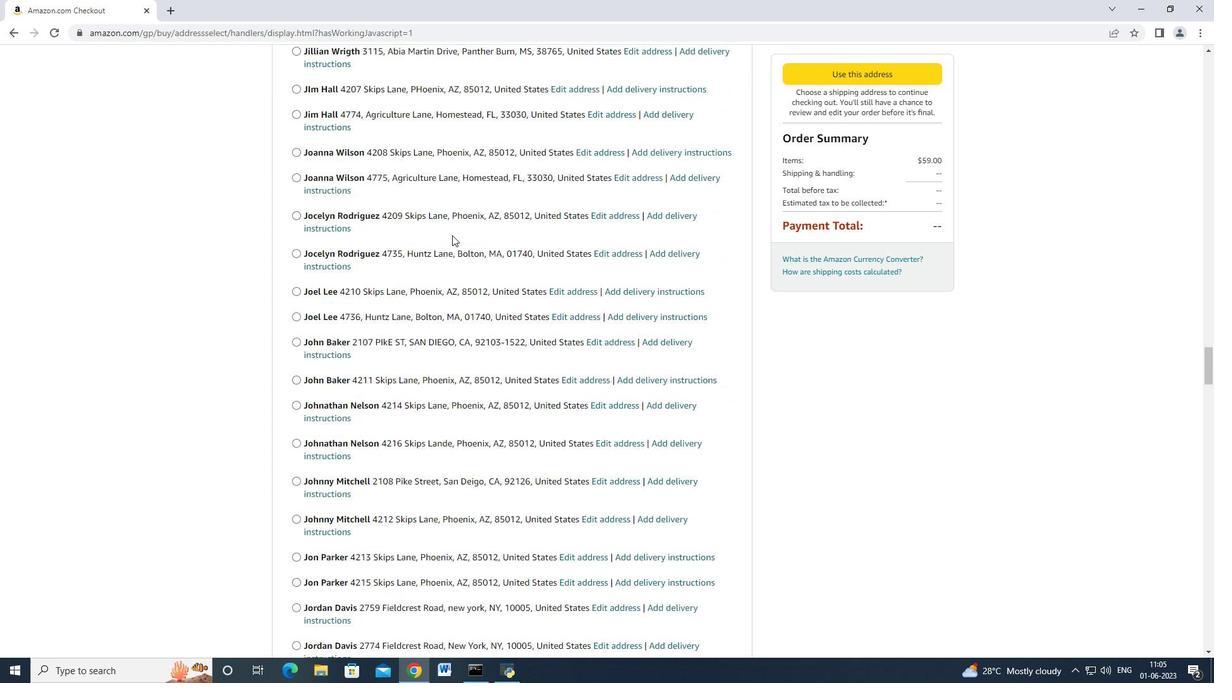 
Action: Mouse scrolled (452, 235) with delta (0, 0)
Screenshot: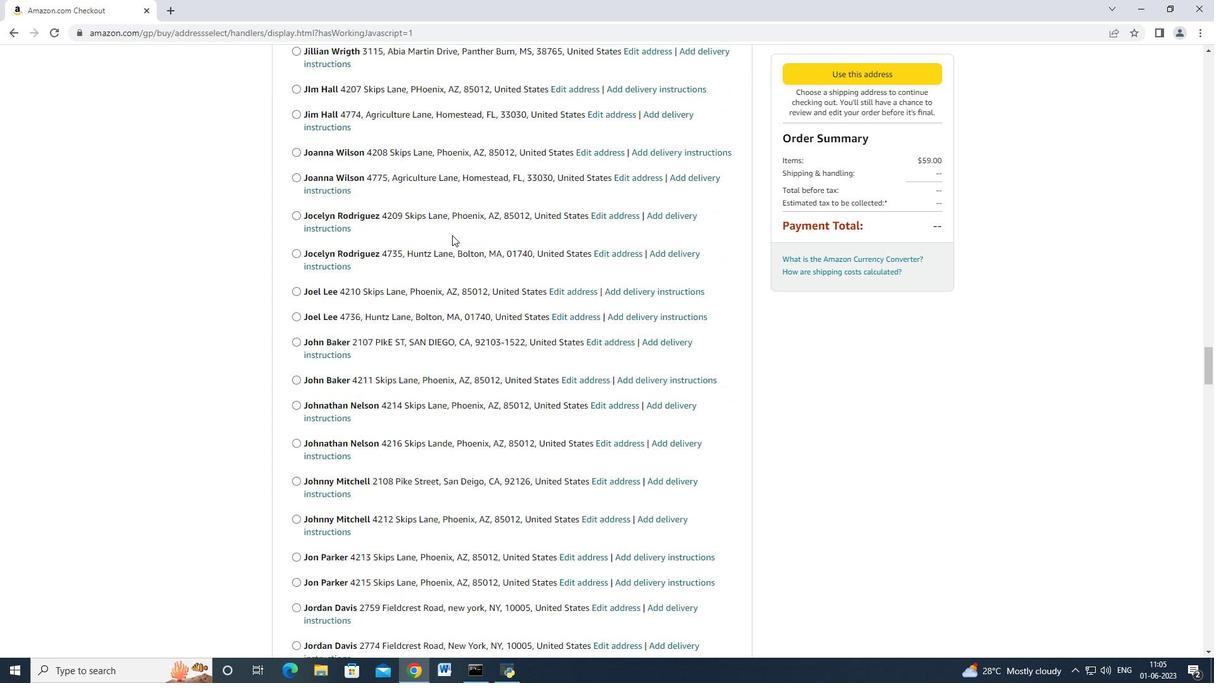 
Action: Mouse scrolled (452, 234) with delta (0, -1)
Screenshot: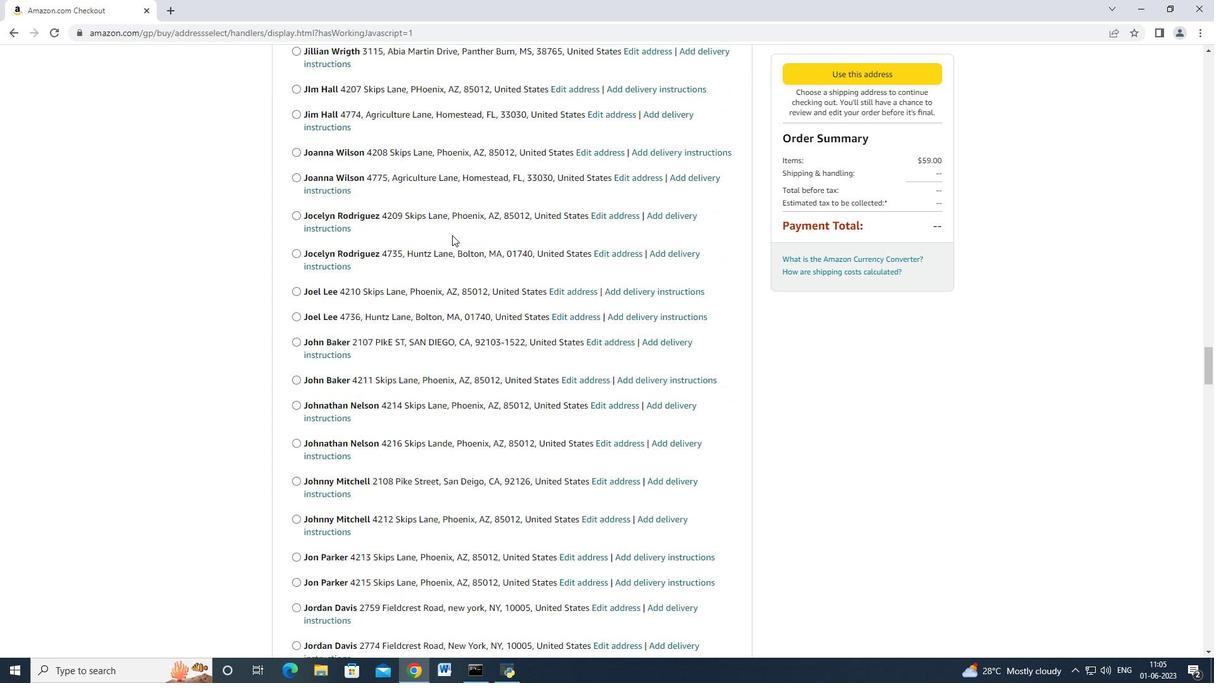 
Action: Mouse scrolled (452, 235) with delta (0, 0)
Screenshot: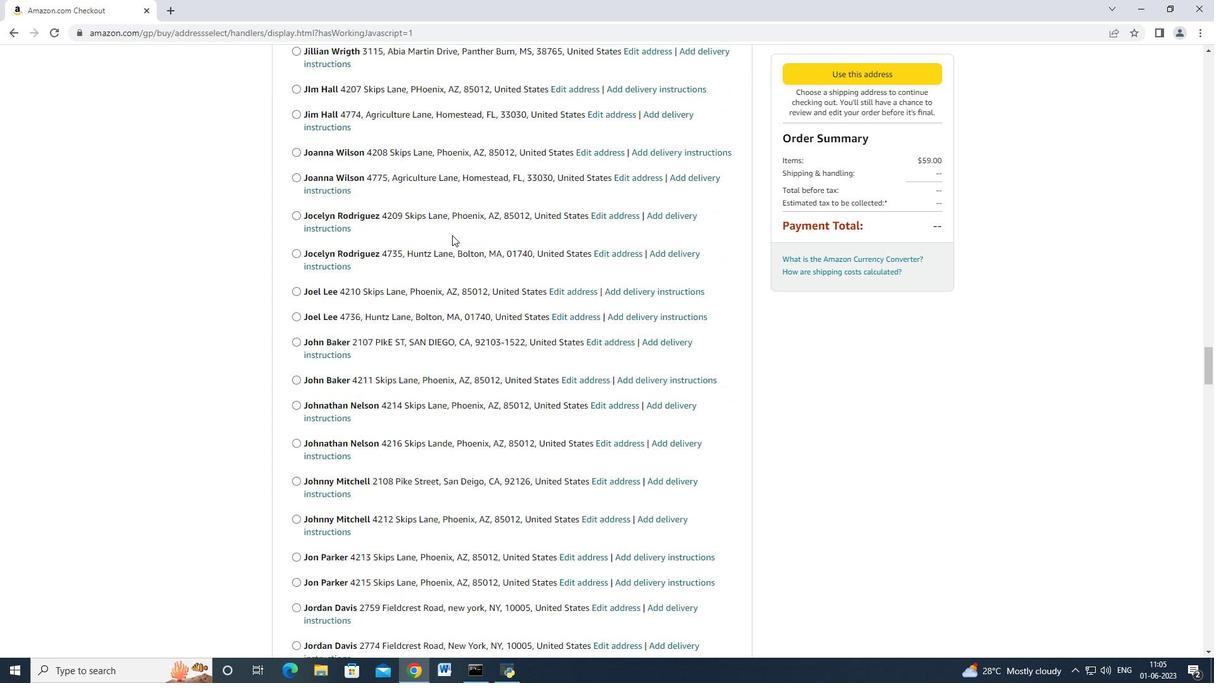 
Action: Mouse scrolled (452, 235) with delta (0, 0)
Screenshot: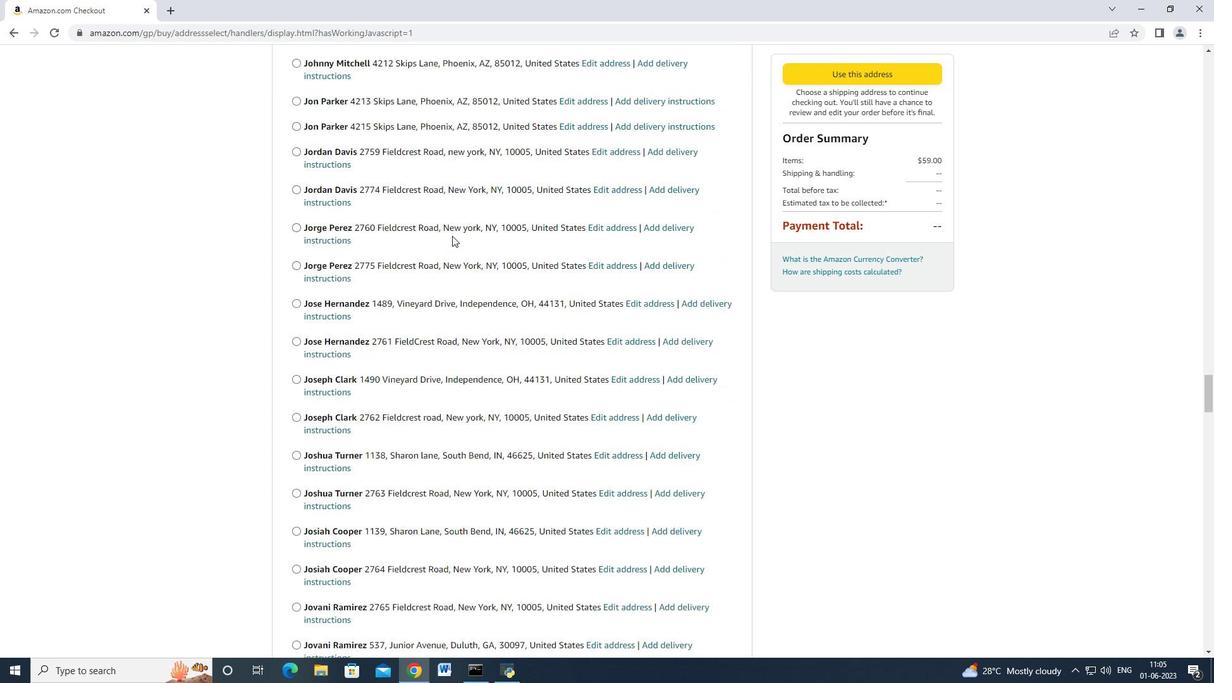 
Action: Mouse scrolled (452, 235) with delta (0, 0)
Screenshot: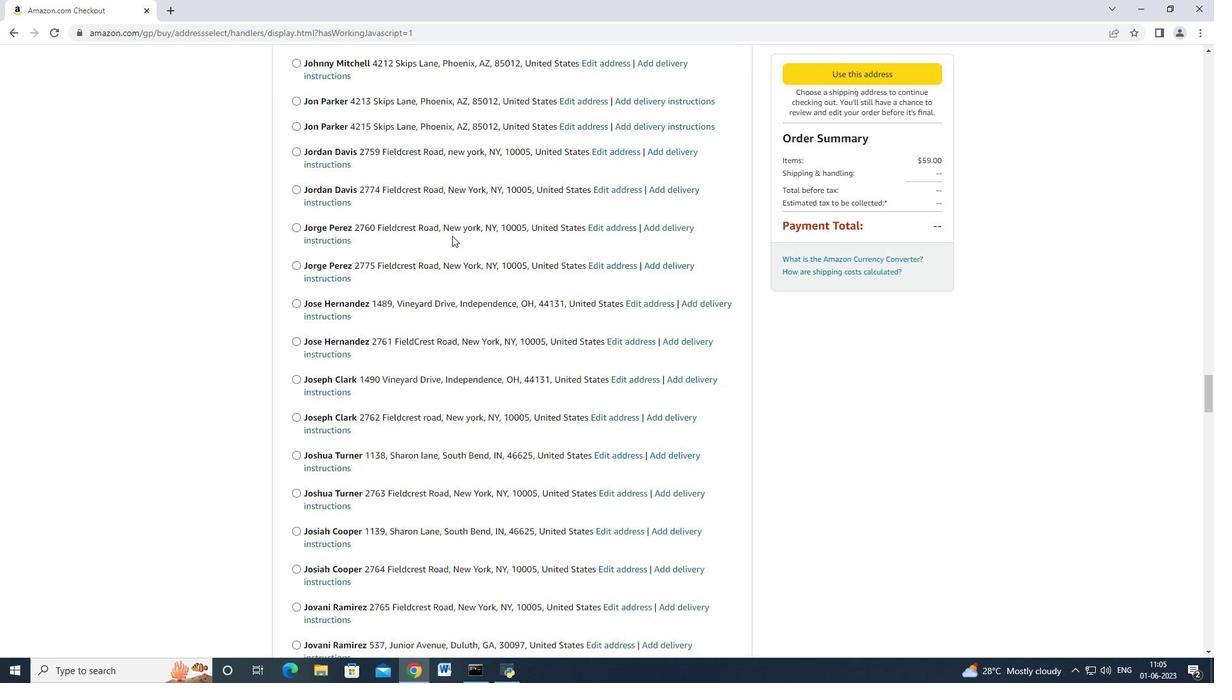 
Action: Mouse scrolled (452, 235) with delta (0, 0)
Screenshot: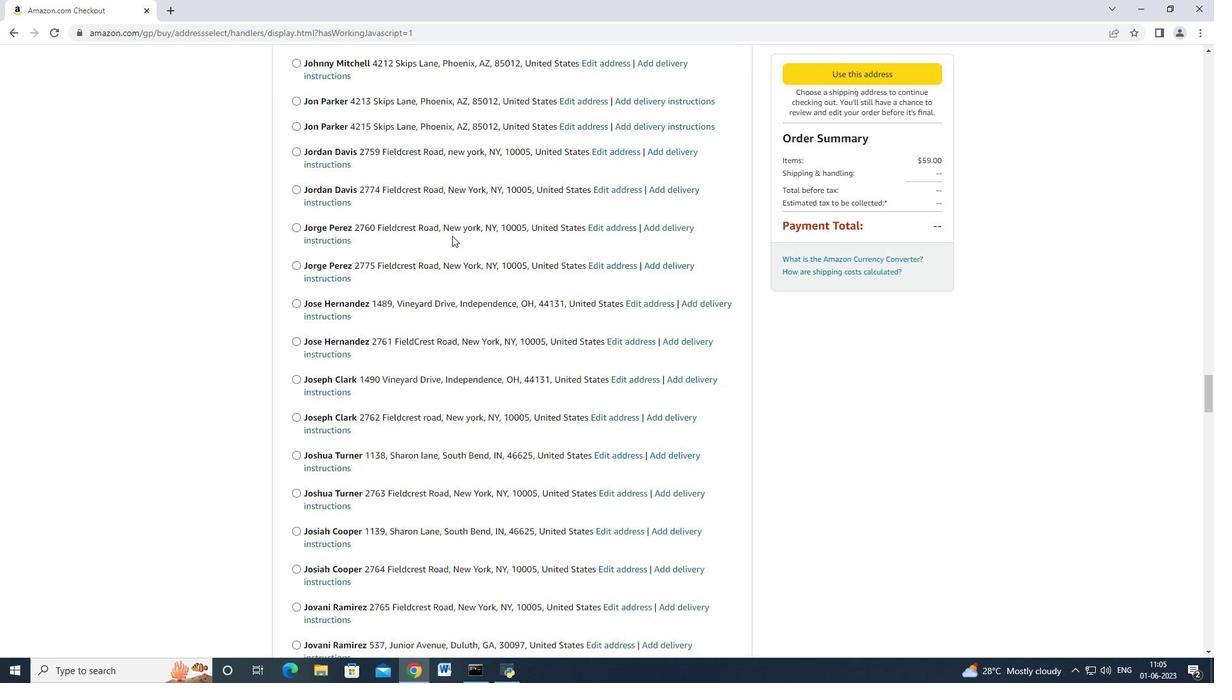 
Action: Mouse scrolled (452, 235) with delta (0, 0)
Screenshot: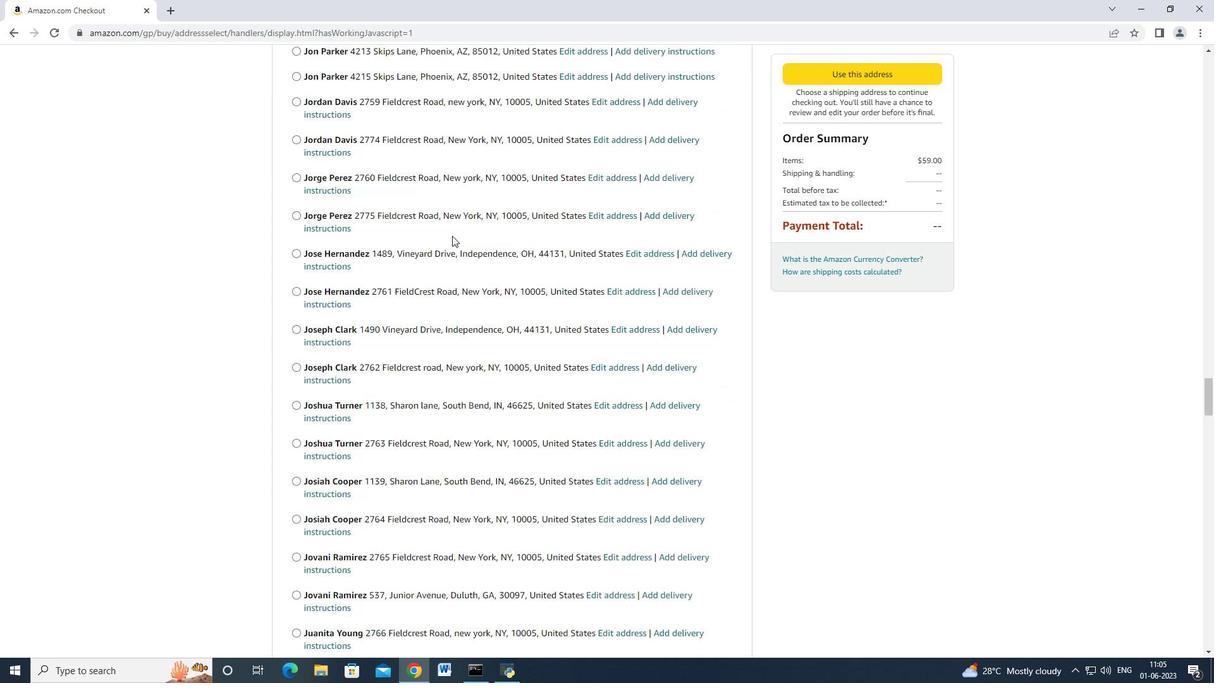 
Action: Mouse scrolled (452, 235) with delta (0, 0)
Screenshot: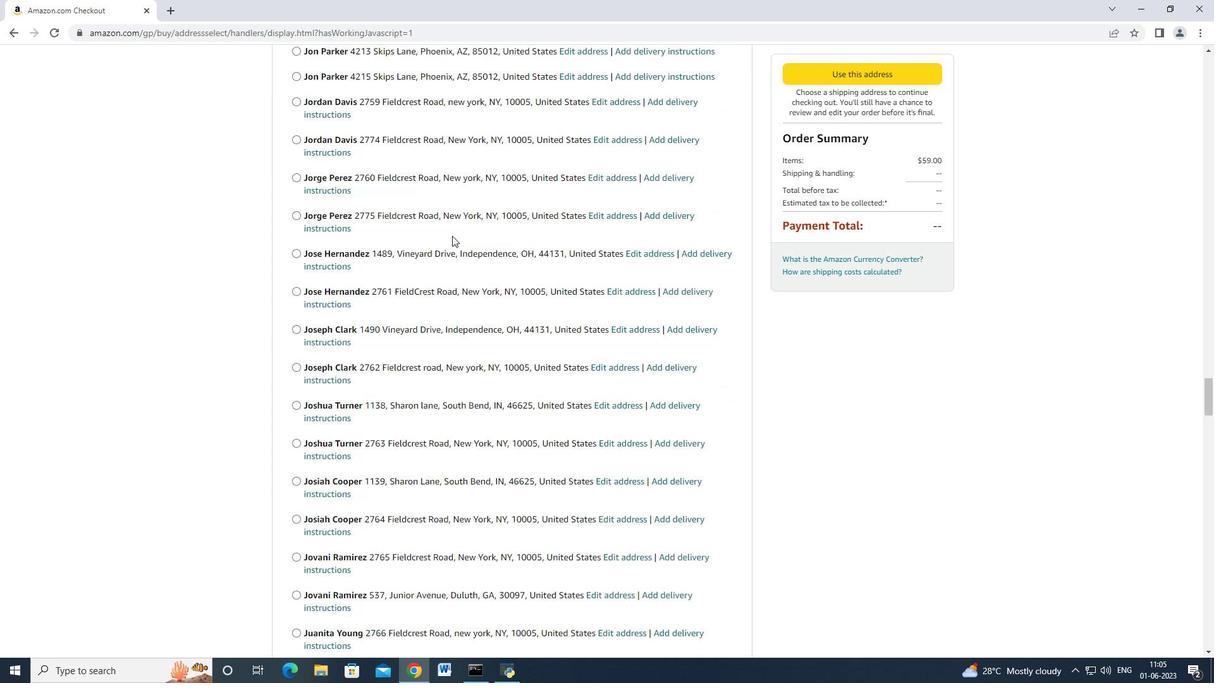 
Action: Mouse scrolled (452, 235) with delta (0, 0)
Screenshot: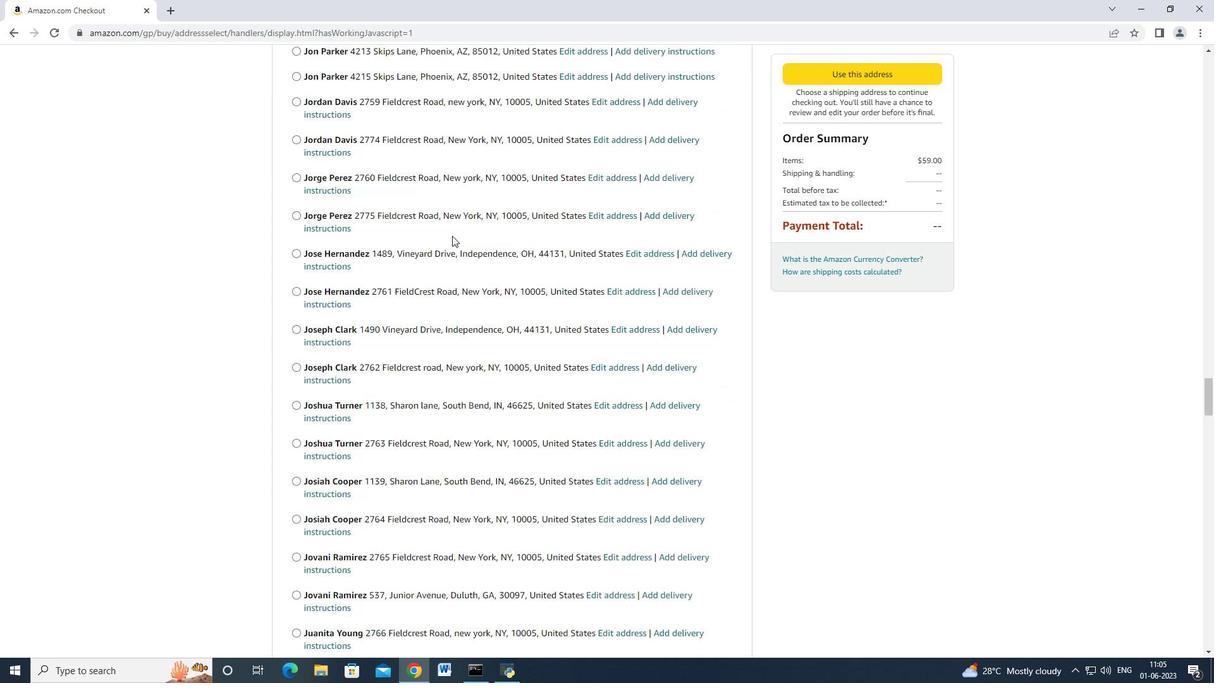 
Action: Mouse scrolled (452, 235) with delta (0, 0)
Screenshot: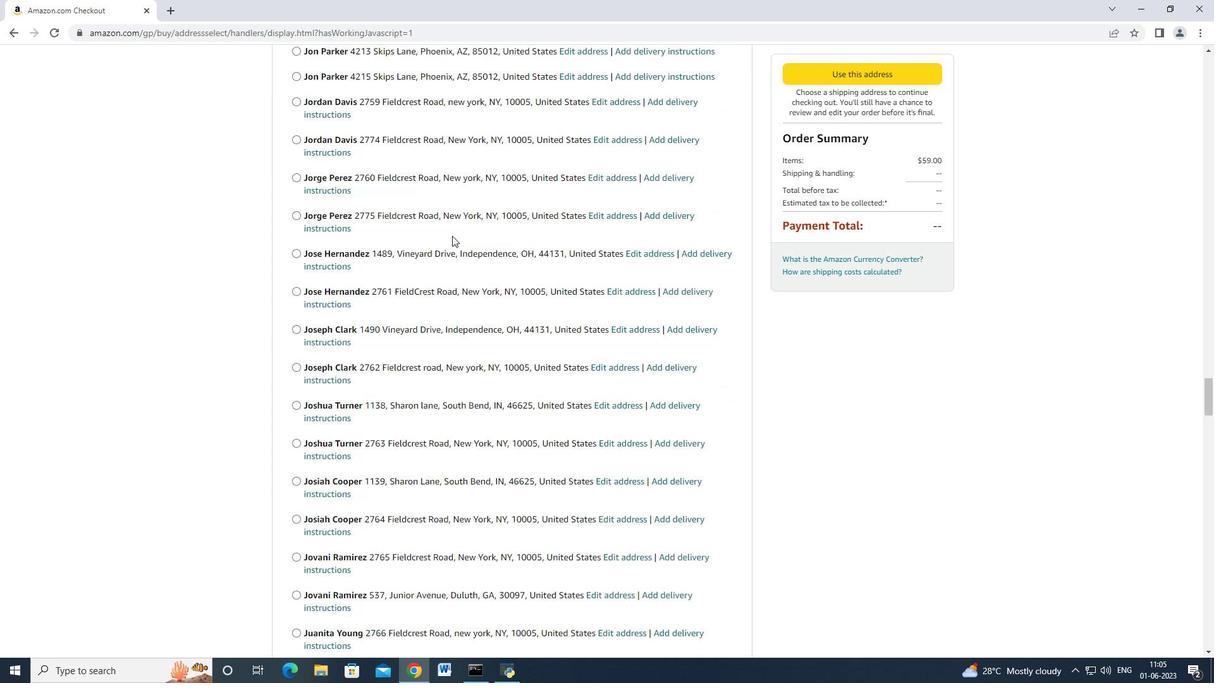 
Action: Mouse scrolled (452, 235) with delta (0, 0)
Screenshot: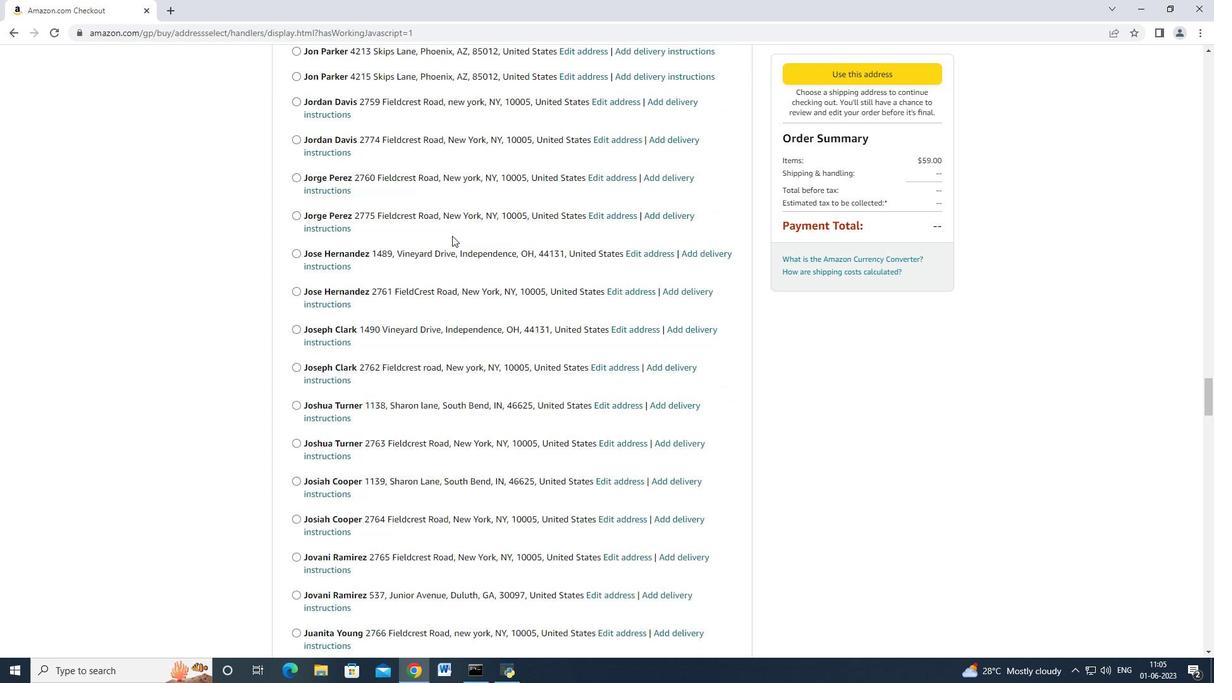
Action: Mouse moved to (452, 236)
Screenshot: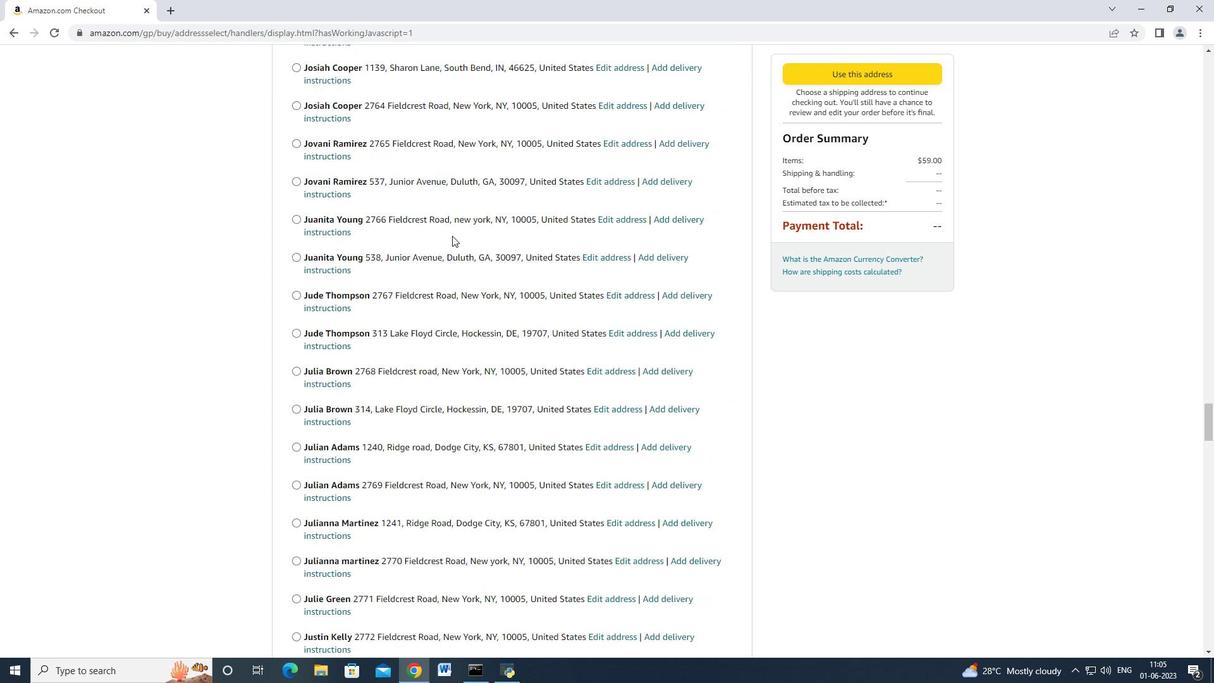 
Action: Mouse scrolled (452, 235) with delta (0, 0)
Screenshot: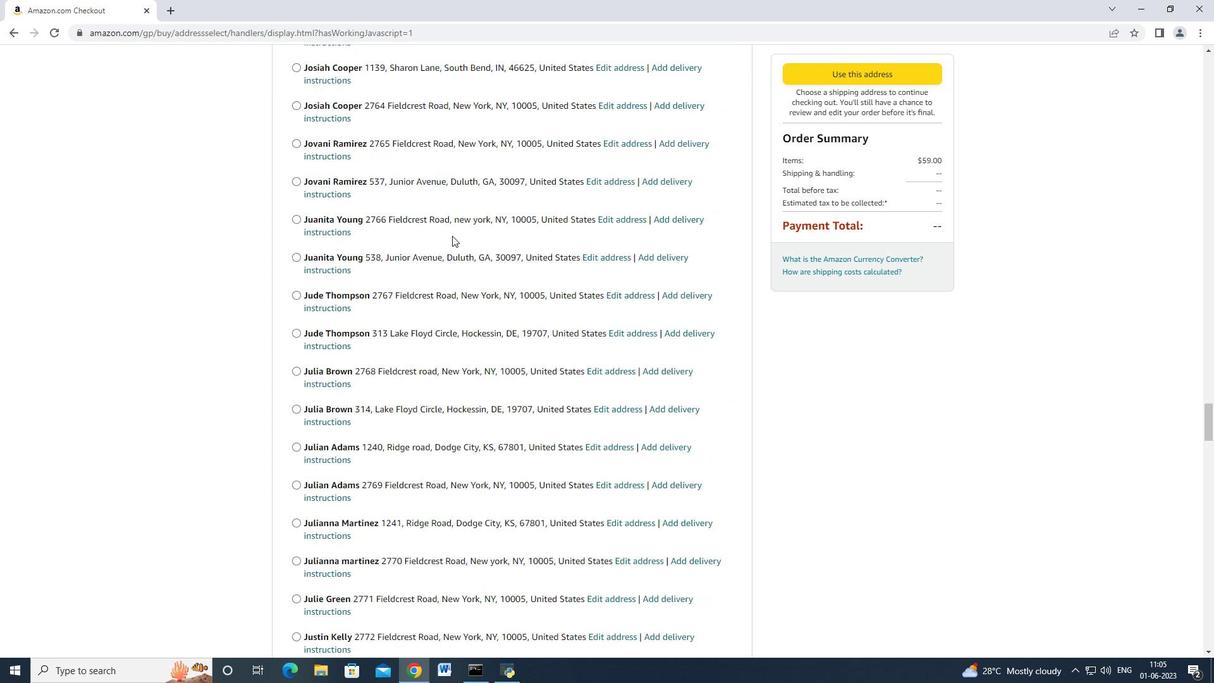 
Action: Mouse moved to (452, 236)
Screenshot: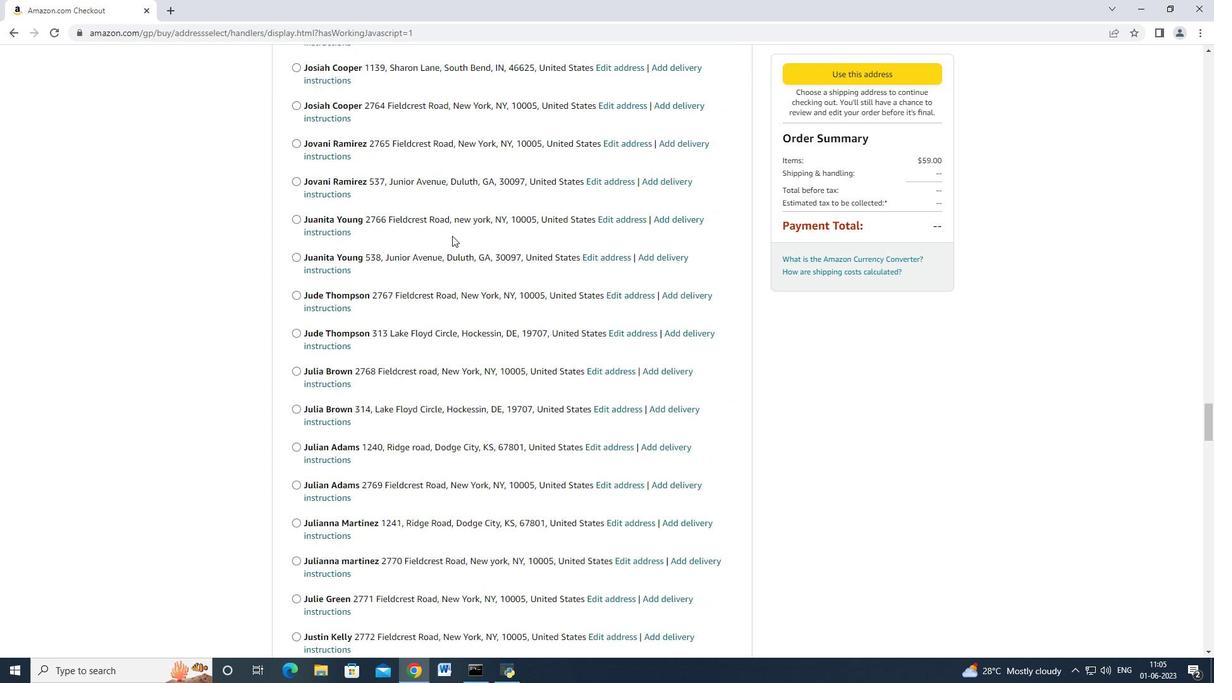 
Action: Mouse scrolled (452, 236) with delta (0, 0)
Screenshot: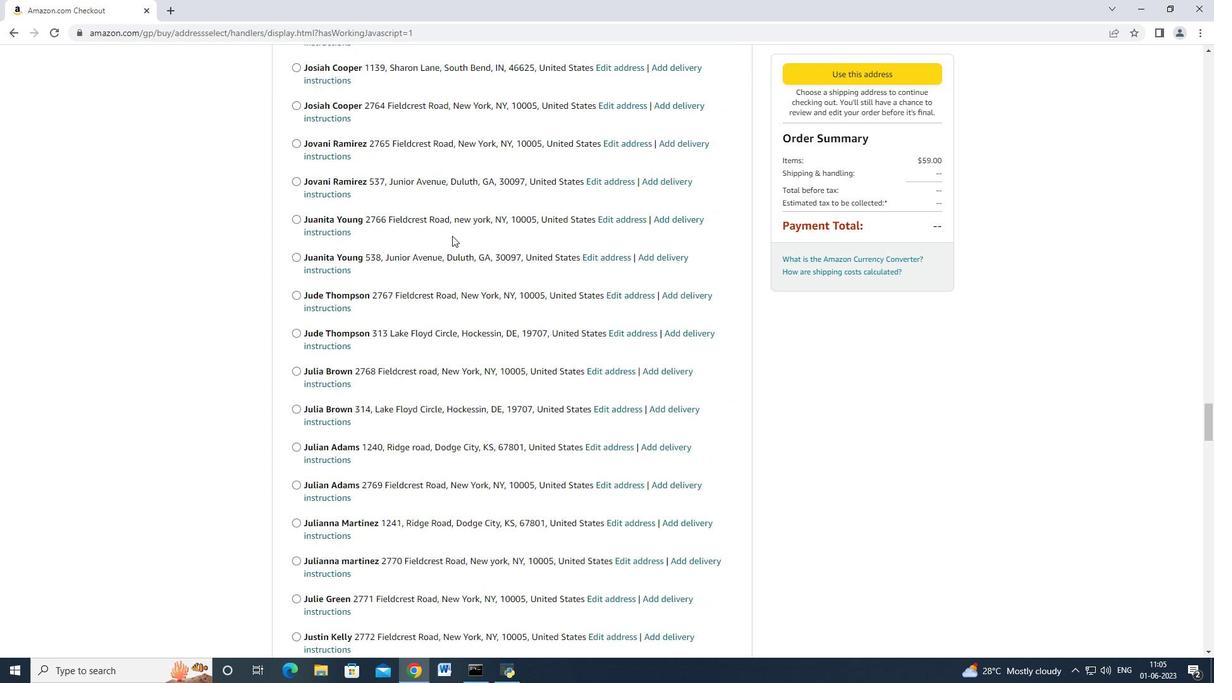
Action: Mouse moved to (452, 237)
Screenshot: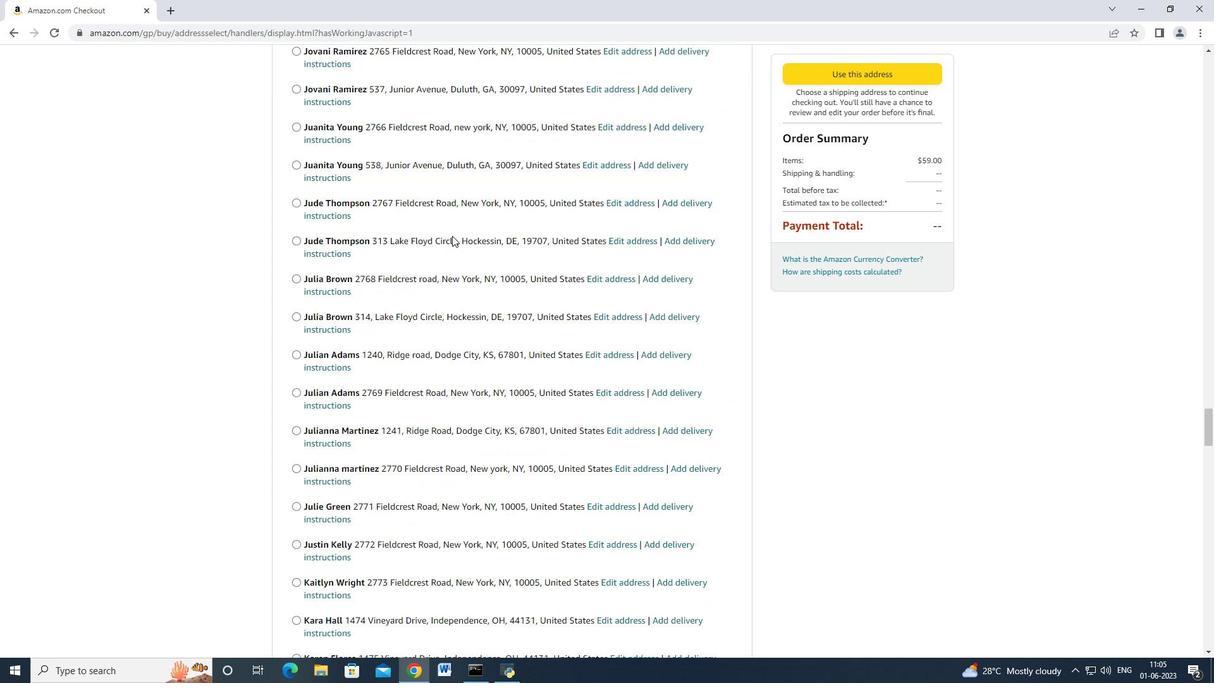 
Action: Mouse scrolled (452, 235) with delta (0, -1)
Screenshot: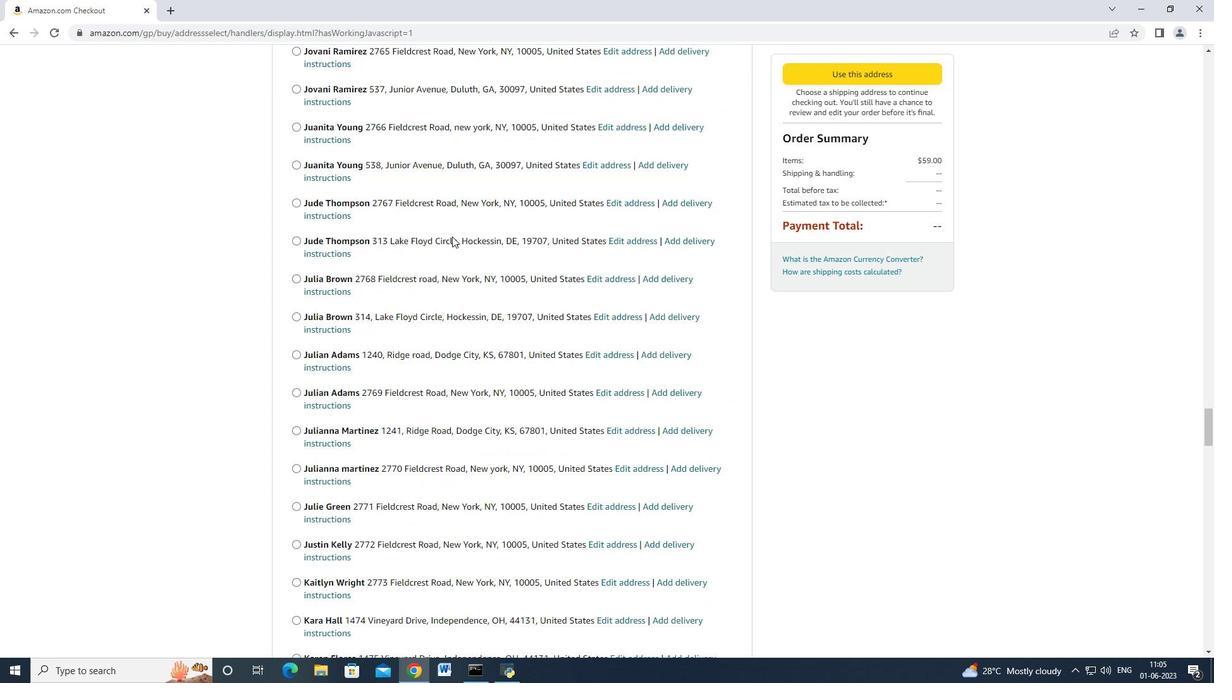 
Action: Mouse scrolled (452, 236) with delta (0, 0)
Screenshot: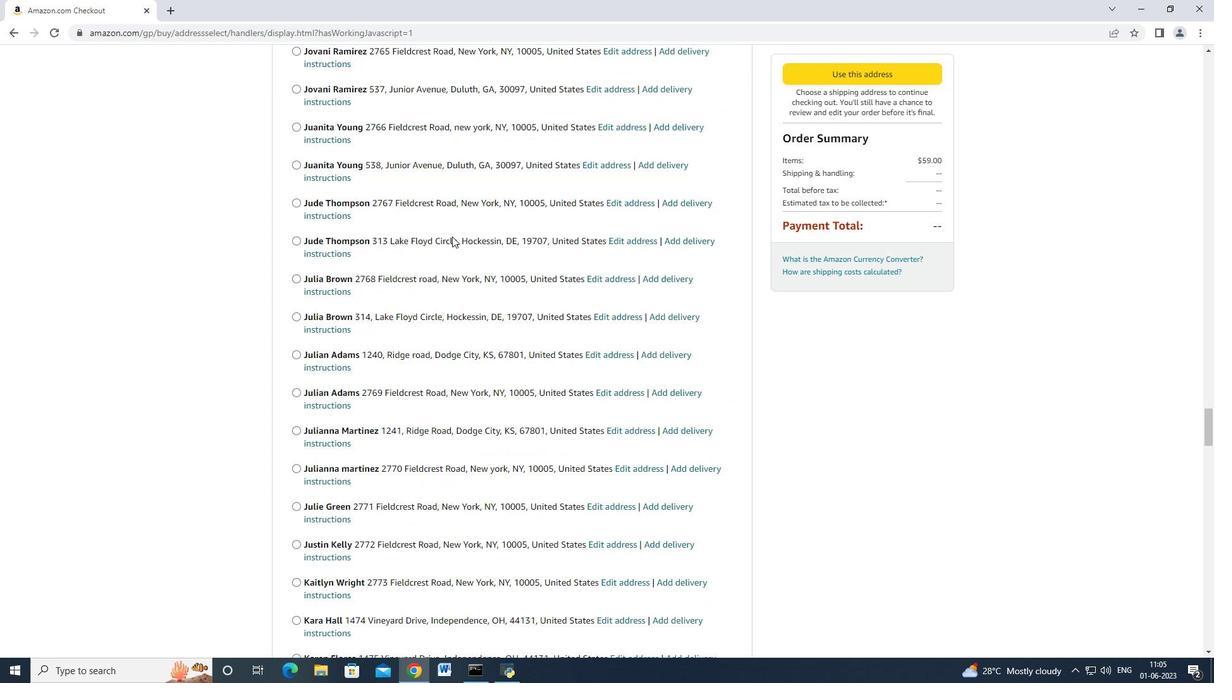 
Action: Mouse scrolled (452, 236) with delta (0, 0)
Screenshot: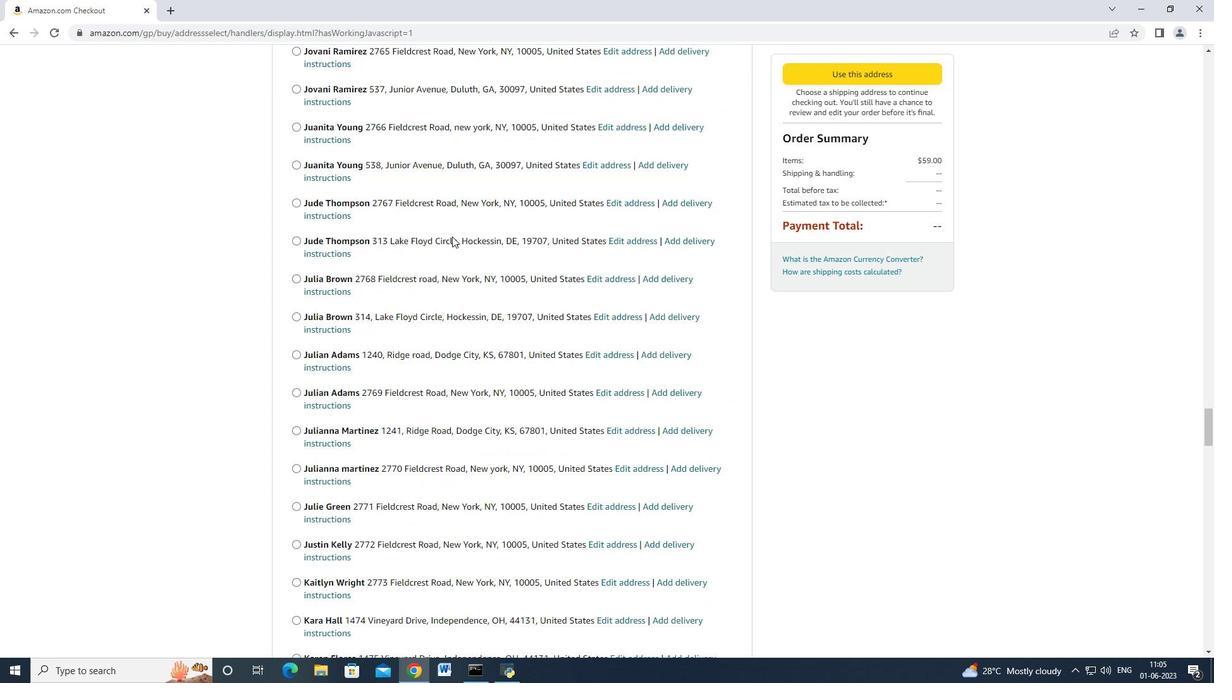 
Action: Mouse scrolled (452, 236) with delta (0, 0)
Screenshot: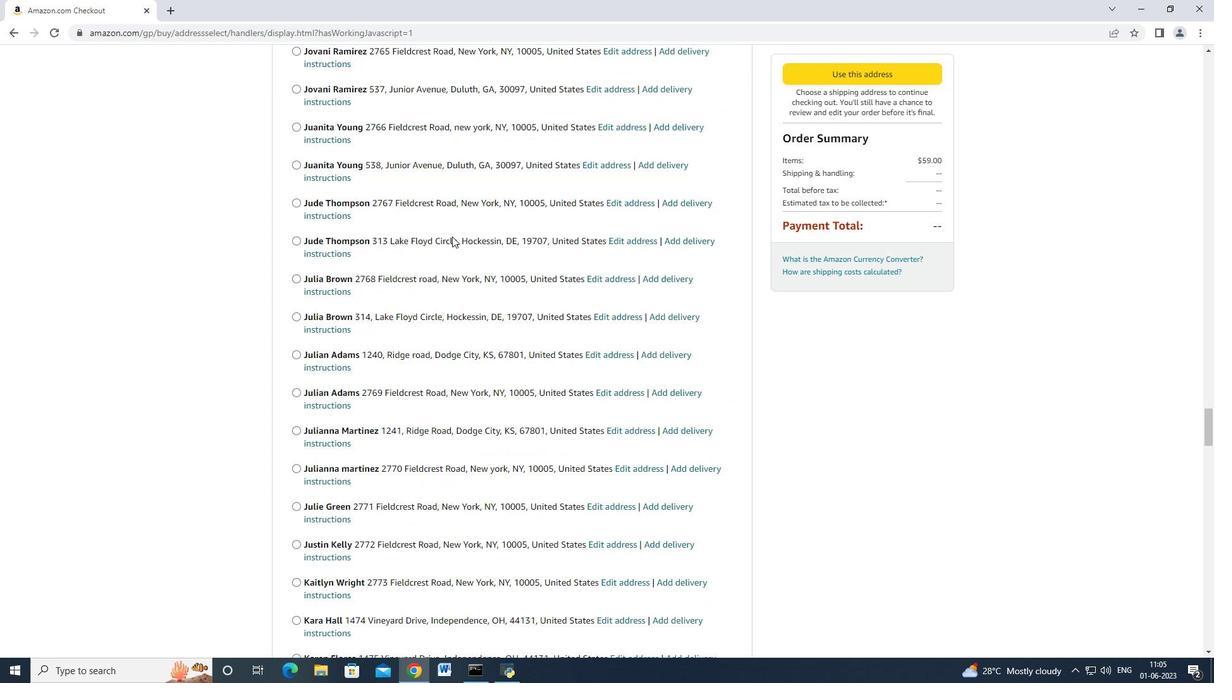 
Action: Mouse moved to (452, 237)
Screenshot: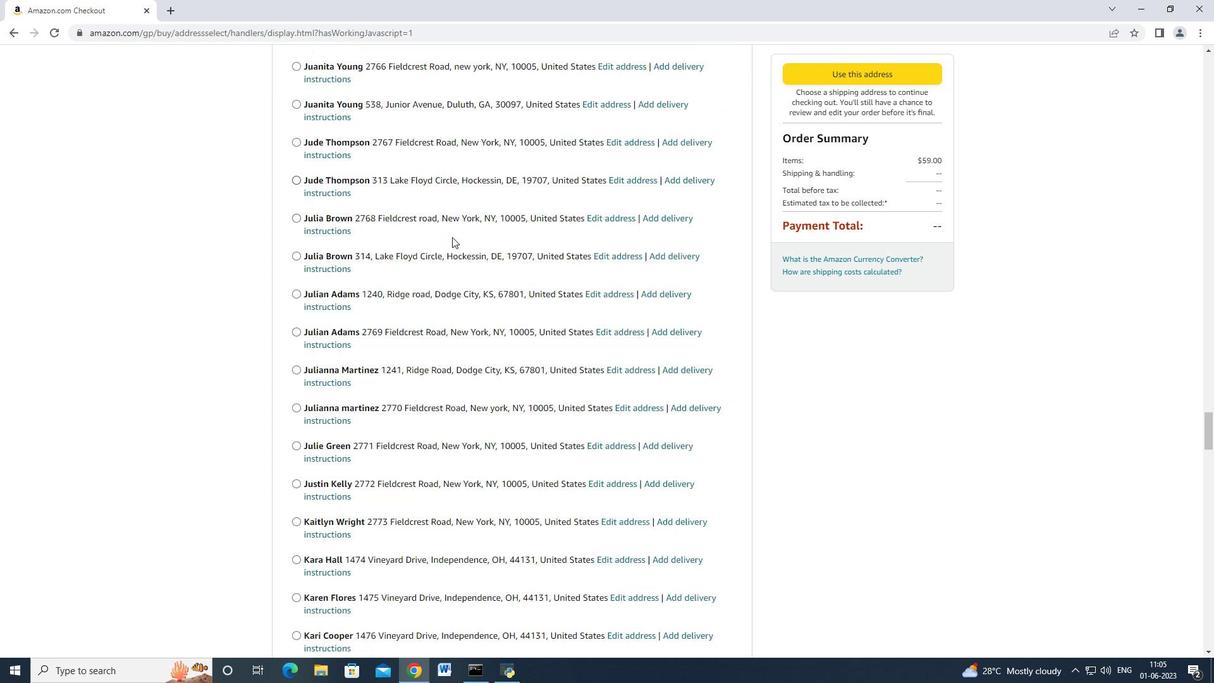 
Action: Mouse scrolled (452, 237) with delta (0, 0)
Screenshot: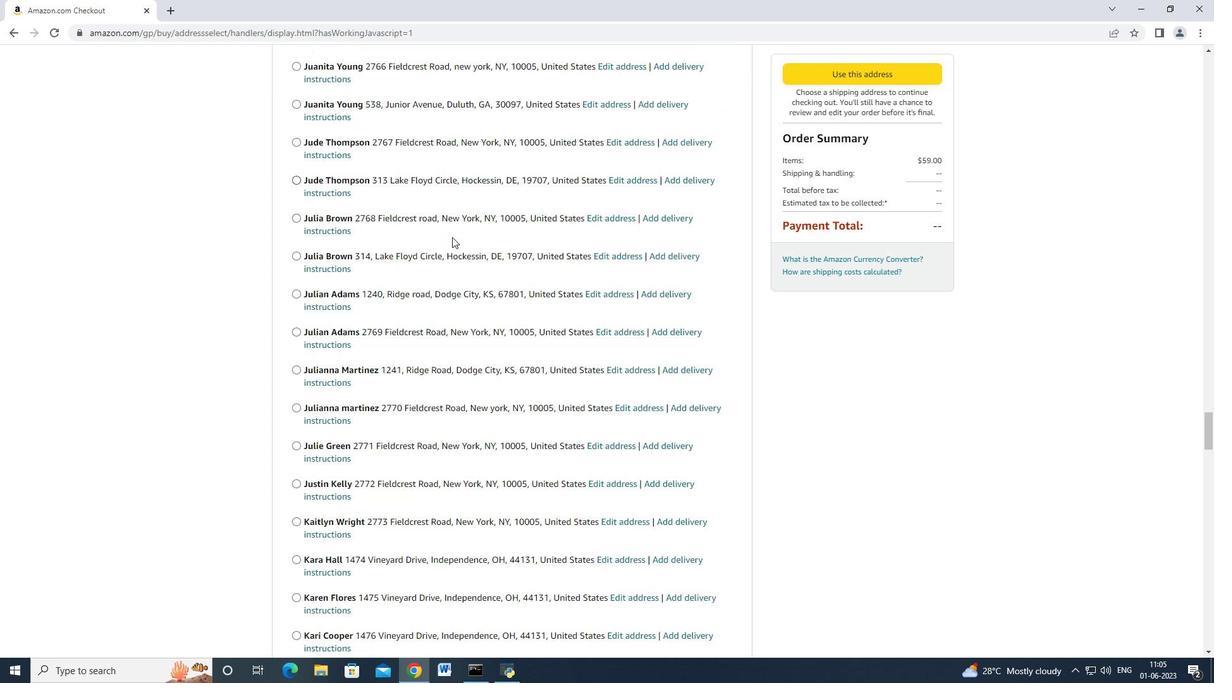 
Action: Mouse moved to (453, 237)
Screenshot: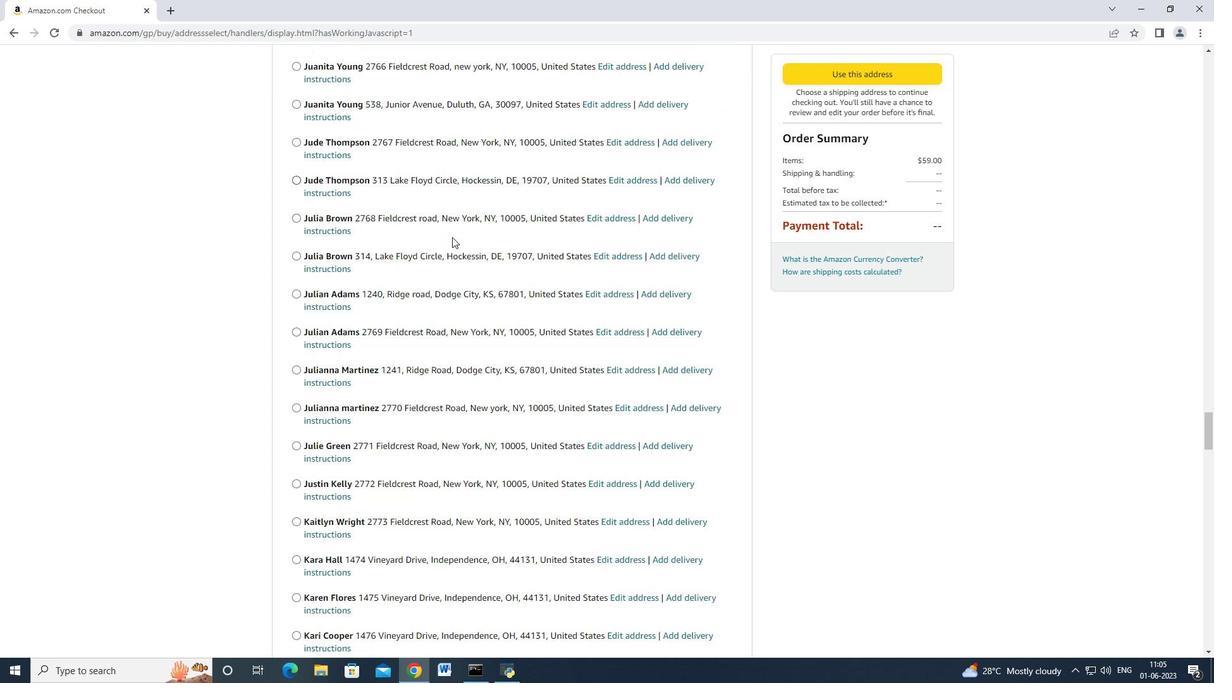 
Action: Mouse scrolled (453, 237) with delta (0, 0)
Screenshot: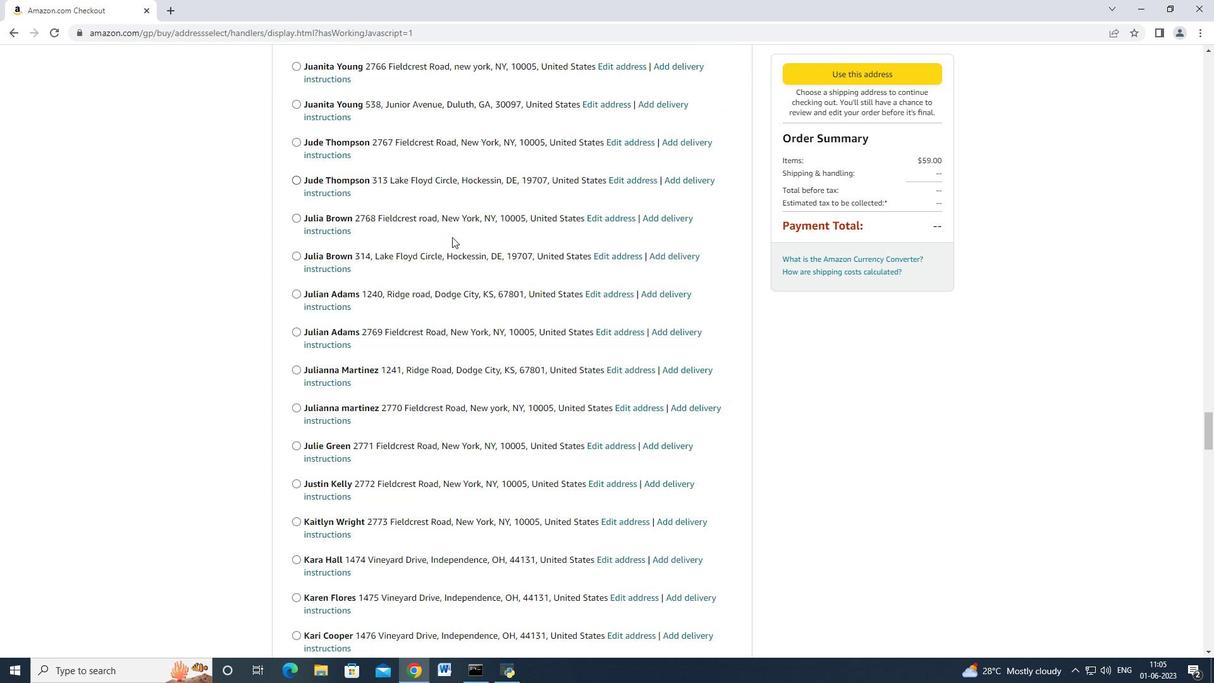 
Action: Mouse moved to (453, 238)
Screenshot: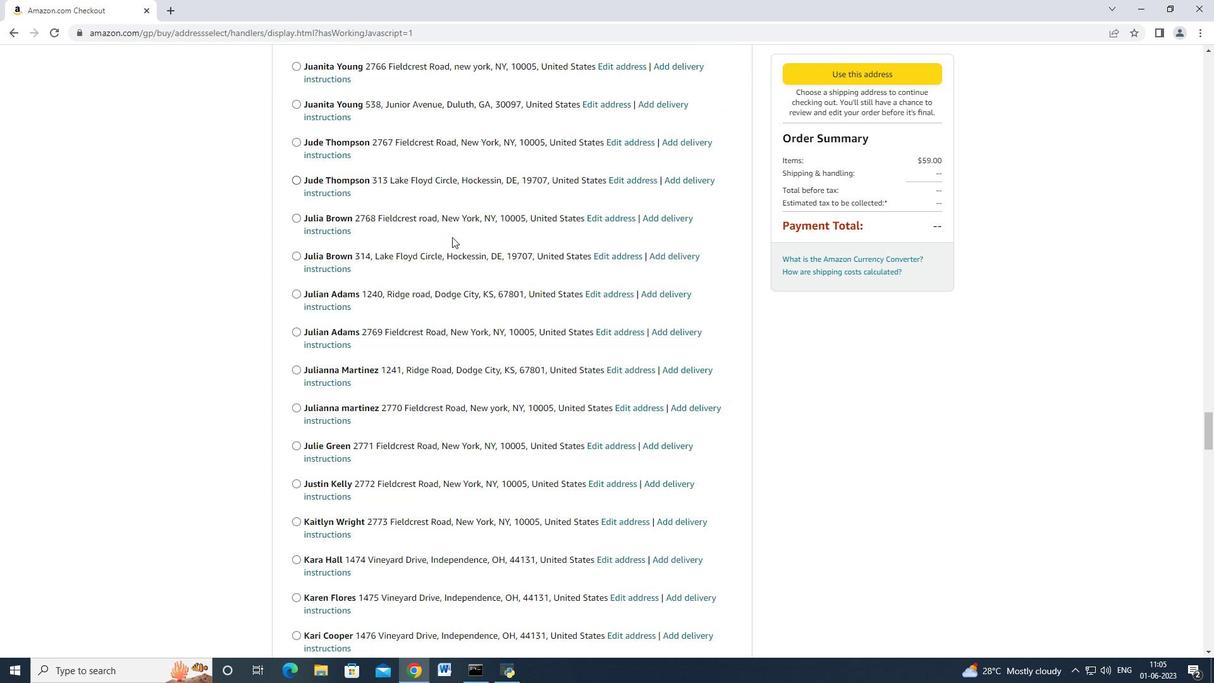 
Action: Mouse scrolled (453, 237) with delta (0, 0)
Screenshot: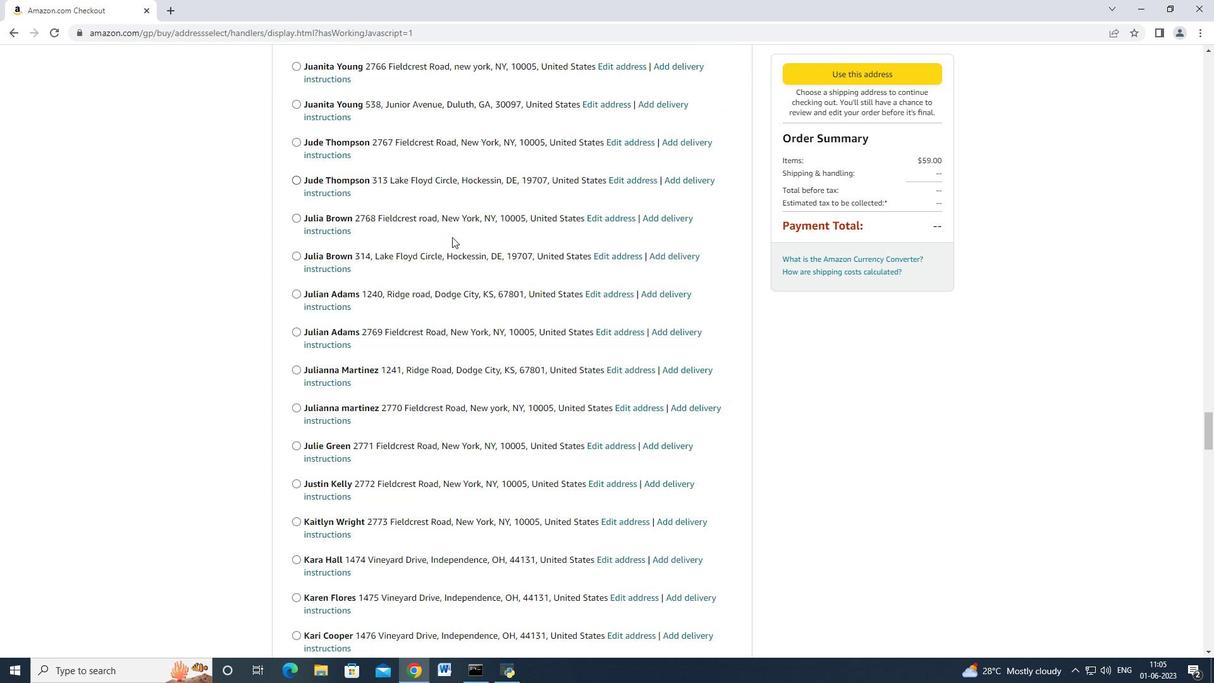 
Action: Mouse scrolled (453, 237) with delta (0, 0)
Screenshot: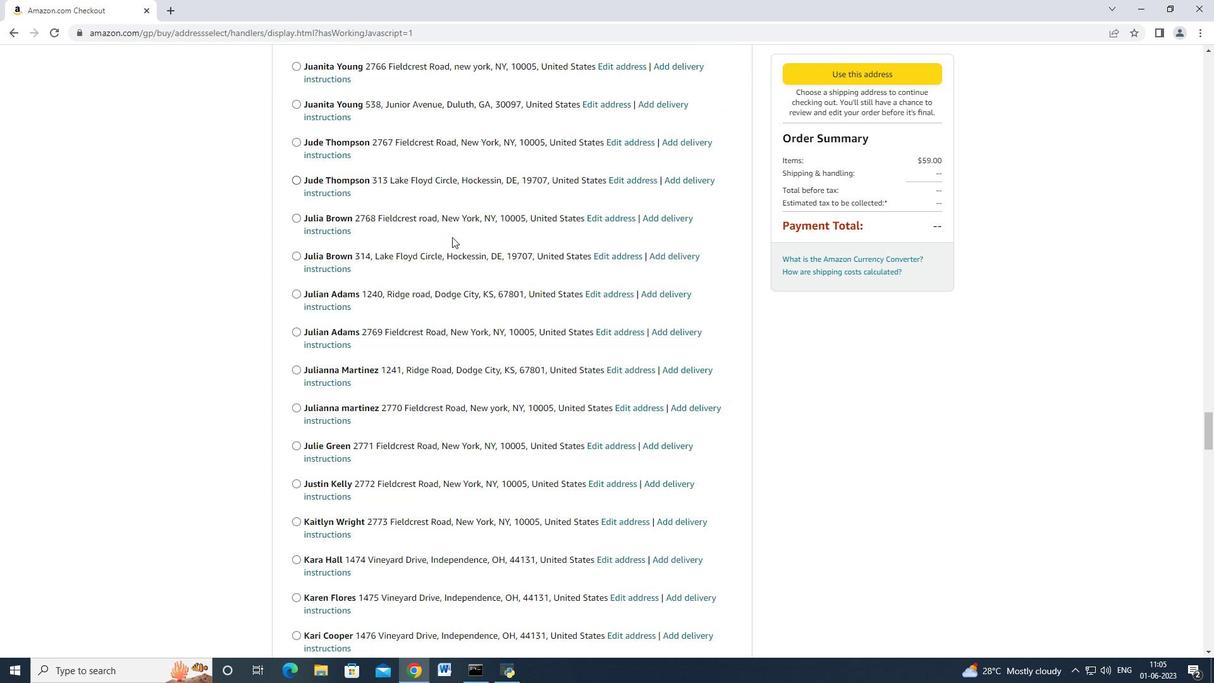 
Action: Mouse scrolled (453, 237) with delta (0, 0)
Screenshot: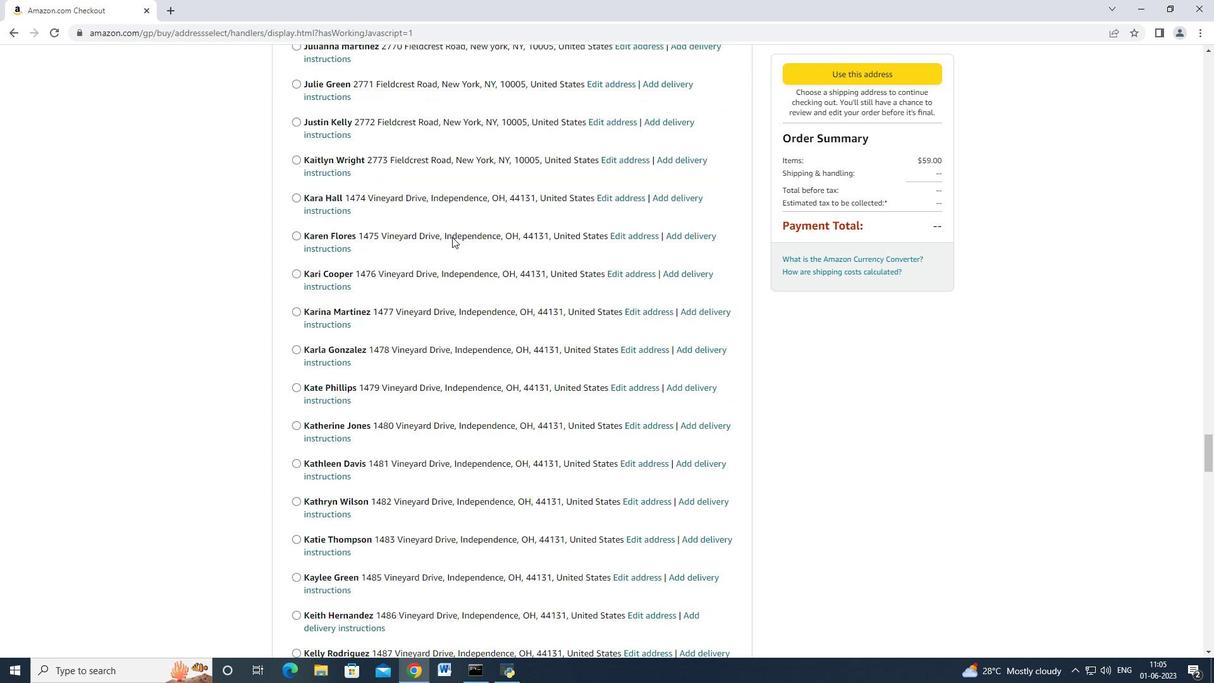 
Action: Mouse scrolled (453, 237) with delta (0, 0)
Screenshot: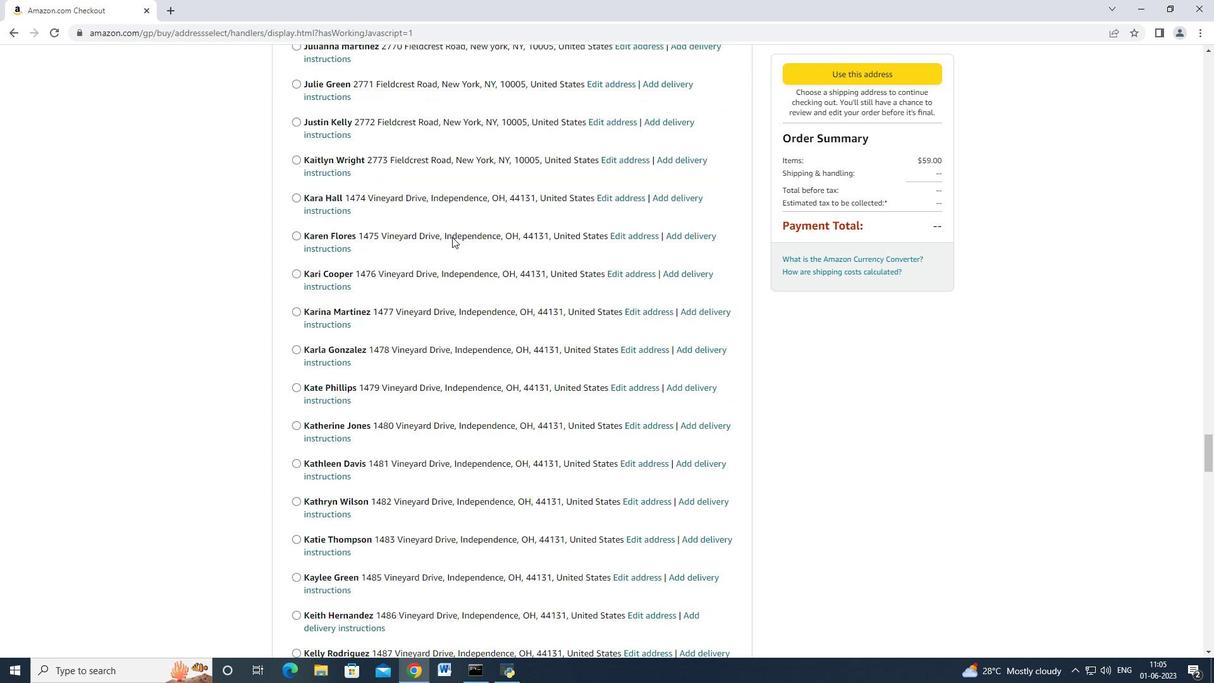 
Action: Mouse scrolled (453, 237) with delta (0, 0)
Screenshot: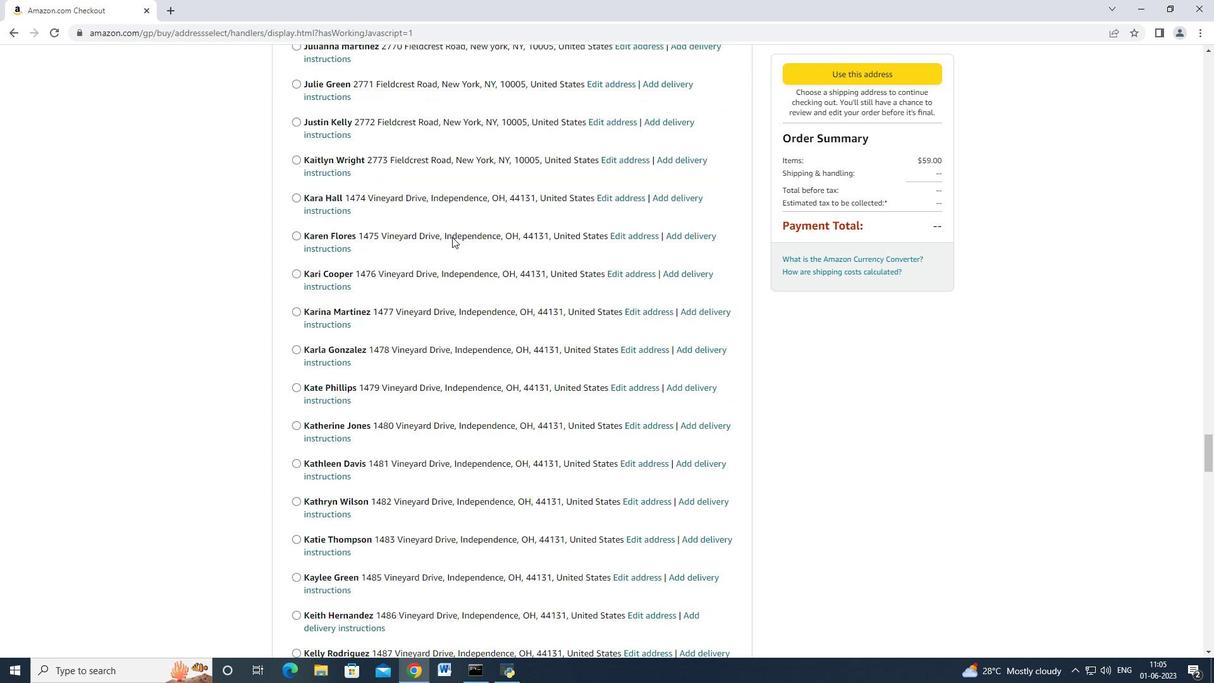 
Action: Mouse moved to (453, 238)
Screenshot: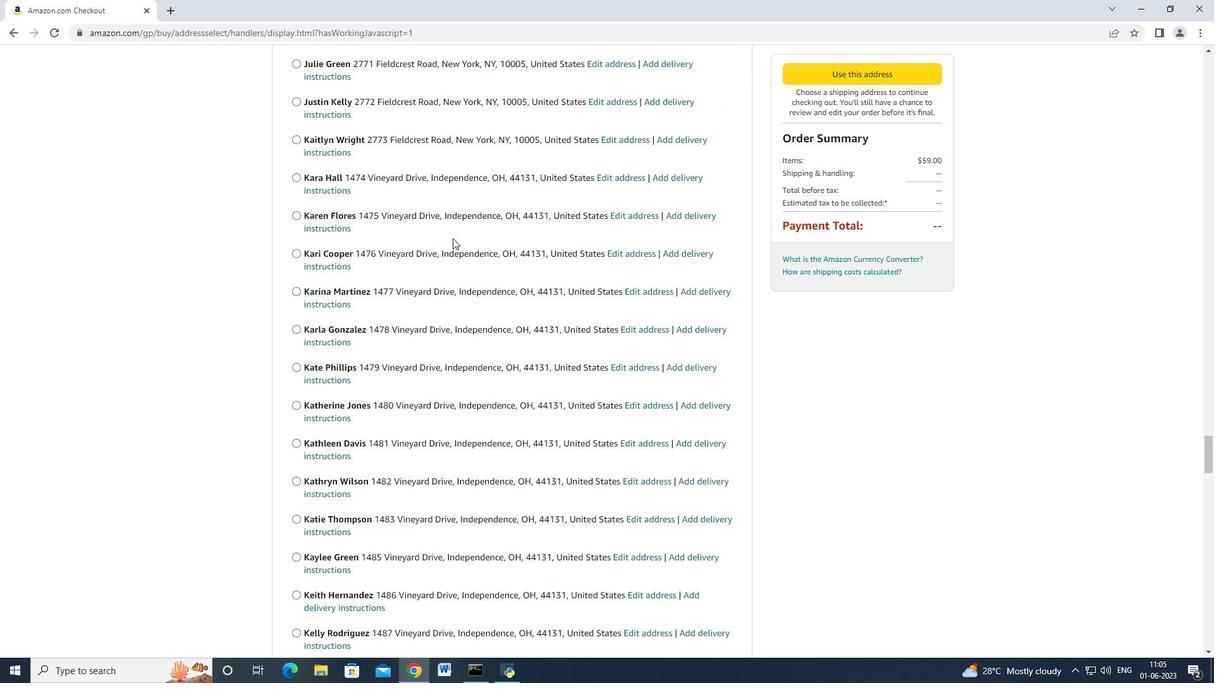
Action: Mouse scrolled (453, 237) with delta (0, 0)
Screenshot: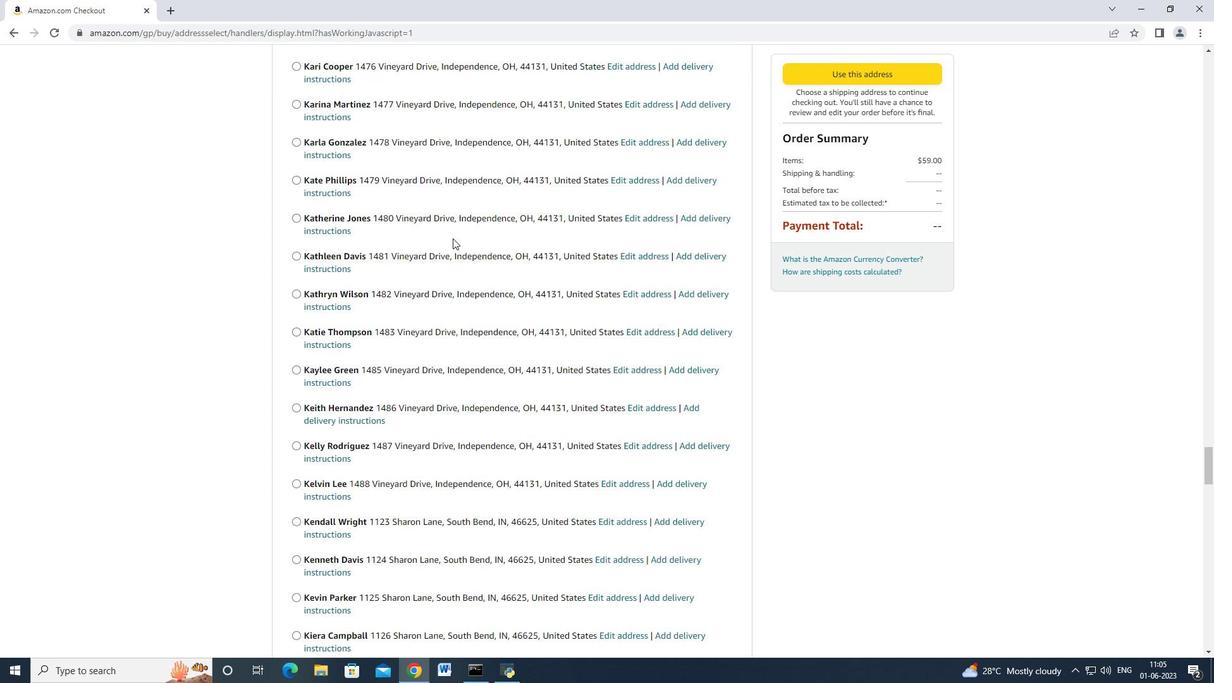
Action: Mouse scrolled (453, 237) with delta (0, 0)
Screenshot: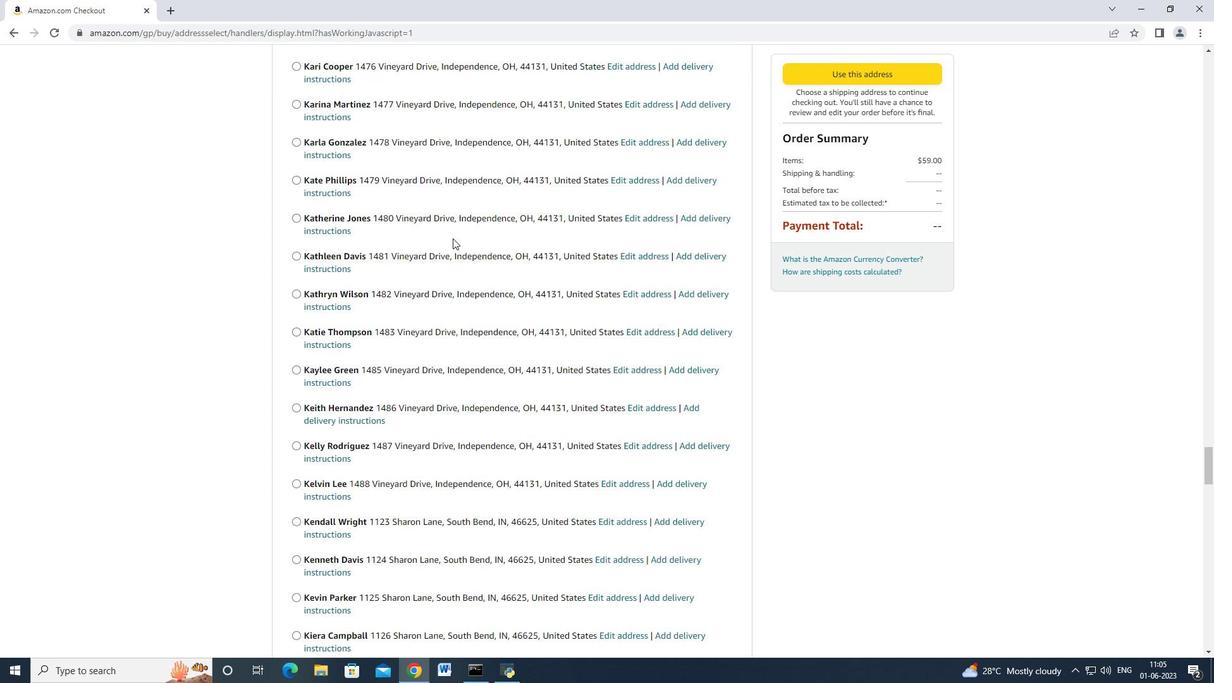 
Action: Mouse scrolled (453, 237) with delta (0, 0)
Screenshot: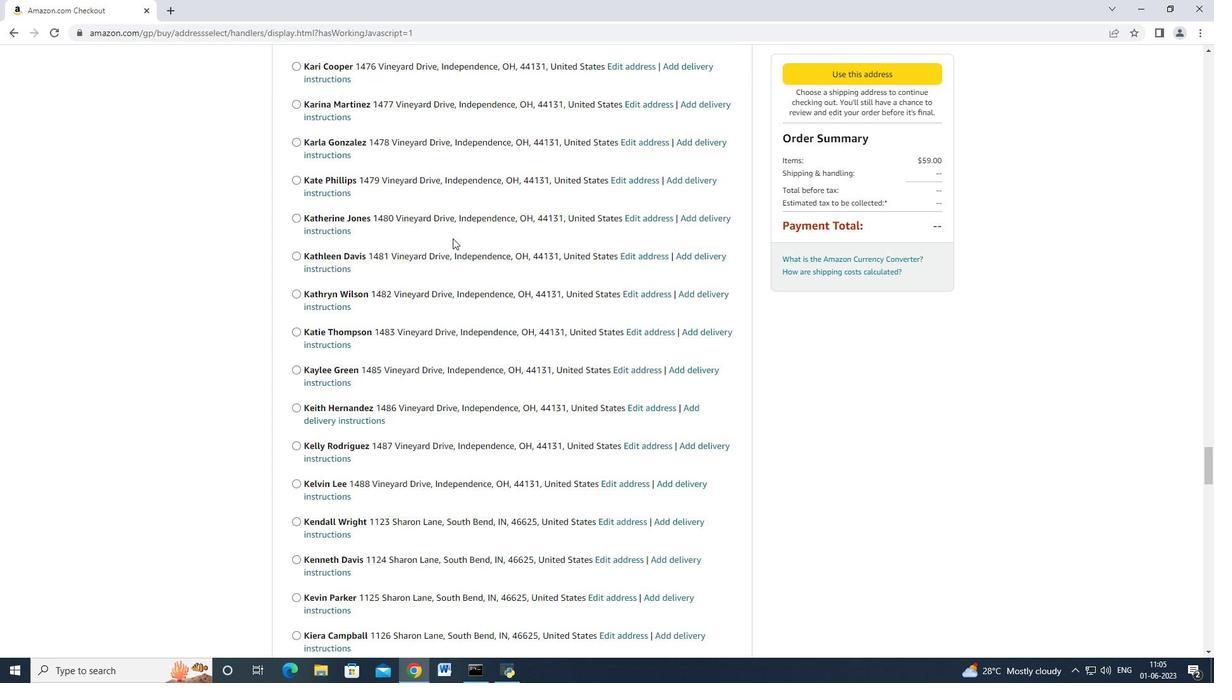 
Action: Mouse scrolled (453, 237) with delta (0, 0)
Screenshot: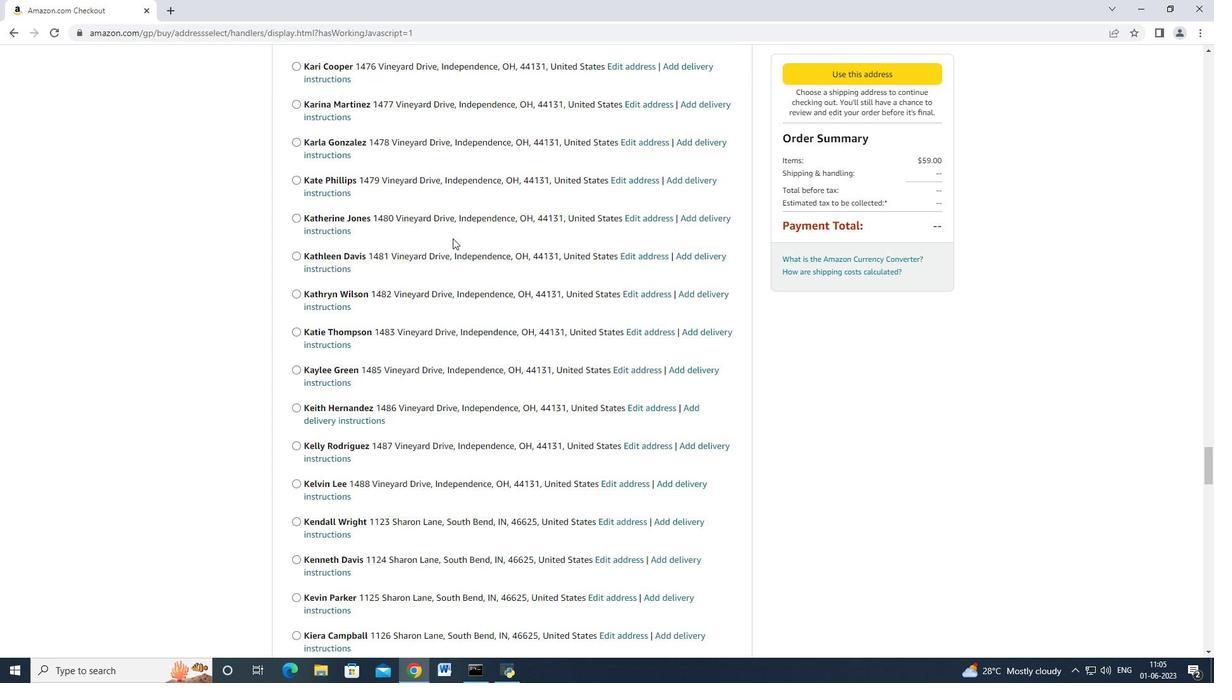
Action: Mouse moved to (453, 239)
Screenshot: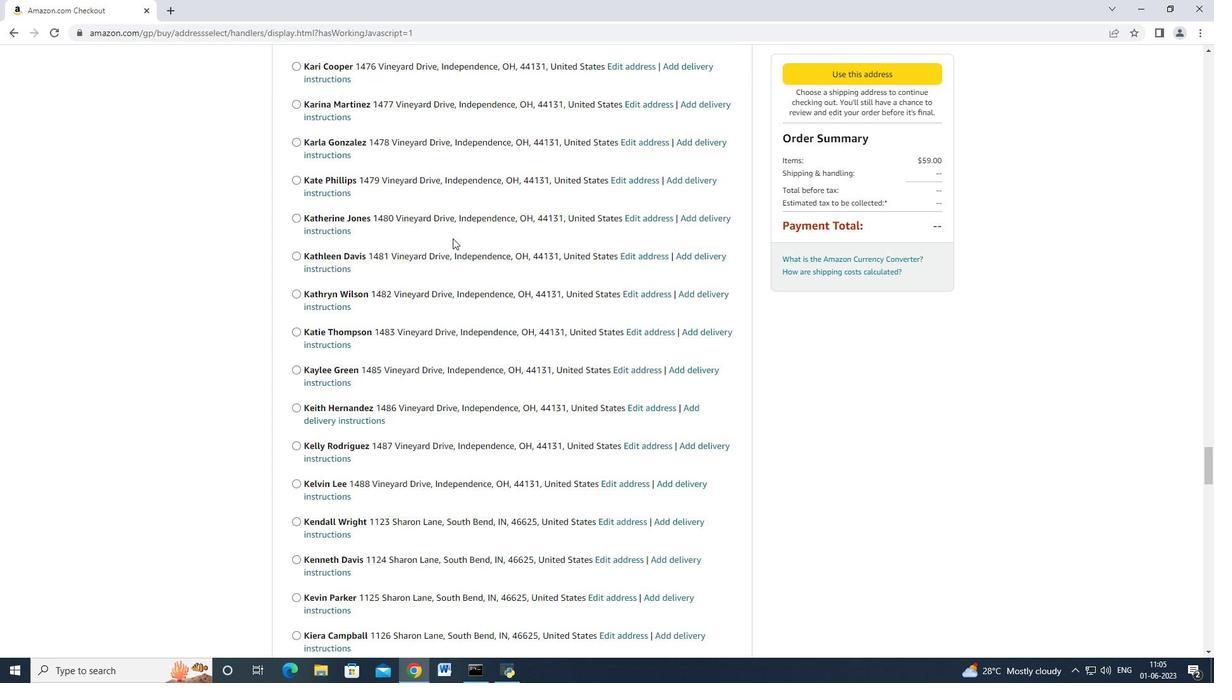 
Action: Mouse scrolled (453, 237) with delta (0, -1)
Screenshot: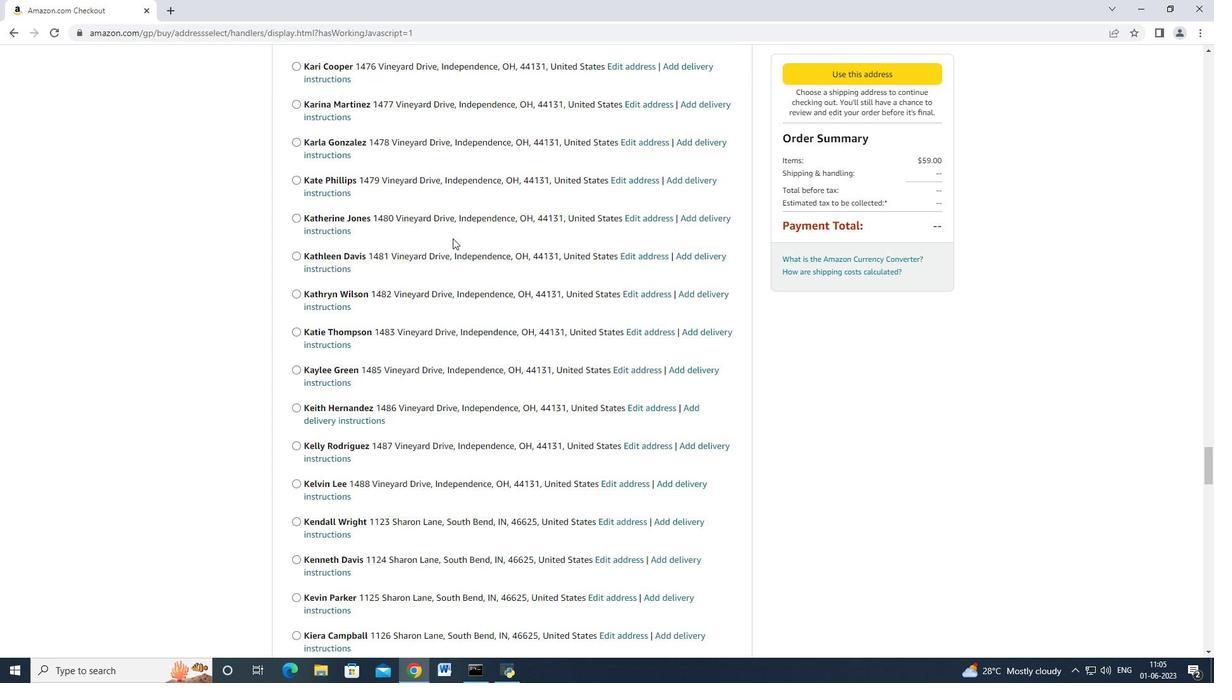 
Action: Mouse scrolled (453, 238) with delta (0, 0)
Screenshot: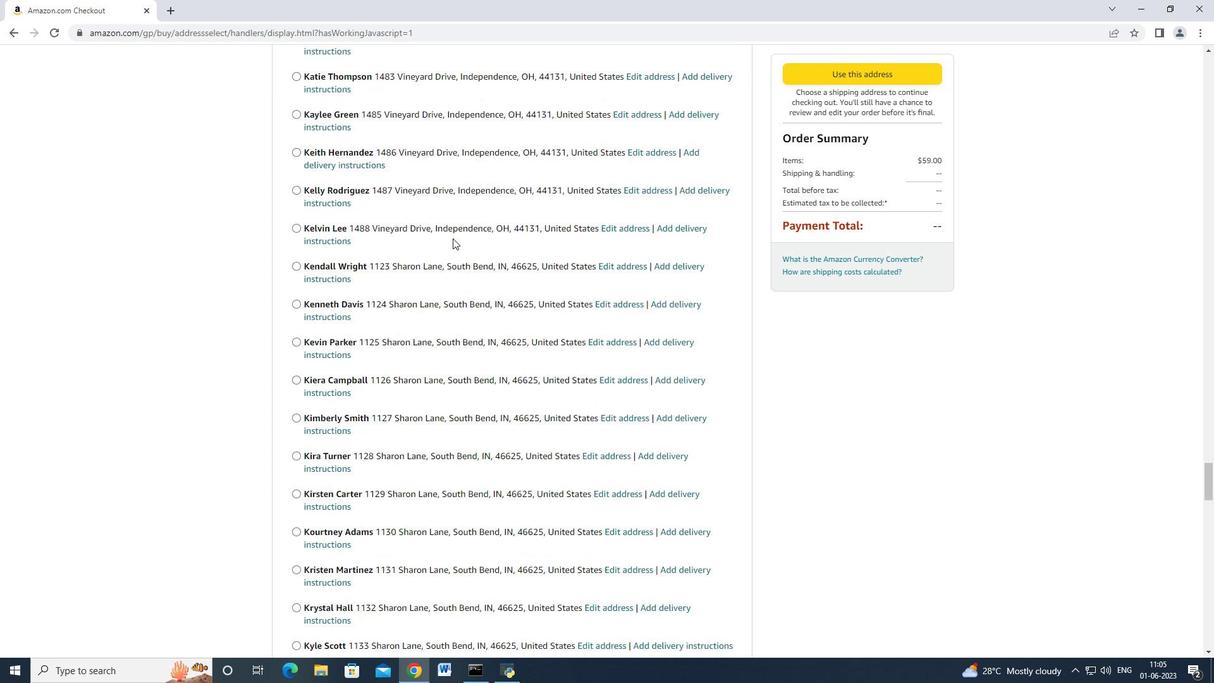 
Action: Mouse scrolled (453, 238) with delta (0, 0)
Screenshot: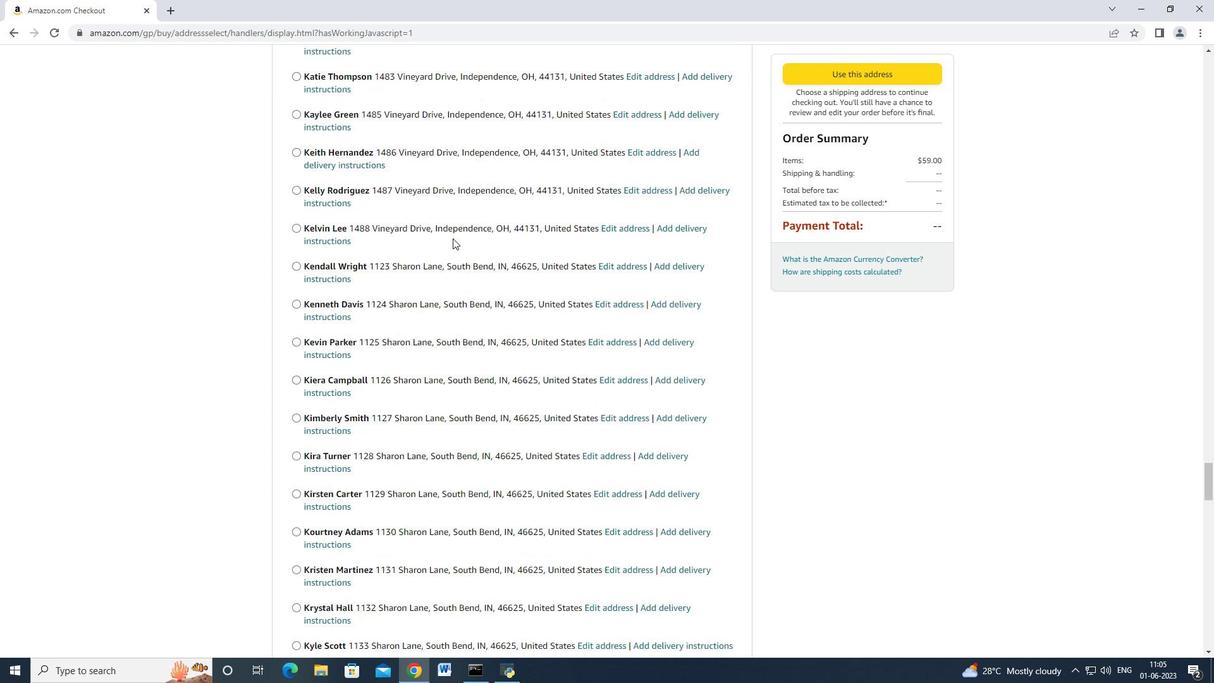 
Action: Mouse scrolled (453, 238) with delta (0, 0)
Screenshot: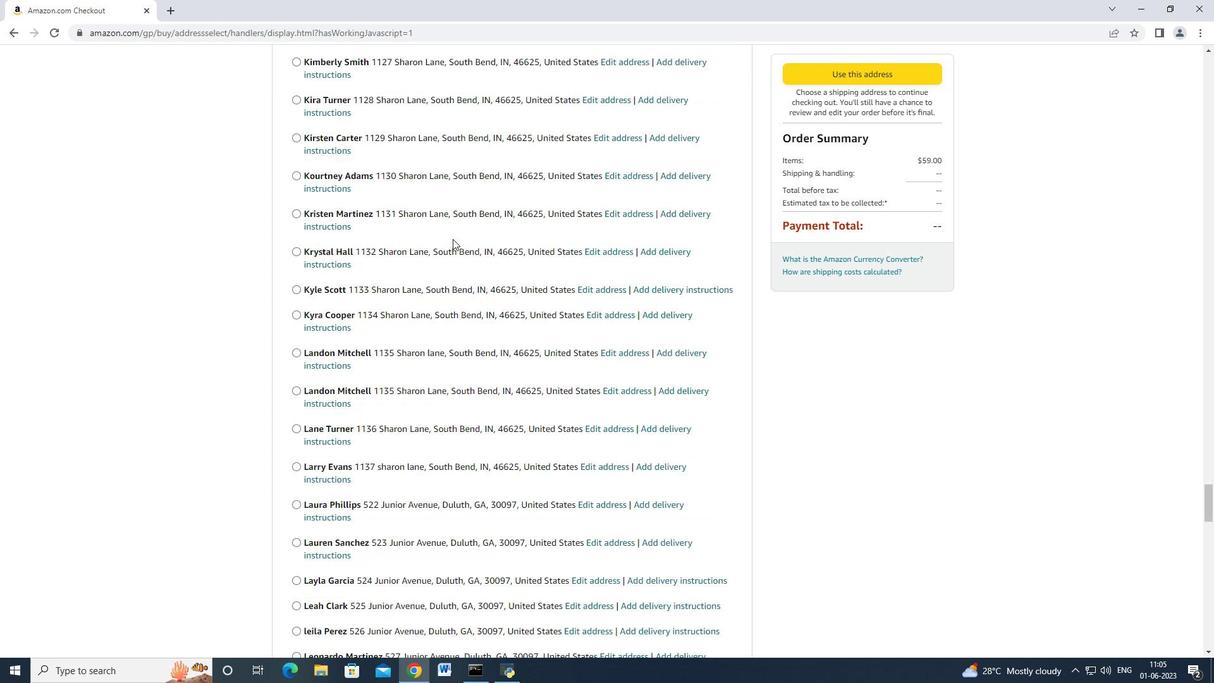 
Action: Mouse scrolled (453, 238) with delta (0, 0)
Screenshot: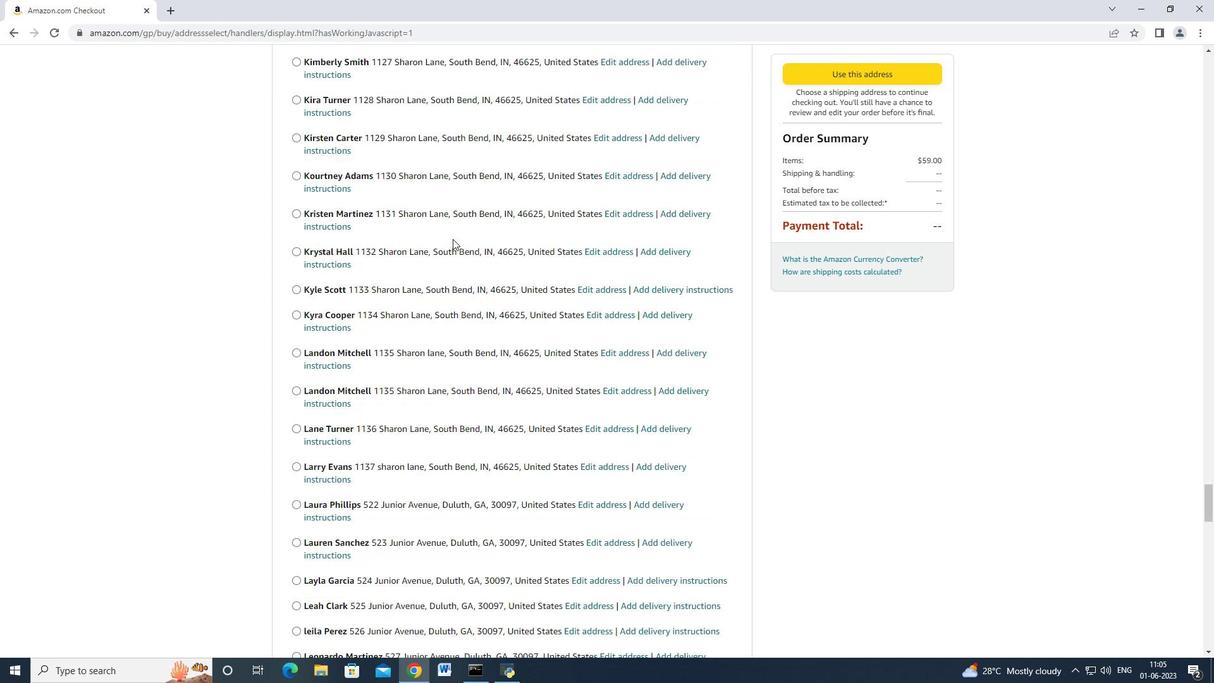 
Action: Mouse scrolled (453, 238) with delta (0, 0)
Screenshot: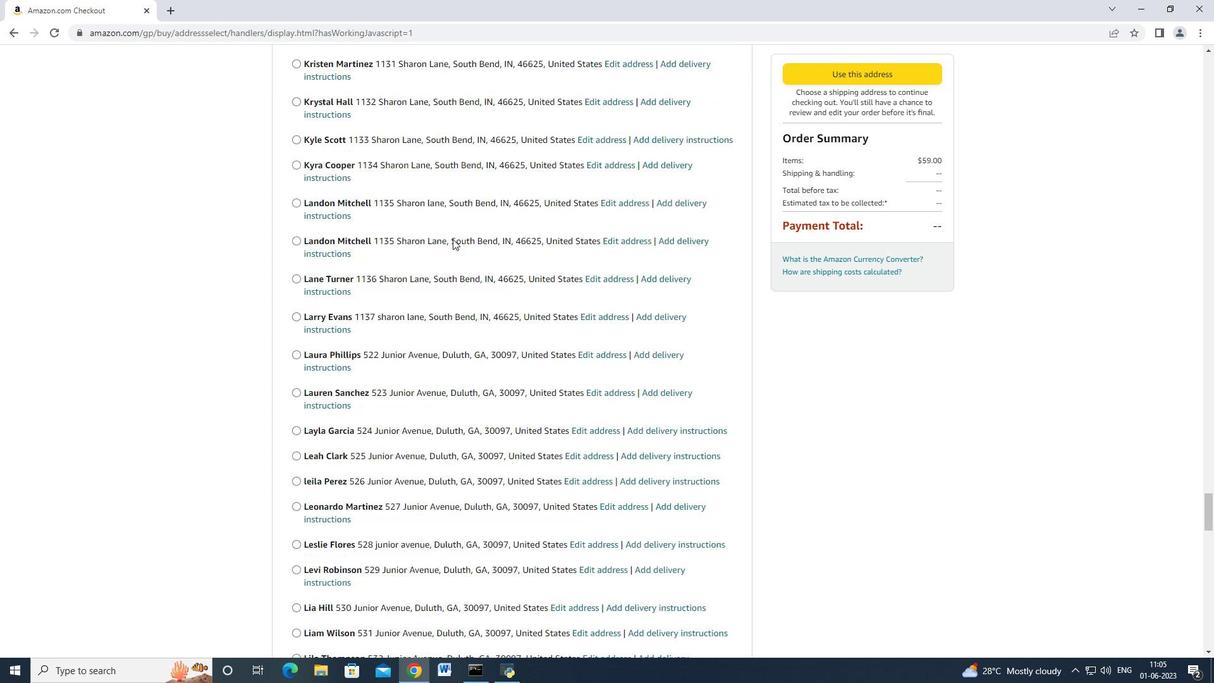 
Action: Mouse scrolled (453, 238) with delta (0, 0)
Screenshot: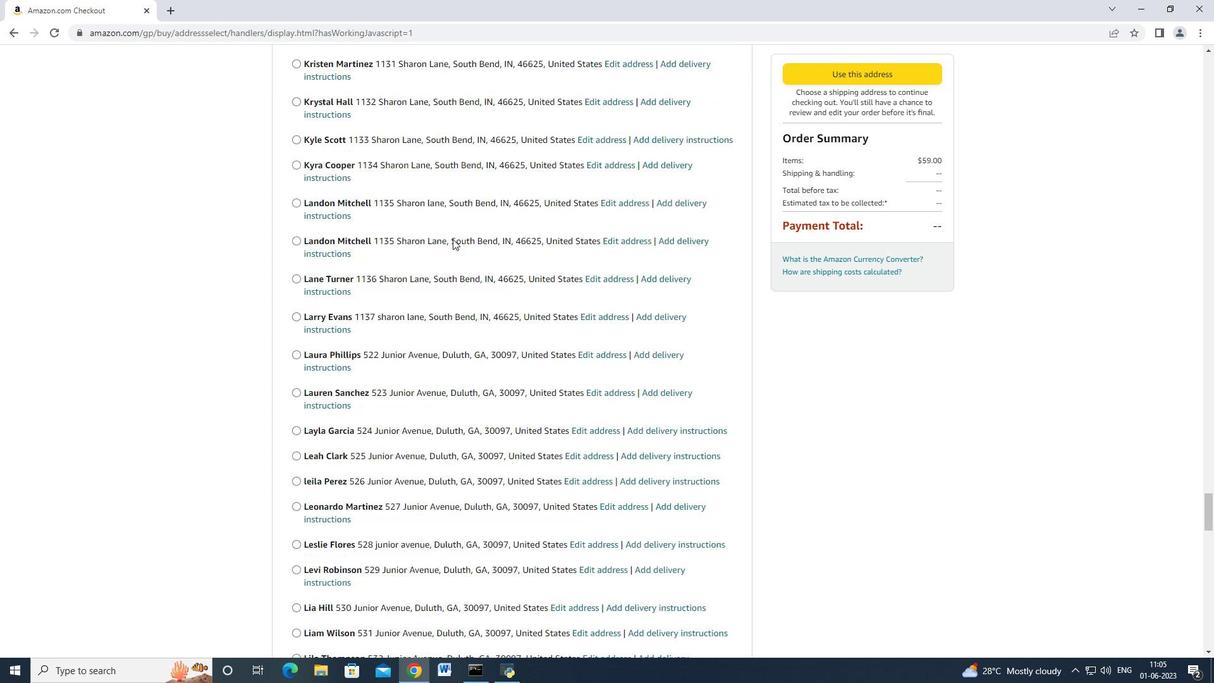 
Action: Mouse scrolled (453, 238) with delta (0, 0)
Screenshot: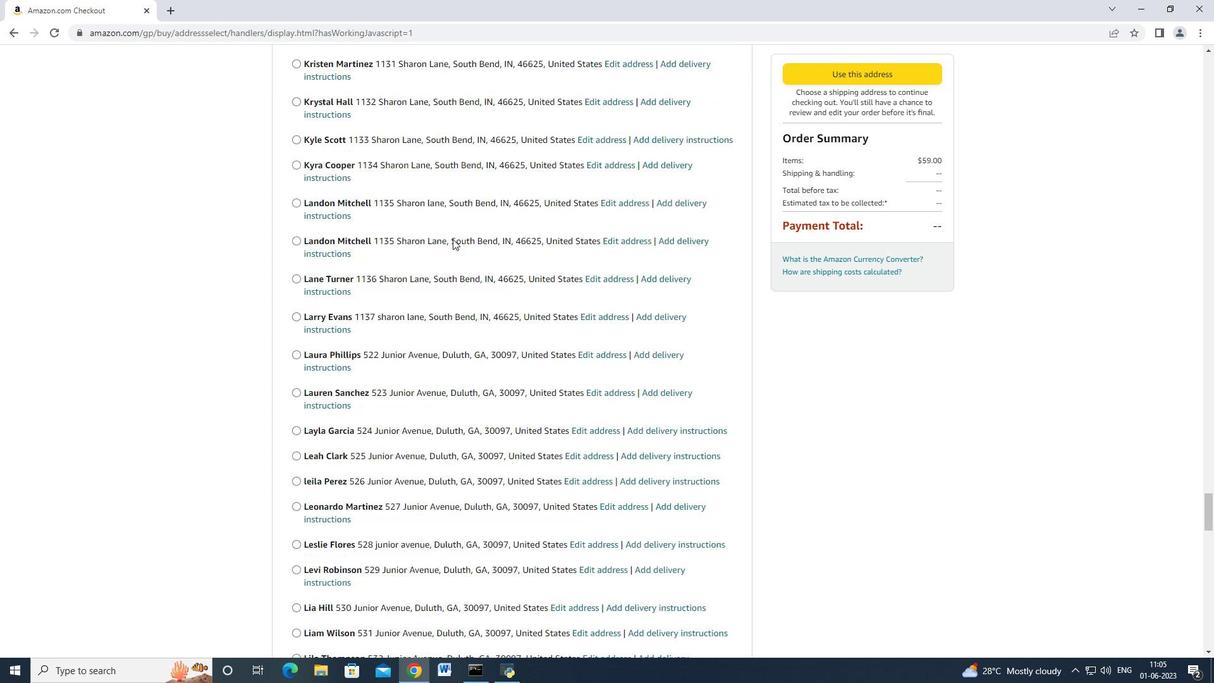 
Action: Mouse scrolled (453, 238) with delta (0, 0)
Screenshot: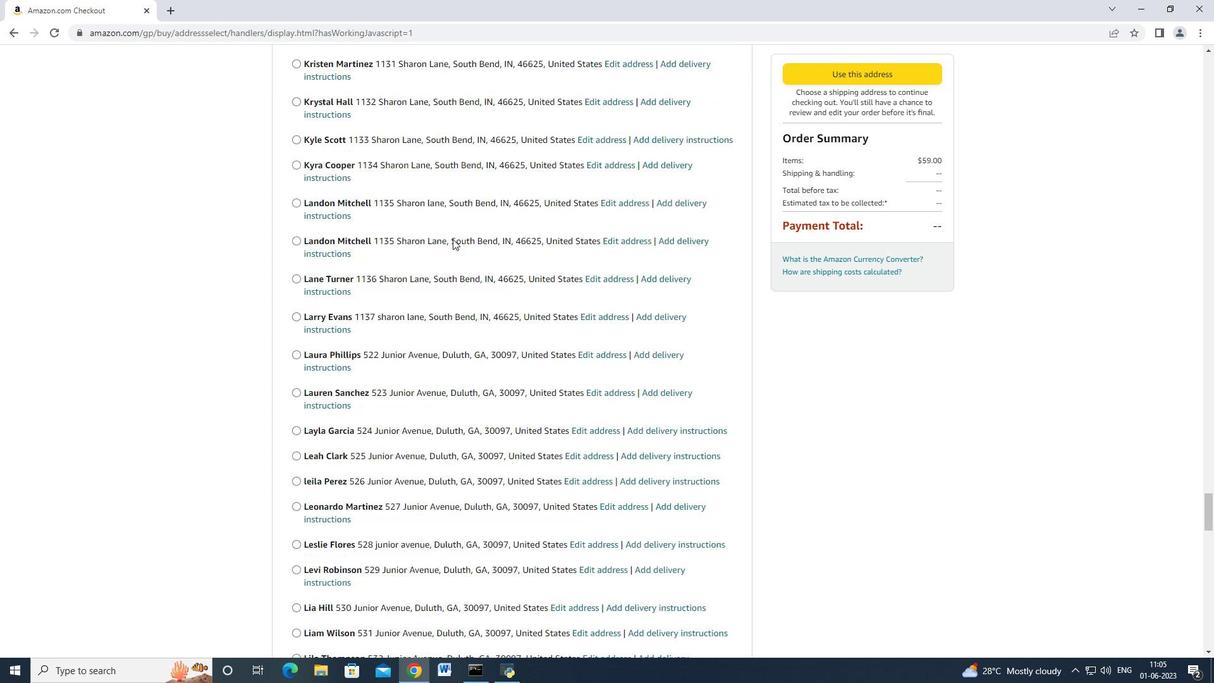
Action: Mouse scrolled (453, 238) with delta (0, 0)
Screenshot: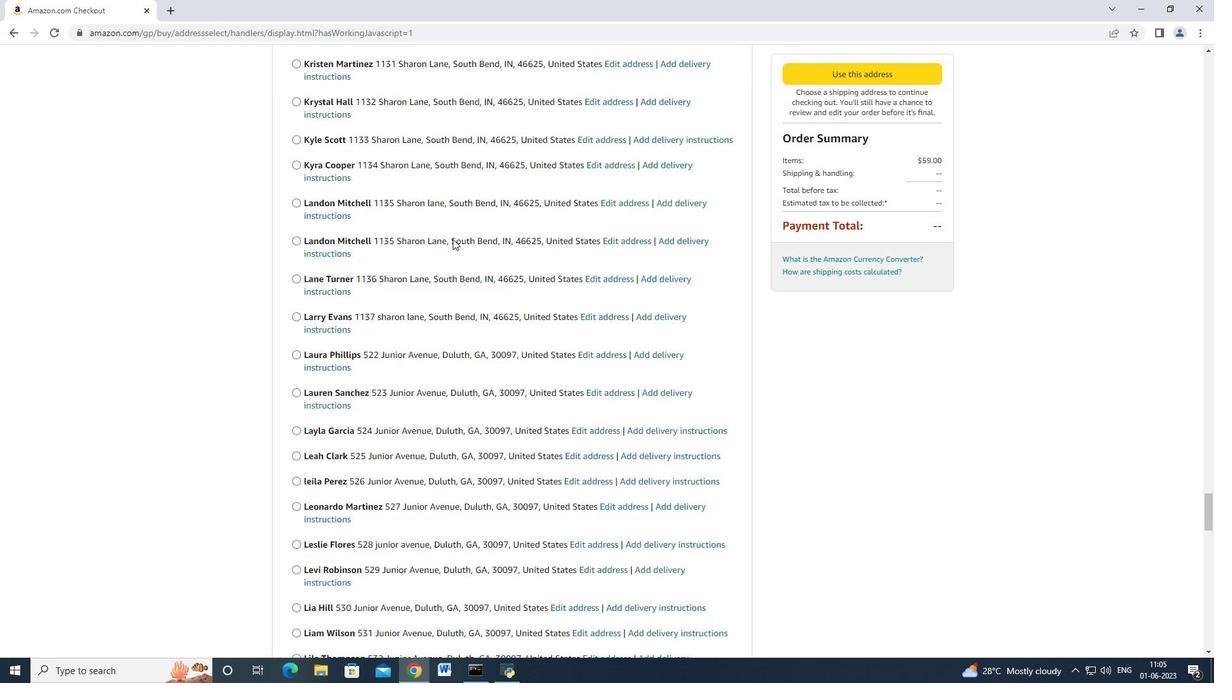 
Action: Mouse scrolled (453, 238) with delta (0, 0)
Screenshot: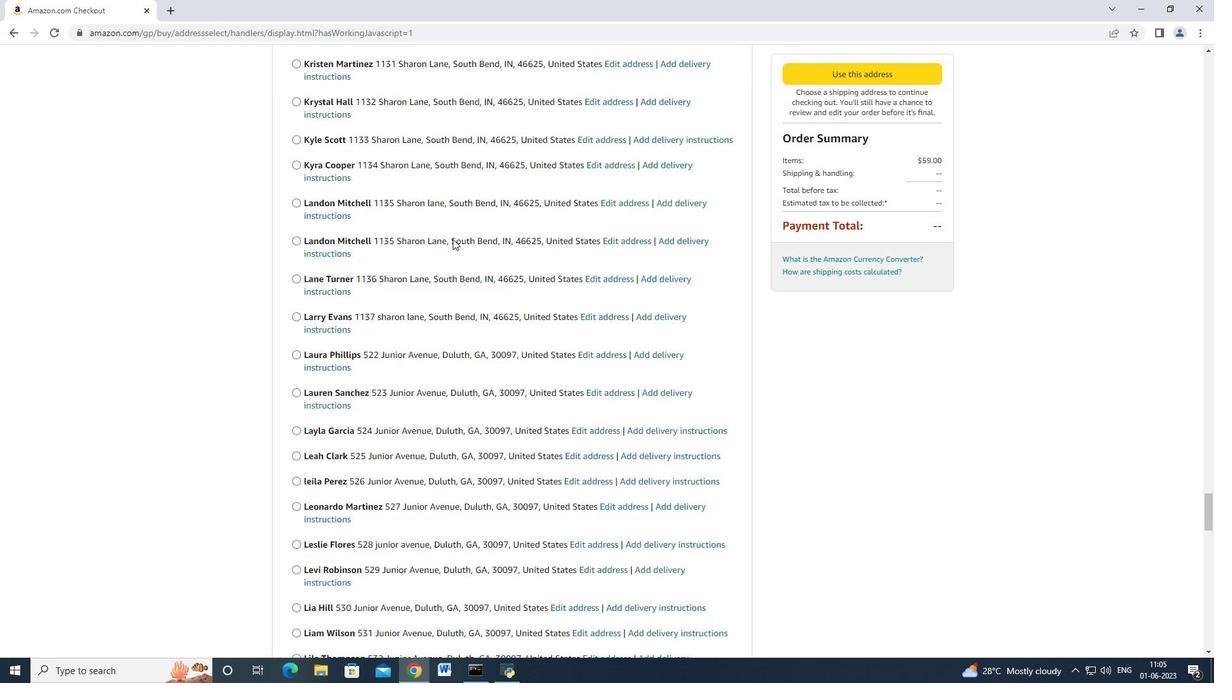 
Action: Mouse scrolled (453, 238) with delta (0, 0)
Screenshot: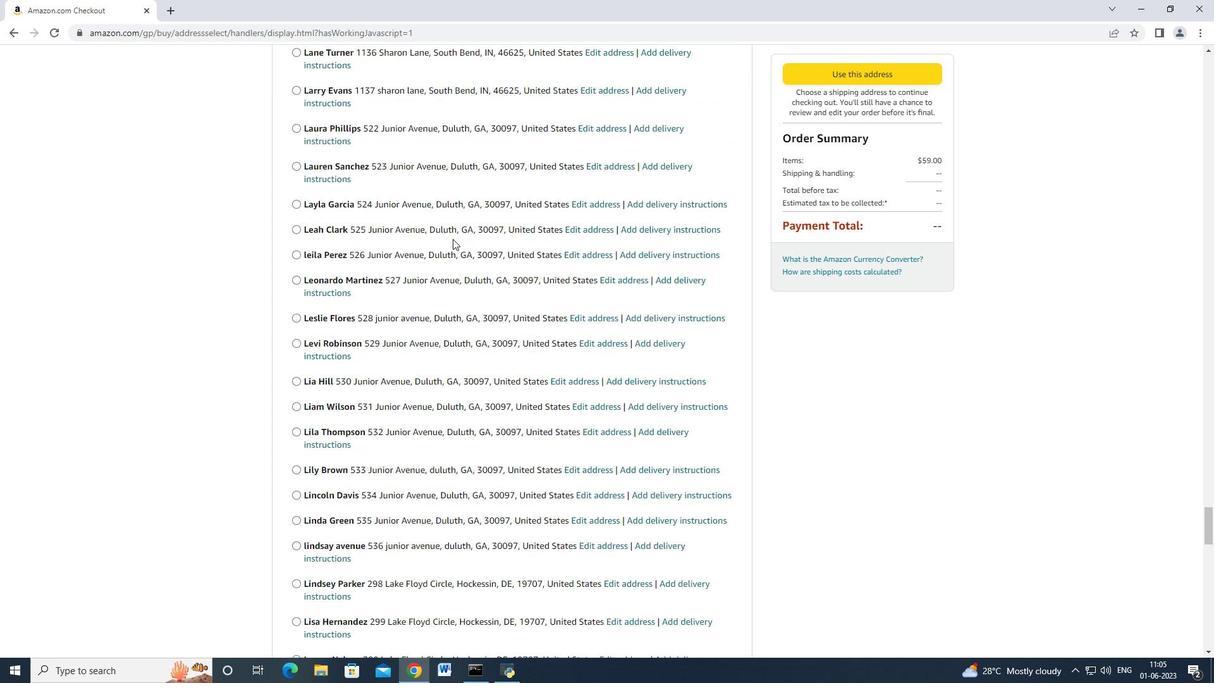 
Action: Mouse scrolled (453, 238) with delta (0, 0)
Screenshot: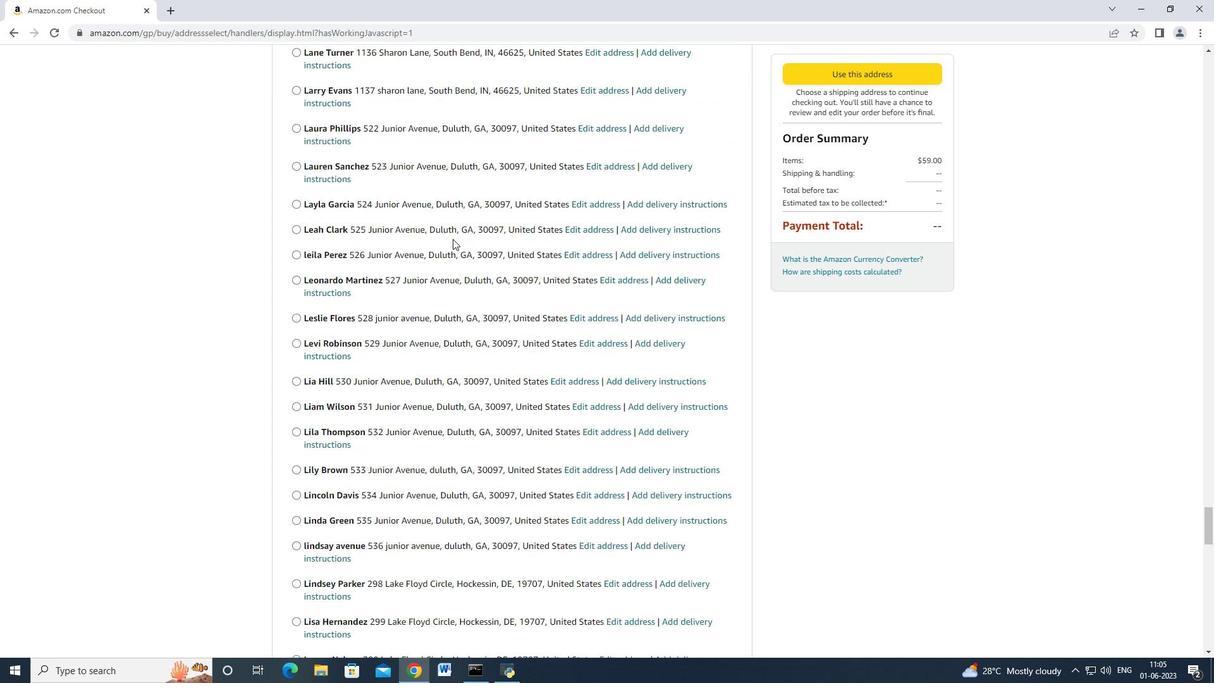 
Action: Mouse scrolled (453, 238) with delta (0, 0)
Screenshot: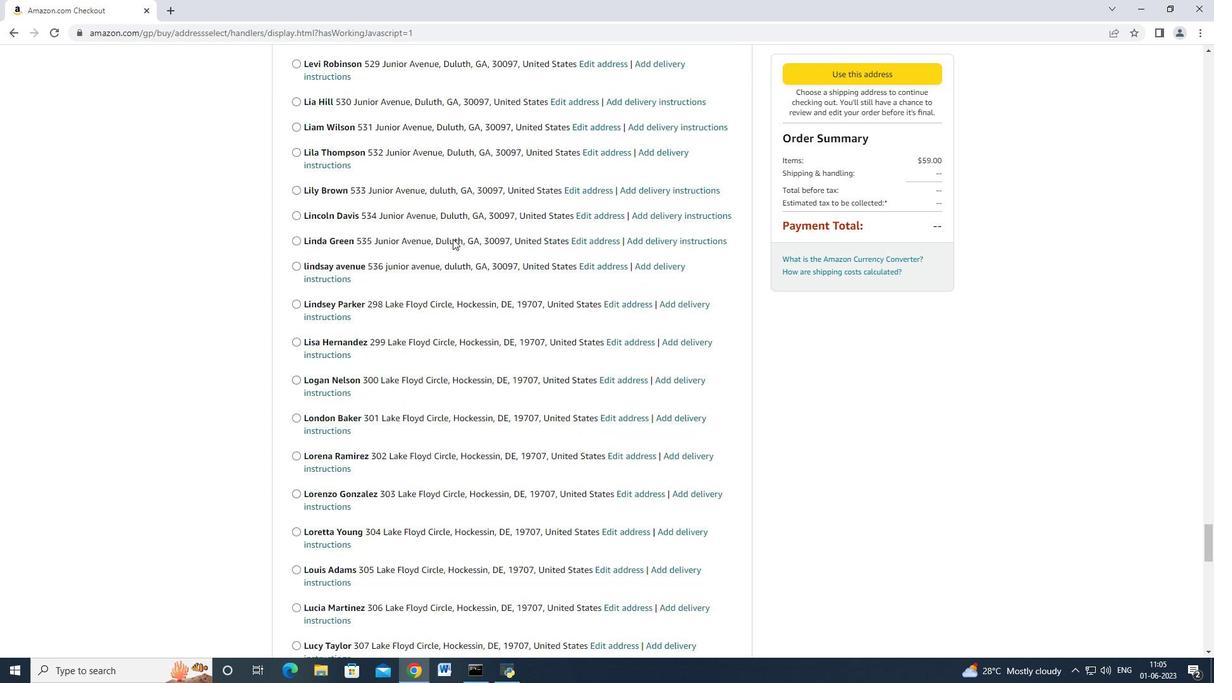 
Action: Mouse scrolled (453, 238) with delta (0, 0)
Screenshot: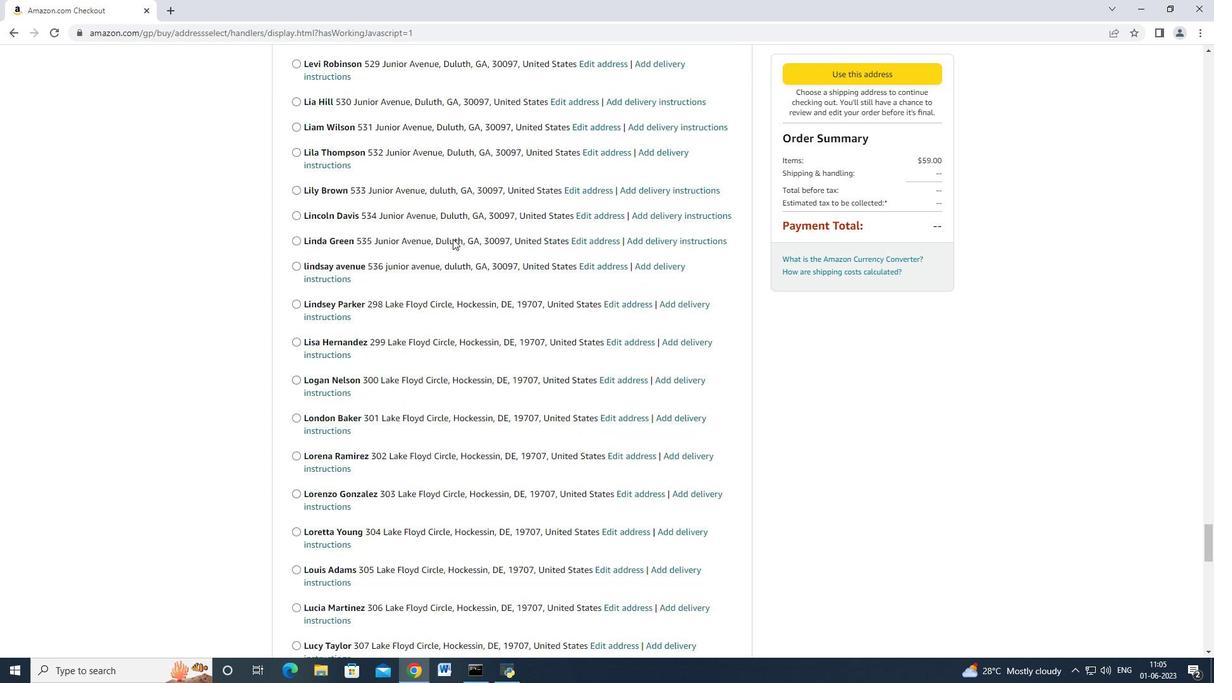 
Action: Mouse scrolled (453, 238) with delta (0, 0)
Screenshot: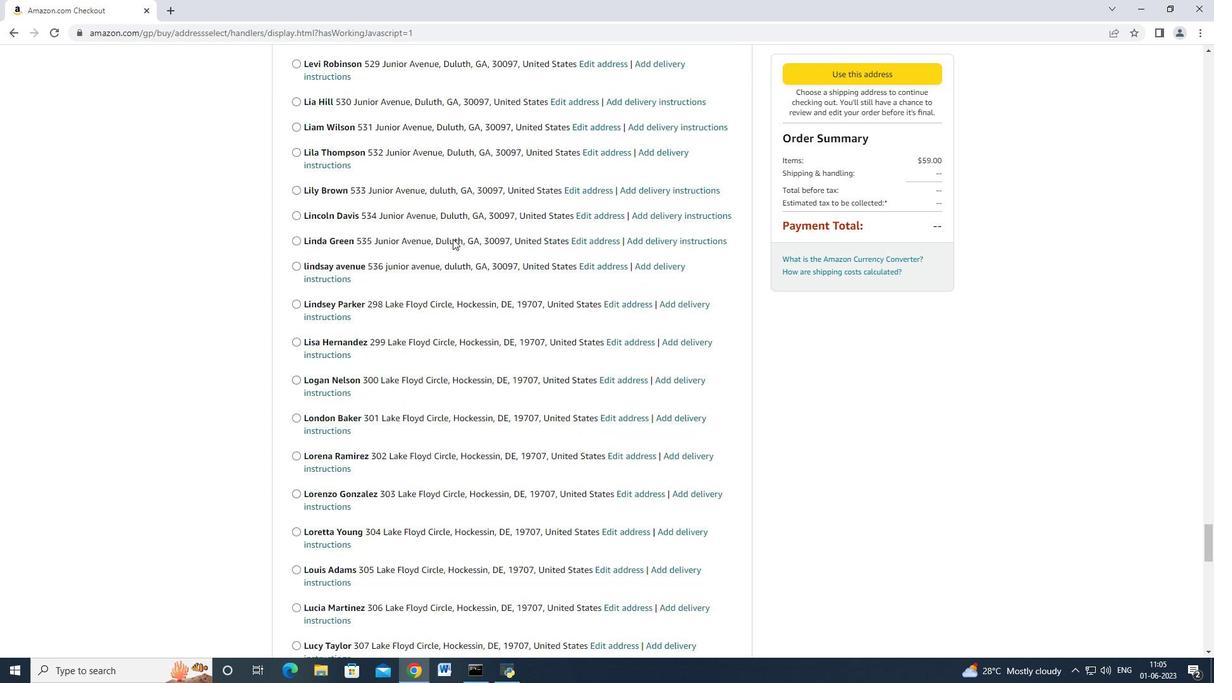 
Action: Mouse scrolled (453, 238) with delta (0, 0)
Screenshot: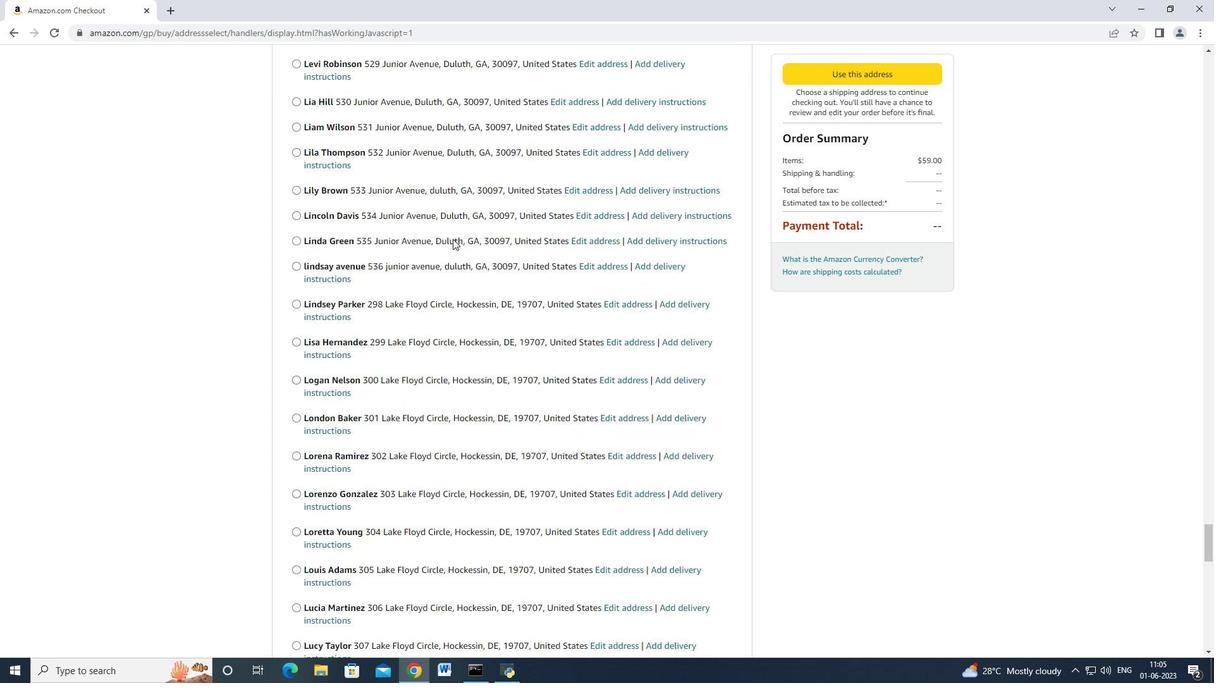 
Action: Mouse scrolled (453, 238) with delta (0, 0)
Screenshot: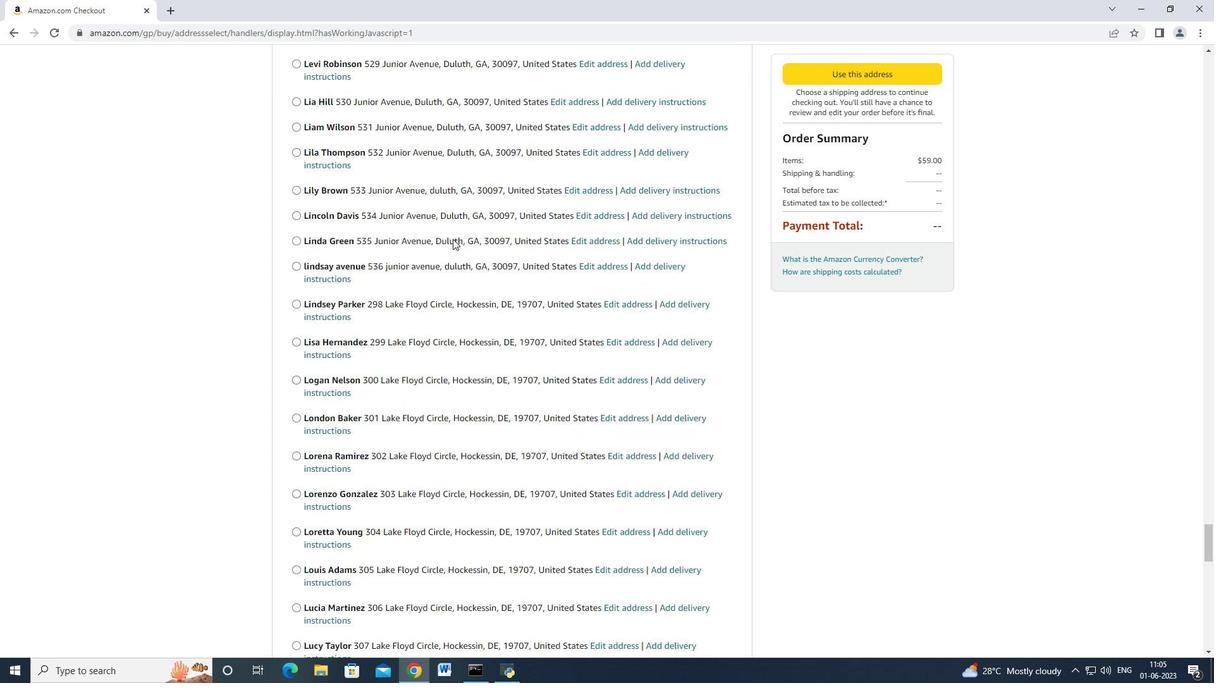 
Action: Mouse scrolled (453, 238) with delta (0, 0)
Screenshot: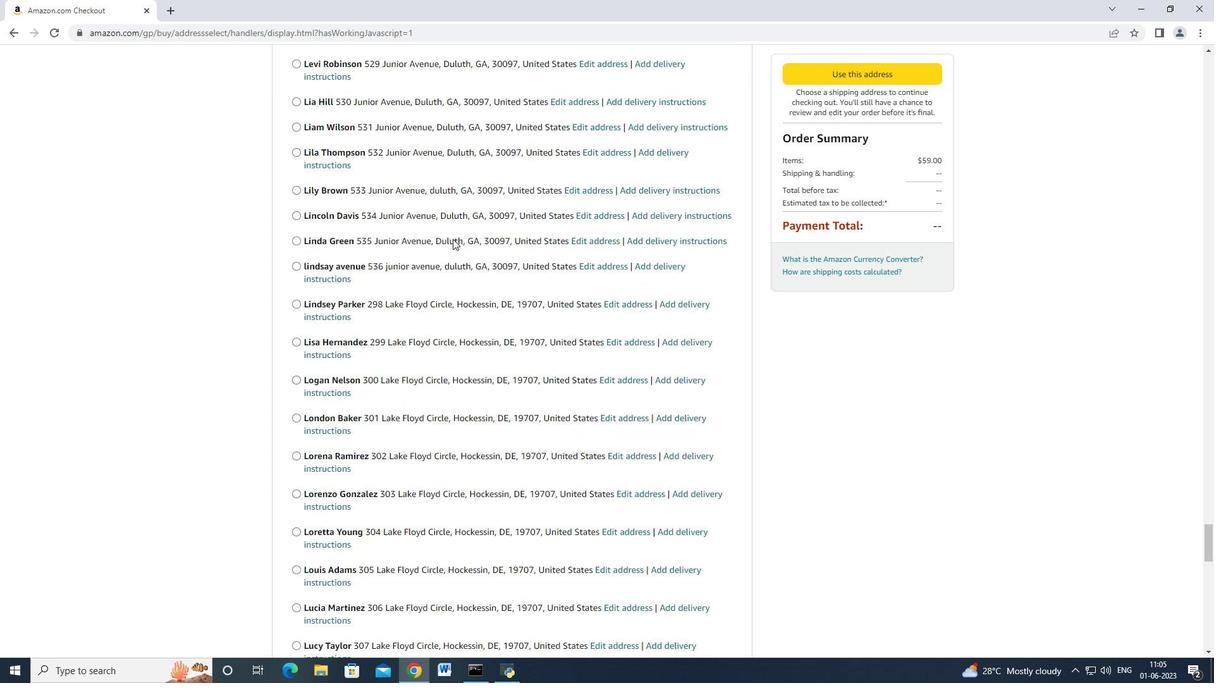 
Action: Mouse scrolled (453, 238) with delta (0, 0)
Screenshot: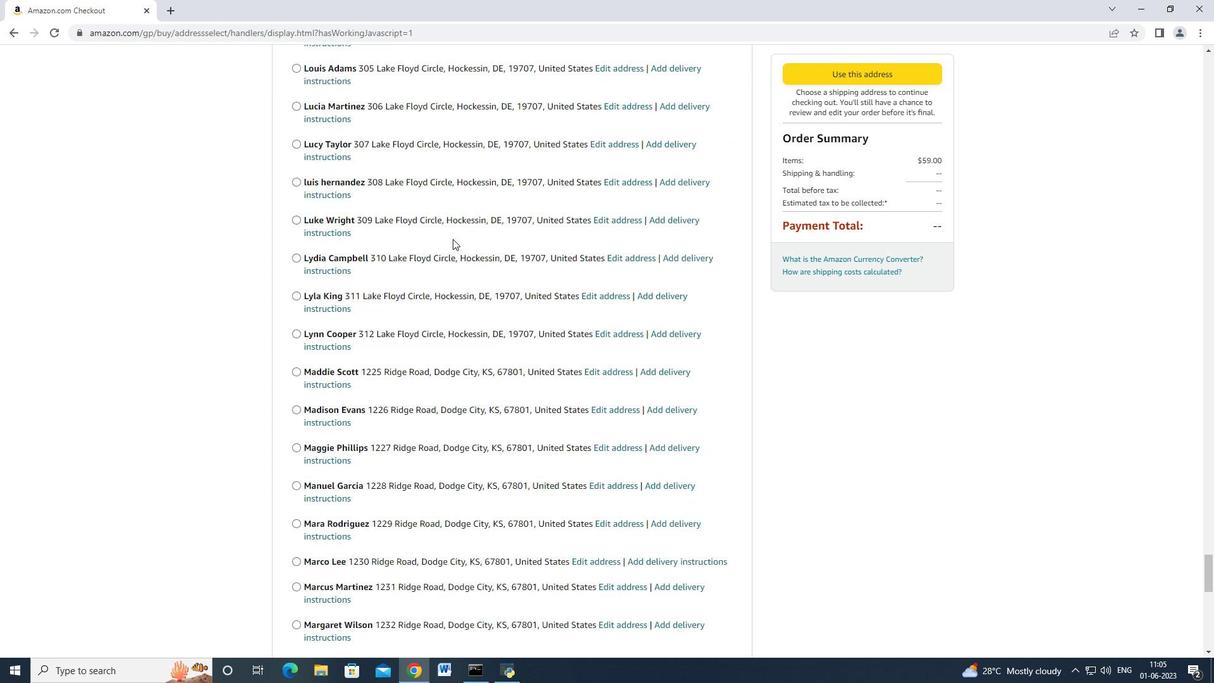 
Action: Mouse scrolled (453, 238) with delta (0, 0)
Screenshot: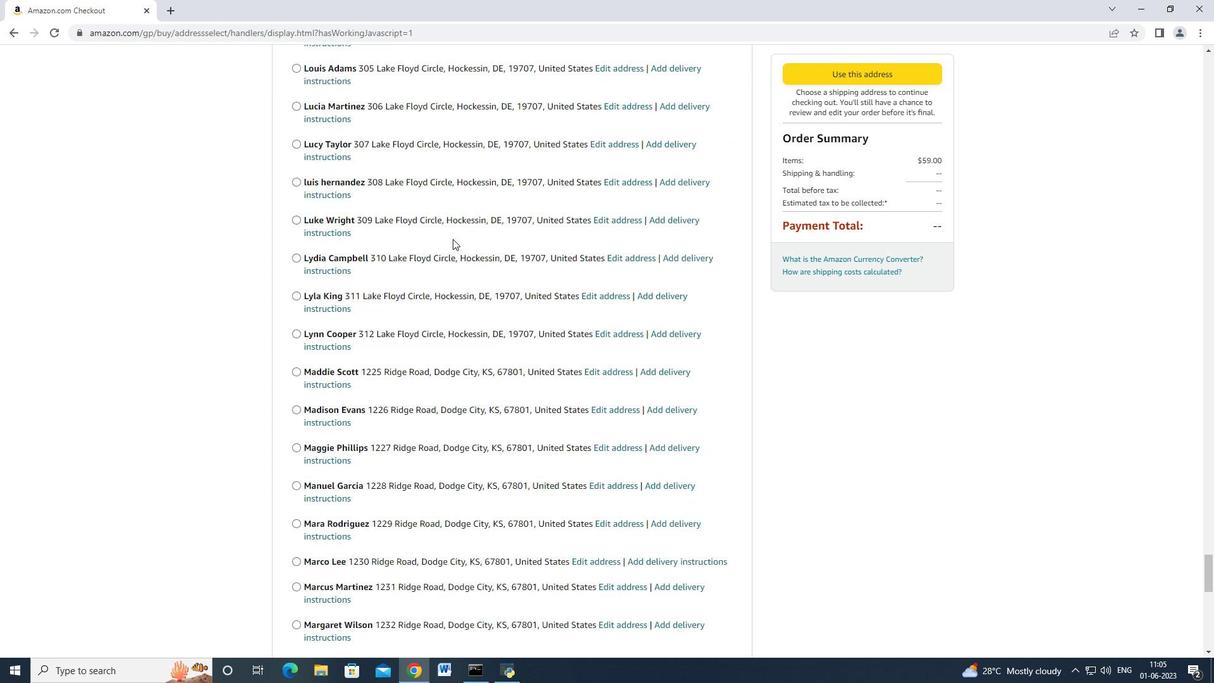 
Action: Mouse scrolled (453, 238) with delta (0, 0)
Screenshot: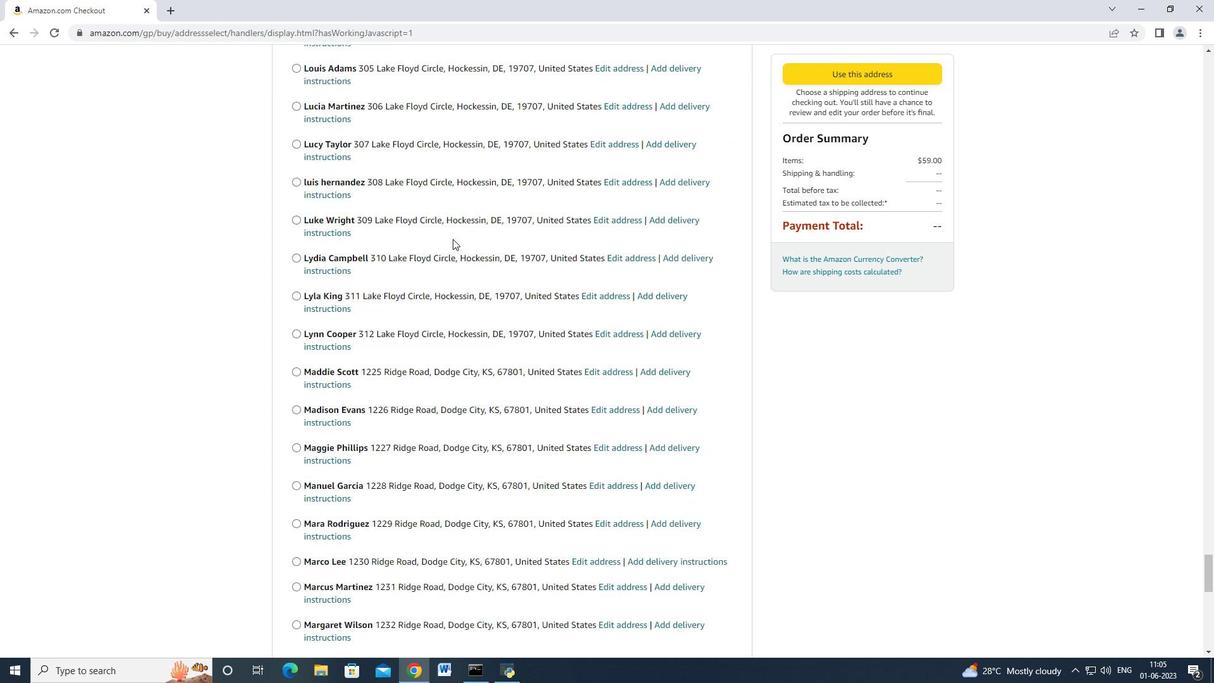 
Action: Mouse scrolled (453, 238) with delta (0, 0)
Screenshot: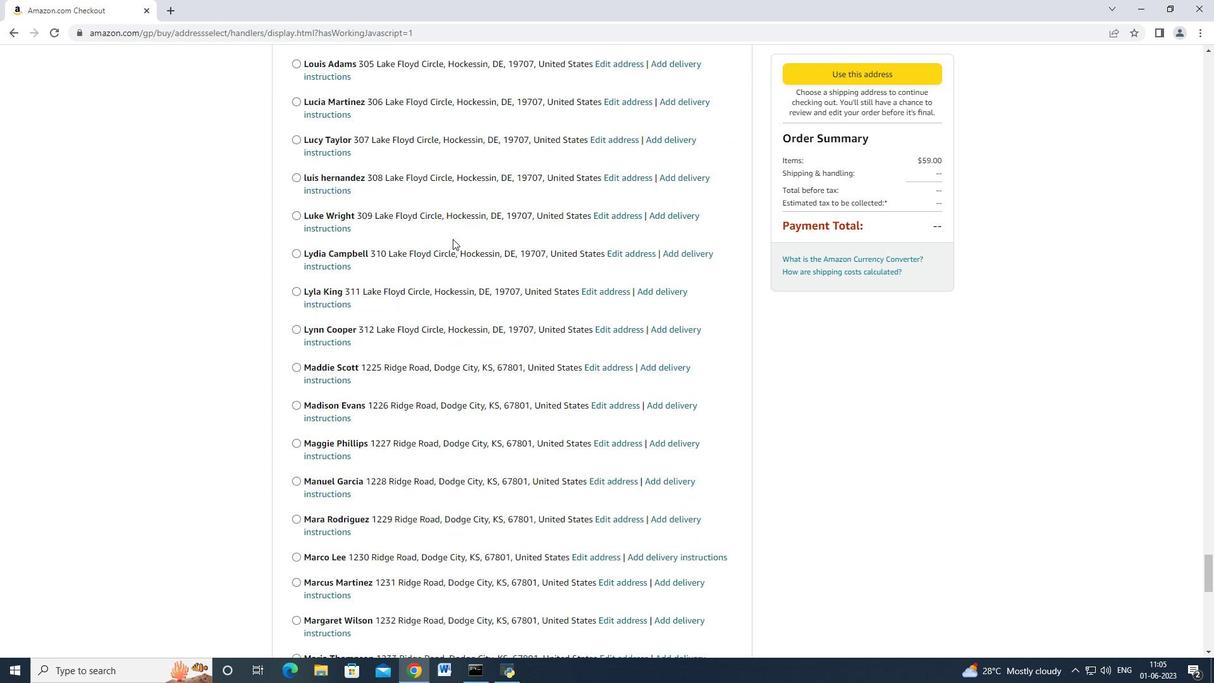 
Action: Mouse scrolled (453, 237) with delta (0, -1)
Screenshot: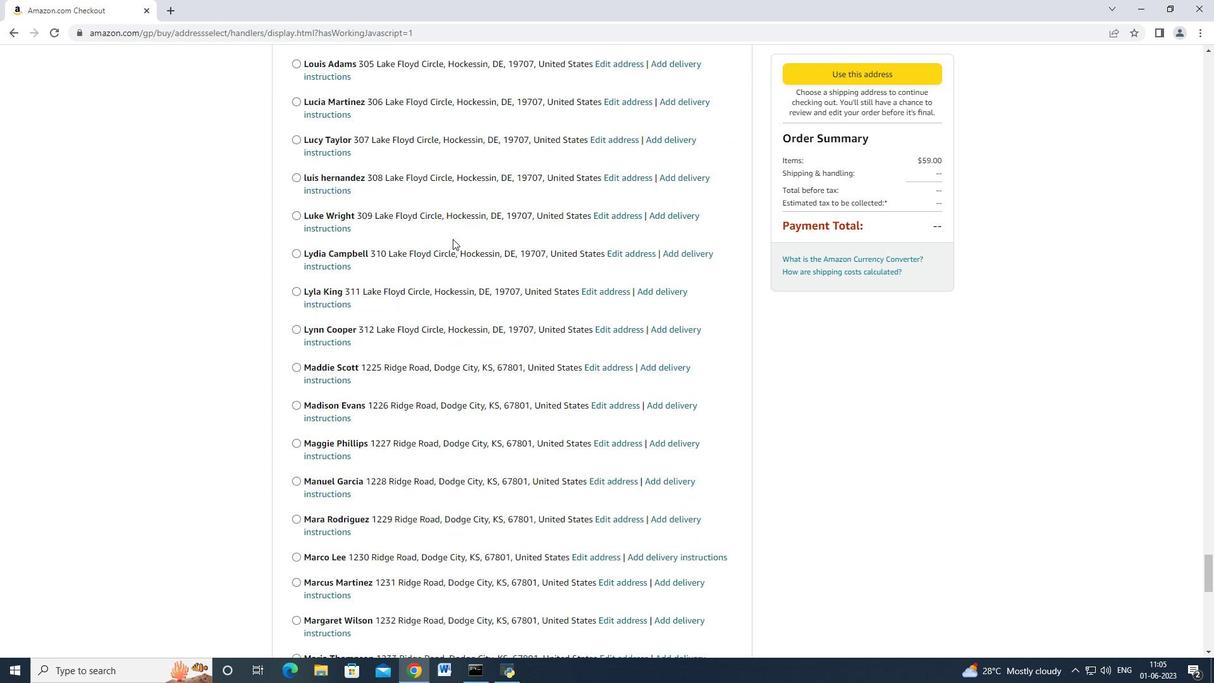 
Action: Mouse scrolled (453, 238) with delta (0, 0)
Screenshot: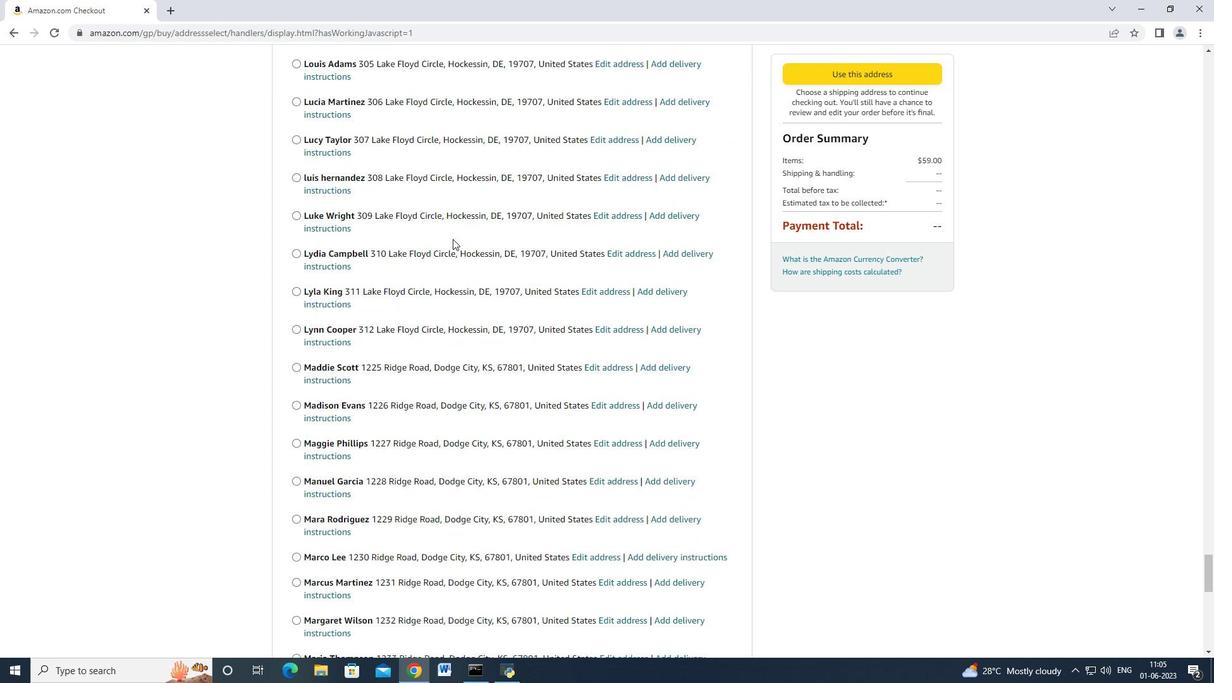 
Action: Mouse scrolled (453, 238) with delta (0, 0)
Screenshot: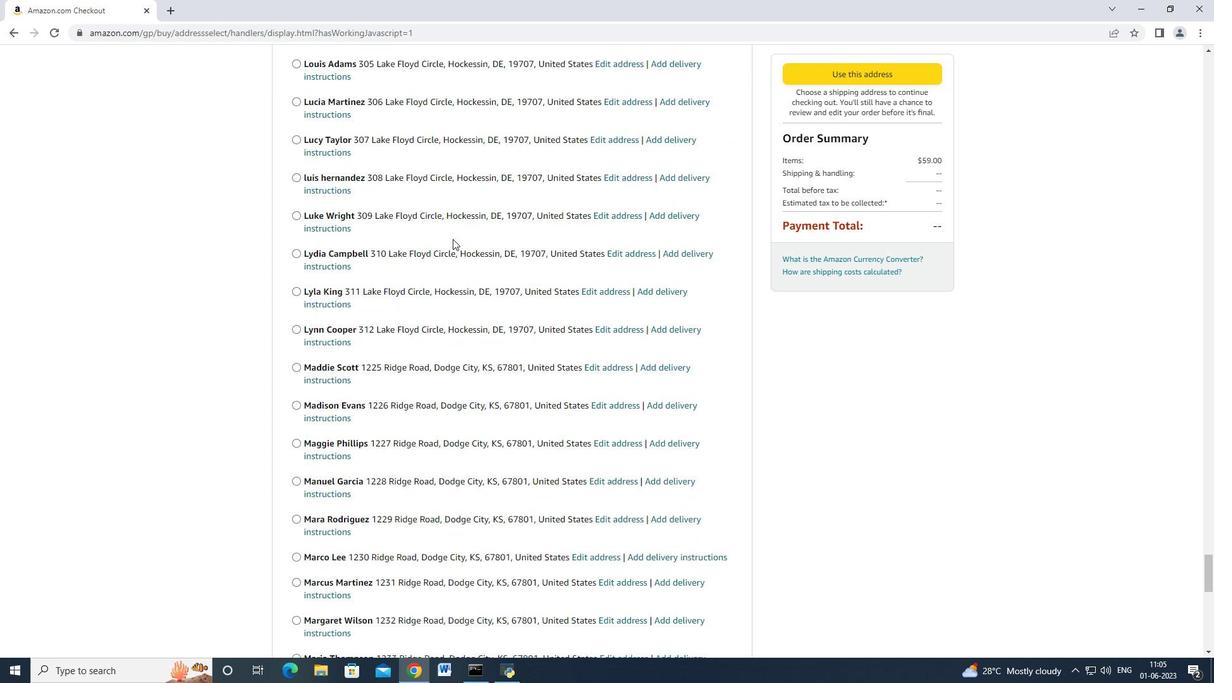 
Action: Mouse moved to (453, 239)
Screenshot: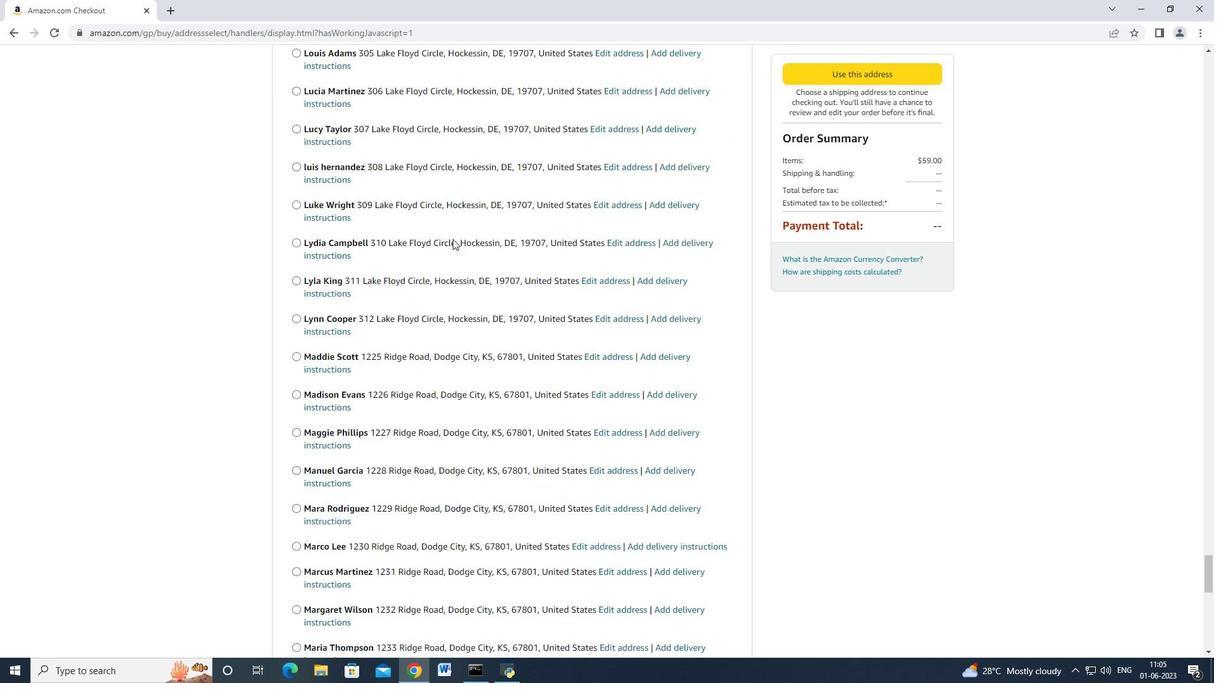 
Action: Mouse scrolled (453, 238) with delta (0, 0)
Screenshot: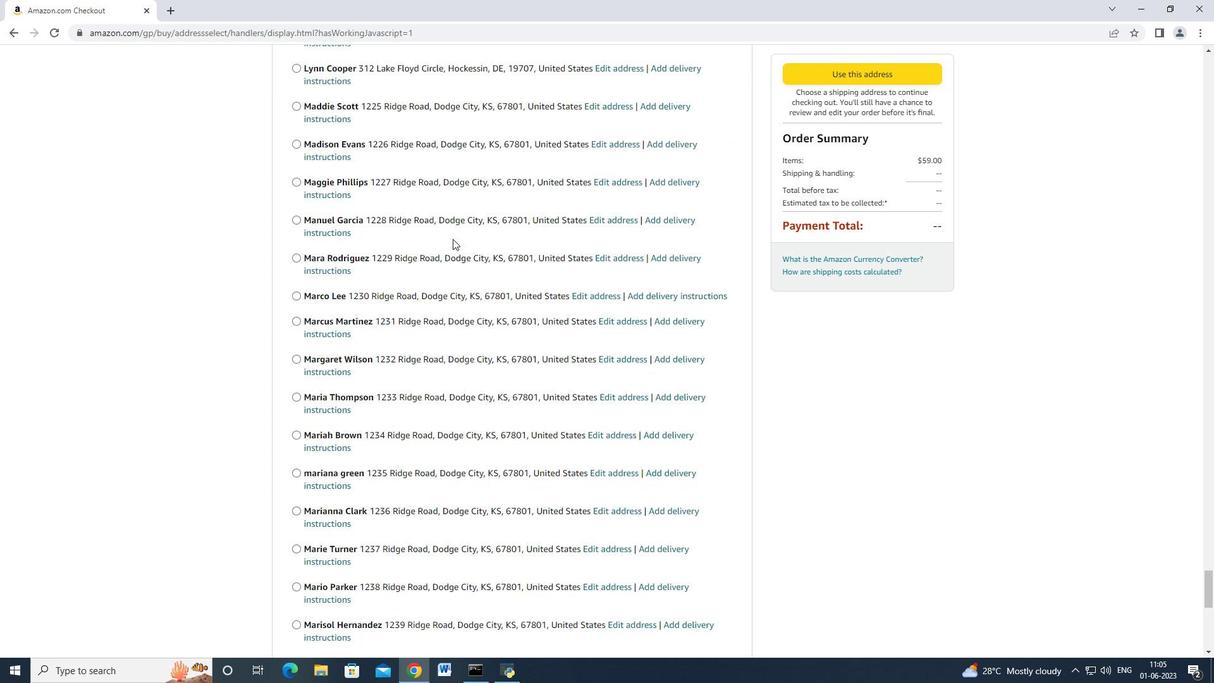
Action: Mouse scrolled (453, 238) with delta (0, 0)
Screenshot: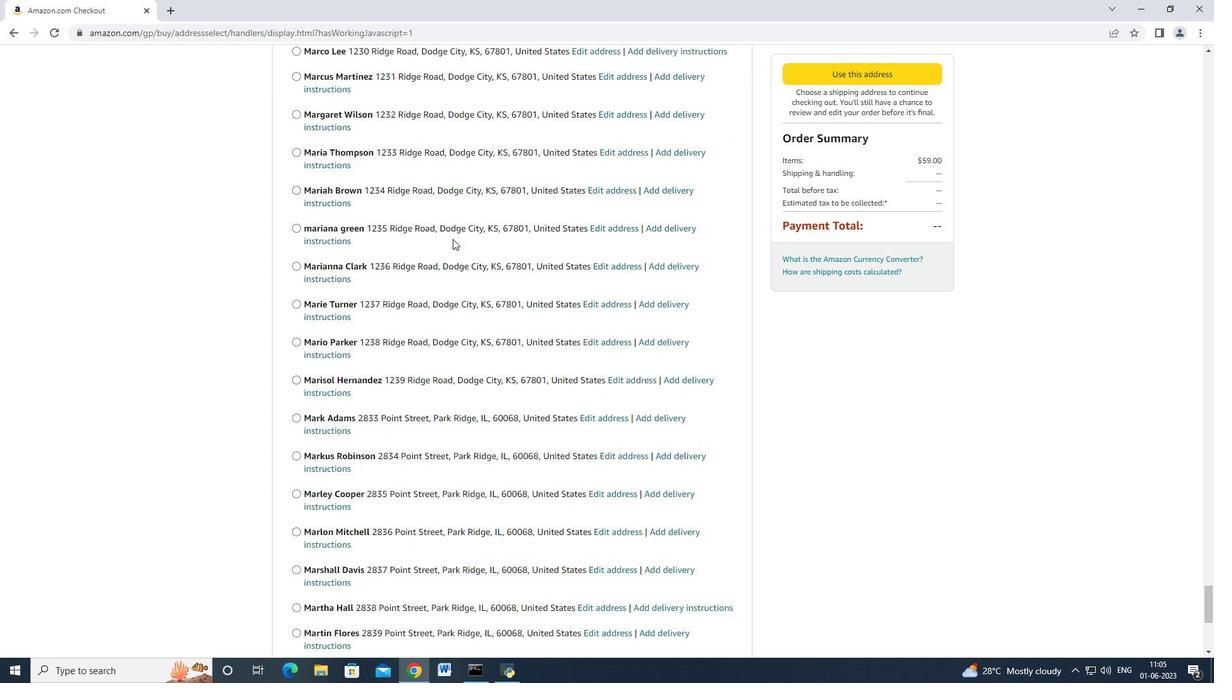 
Action: Mouse scrolled (453, 238) with delta (0, 0)
Screenshot: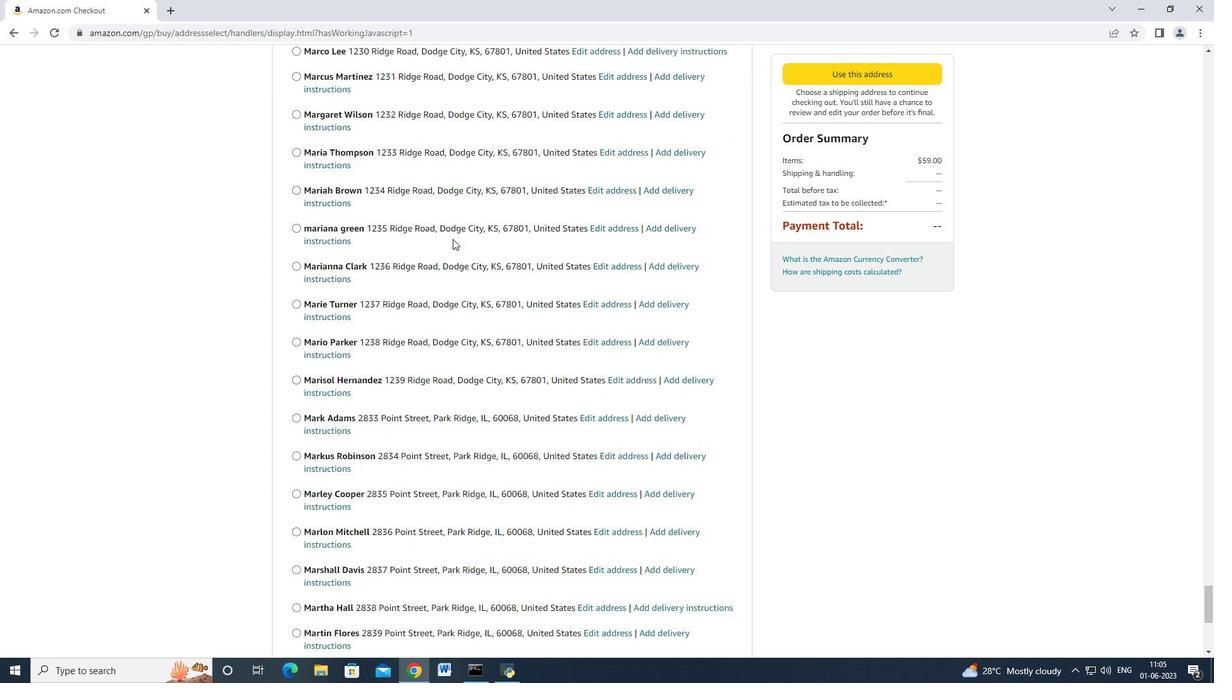 
Action: Mouse scrolled (453, 238) with delta (0, 0)
Screenshot: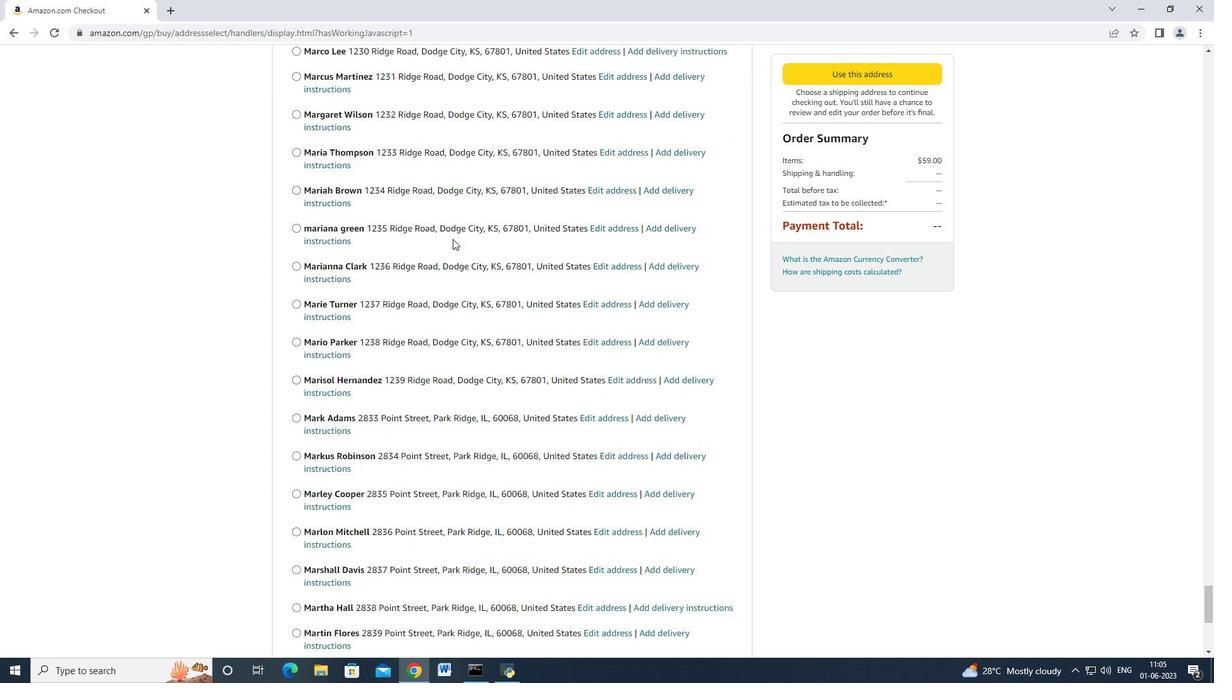 
Action: Mouse scrolled (453, 238) with delta (0, 0)
Screenshot: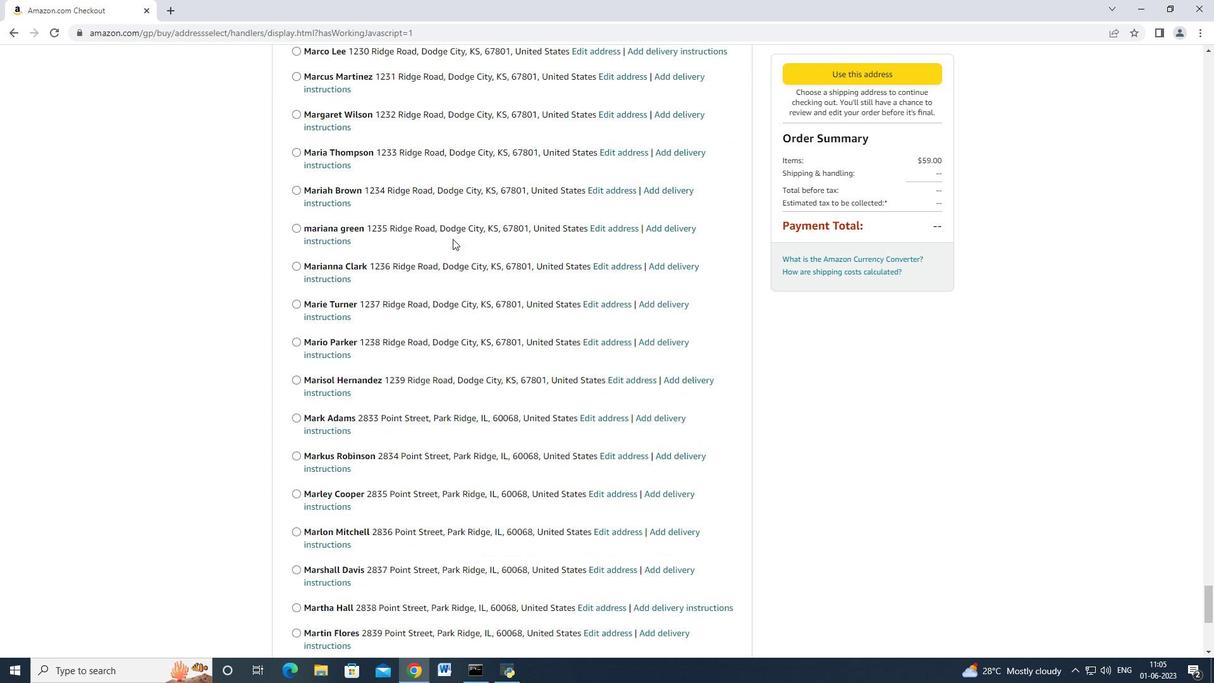
Action: Mouse scrolled (453, 238) with delta (0, 0)
Screenshot: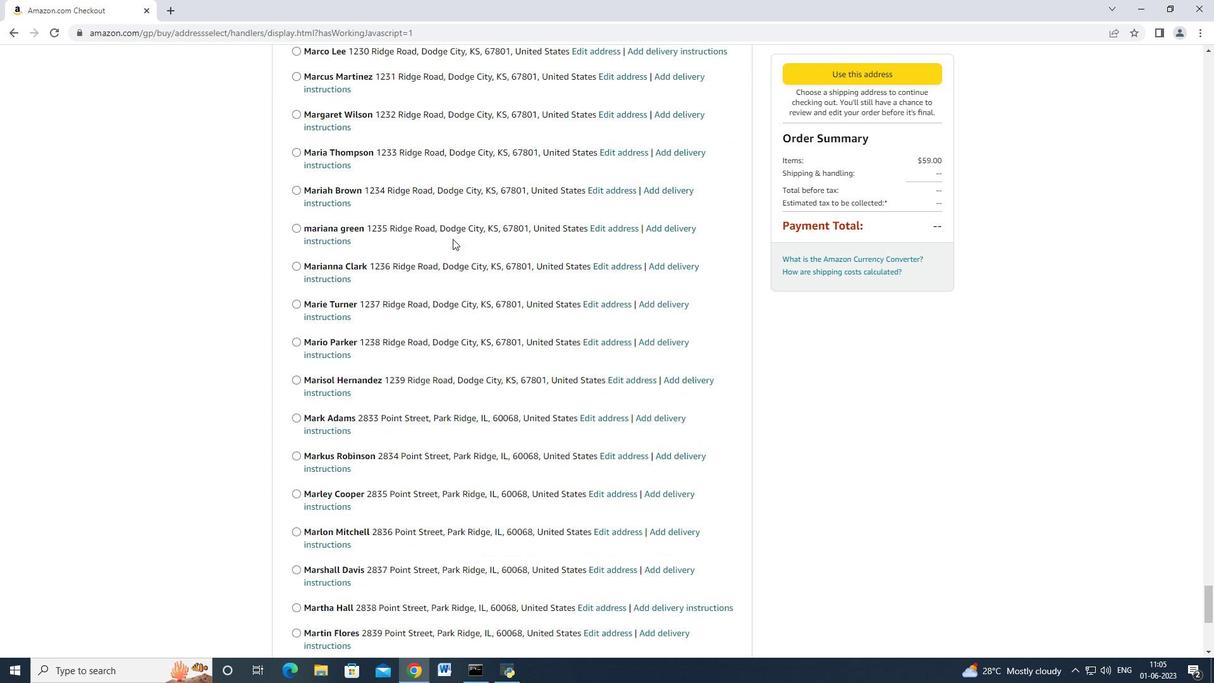 
Action: Mouse scrolled (453, 238) with delta (0, 0)
Screenshot: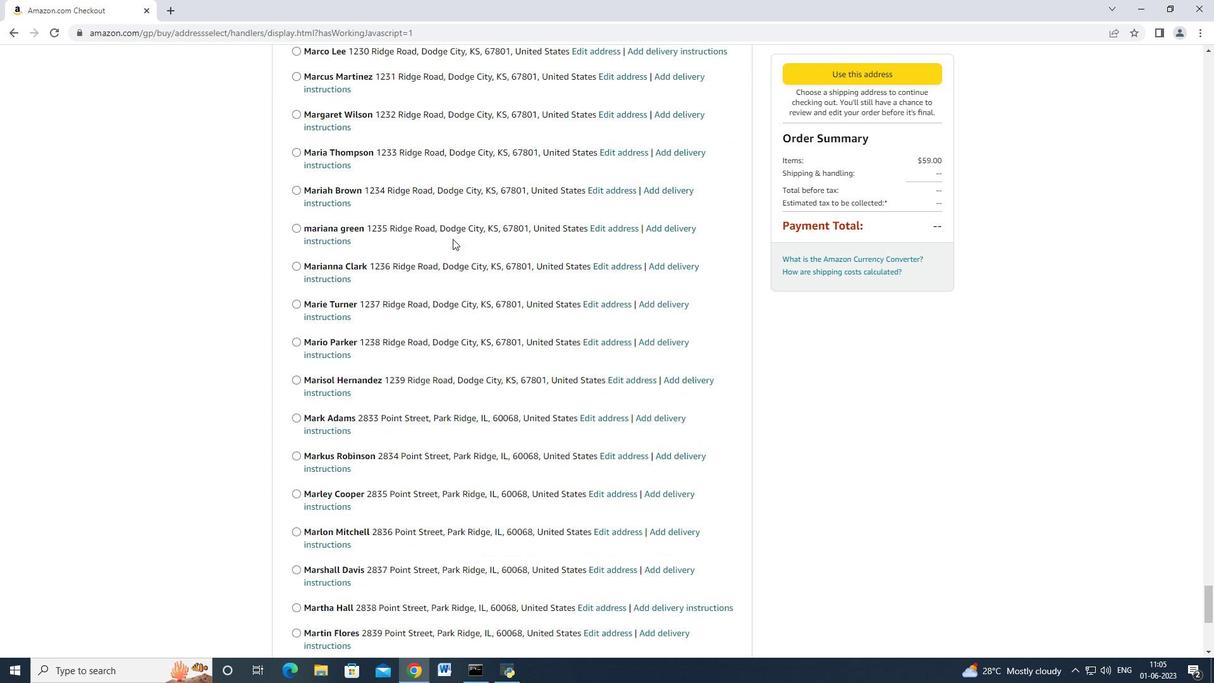 
Action: Mouse scrolled (453, 238) with delta (0, 0)
Screenshot: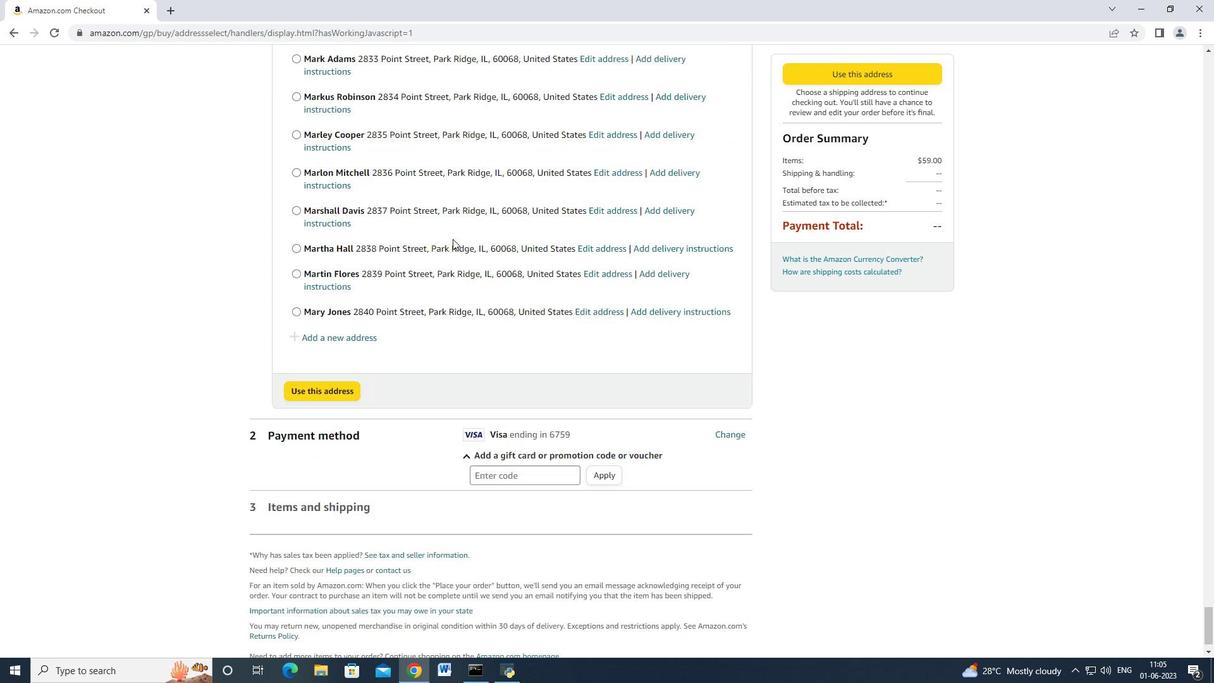 
Action: Mouse scrolled (453, 238) with delta (0, 0)
Screenshot: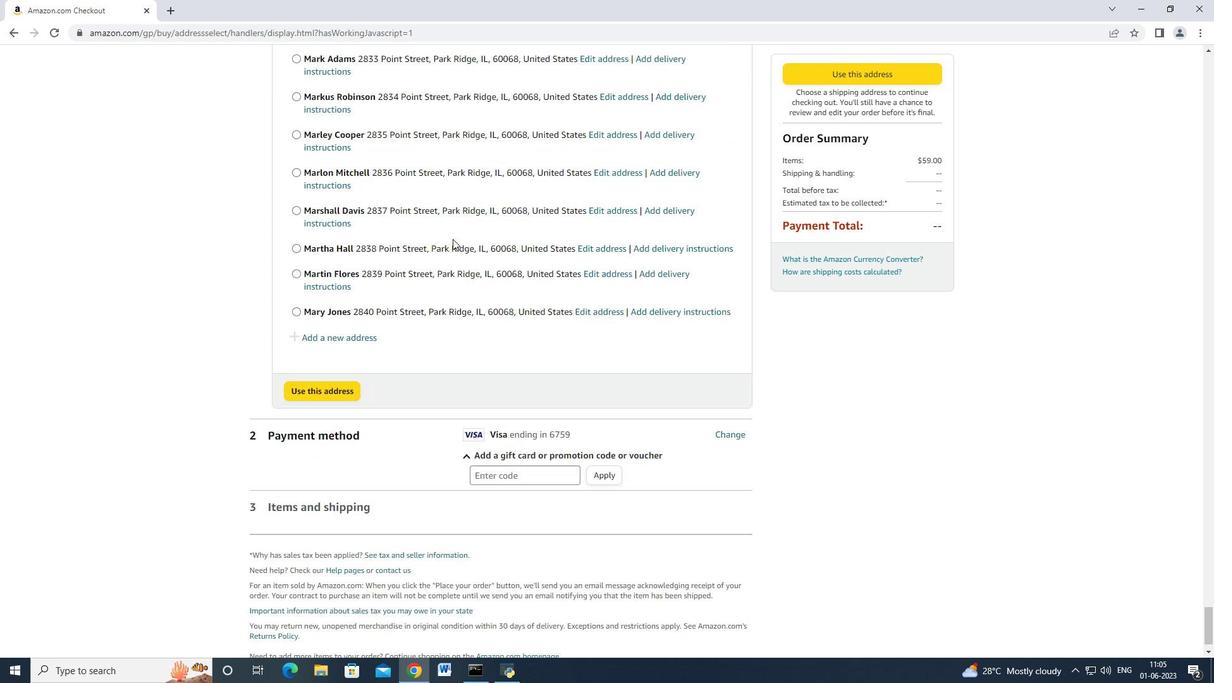 
Action: Mouse scrolled (453, 238) with delta (0, 0)
Screenshot: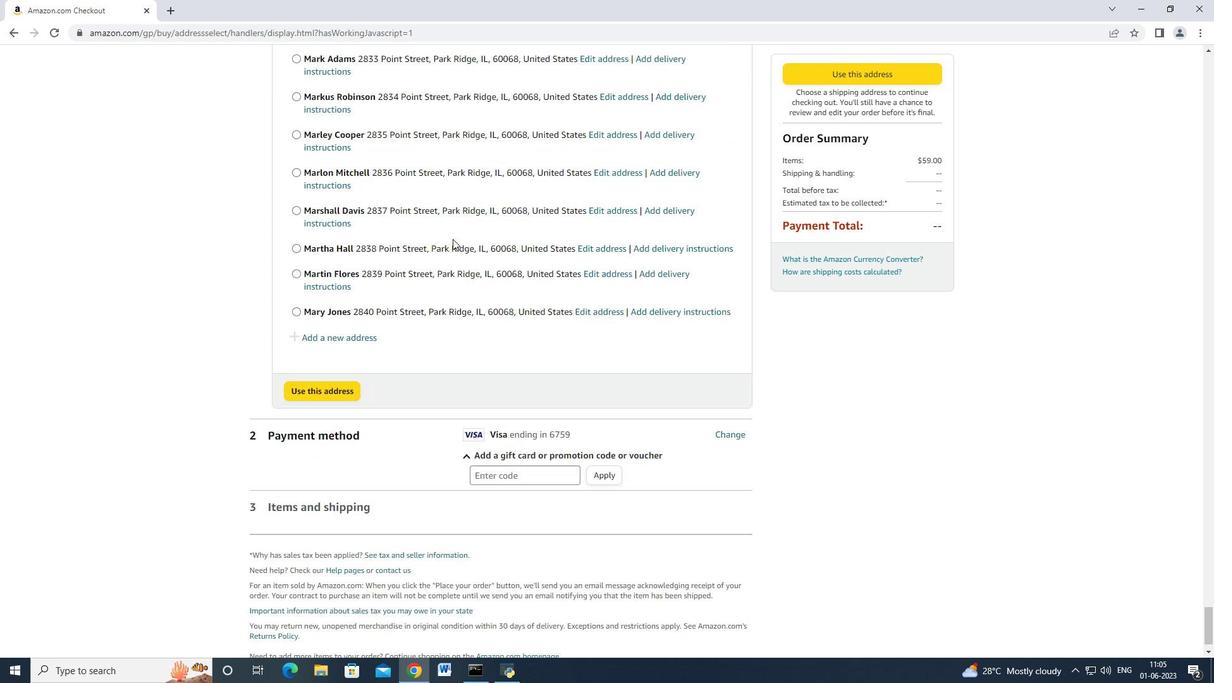 
Action: Mouse scrolled (453, 238) with delta (0, 0)
Screenshot: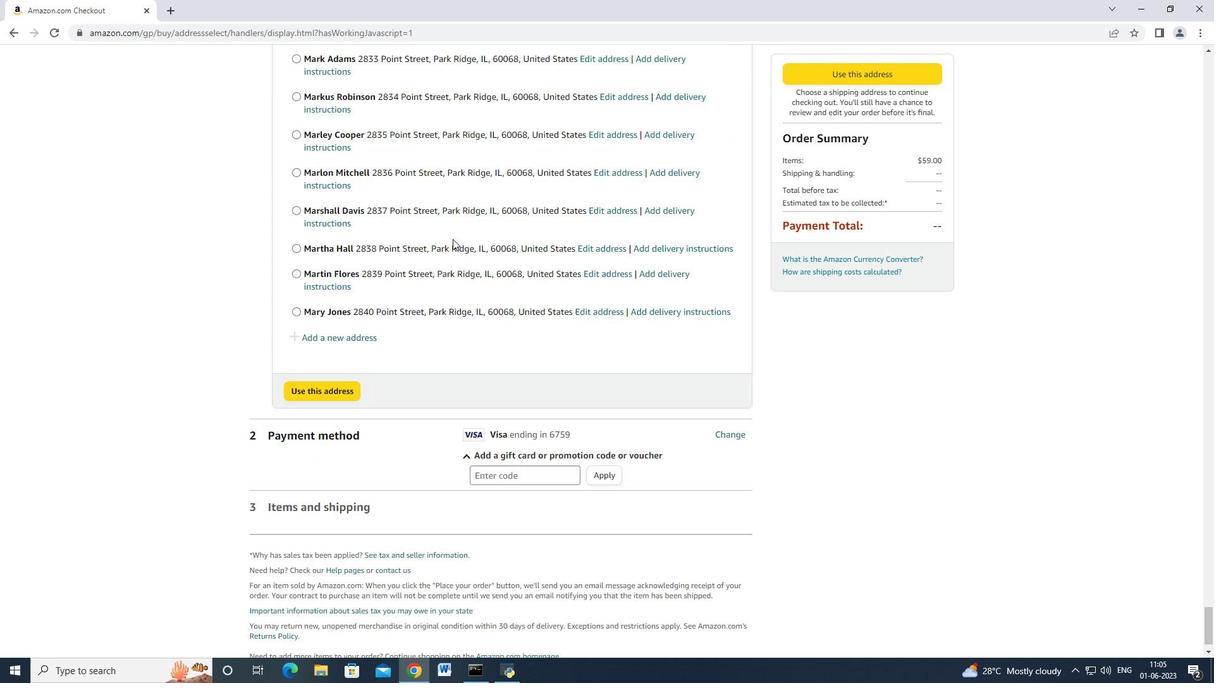 
Action: Mouse scrolled (453, 238) with delta (0, 0)
Screenshot: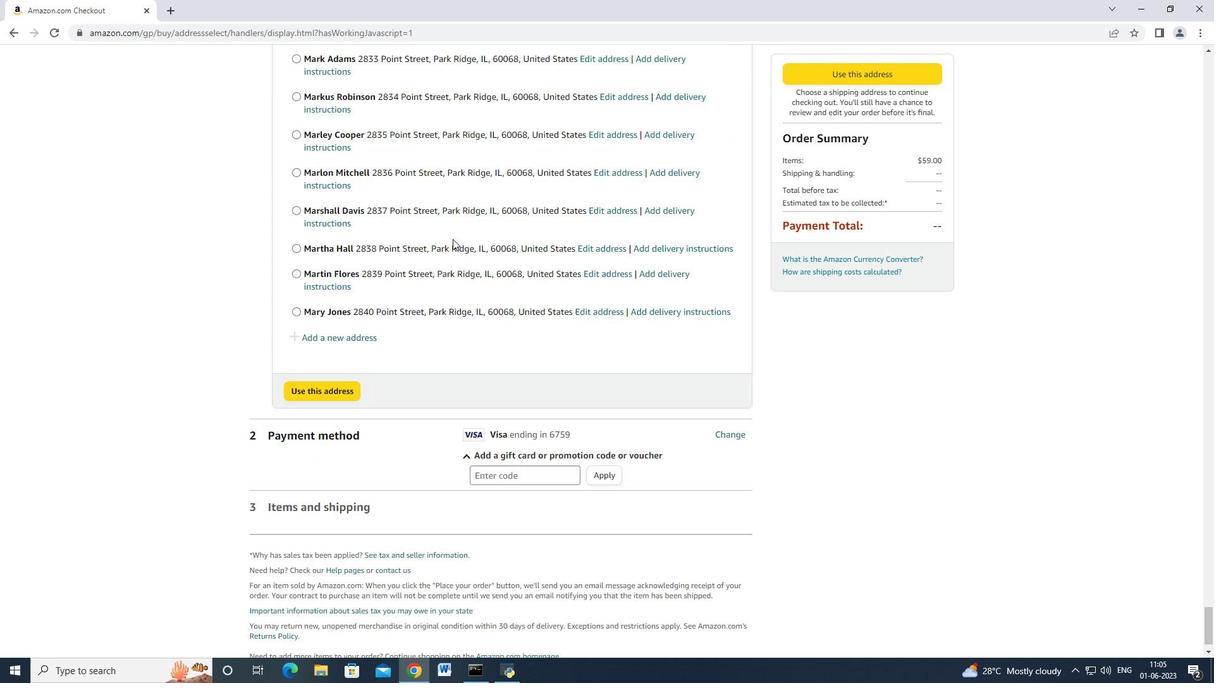 
Action: Mouse scrolled (453, 238) with delta (0, 0)
Screenshot: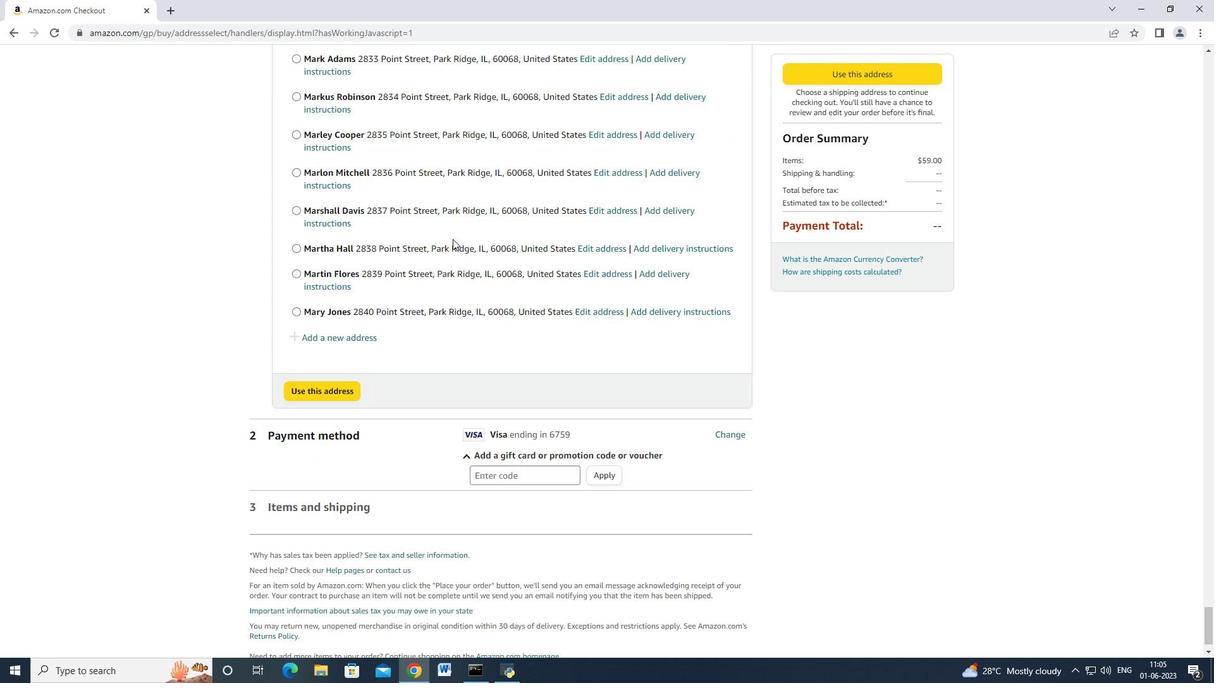 
Action: Mouse moved to (453, 239)
Screenshot: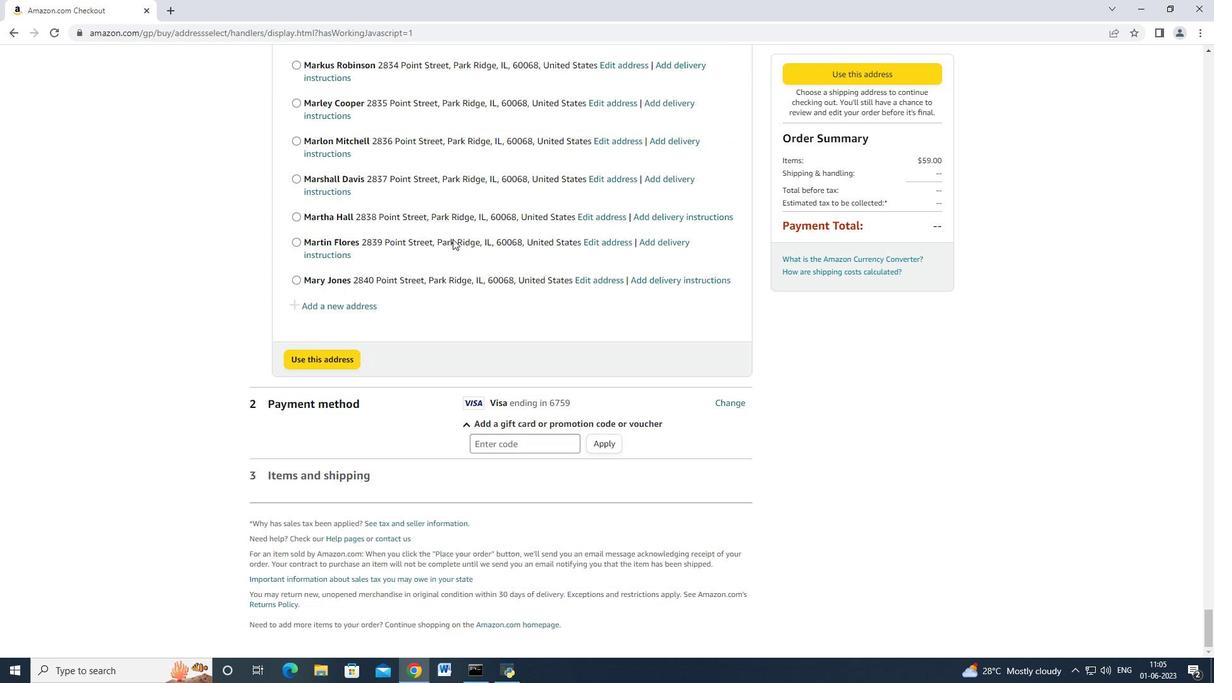 
Action: Mouse scrolled (453, 238) with delta (0, 0)
Screenshot: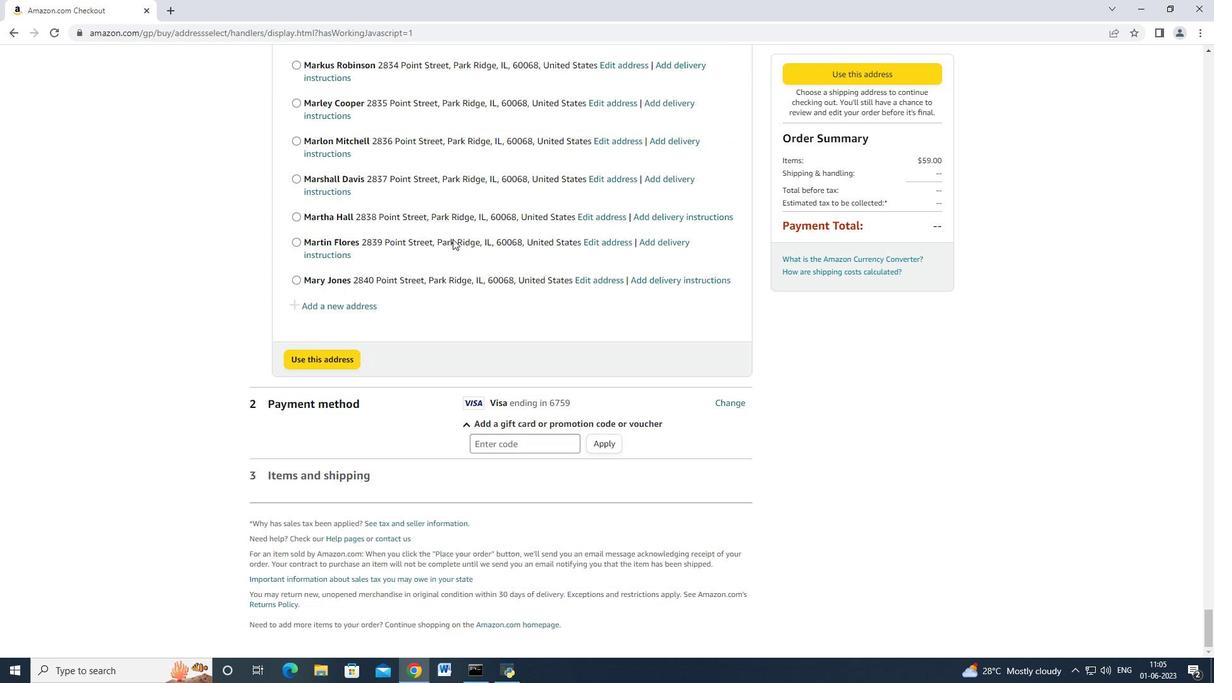
Action: Mouse moved to (337, 306)
Screenshot: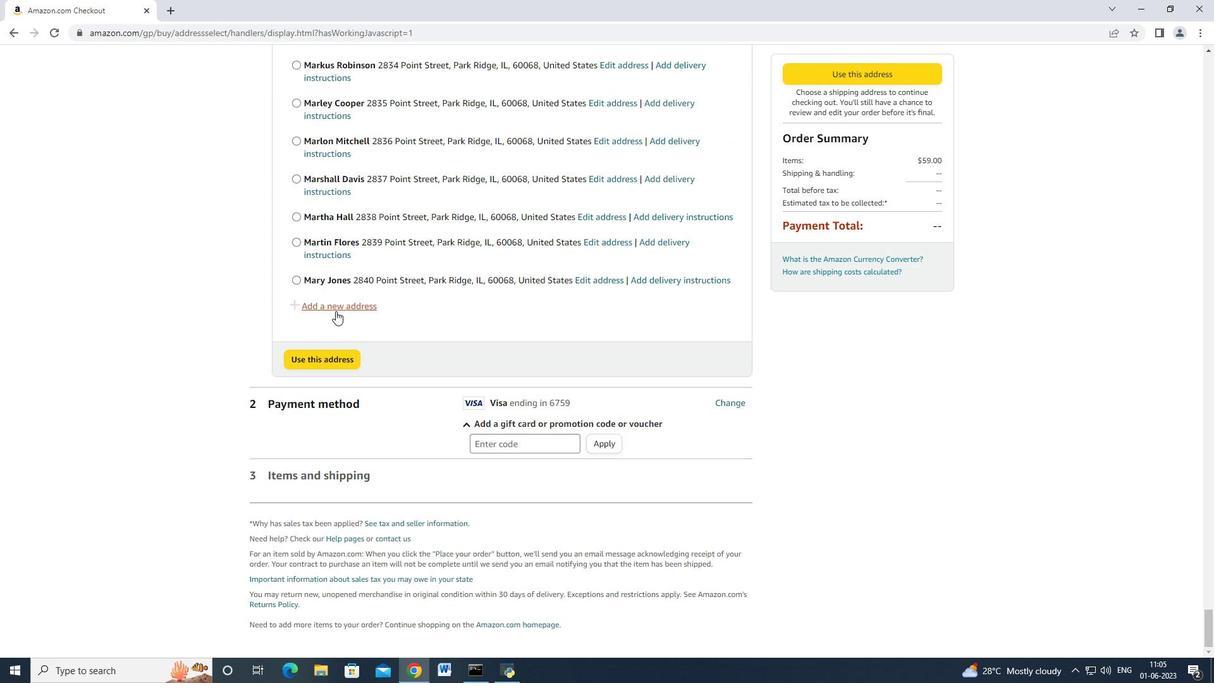 
Action: Mouse pressed left at (337, 306)
Screenshot: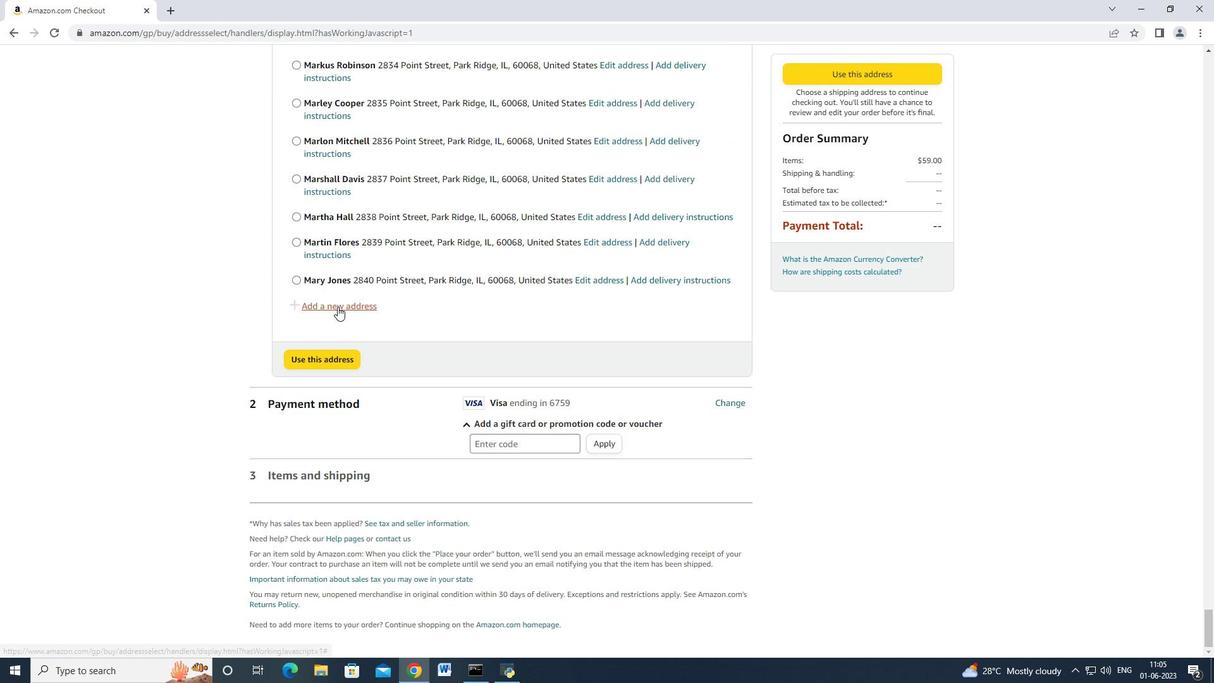 
Action: Mouse moved to (422, 307)
Screenshot: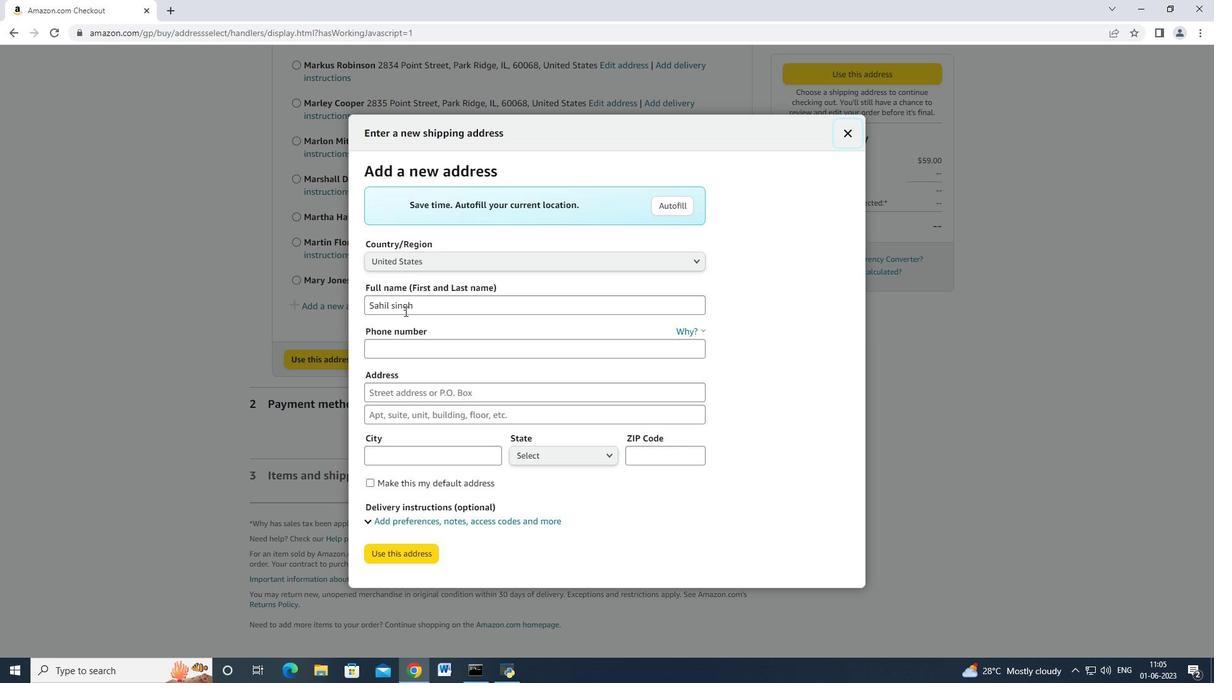 
Action: Mouse pressed left at (422, 307)
Screenshot: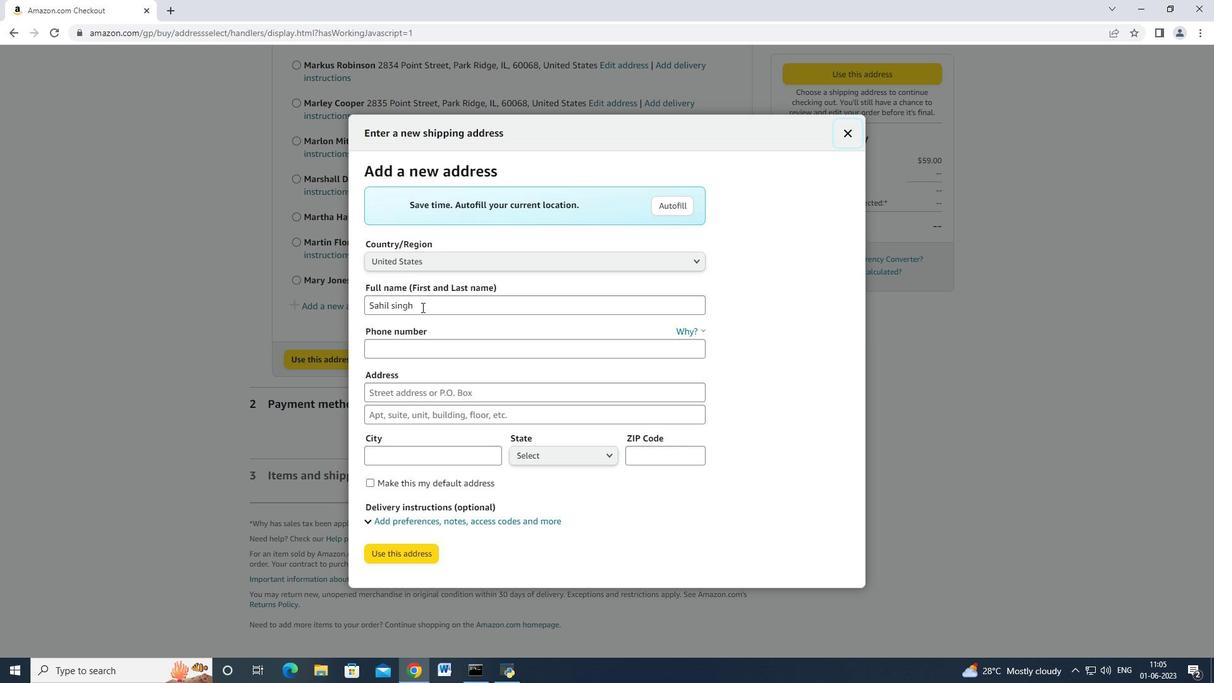 
Action: Mouse moved to (377, 301)
Screenshot: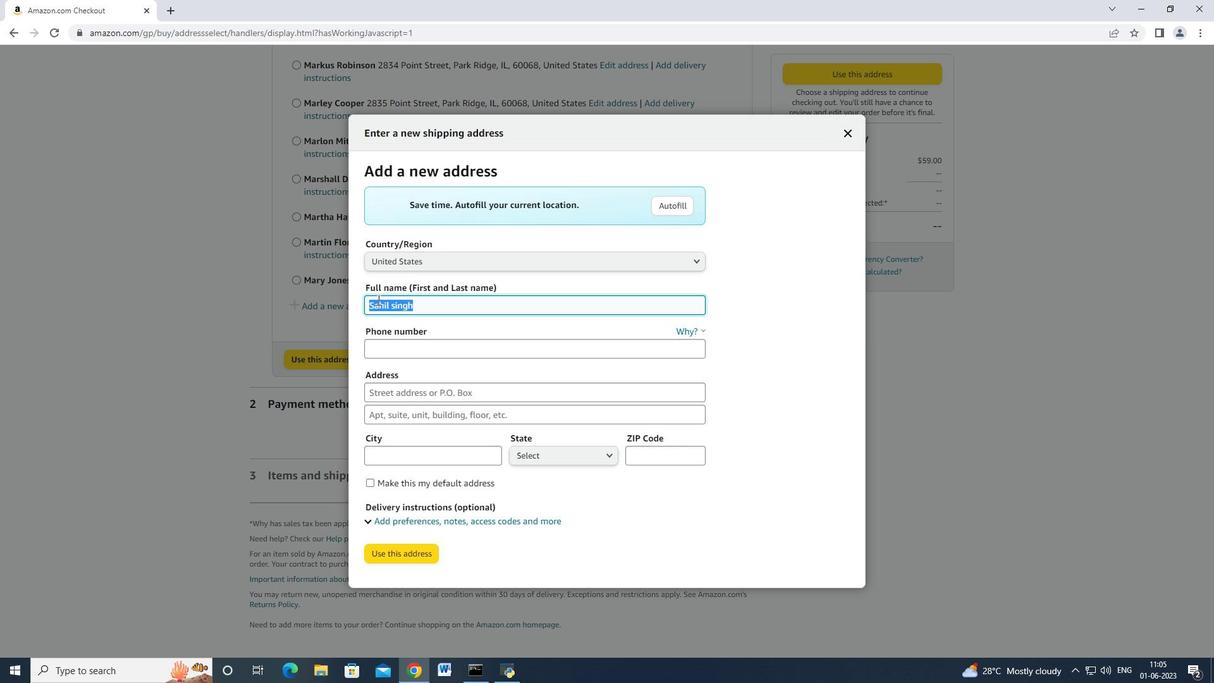 
Action: Key pressed <Key.backspace><Key.shift>mason<Key.space>key<Key.backspace>lly<Key.tab><Key.tab>7738643880<Key.tab>2841<Key.space><Key.shift>Point<Key.space><Key.shift_r>Street<Key.tab><Key.tab><Key.shift>Park<Key.space><Key.shift_r>Ridge<Key.space>
Screenshot: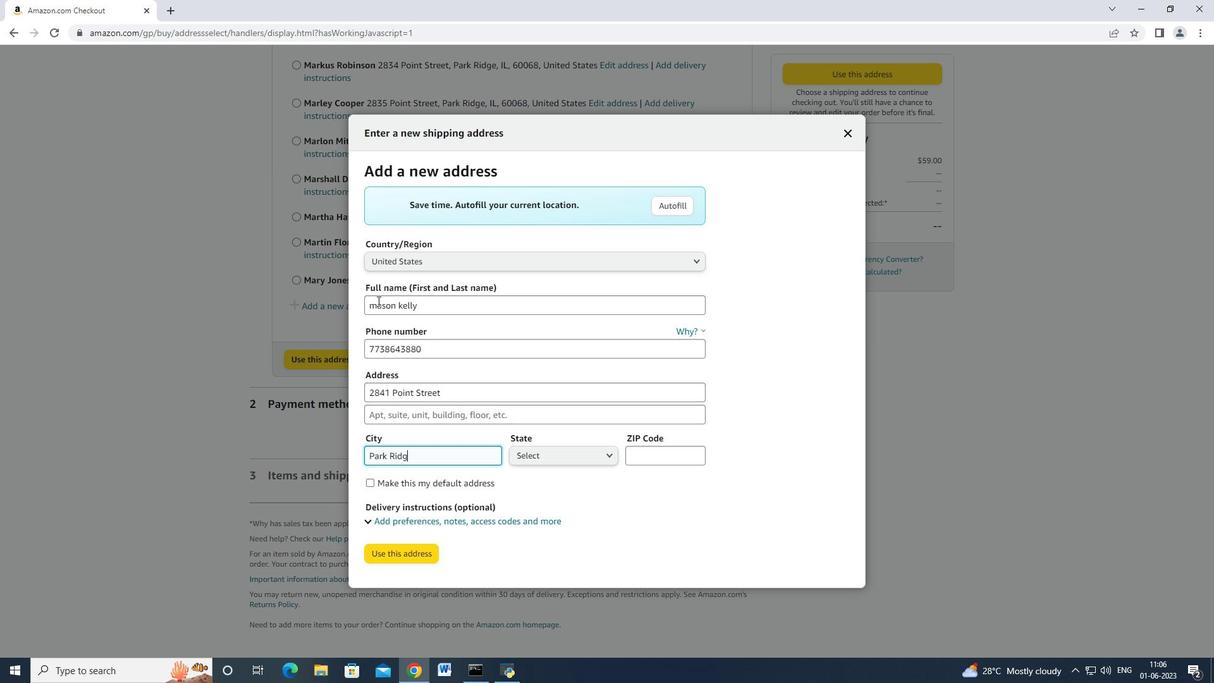 
Action: Mouse moved to (542, 455)
Screenshot: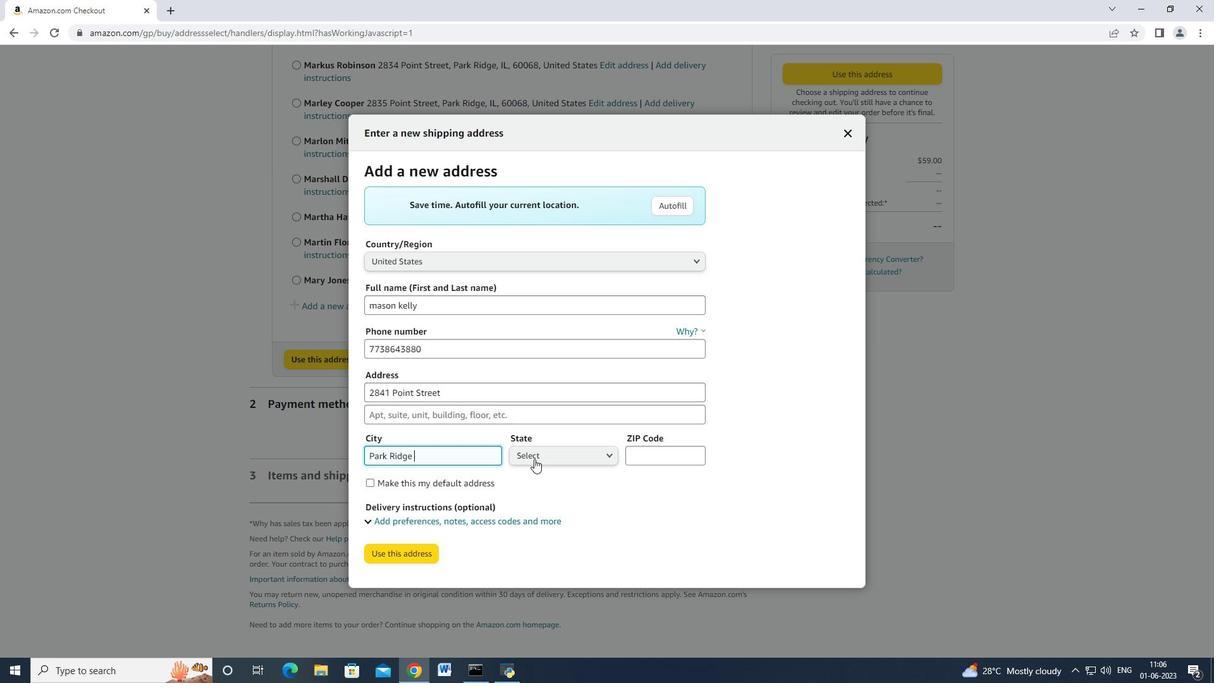 
Action: Mouse pressed left at (542, 455)
